 Task: Buy 5 Lotions for Men's from Shave & Hair Removal section under best seller category for shipping address: Liam Wilson, 531 Junior Avenue, Duluth, Georgia 30097, Cell Number 4046170247. Pay from credit card ending with 7965, CVV 549
Action: Mouse moved to (24, 103)
Screenshot: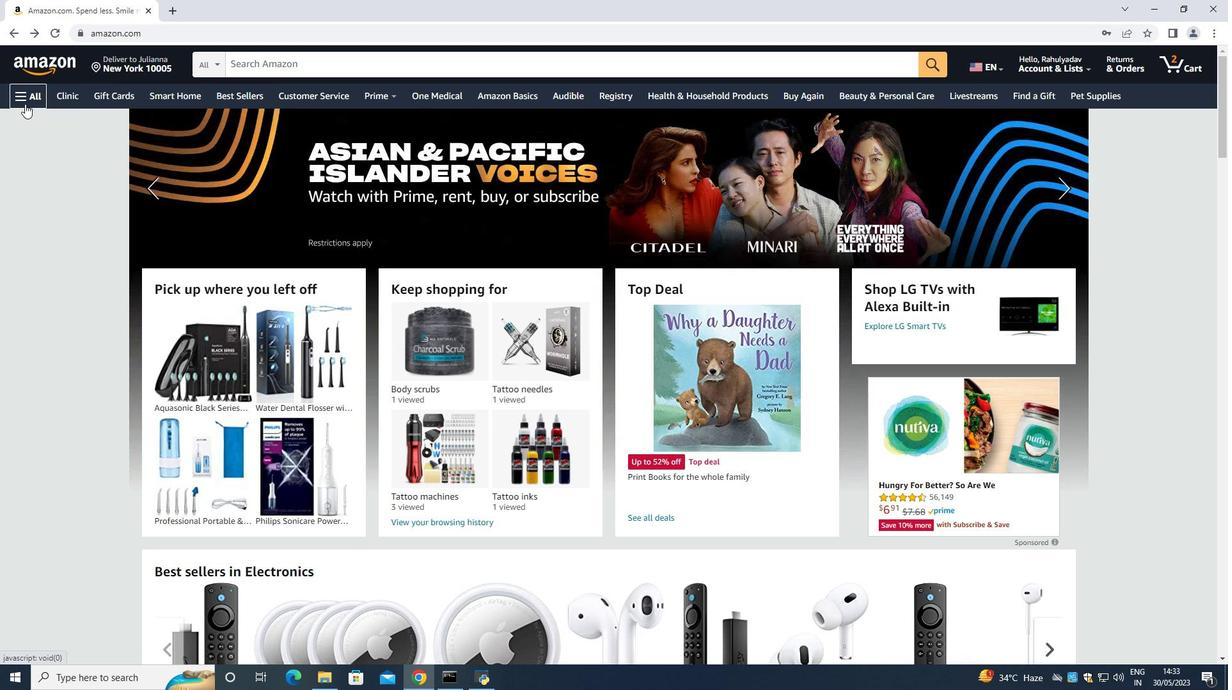 
Action: Mouse pressed left at (24, 103)
Screenshot: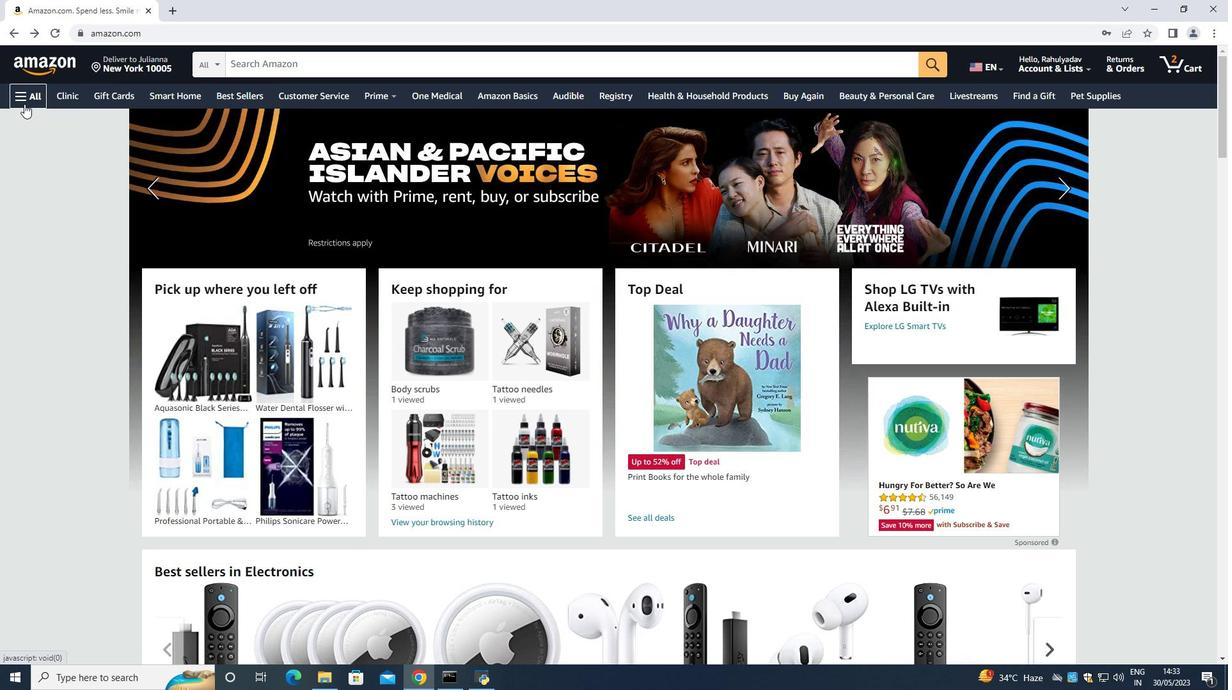 
Action: Mouse moved to (79, 124)
Screenshot: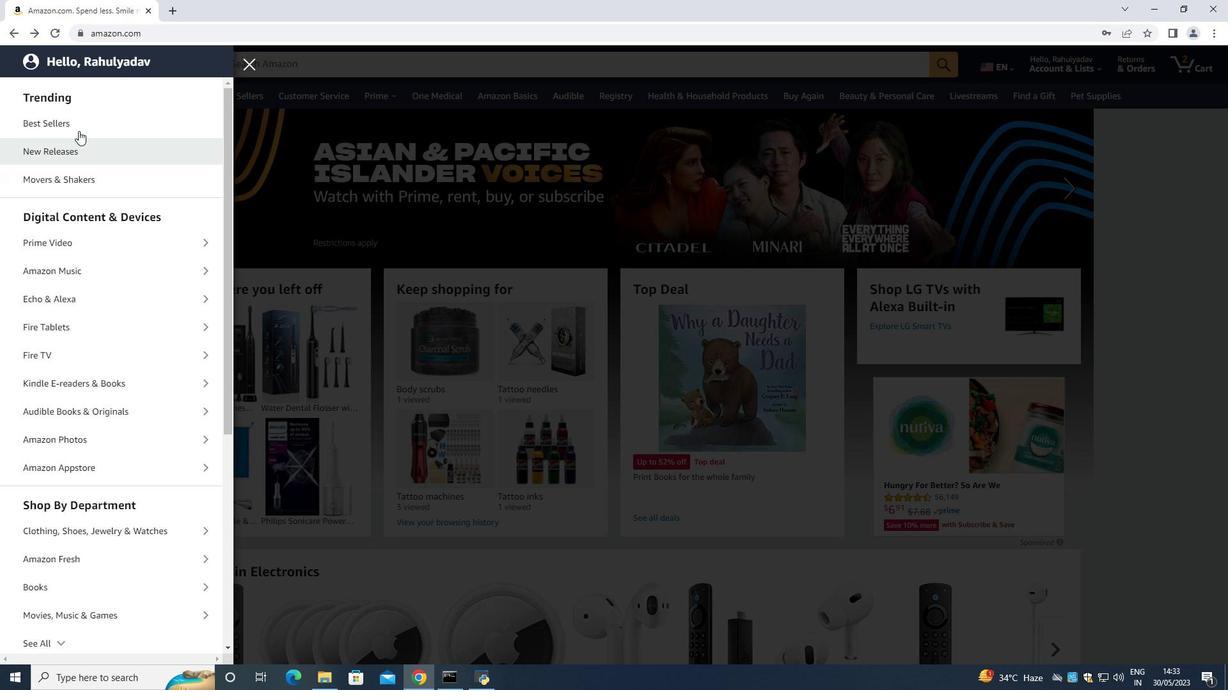 
Action: Mouse pressed left at (79, 124)
Screenshot: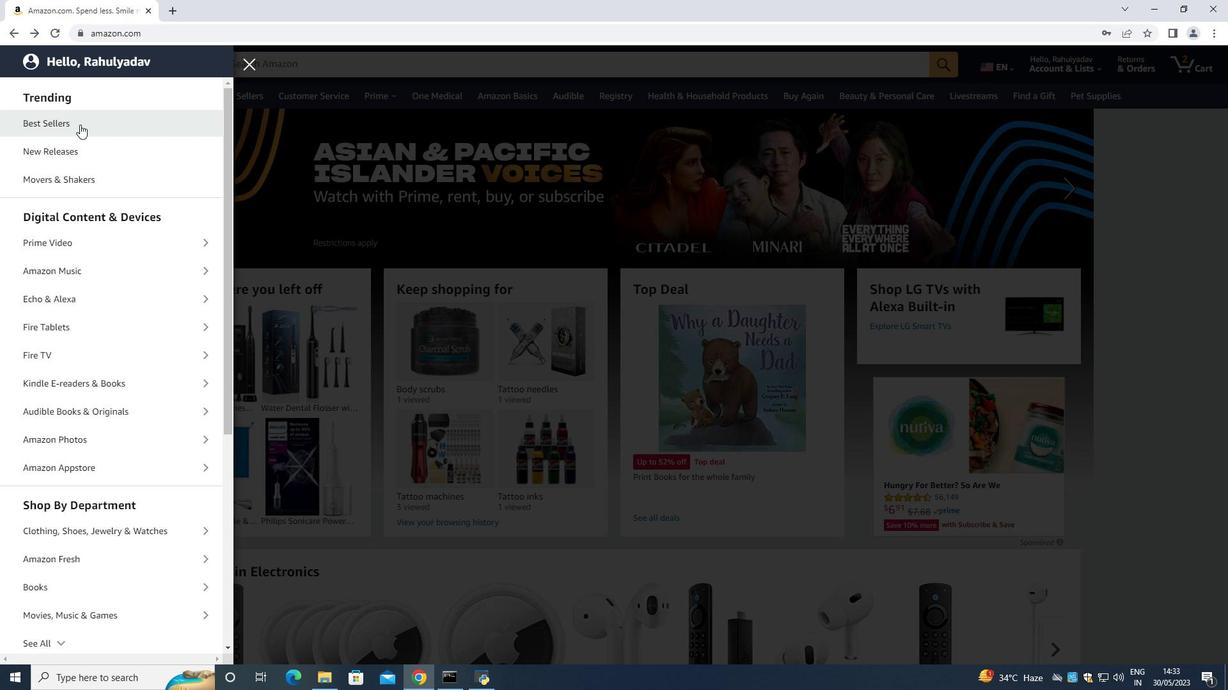 
Action: Mouse moved to (324, 62)
Screenshot: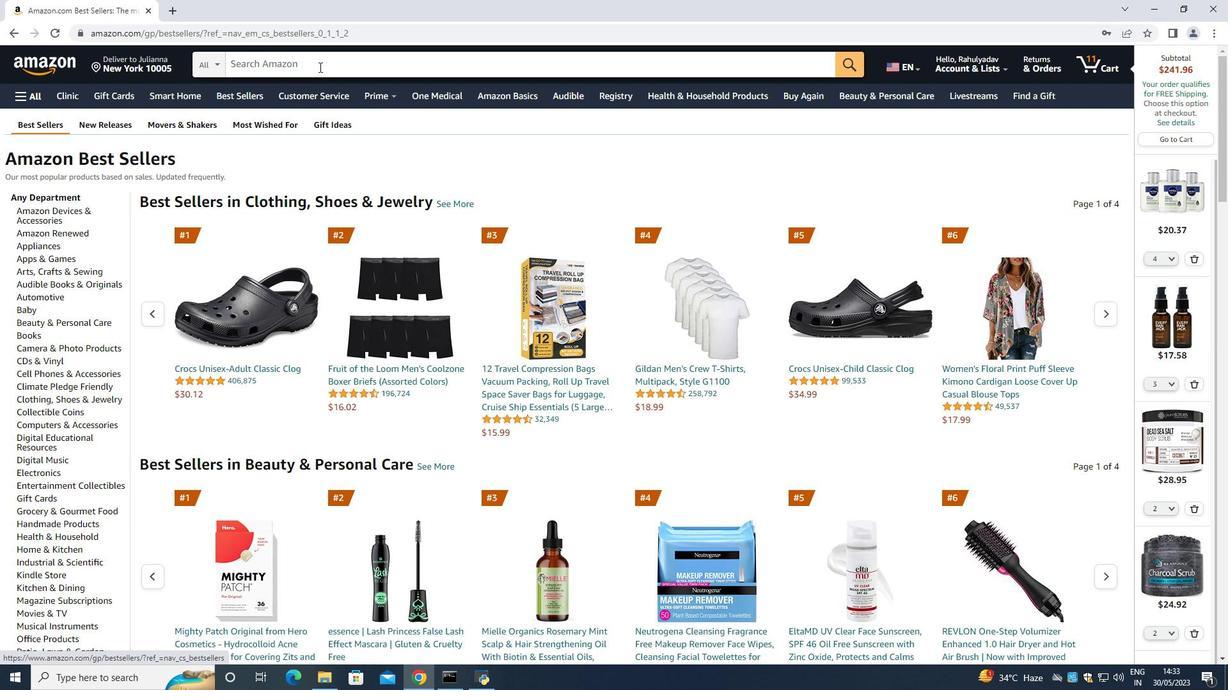 
Action: Mouse pressed left at (324, 62)
Screenshot: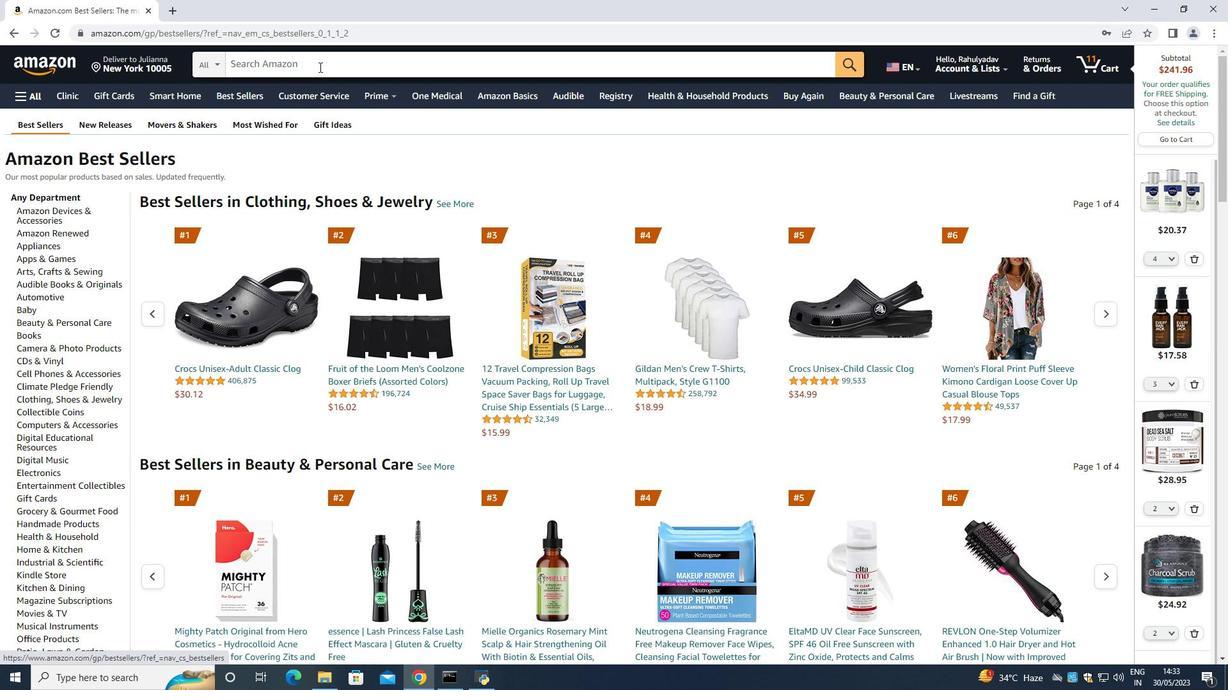 
Action: Mouse moved to (324, 62)
Screenshot: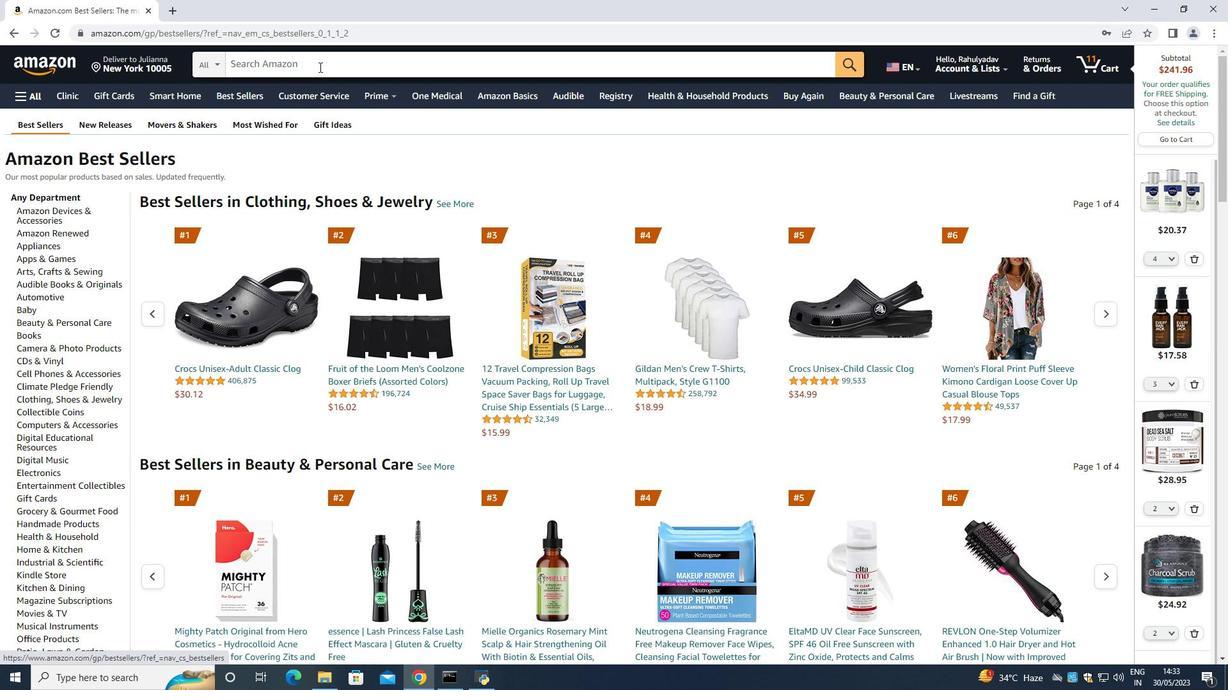
Action: Key pressed <Key.space><Key.shift><Key.shift><Key.shift><Key.shift><Key.shift><Key.shift><Key.shift><Key.shift><Key.shift>Lotions<Key.space>for<Key.space>mren<Key.enter>
Screenshot: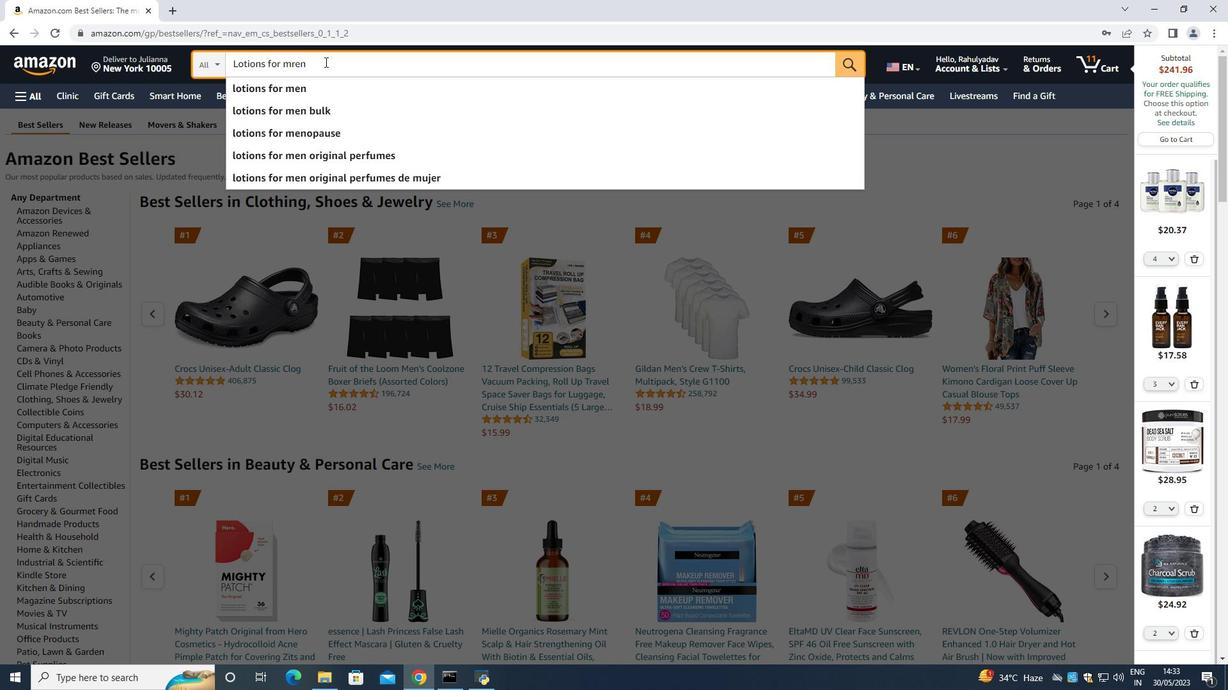
Action: Mouse moved to (358, 538)
Screenshot: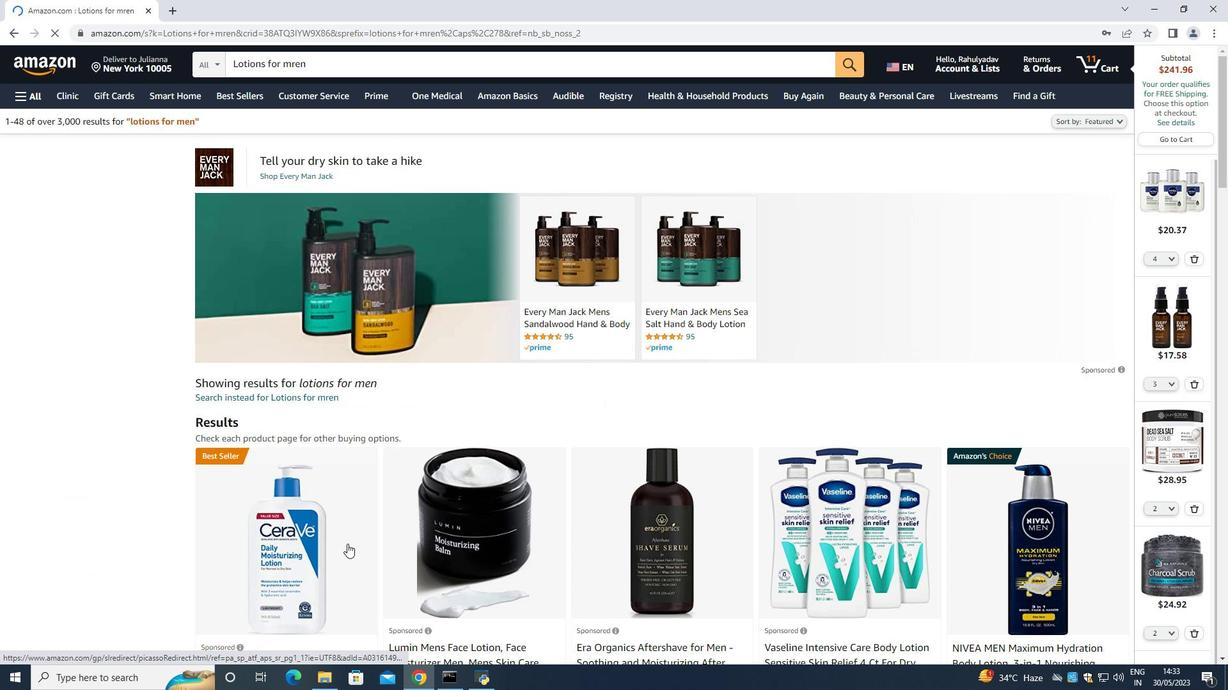 
Action: Mouse scrolled (358, 537) with delta (0, 0)
Screenshot: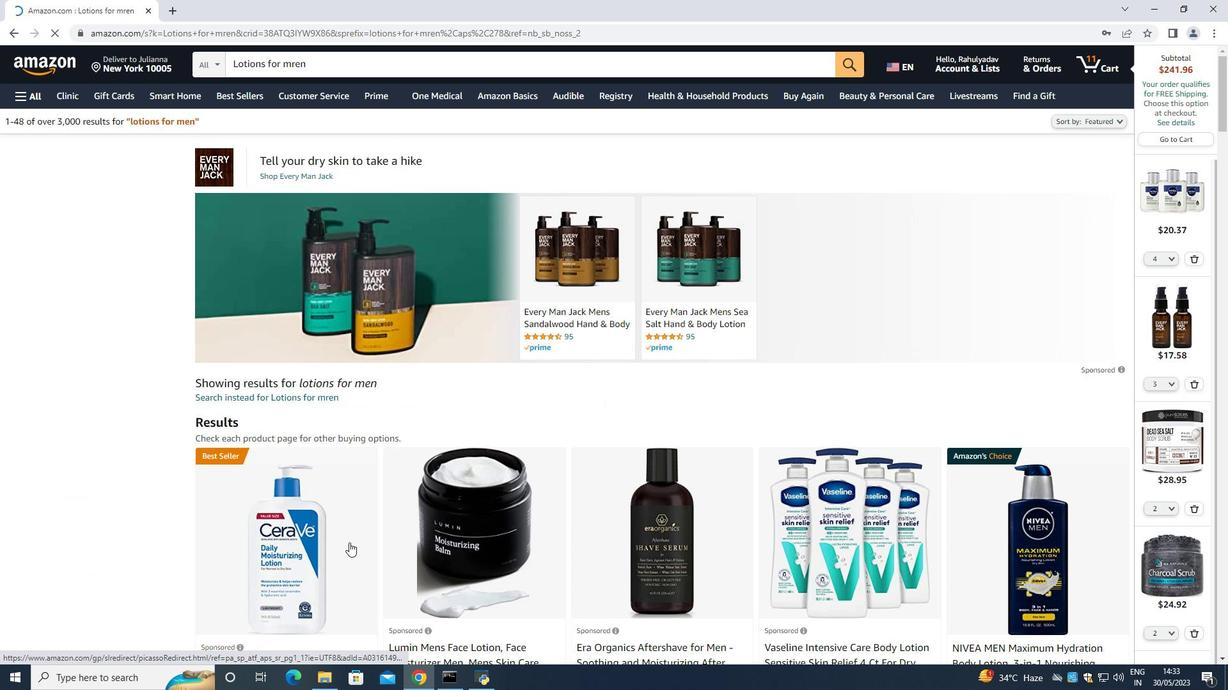 
Action: Mouse moved to (234, 445)
Screenshot: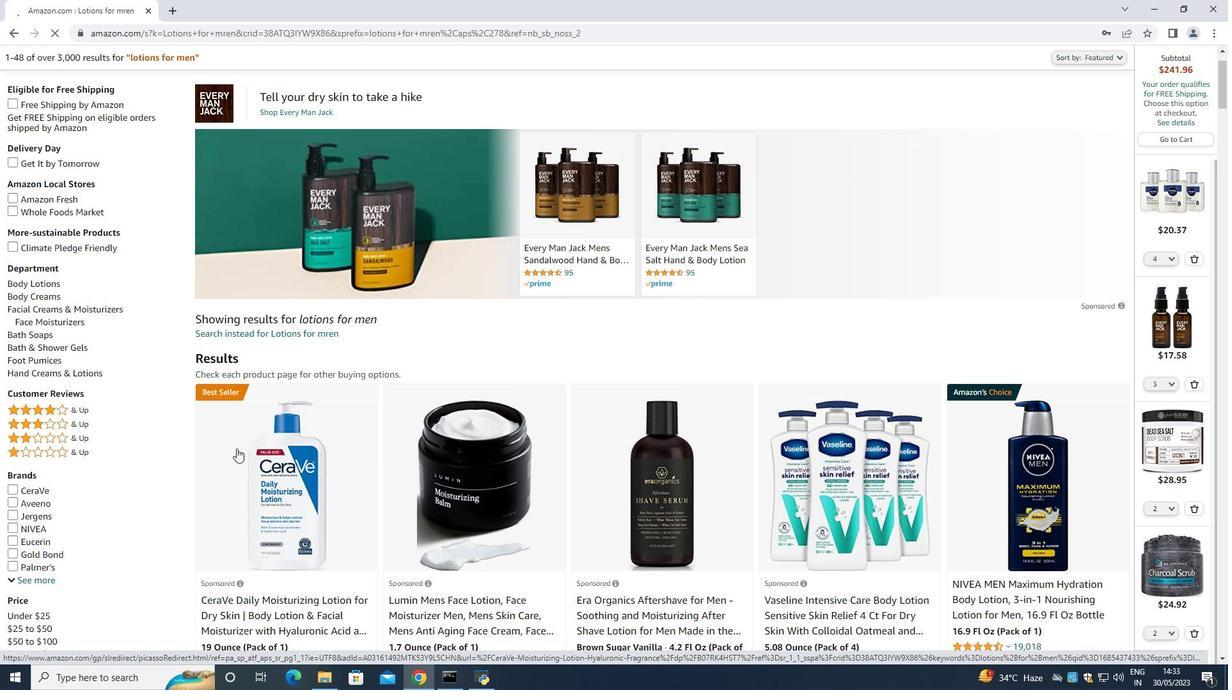 
Action: Mouse scrolled (234, 445) with delta (0, 0)
Screenshot: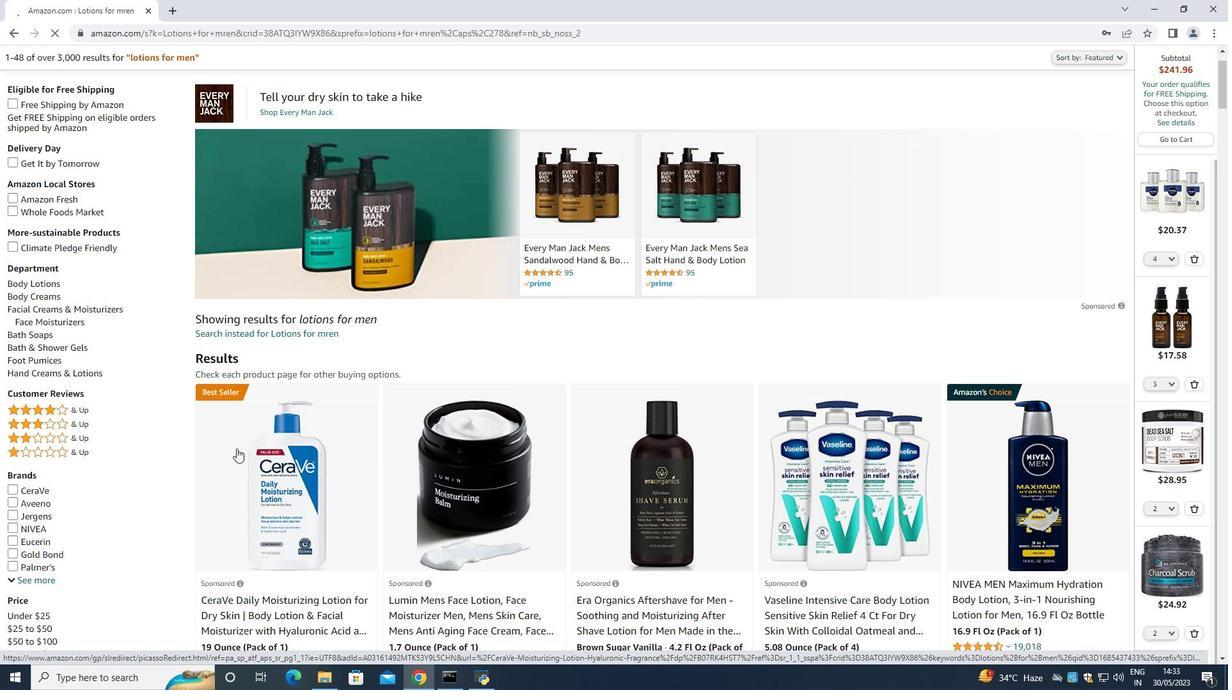 
Action: Mouse moved to (425, 430)
Screenshot: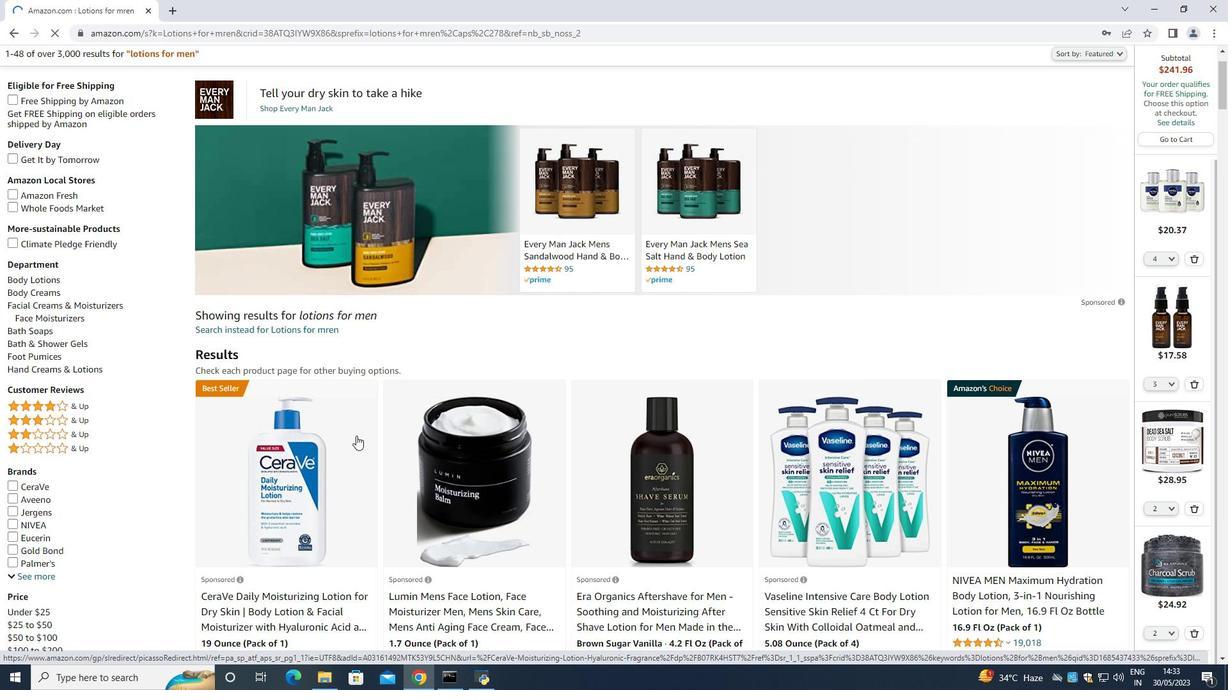 
Action: Mouse scrolled (425, 429) with delta (0, 0)
Screenshot: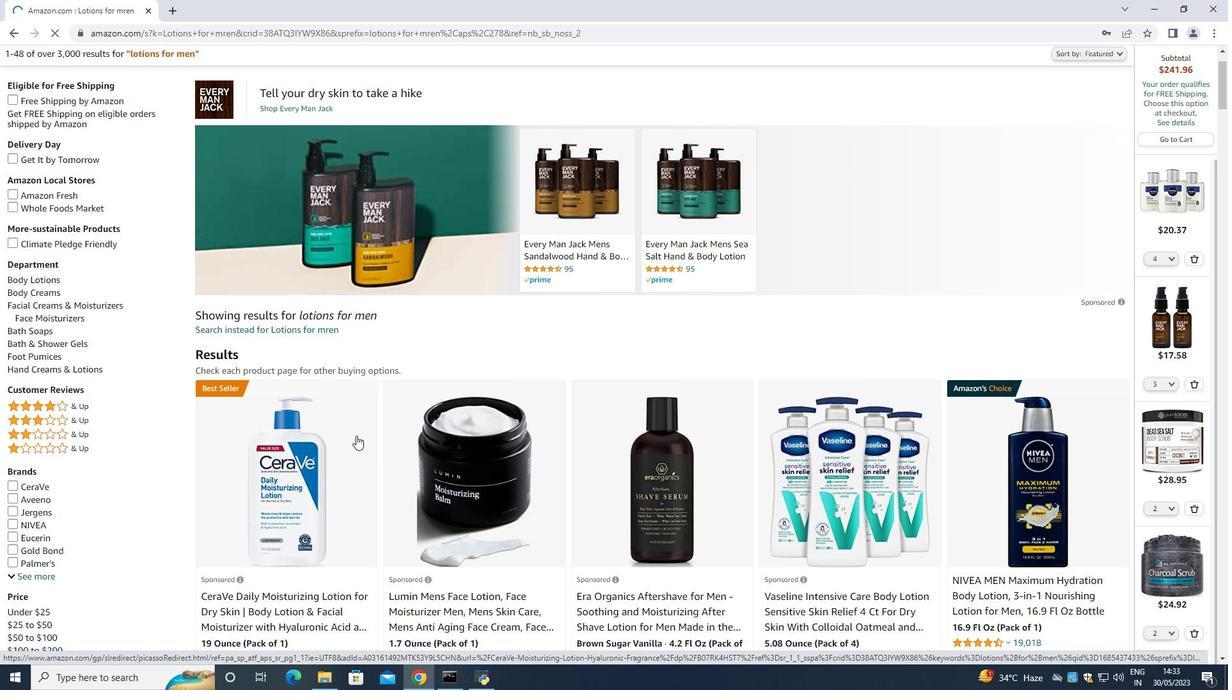 
Action: Mouse moved to (1029, 339)
Screenshot: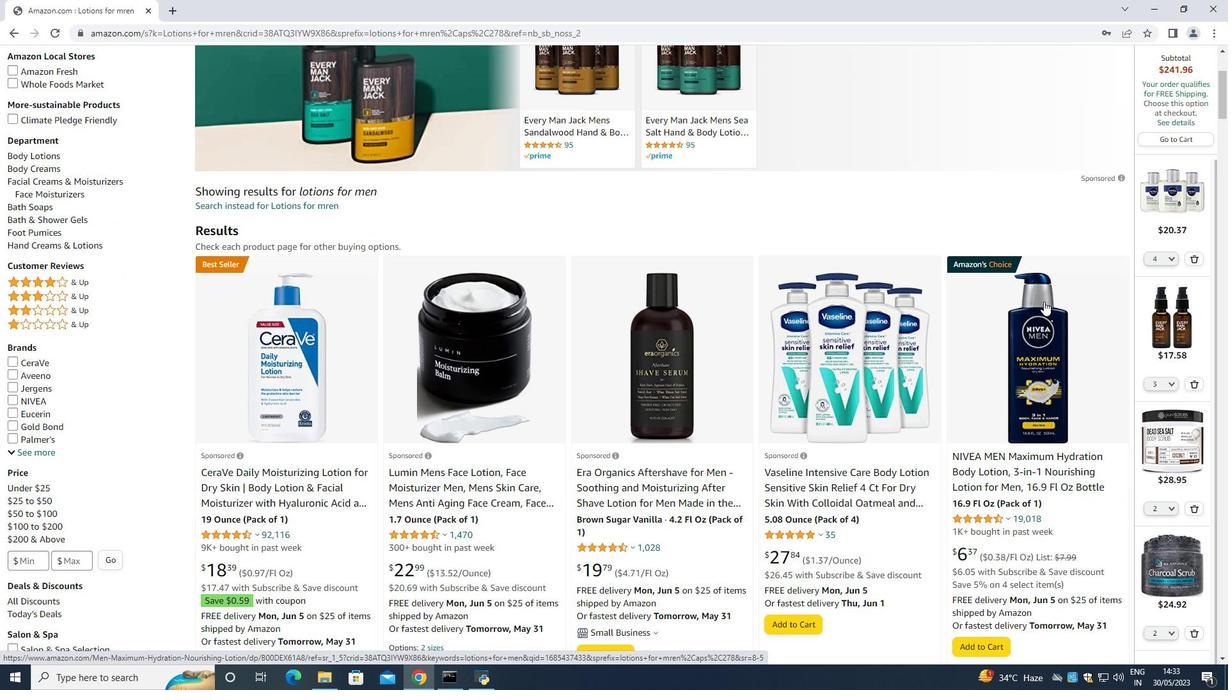 
Action: Mouse scrolled (1043, 302) with delta (0, 0)
Screenshot: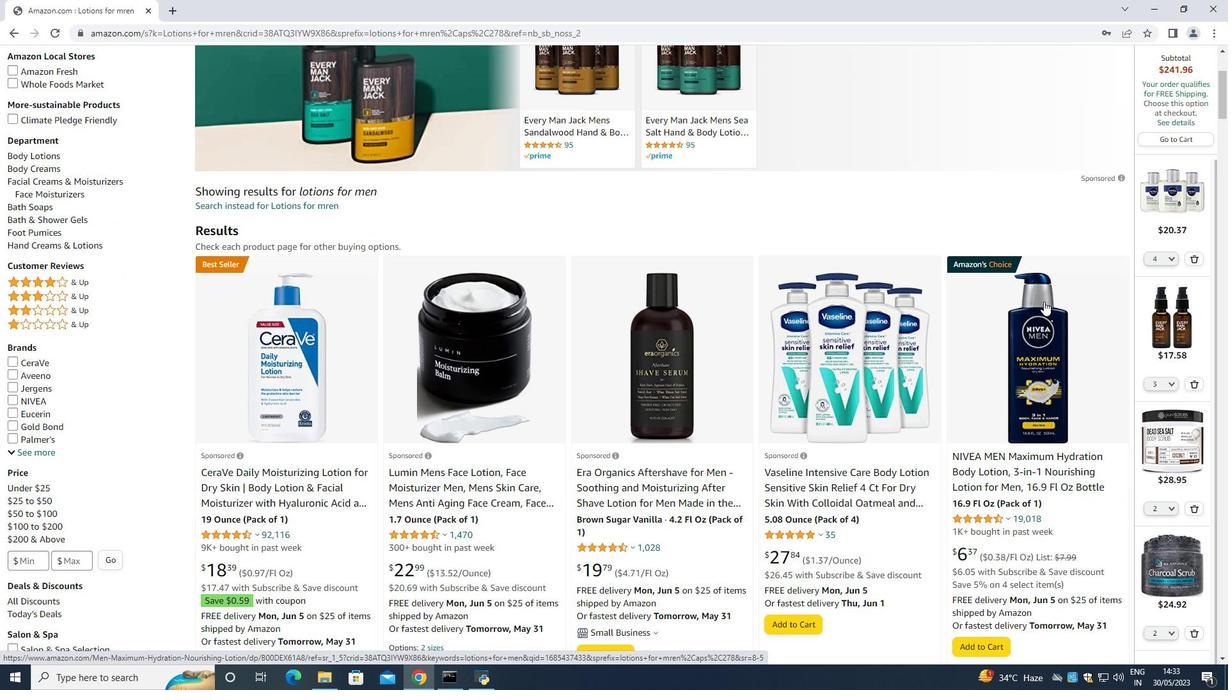 
Action: Mouse moved to (1002, 342)
Screenshot: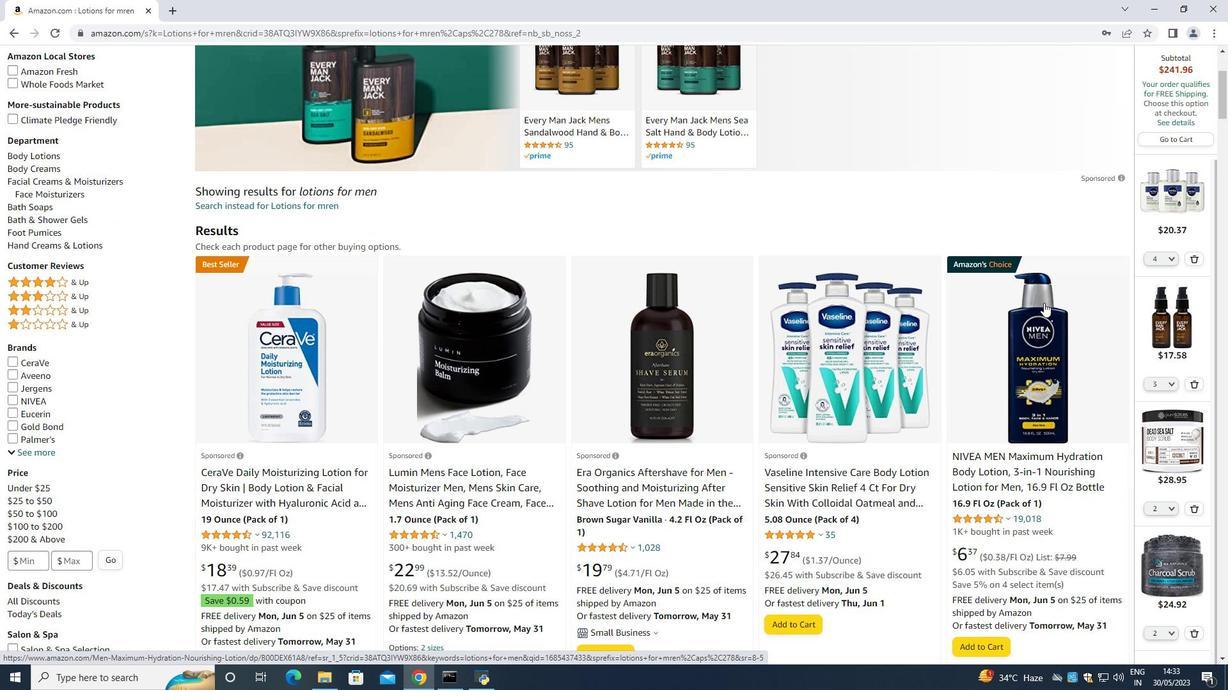 
Action: Mouse scrolled (1006, 341) with delta (0, 0)
Screenshot: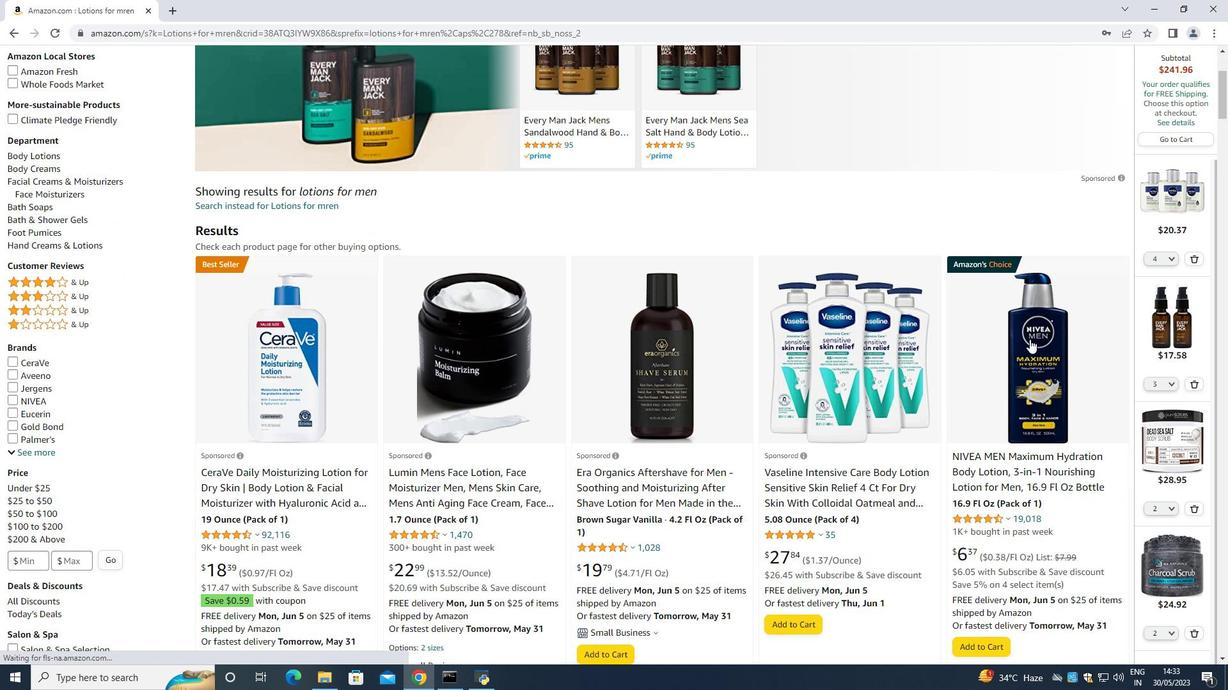 
Action: Mouse moved to (1001, 342)
Screenshot: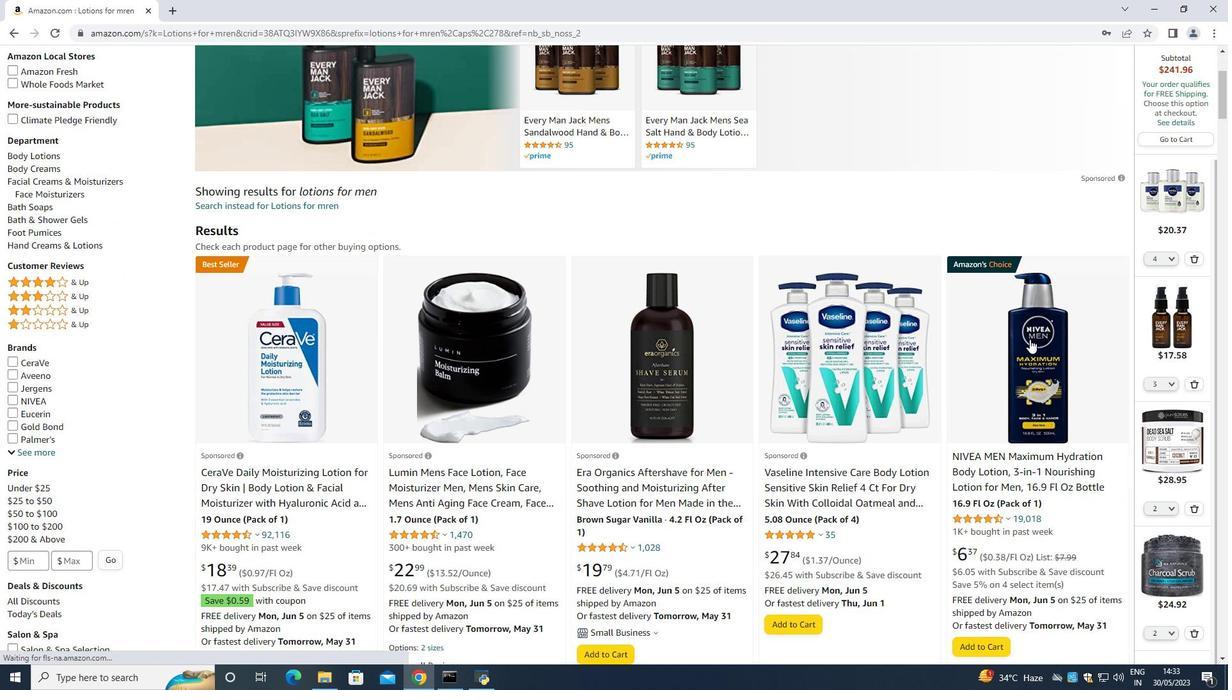 
Action: Mouse scrolled (1002, 341) with delta (0, 0)
Screenshot: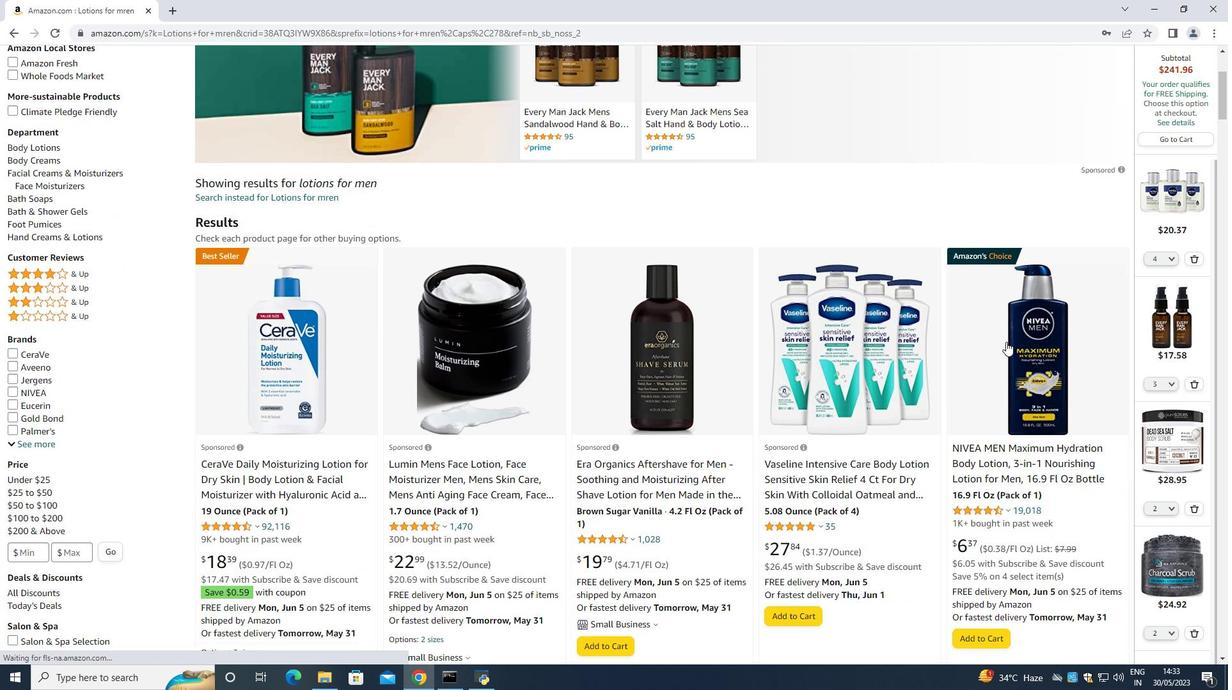 
Action: Mouse moved to (255, 252)
Screenshot: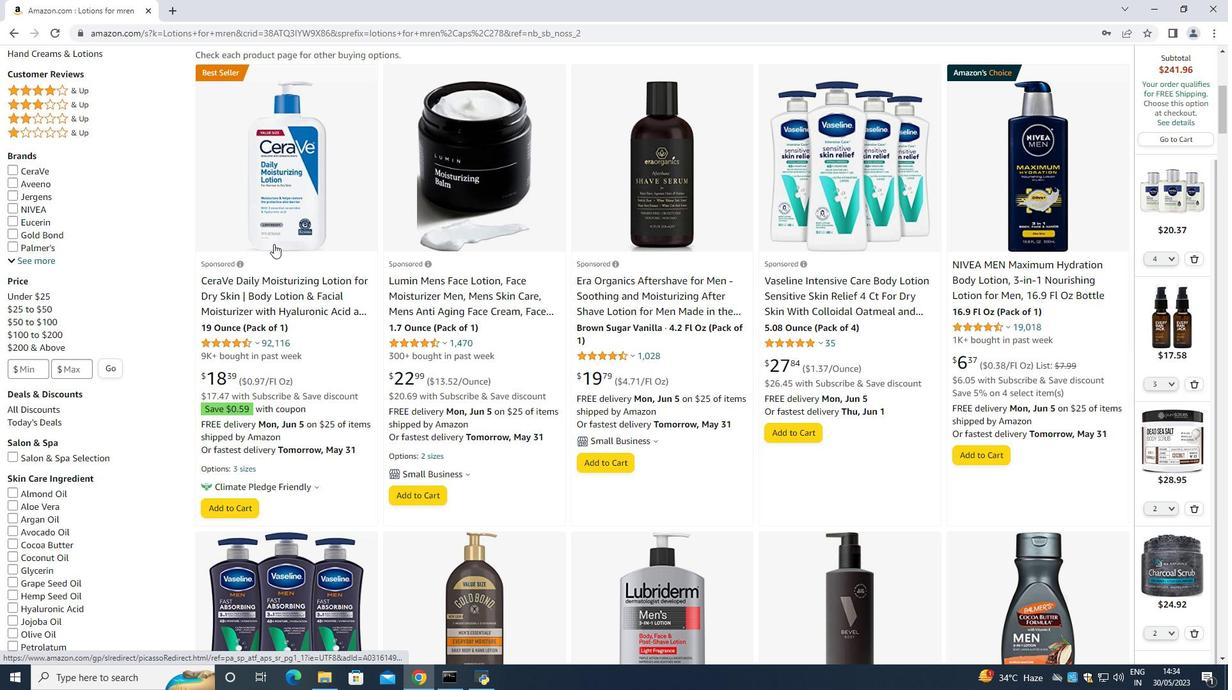 
Action: Mouse scrolled (255, 252) with delta (0, 0)
Screenshot: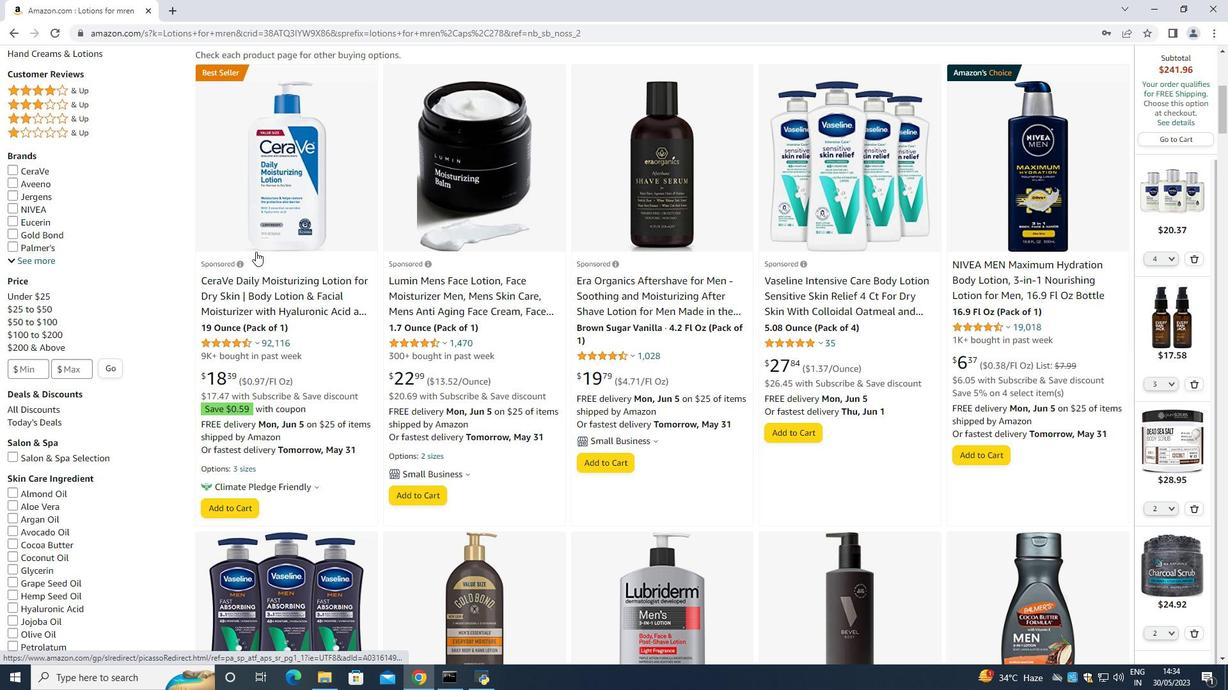 
Action: Mouse scrolled (255, 252) with delta (0, 0)
Screenshot: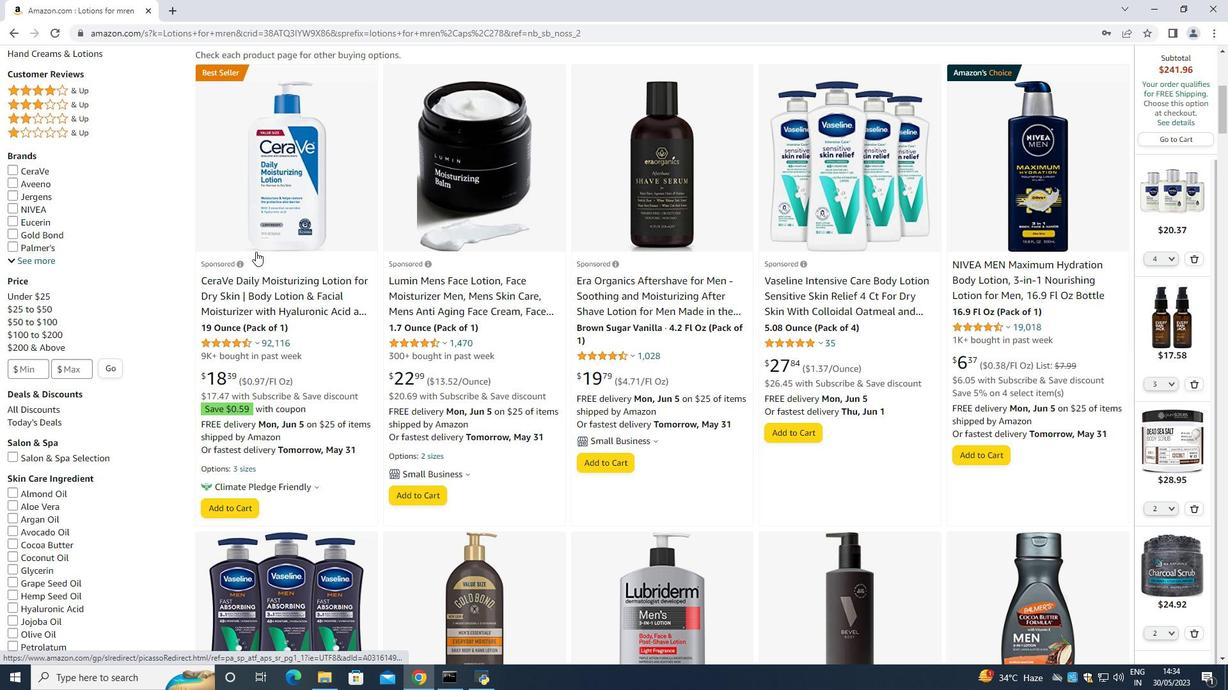 
Action: Mouse scrolled (255, 251) with delta (0, 0)
Screenshot: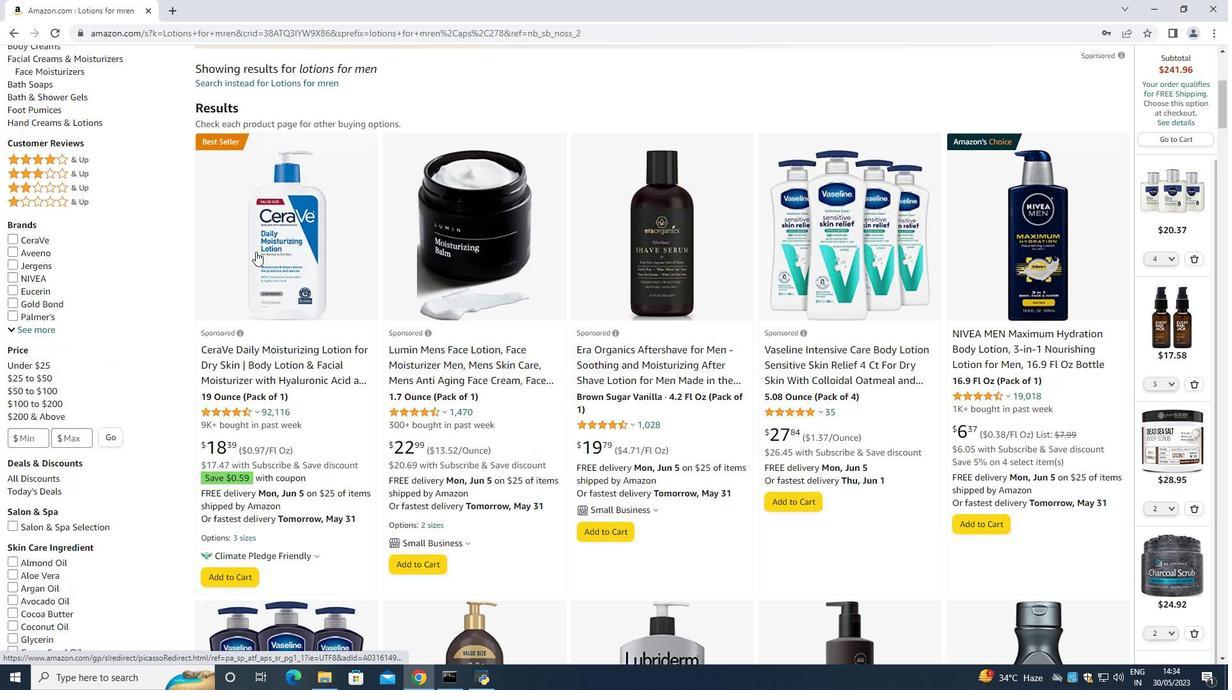 
Action: Mouse scrolled (255, 251) with delta (0, 0)
Screenshot: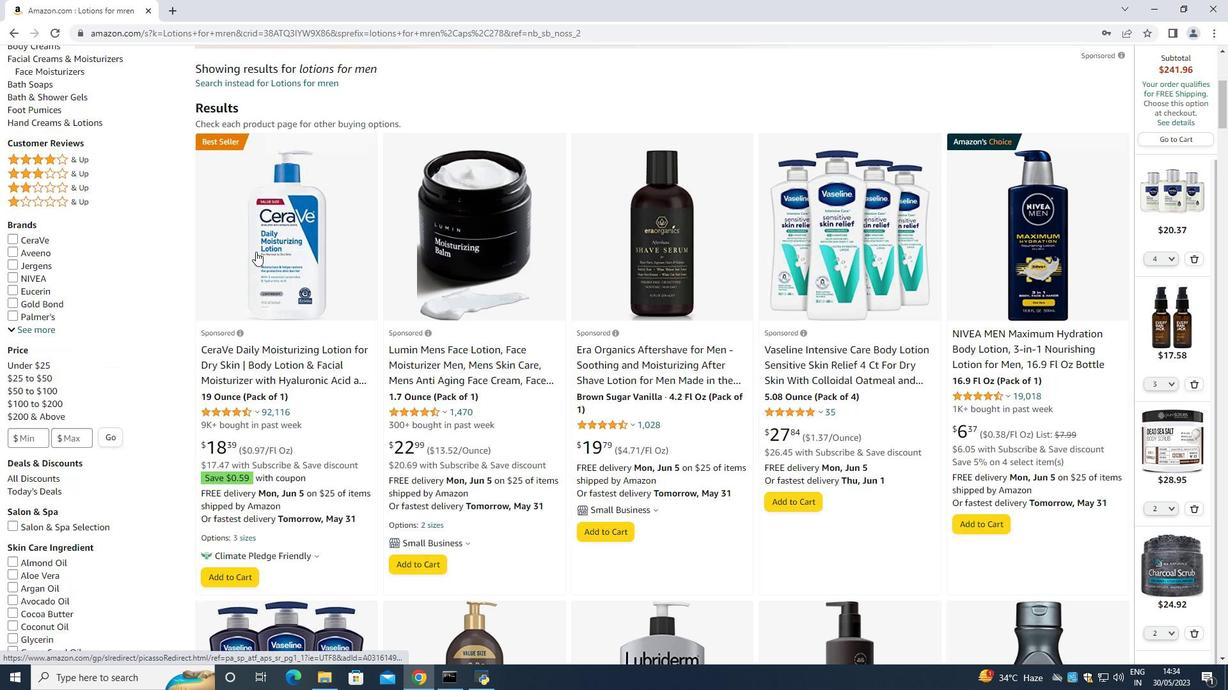 
Action: Mouse scrolled (255, 251) with delta (0, 0)
Screenshot: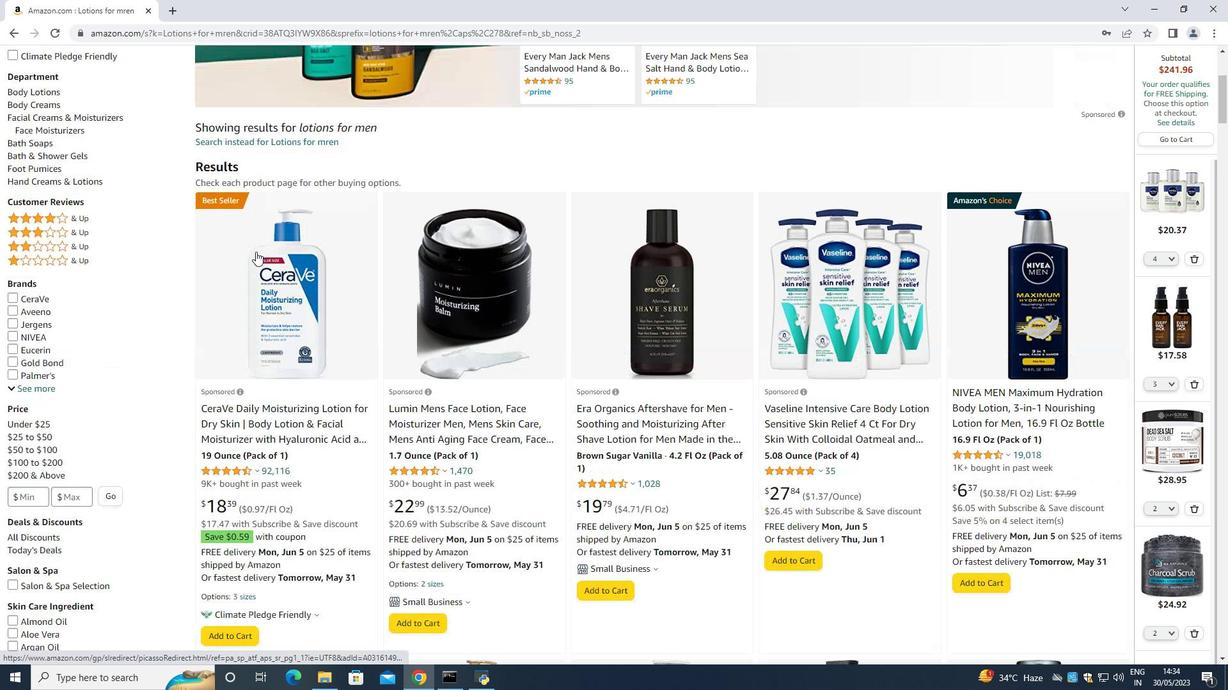 
Action: Mouse moved to (728, 264)
Screenshot: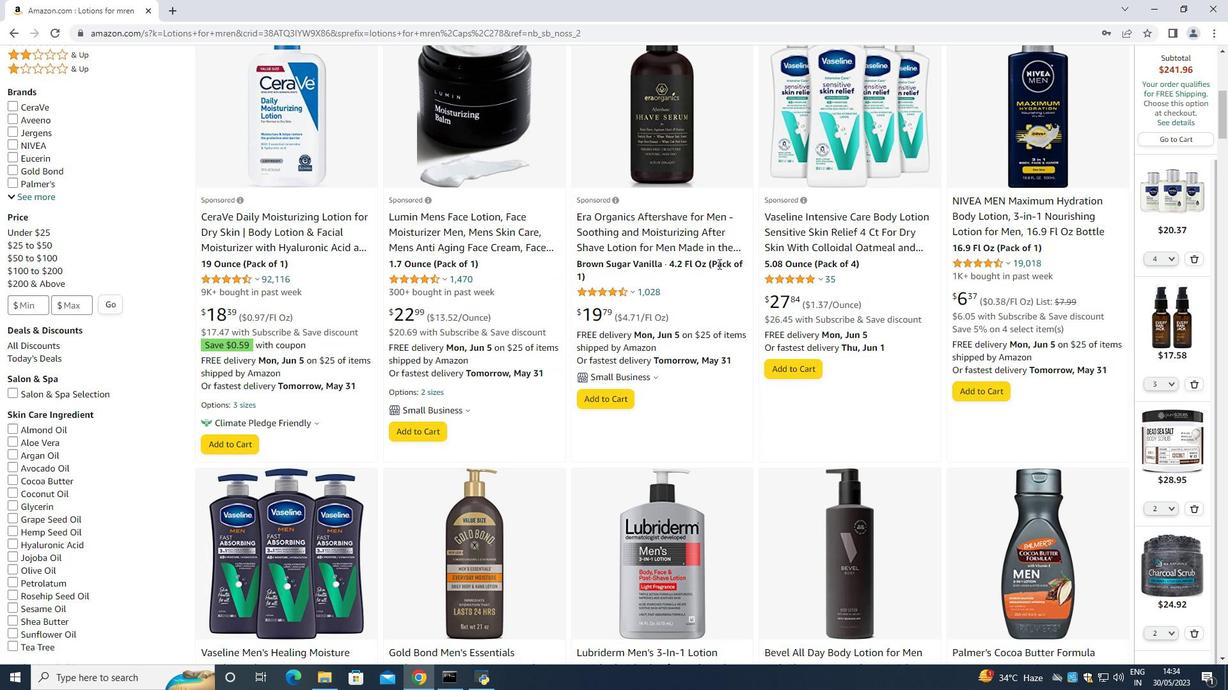 
Action: Mouse scrolled (728, 263) with delta (0, 0)
Screenshot: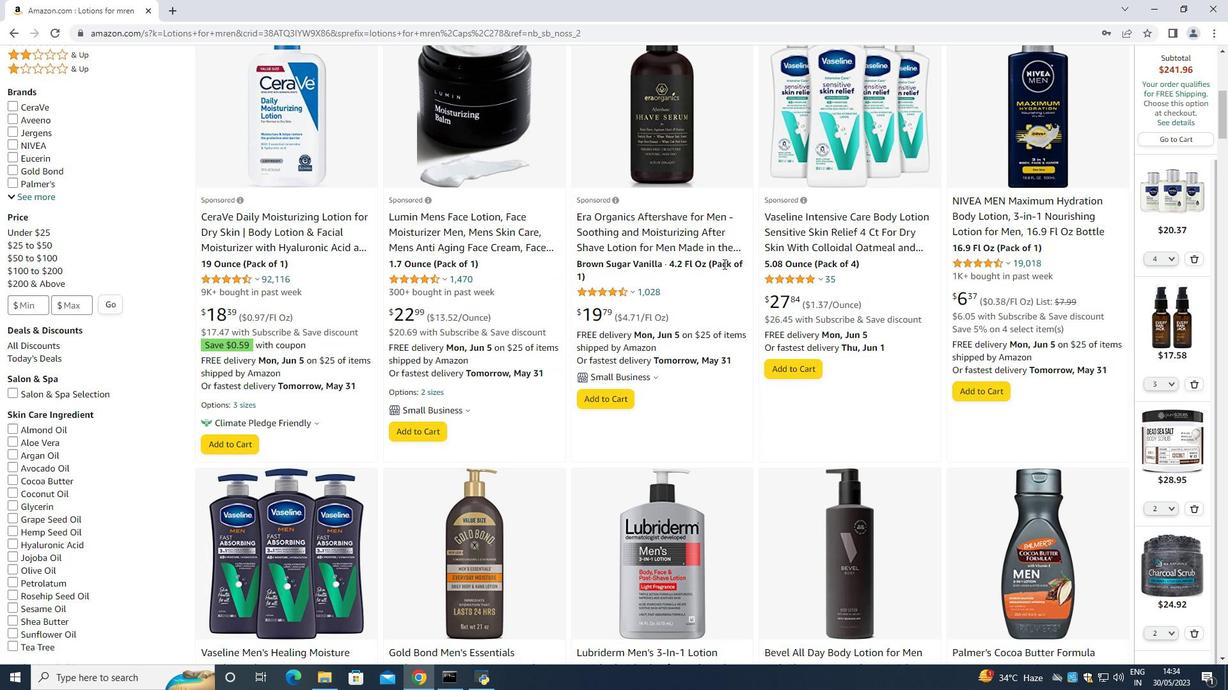 
Action: Mouse moved to (726, 264)
Screenshot: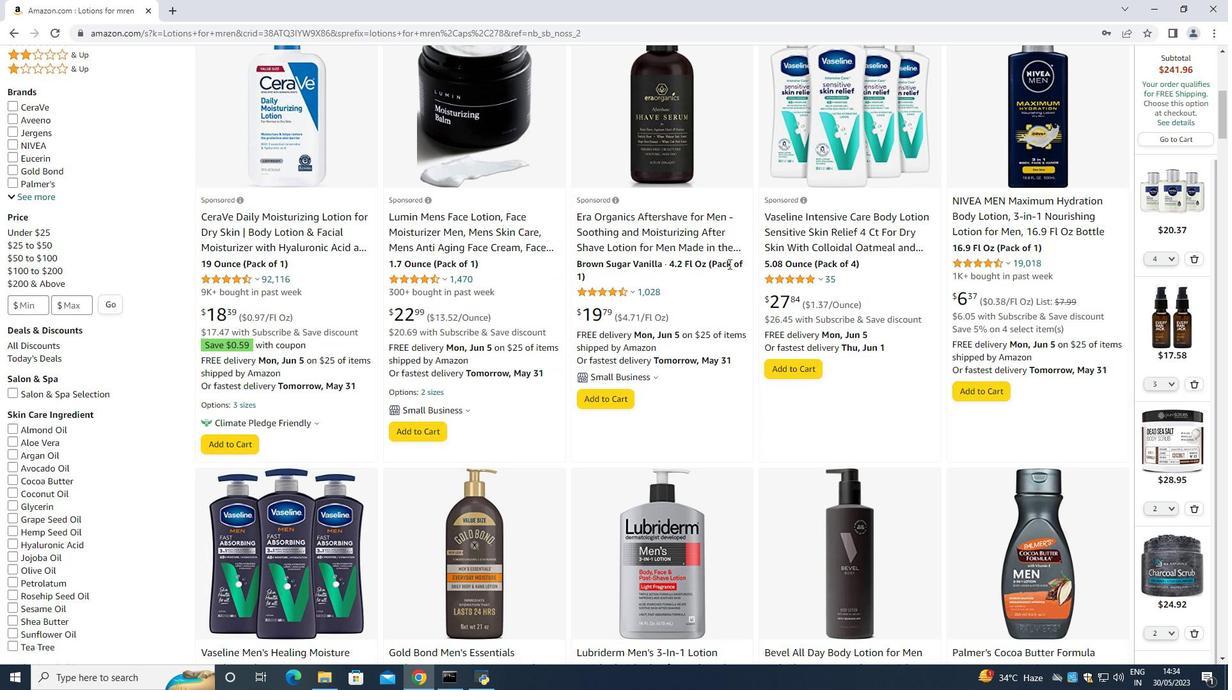 
Action: Mouse scrolled (726, 263) with delta (0, 0)
Screenshot: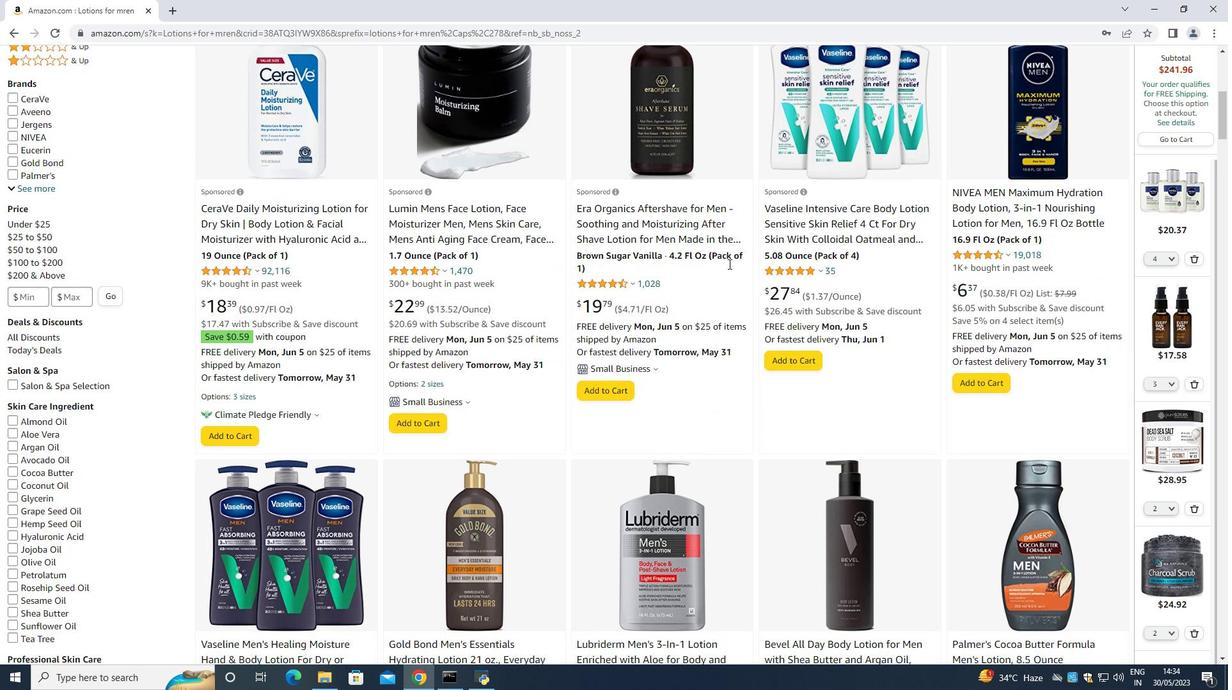 
Action: Mouse moved to (724, 264)
Screenshot: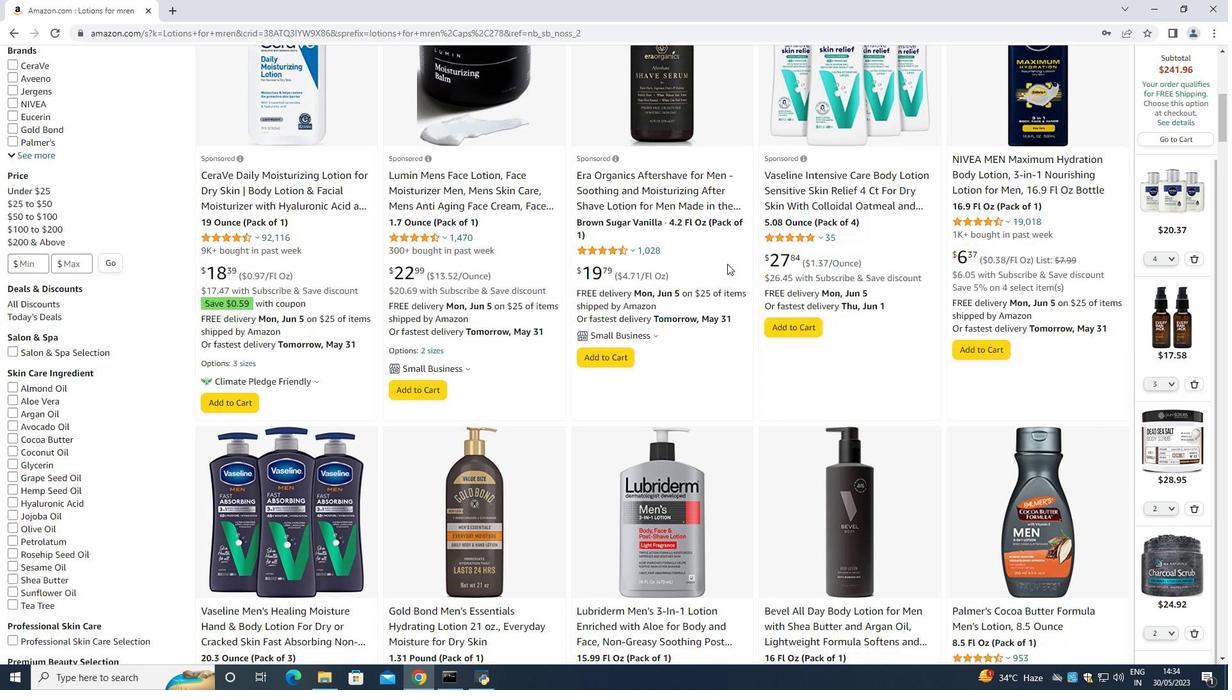 
Action: Mouse scrolled (724, 264) with delta (0, 0)
Screenshot: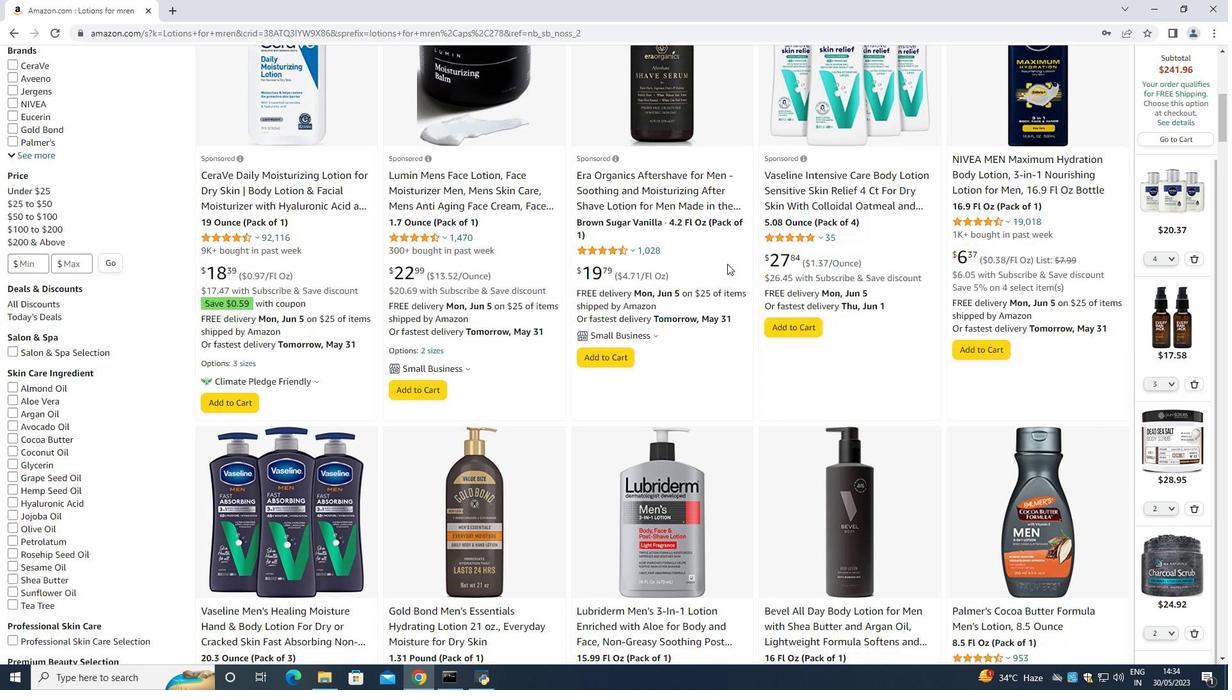 
Action: Mouse moved to (166, 245)
Screenshot: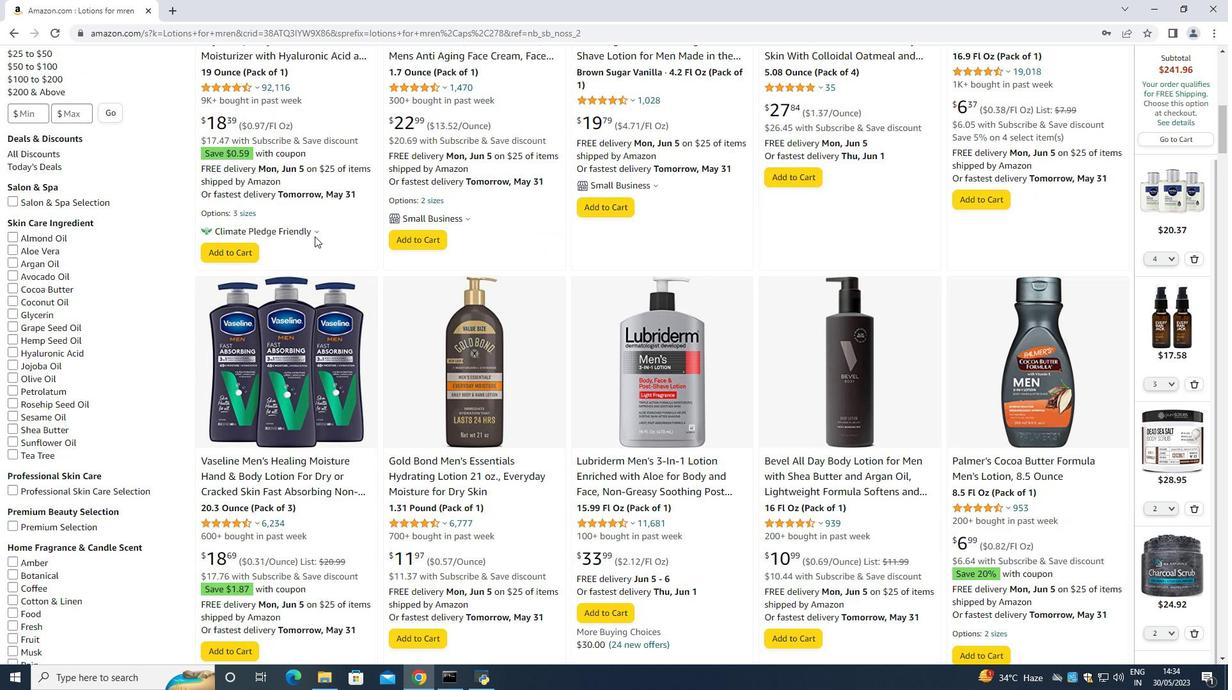 
Action: Mouse scrolled (166, 244) with delta (0, 0)
Screenshot: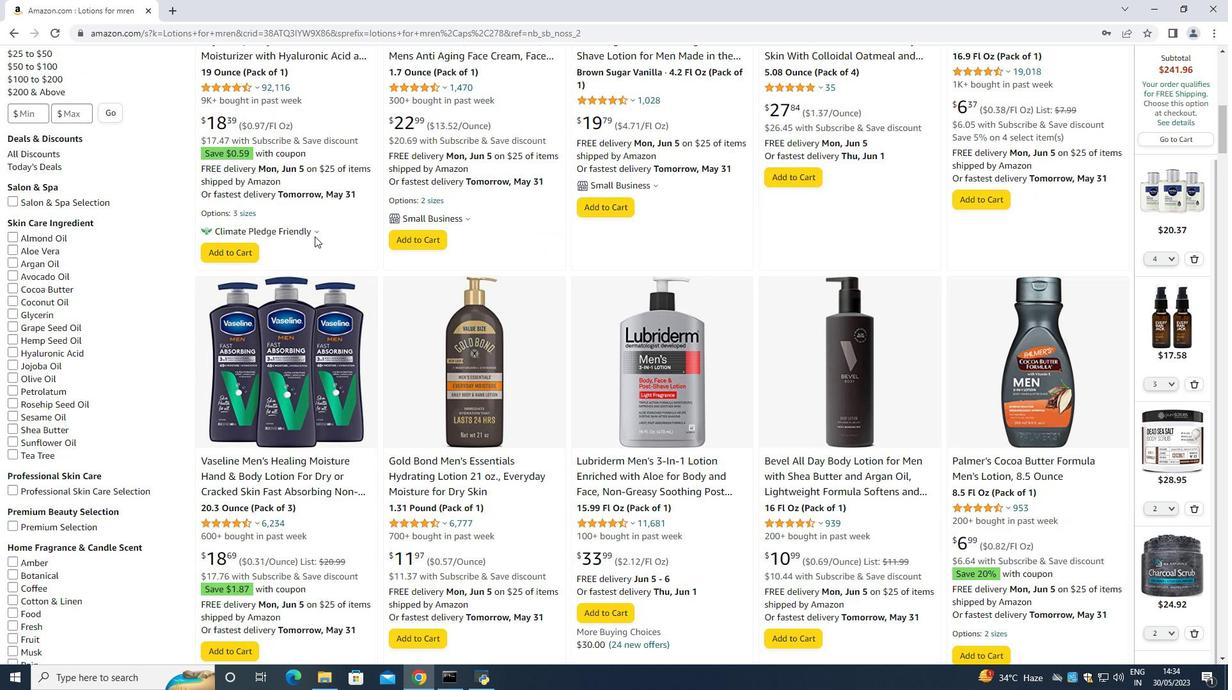 
Action: Mouse moved to (424, 287)
Screenshot: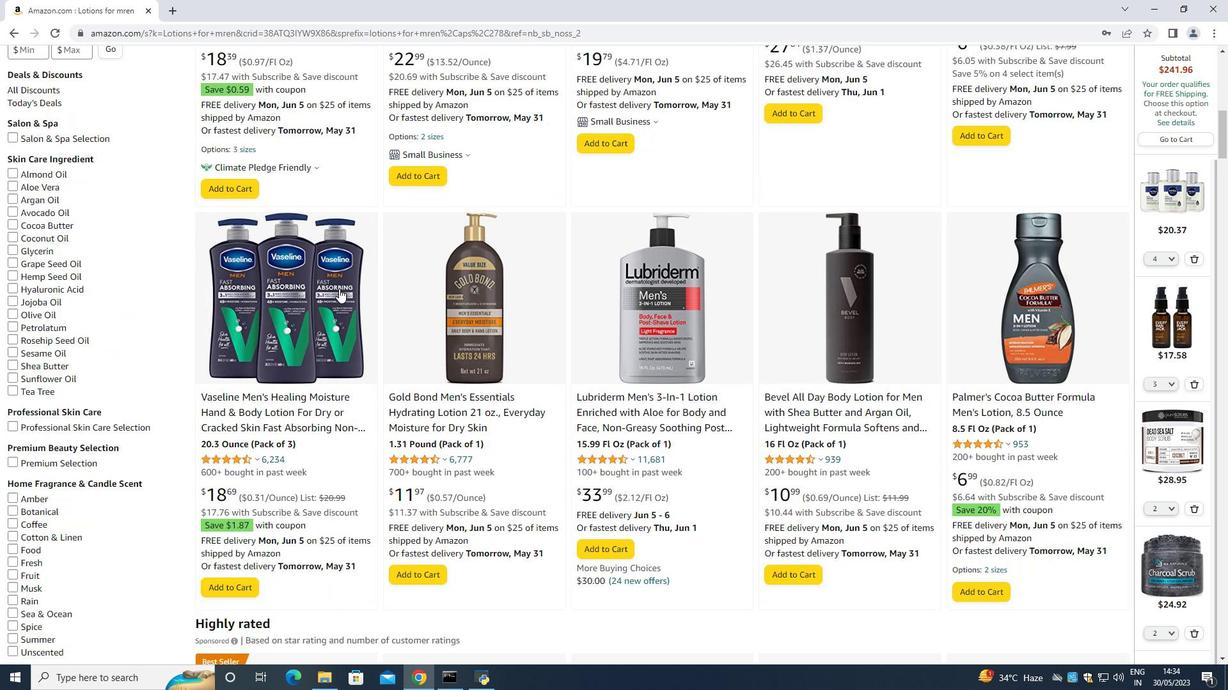 
Action: Mouse scrolled (396, 290) with delta (0, 0)
Screenshot: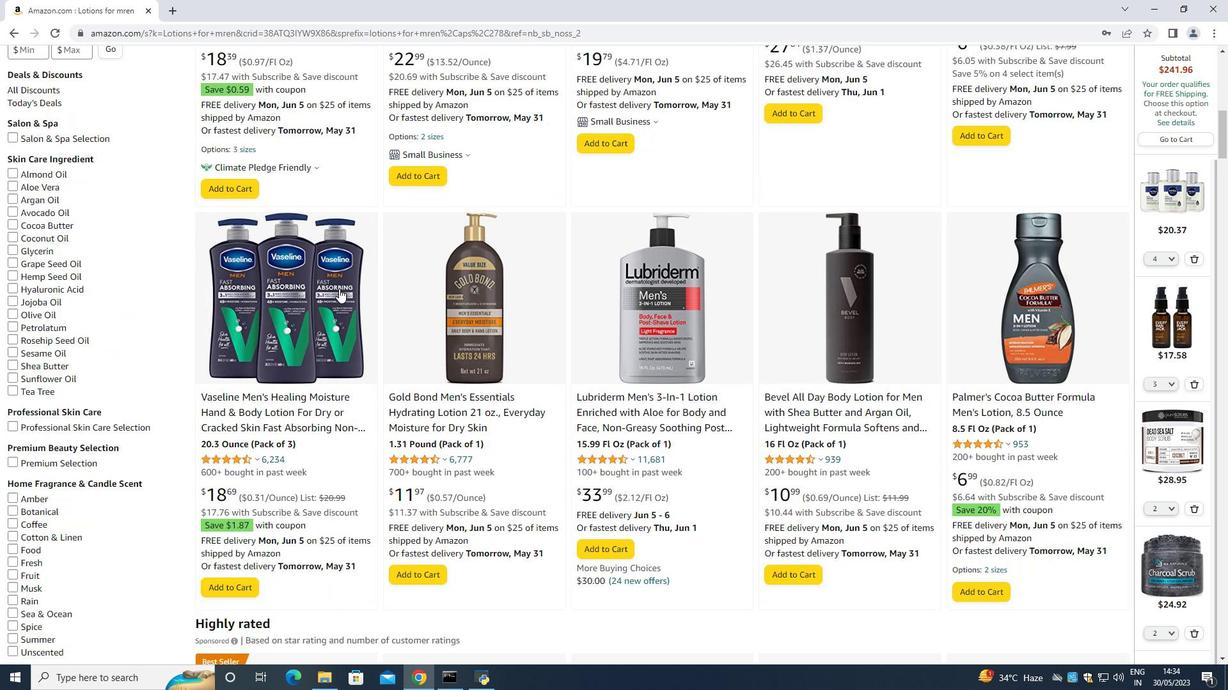 
Action: Mouse scrolled (424, 287) with delta (0, 0)
Screenshot: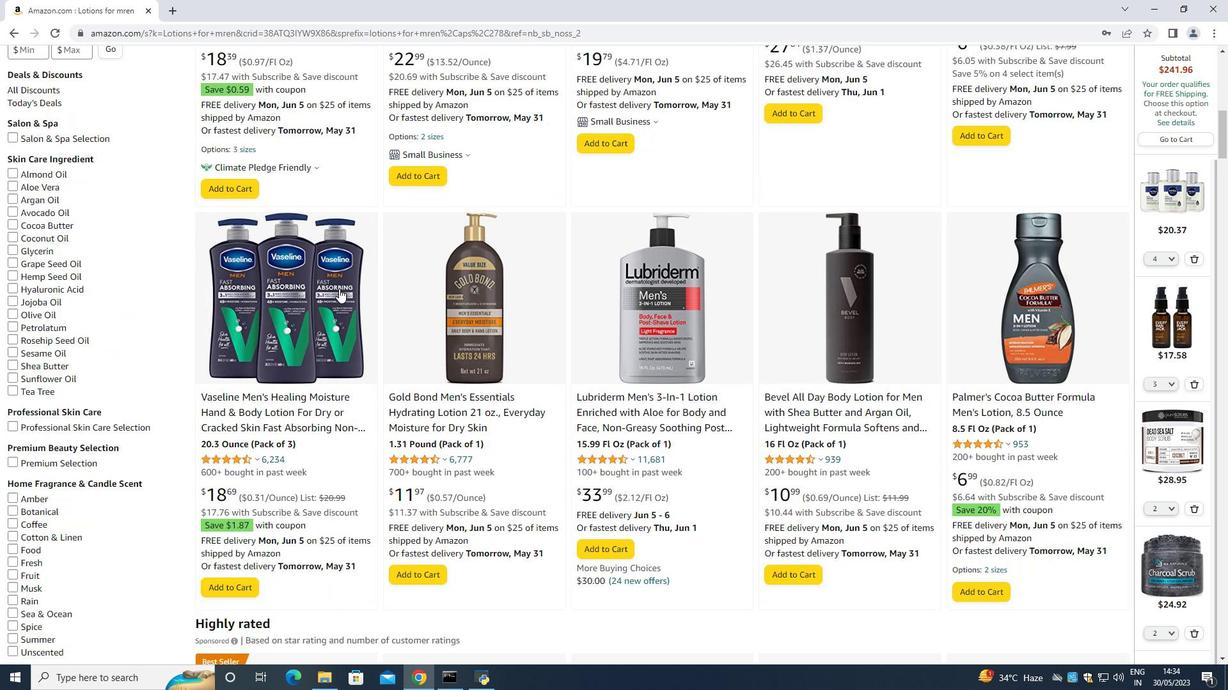 
Action: Mouse moved to (425, 287)
Screenshot: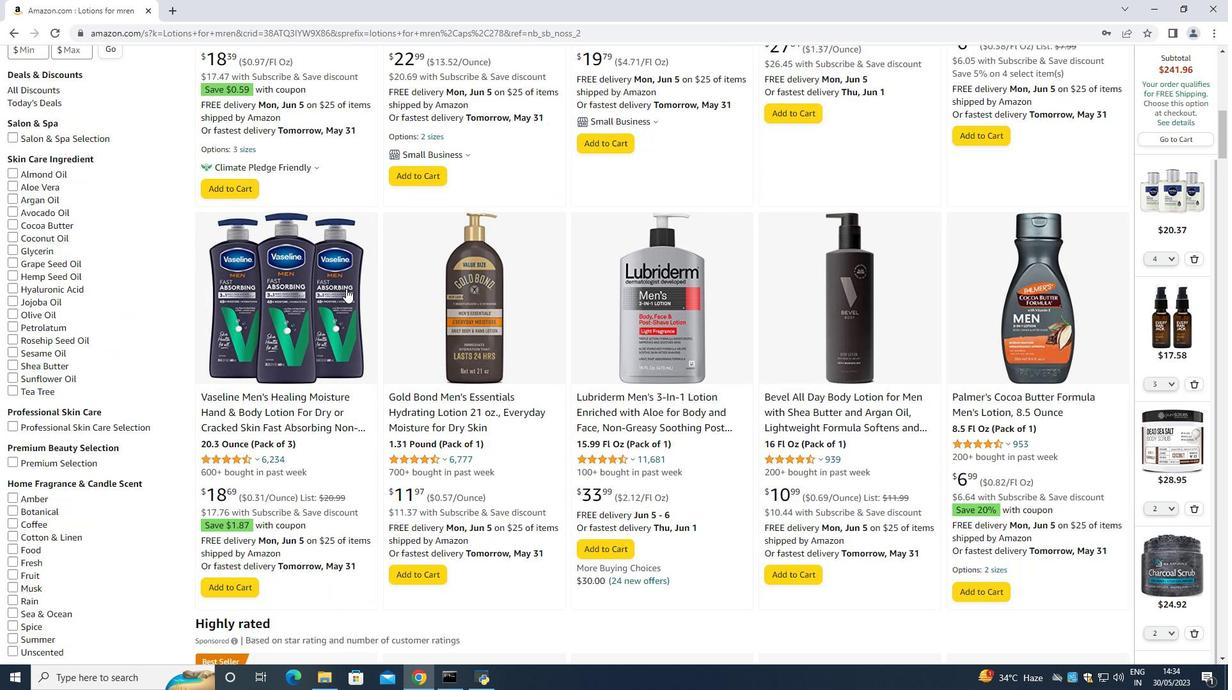
Action: Mouse scrolled (425, 286) with delta (0, 0)
Screenshot: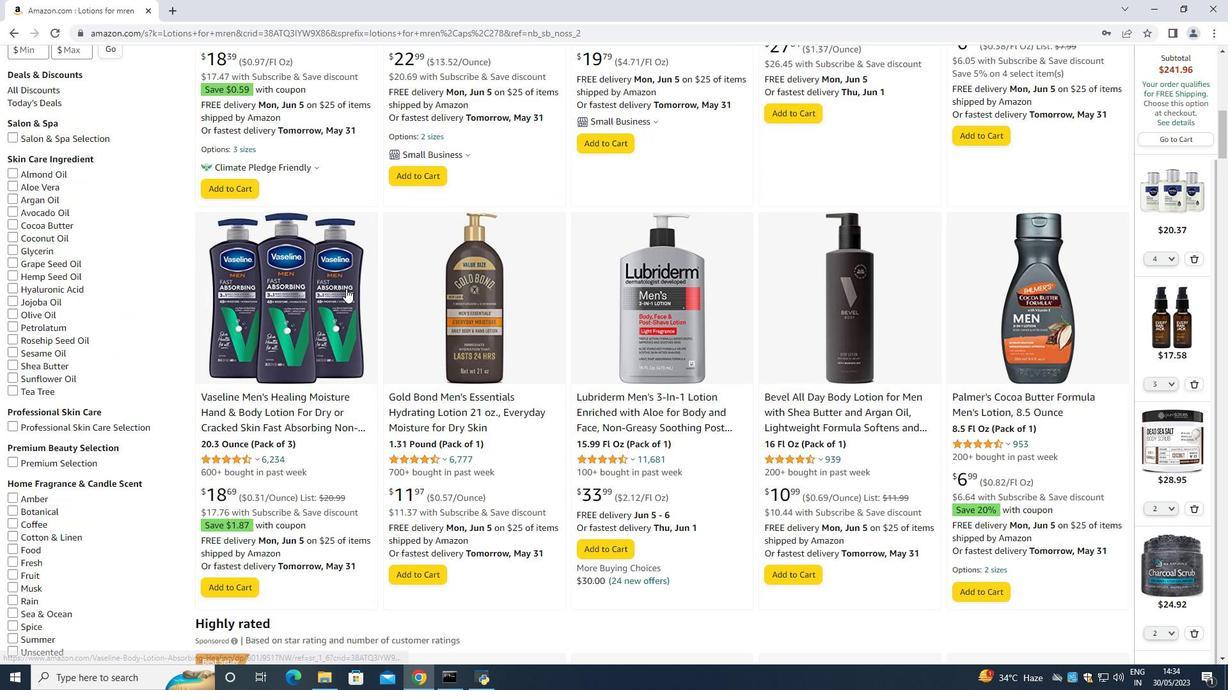 
Action: Mouse moved to (419, 282)
Screenshot: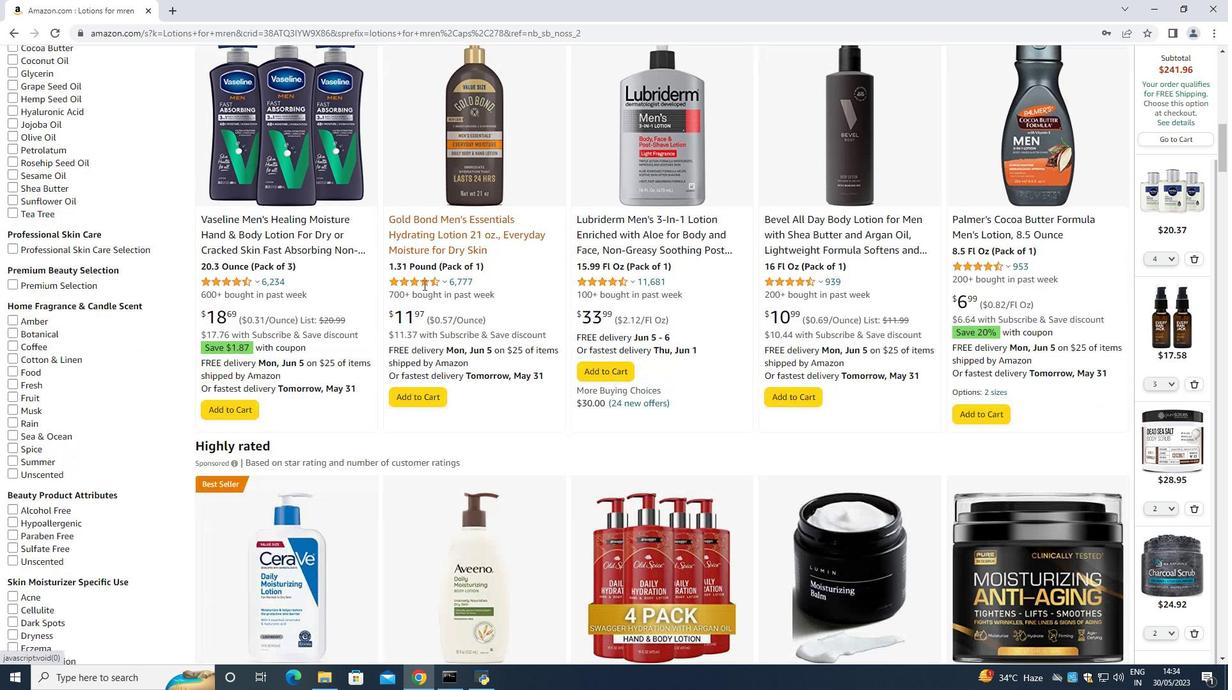 
Action: Mouse scrolled (419, 281) with delta (0, 0)
Screenshot: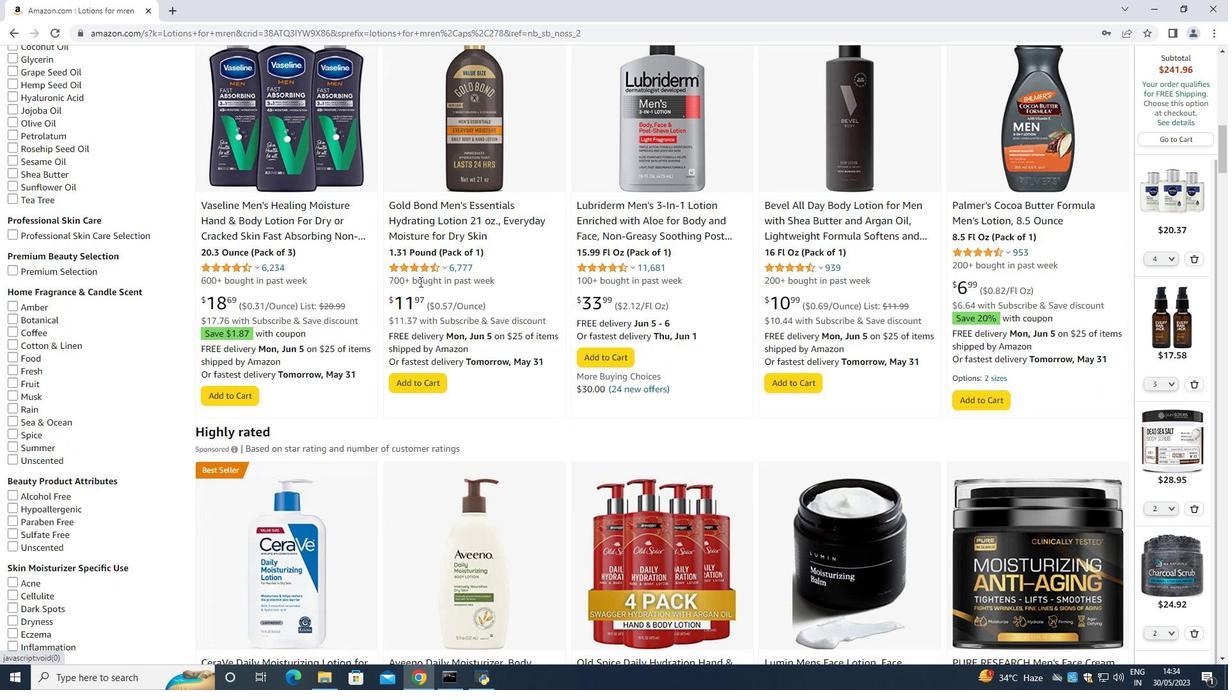 
Action: Mouse scrolled (419, 281) with delta (0, 0)
Screenshot: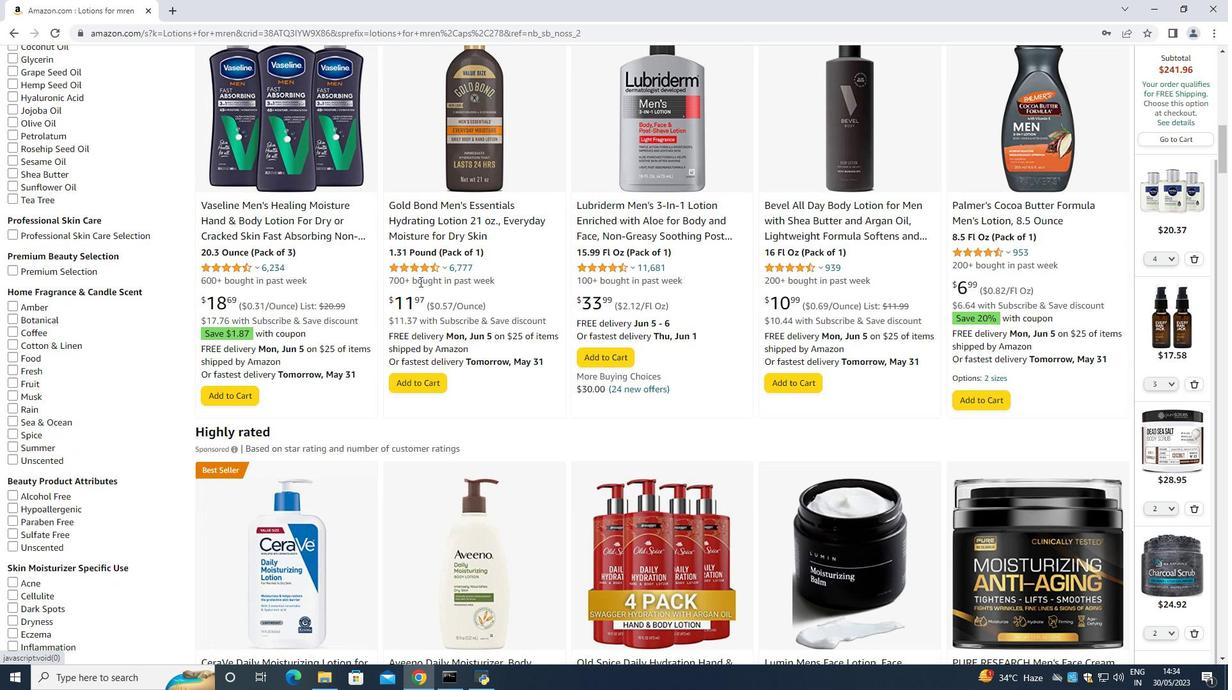 
Action: Mouse scrolled (419, 281) with delta (0, 0)
Screenshot: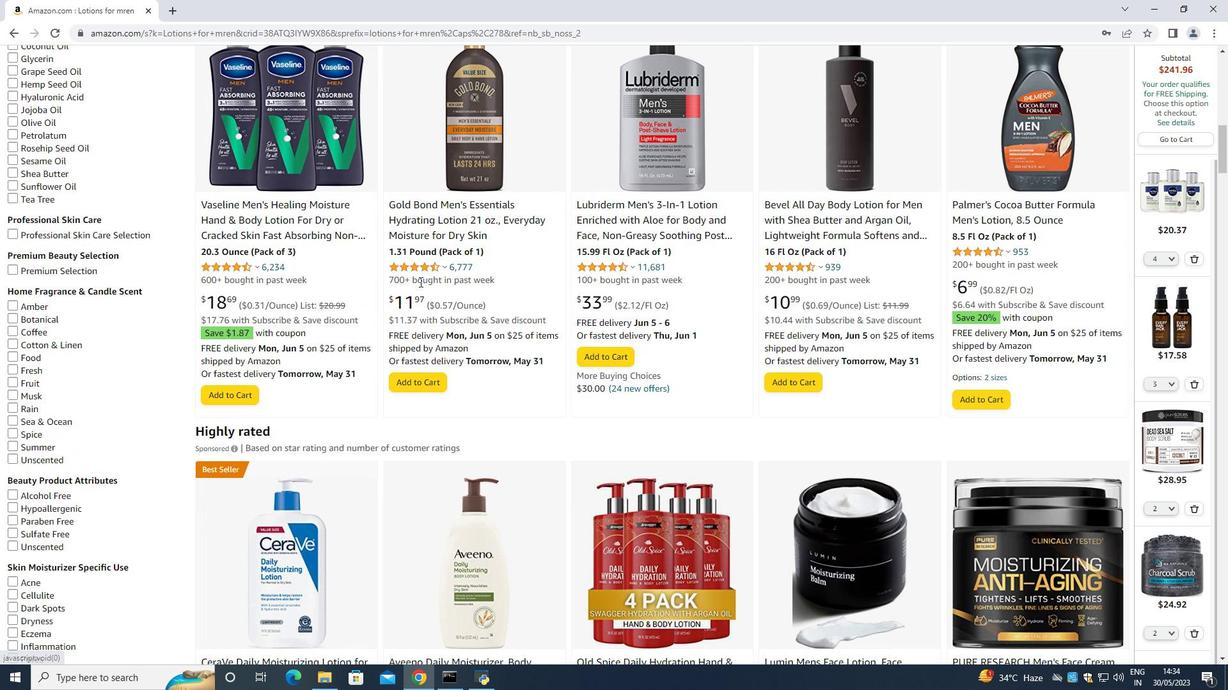 
Action: Mouse scrolled (419, 281) with delta (0, 0)
Screenshot: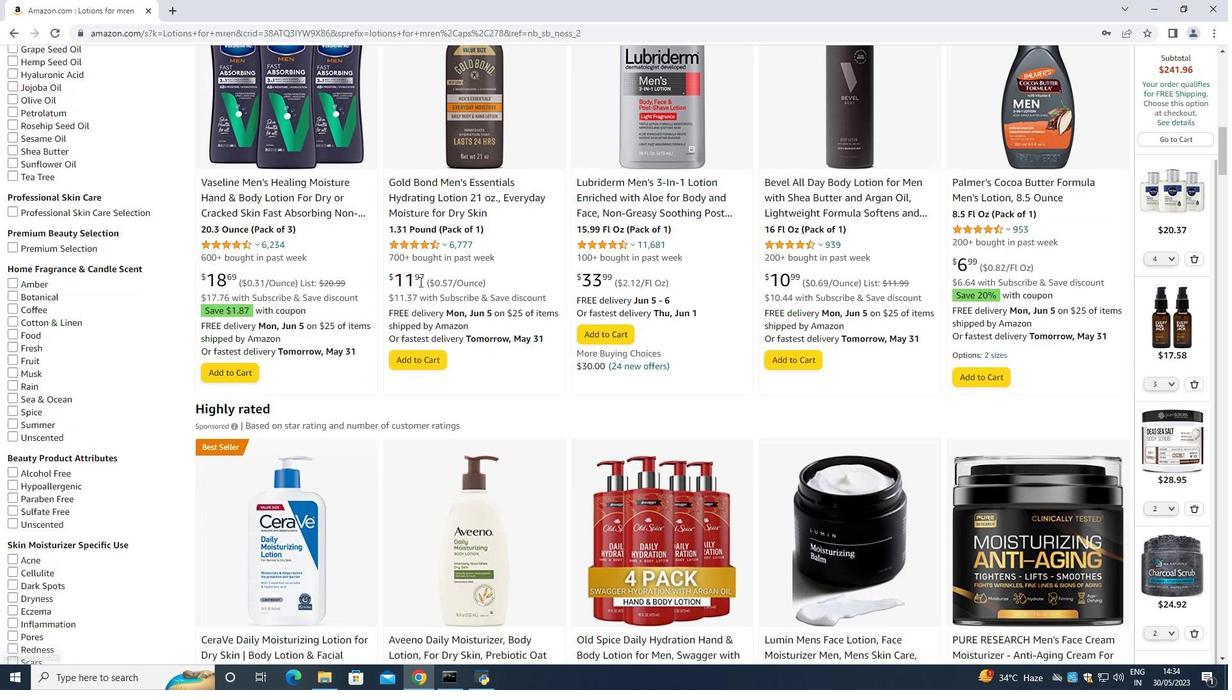 
Action: Mouse moved to (409, 281)
Screenshot: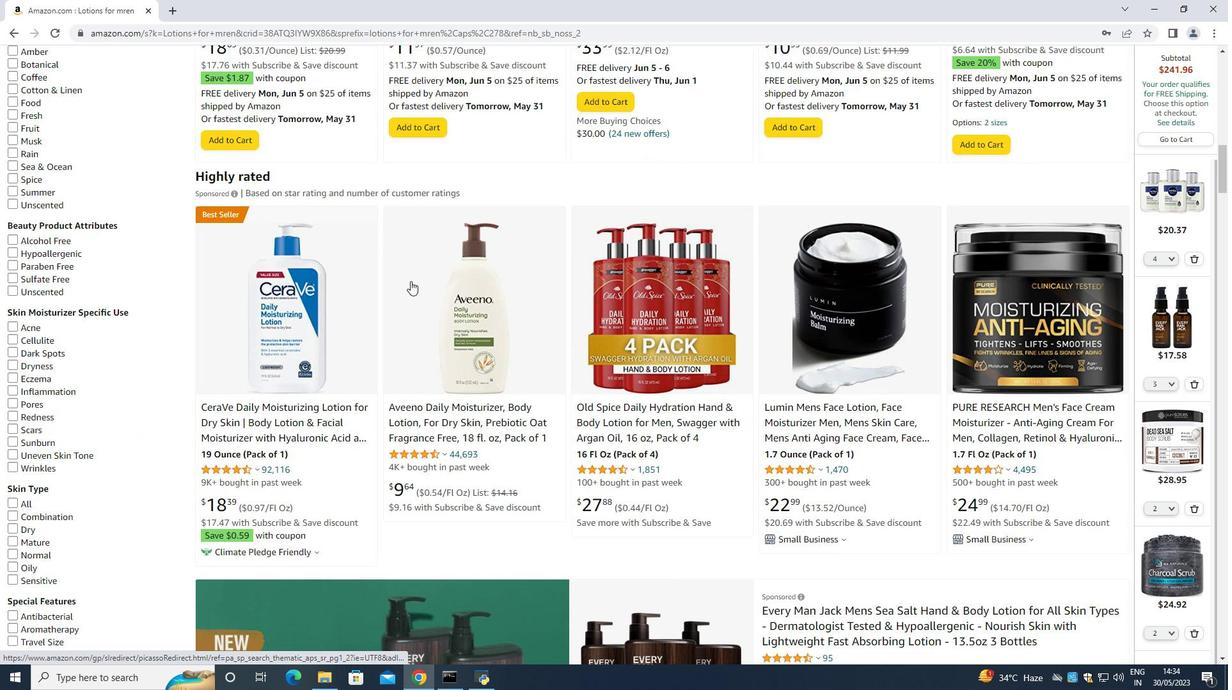 
Action: Mouse scrolled (409, 280) with delta (0, 0)
Screenshot: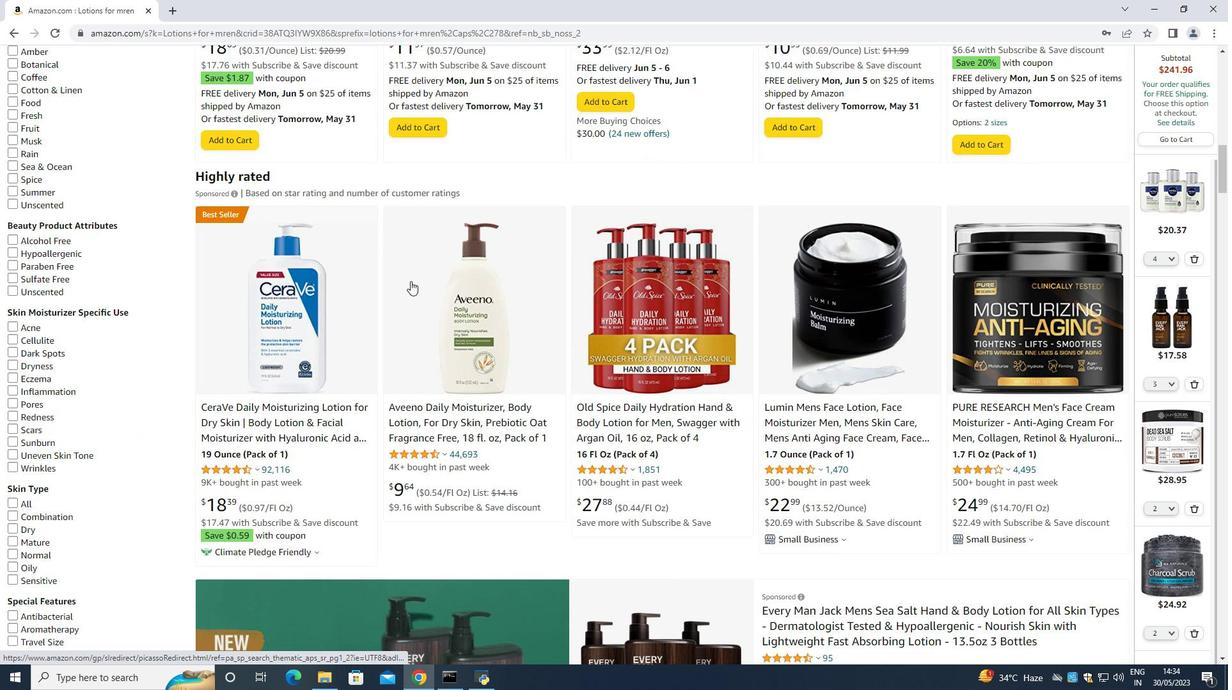 
Action: Mouse moved to (407, 281)
Screenshot: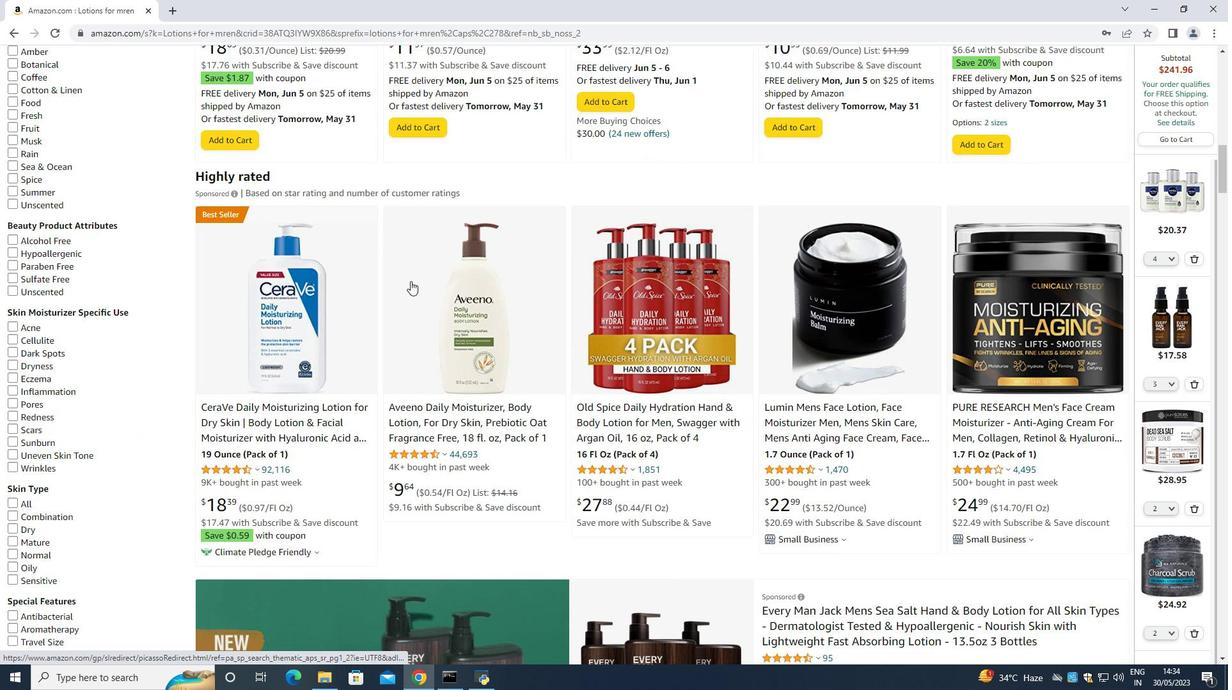 
Action: Mouse scrolled (407, 280) with delta (0, 0)
Screenshot: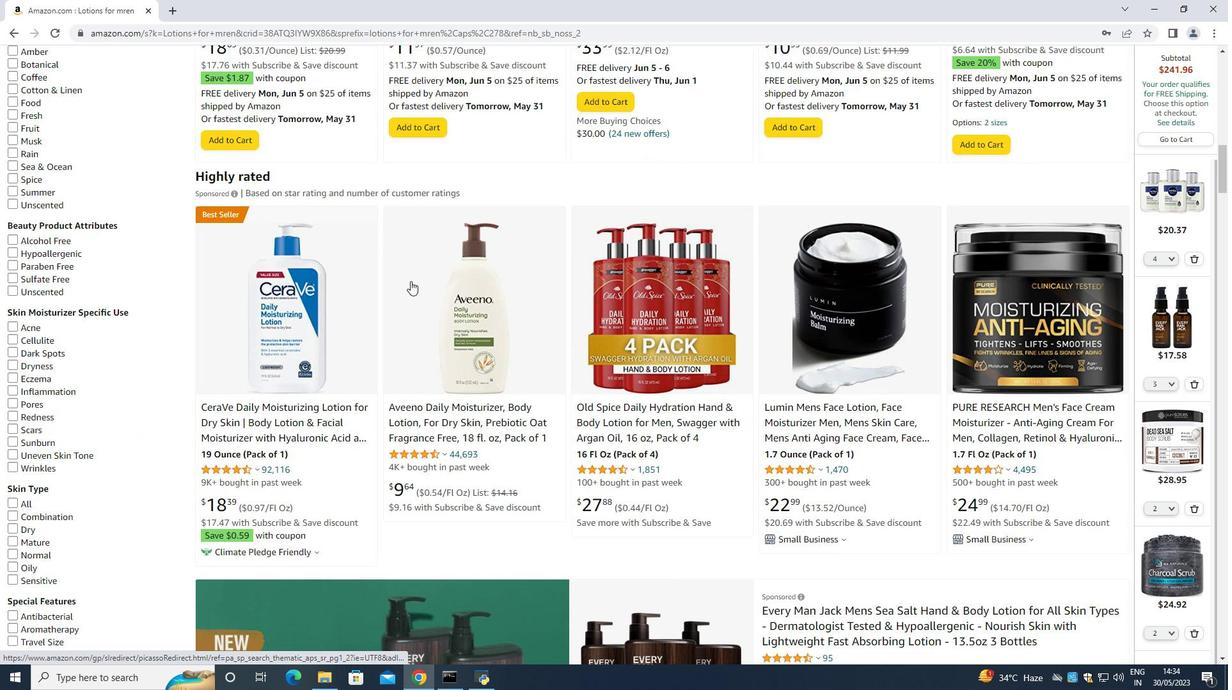 
Action: Mouse moved to (406, 281)
Screenshot: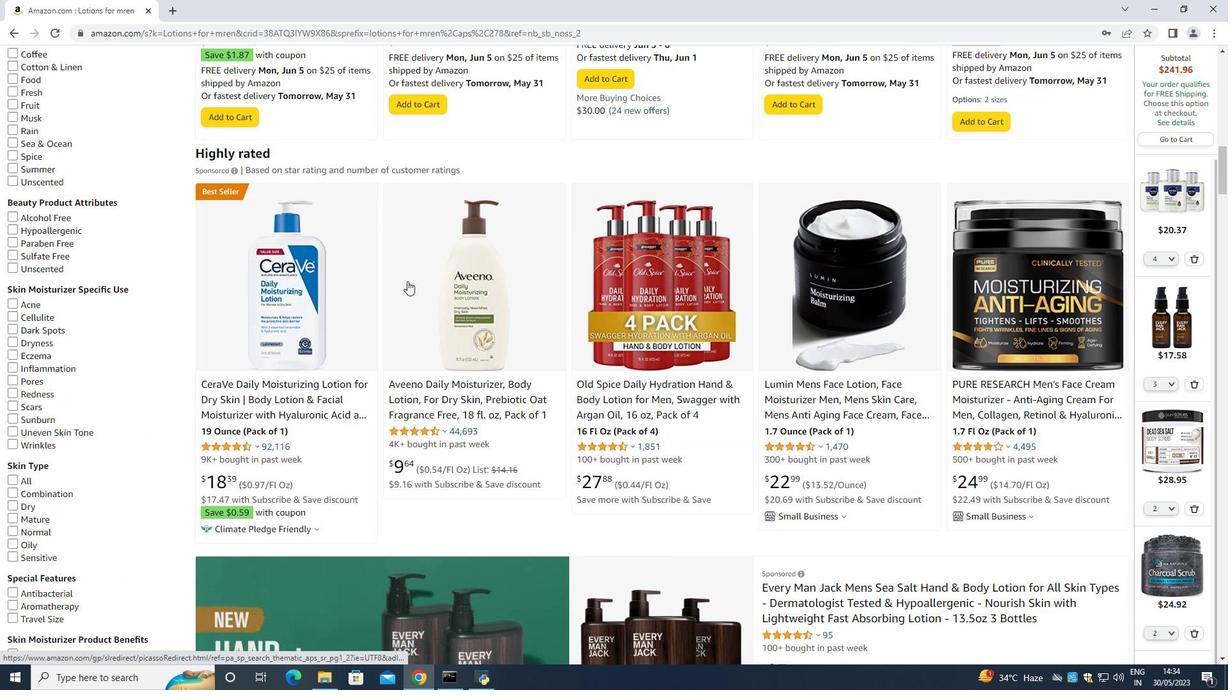 
Action: Mouse scrolled (406, 280) with delta (0, 0)
Screenshot: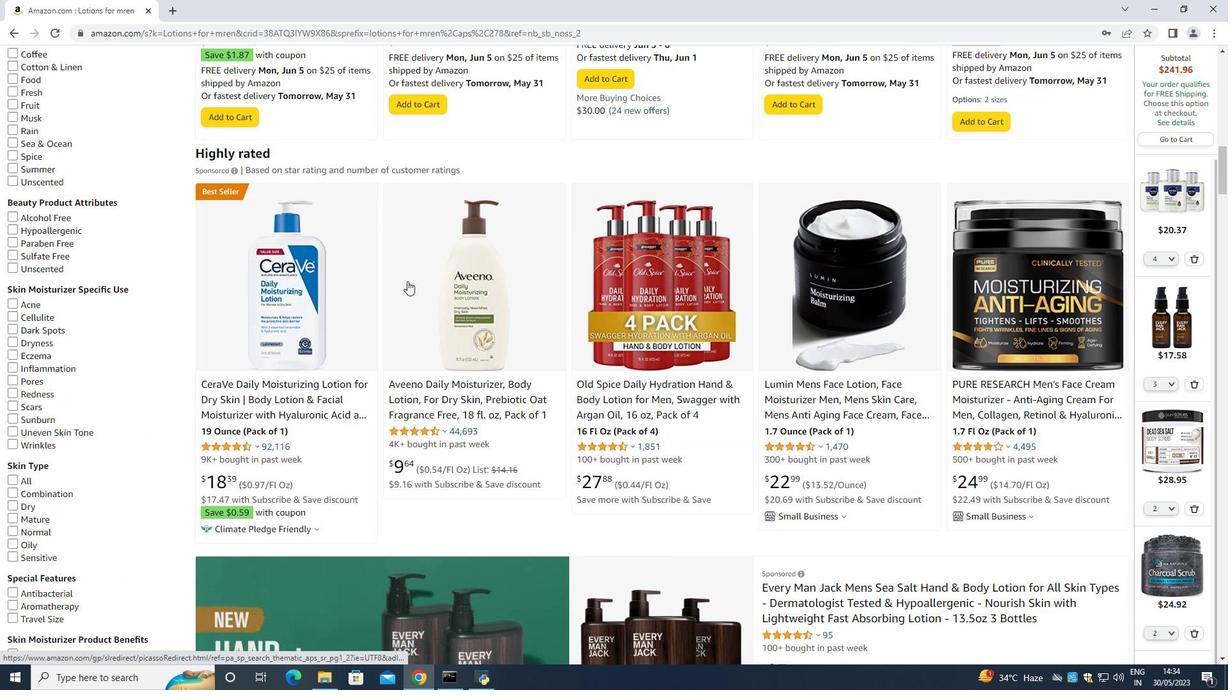 
Action: Mouse moved to (397, 283)
Screenshot: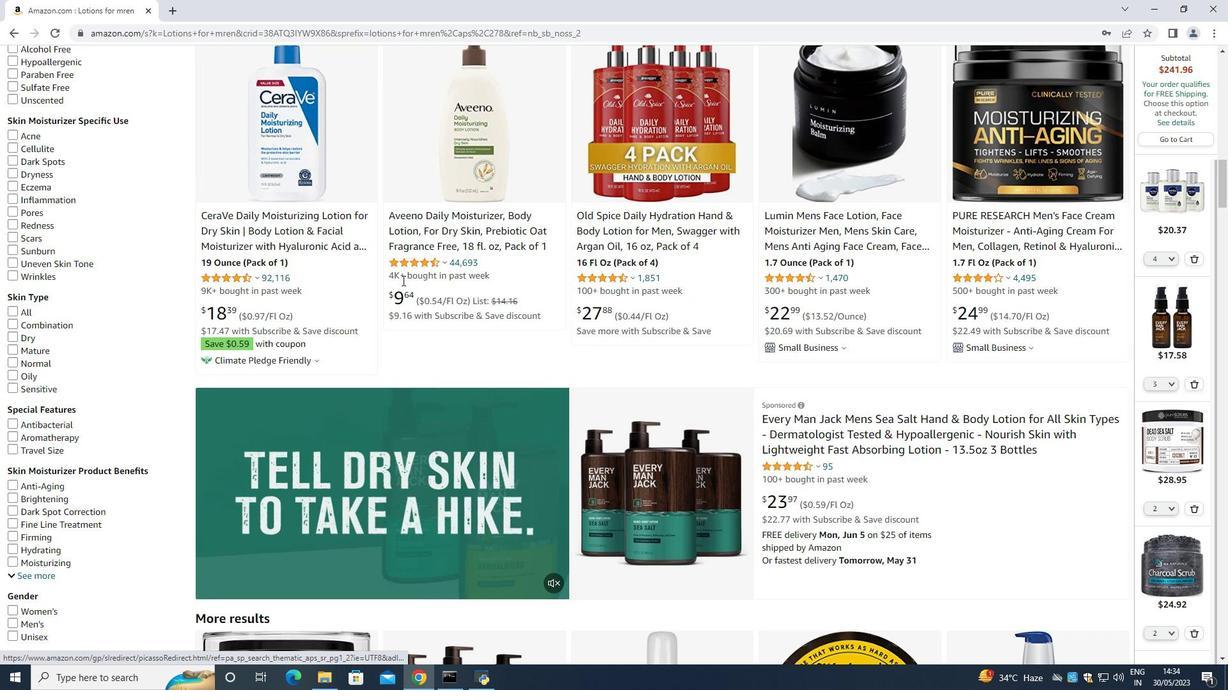 
Action: Mouse scrolled (397, 282) with delta (0, 0)
Screenshot: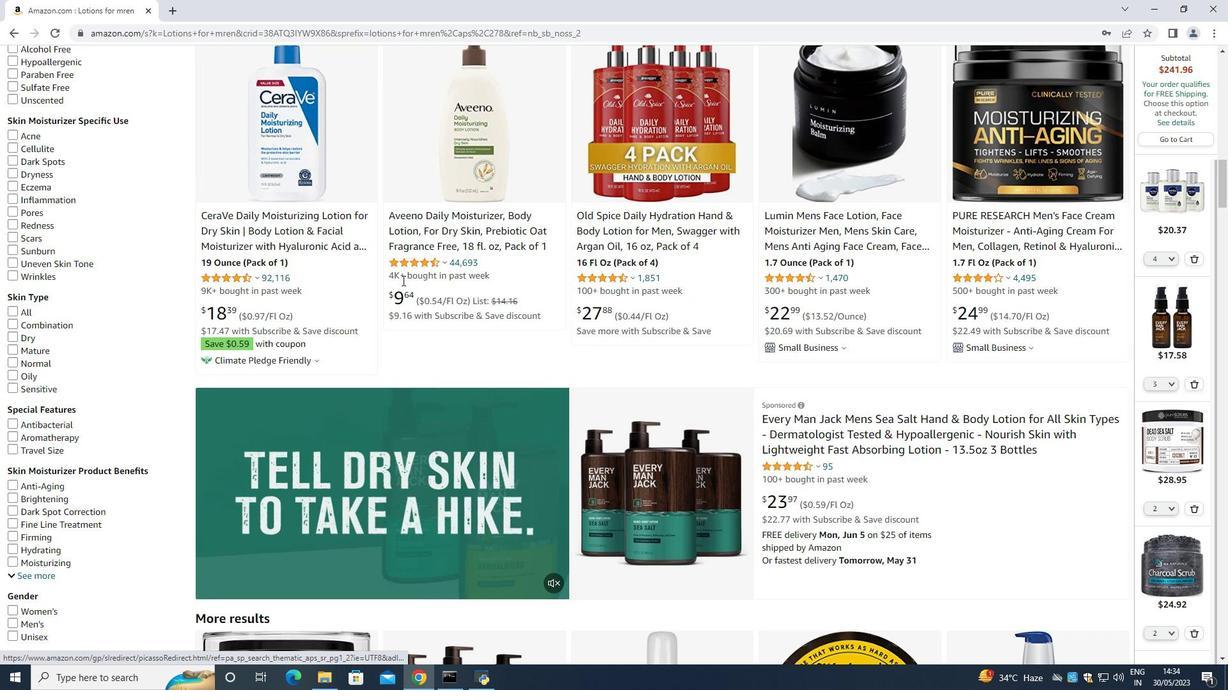
Action: Mouse moved to (396, 284)
Screenshot: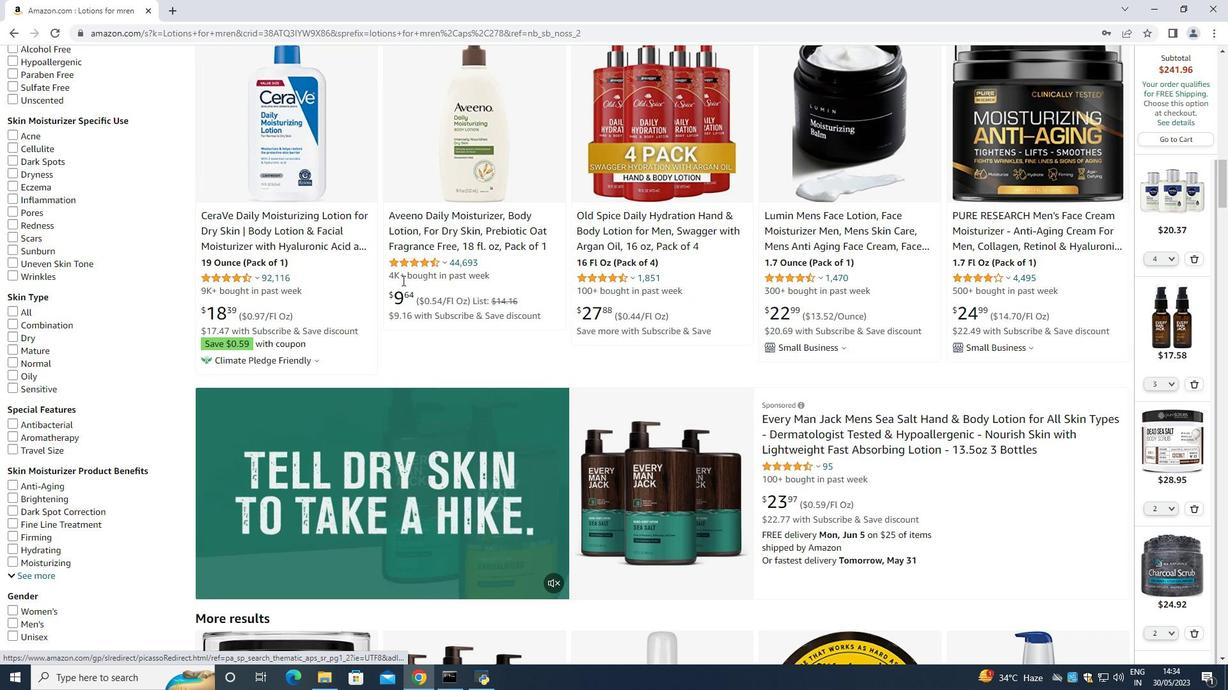 
Action: Mouse scrolled (396, 283) with delta (0, 0)
Screenshot: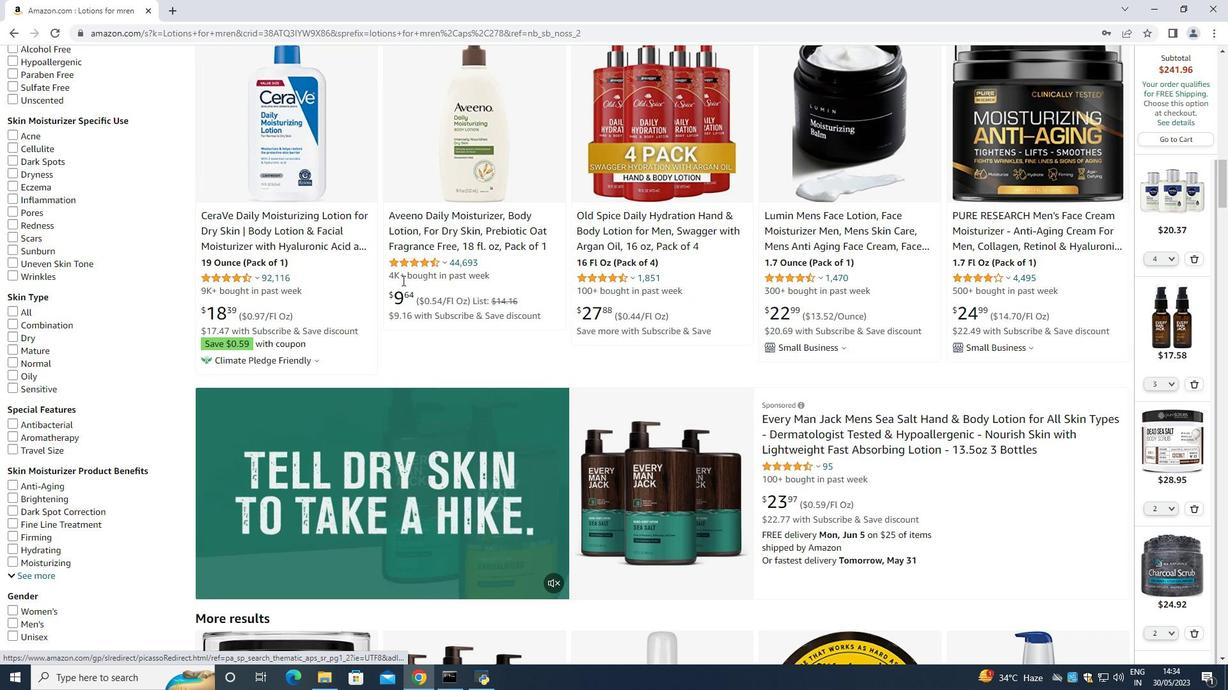 
Action: Mouse scrolled (396, 283) with delta (0, 0)
Screenshot: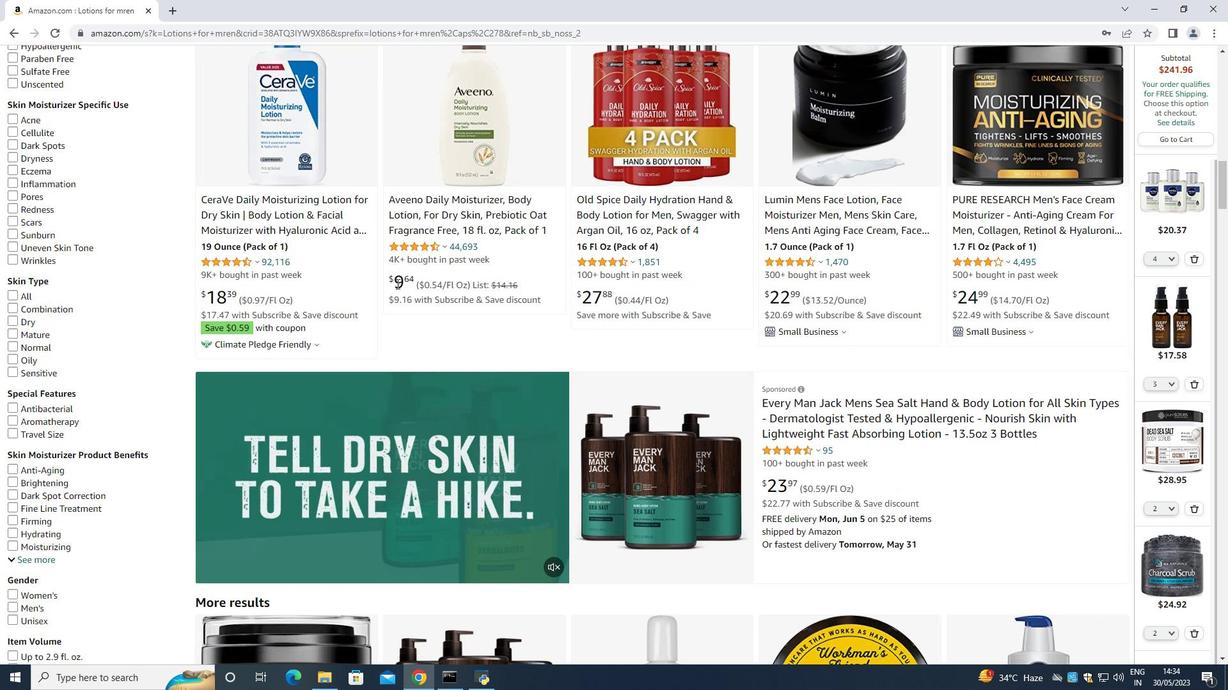 
Action: Mouse scrolled (396, 283) with delta (0, 0)
Screenshot: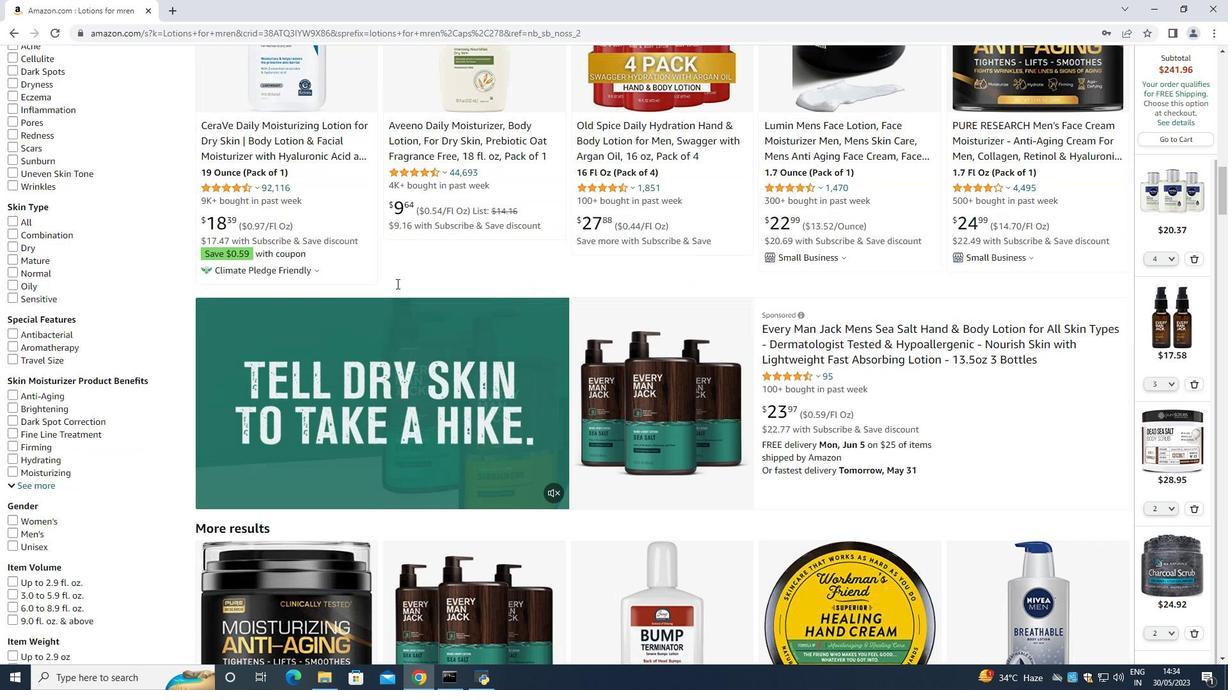 
Action: Mouse scrolled (396, 283) with delta (0, 0)
Screenshot: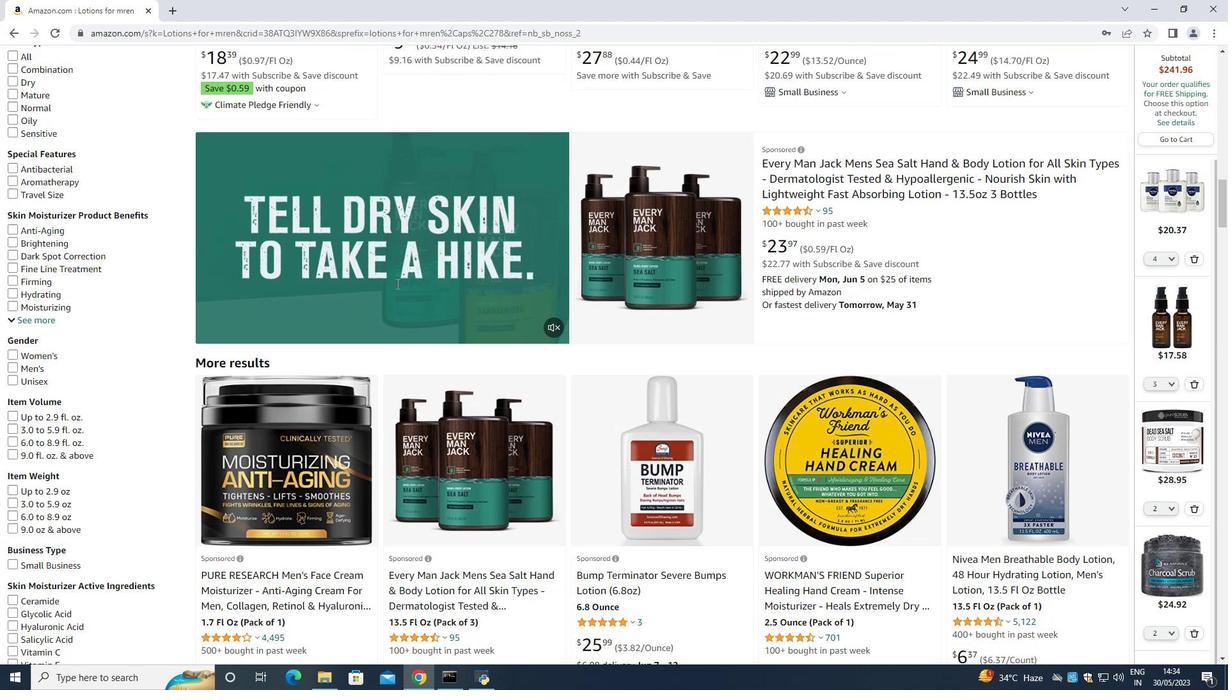
Action: Mouse scrolled (396, 283) with delta (0, 0)
Screenshot: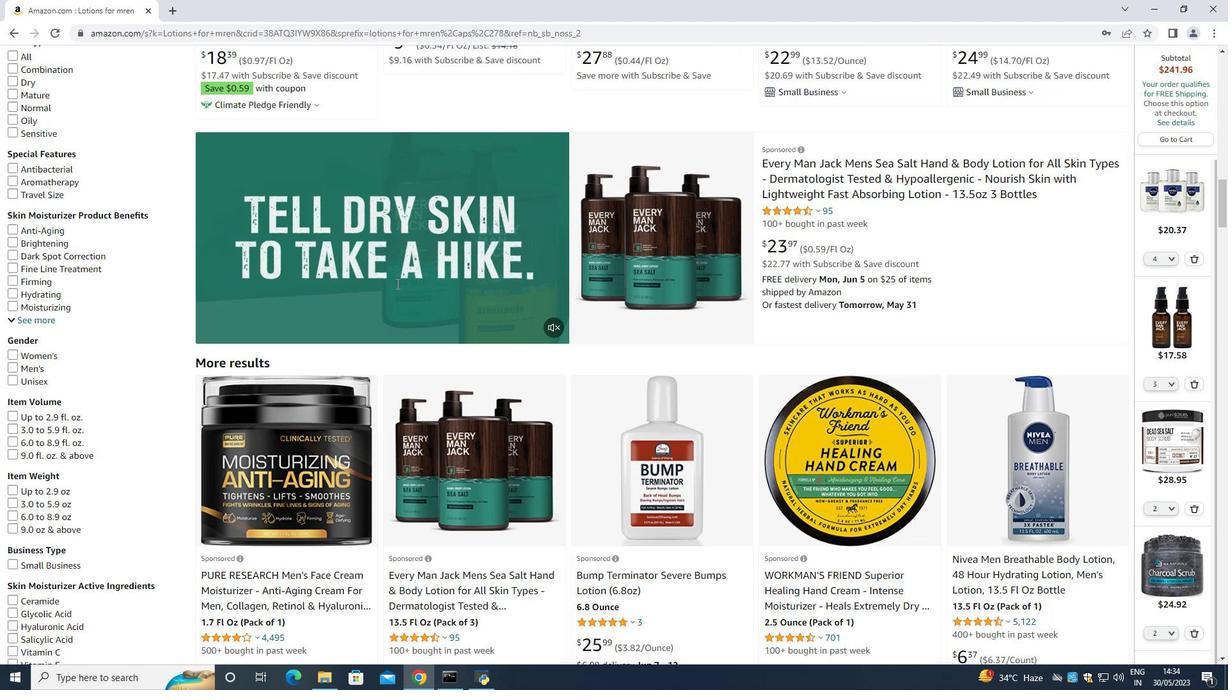 
Action: Mouse scrolled (396, 283) with delta (0, 0)
Screenshot: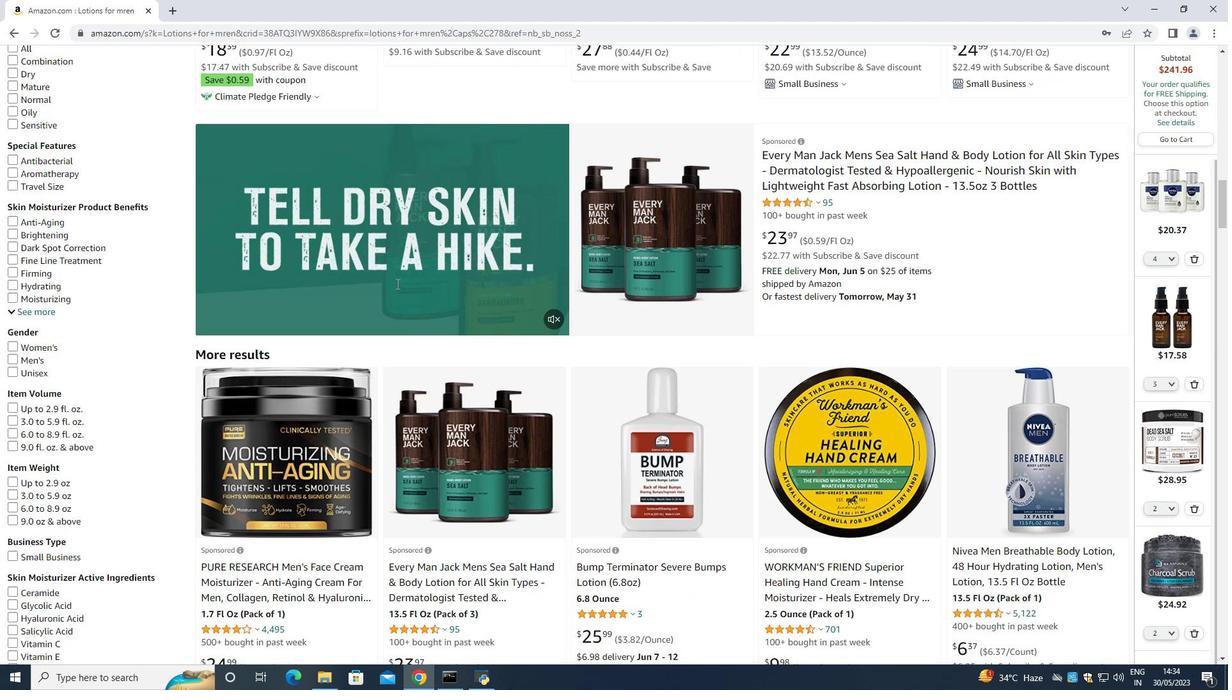 
Action: Mouse scrolled (396, 283) with delta (0, 0)
Screenshot: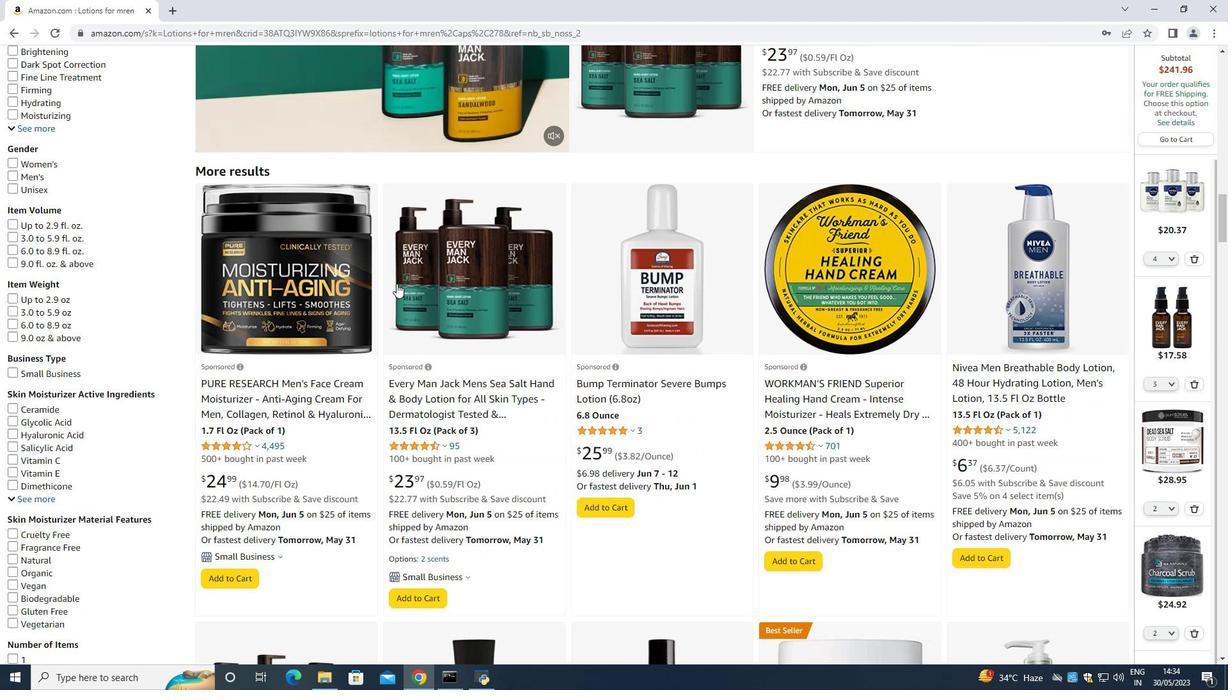 
Action: Mouse scrolled (396, 283) with delta (0, 0)
Screenshot: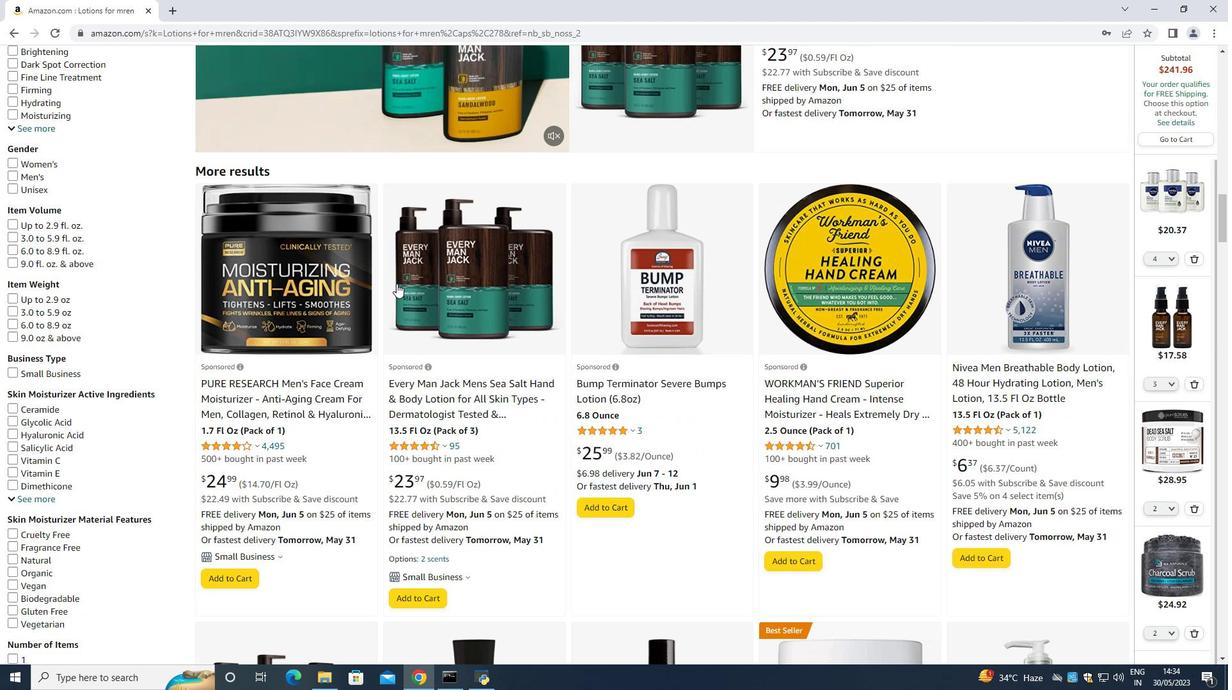 
Action: Mouse scrolled (396, 283) with delta (0, 0)
Screenshot: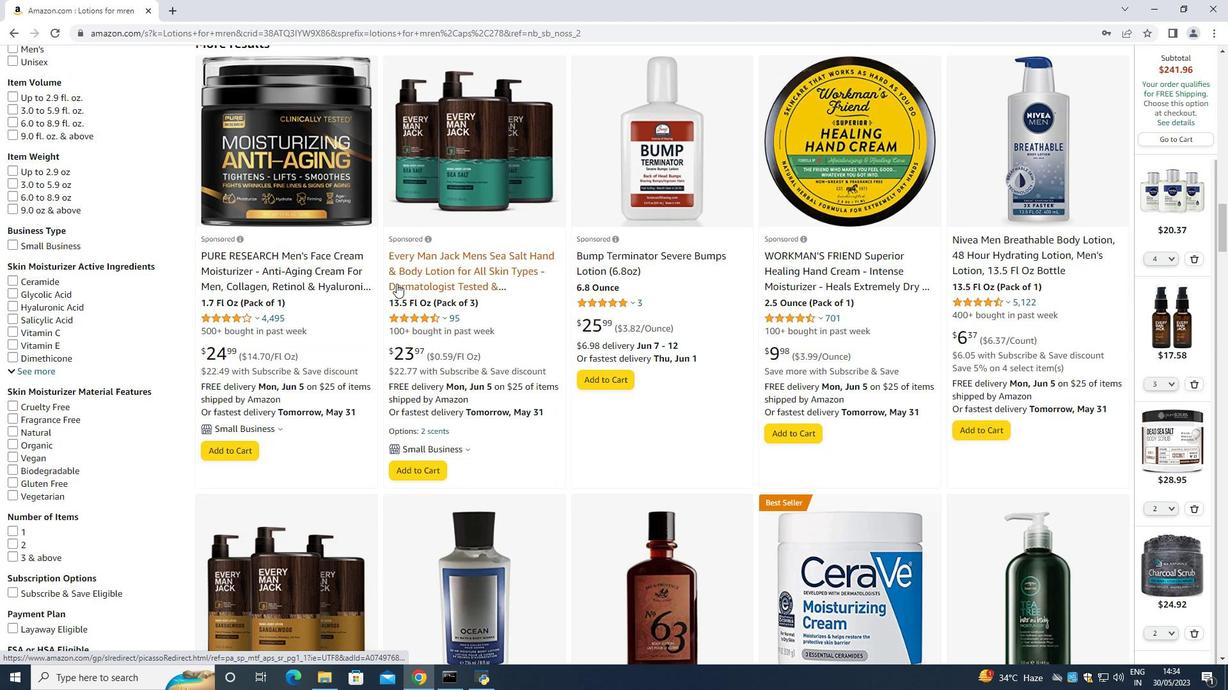
Action: Mouse scrolled (396, 283) with delta (0, 0)
Screenshot: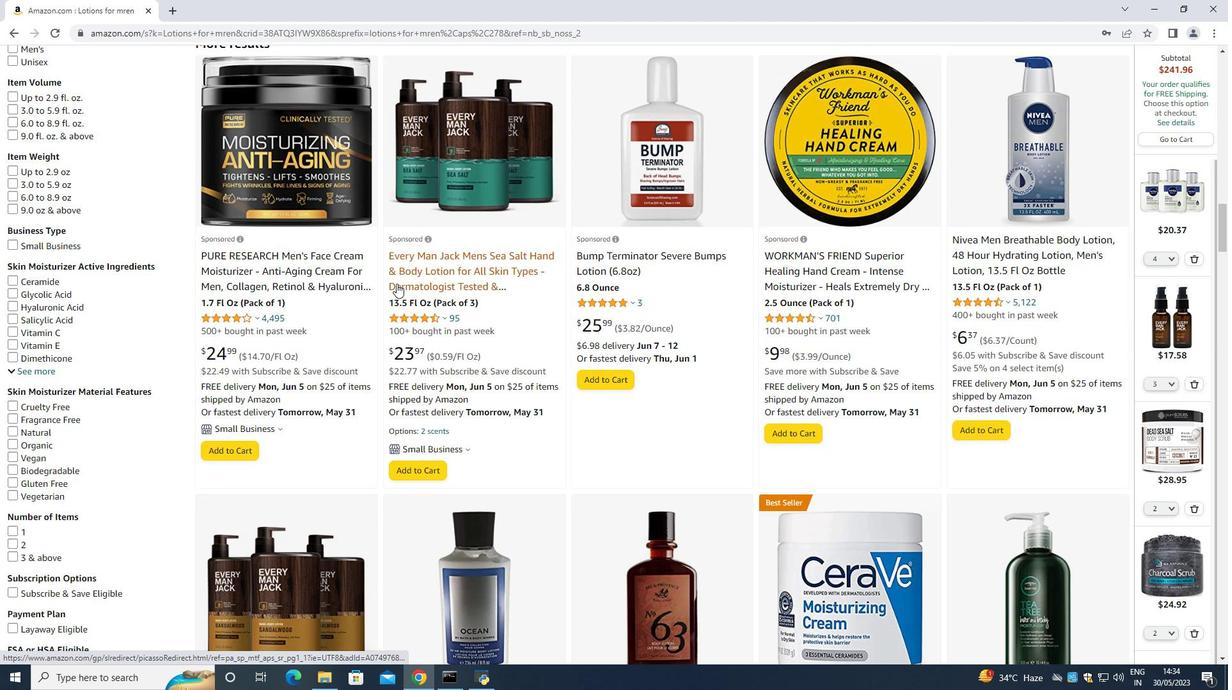 
Action: Mouse moved to (752, 331)
Screenshot: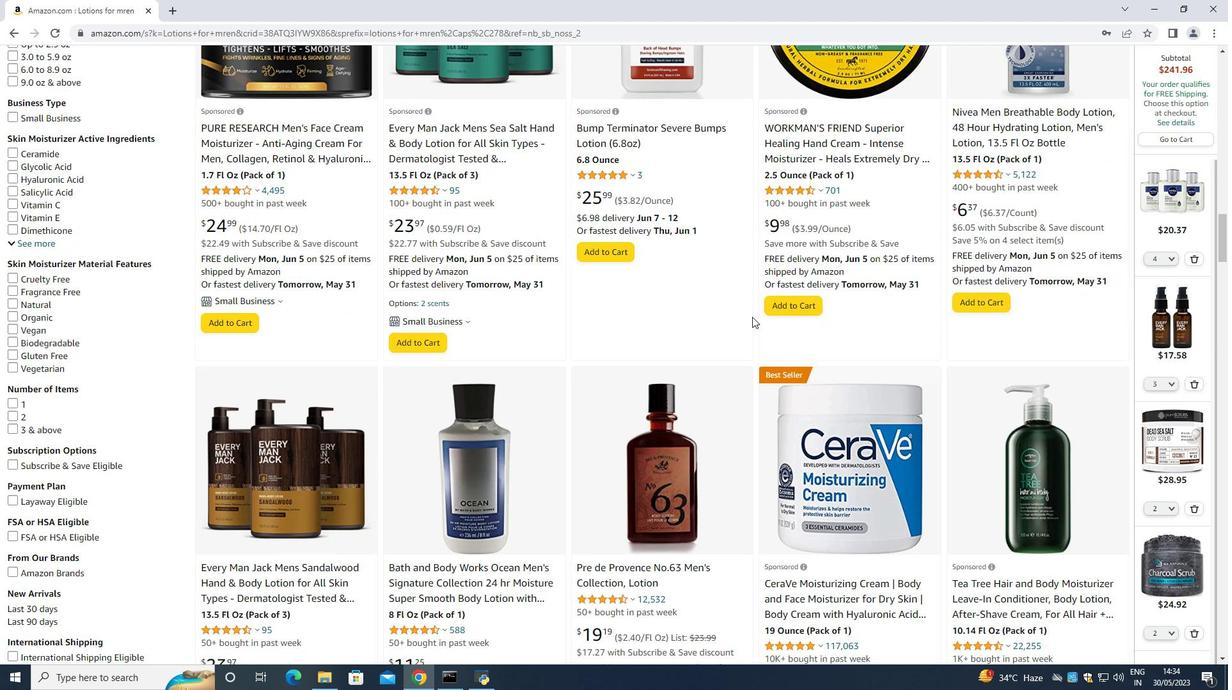 
Action: Mouse scrolled (752, 330) with delta (0, 0)
Screenshot: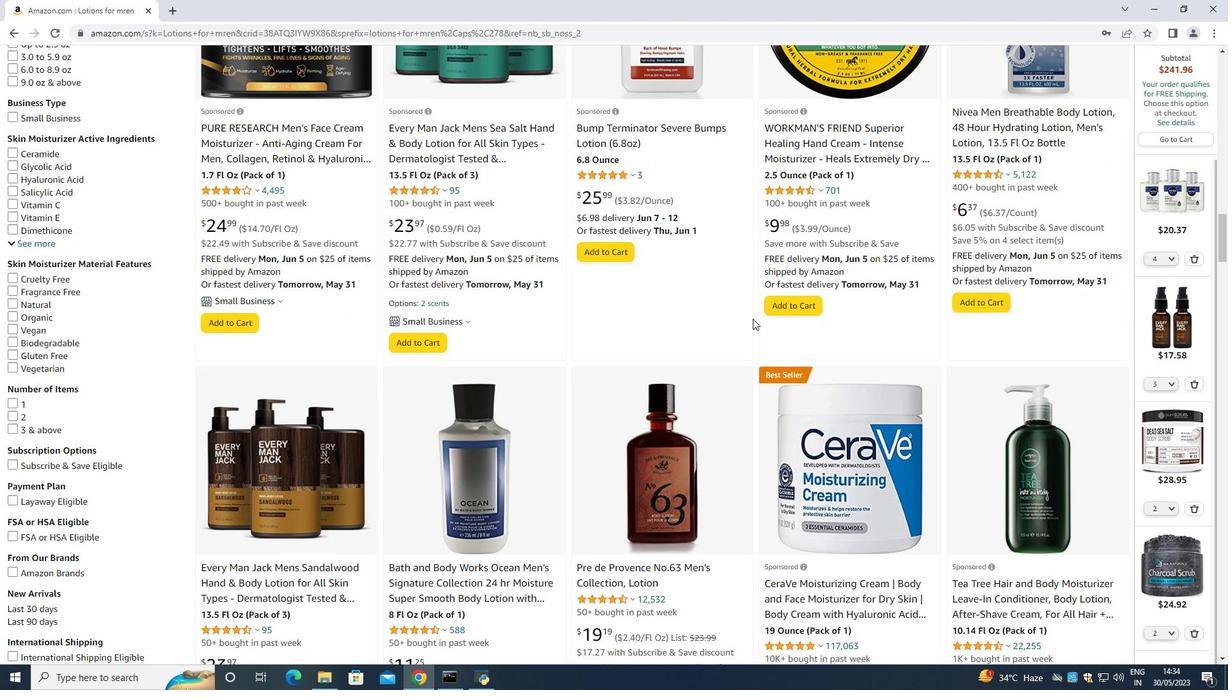 
Action: Mouse moved to (752, 336)
Screenshot: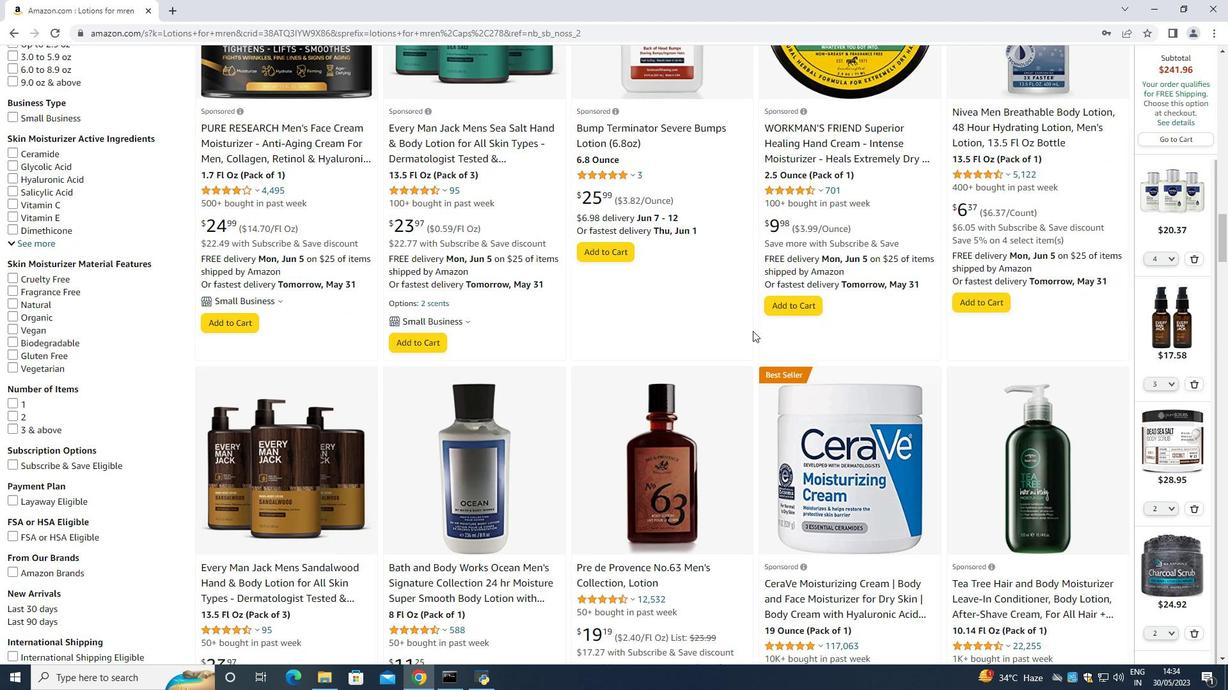 
Action: Mouse scrolled (752, 335) with delta (0, 0)
Screenshot: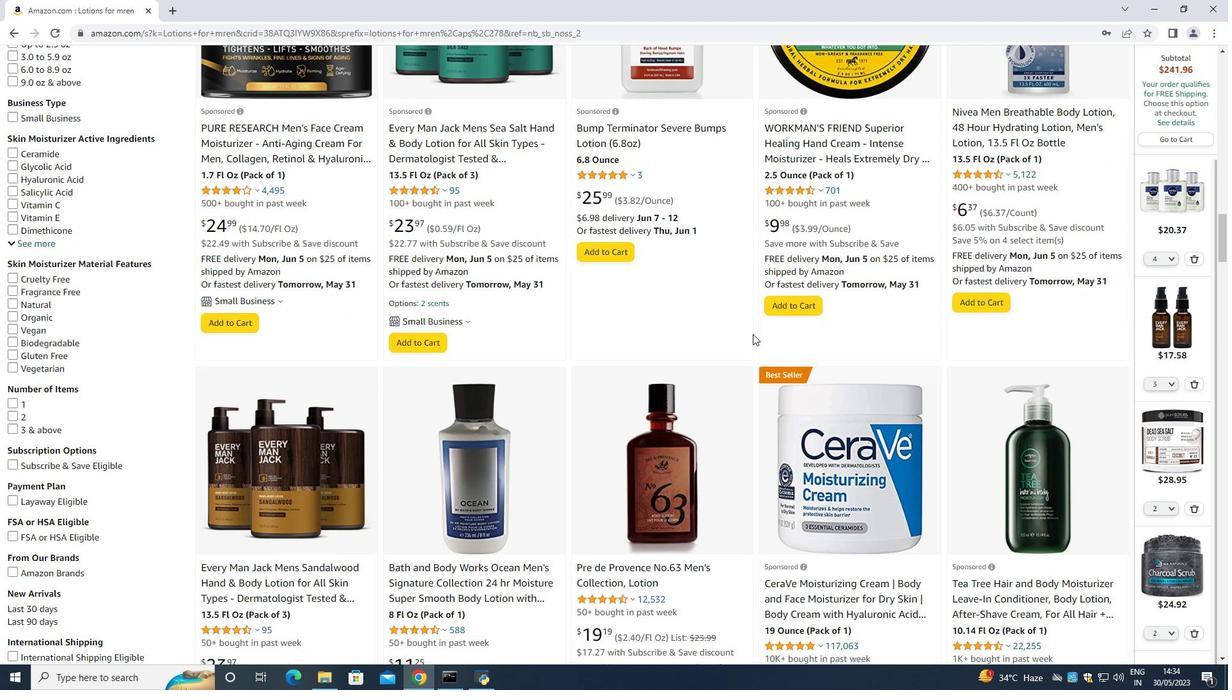 
Action: Mouse moved to (875, 497)
Screenshot: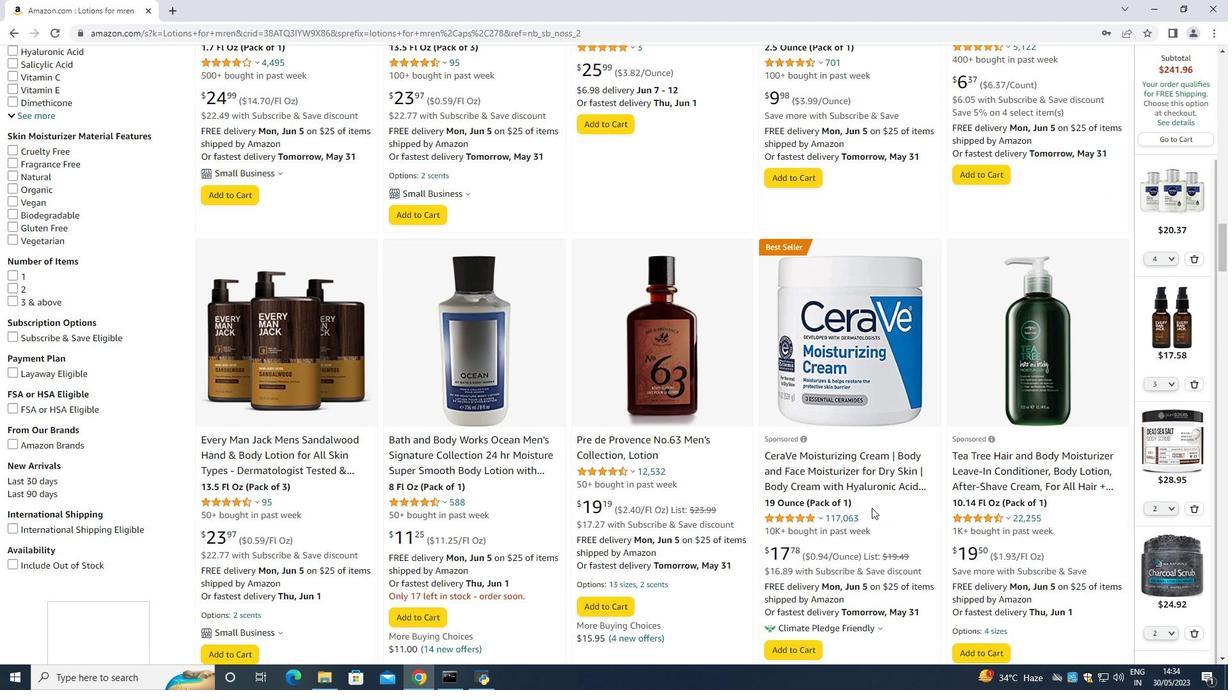 
Action: Mouse scrolled (875, 496) with delta (0, 0)
Screenshot: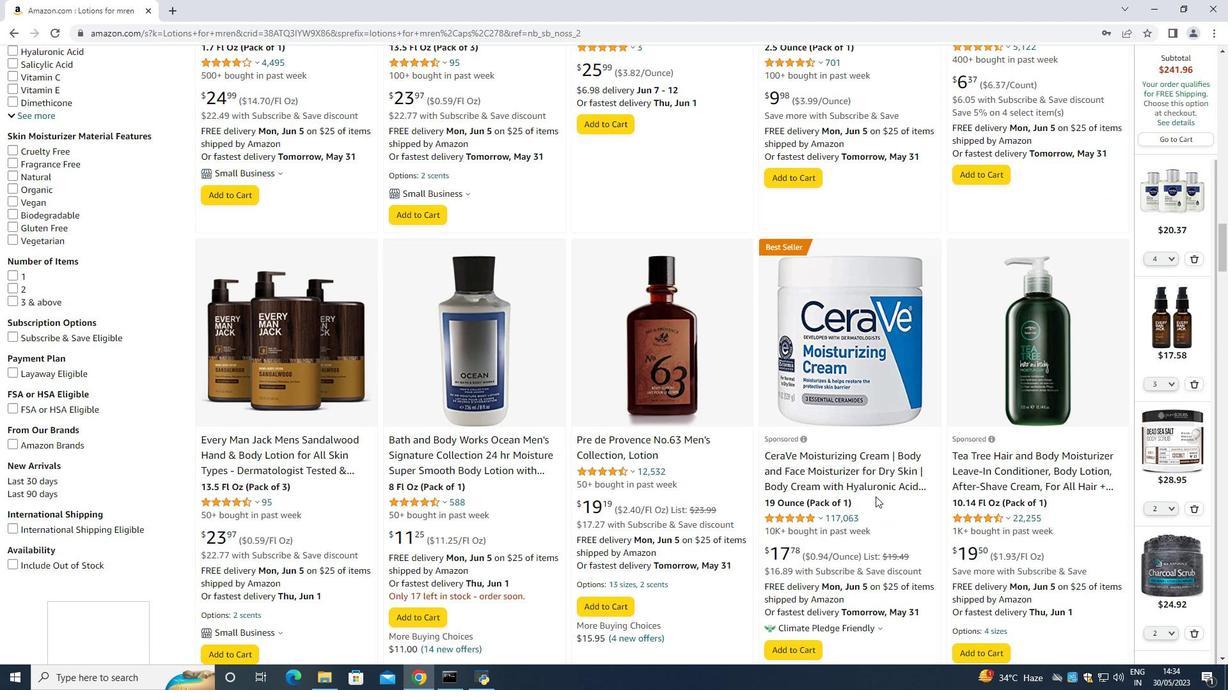 
Action: Mouse scrolled (875, 496) with delta (0, 0)
Screenshot: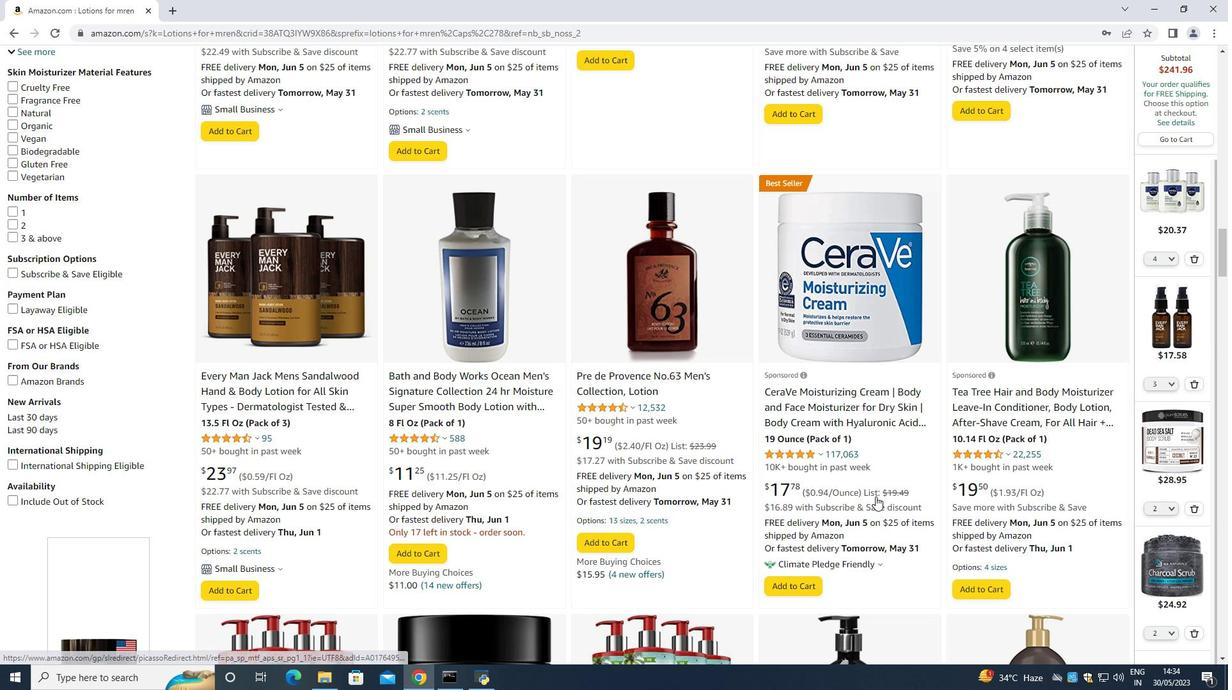
Action: Mouse moved to (844, 307)
Screenshot: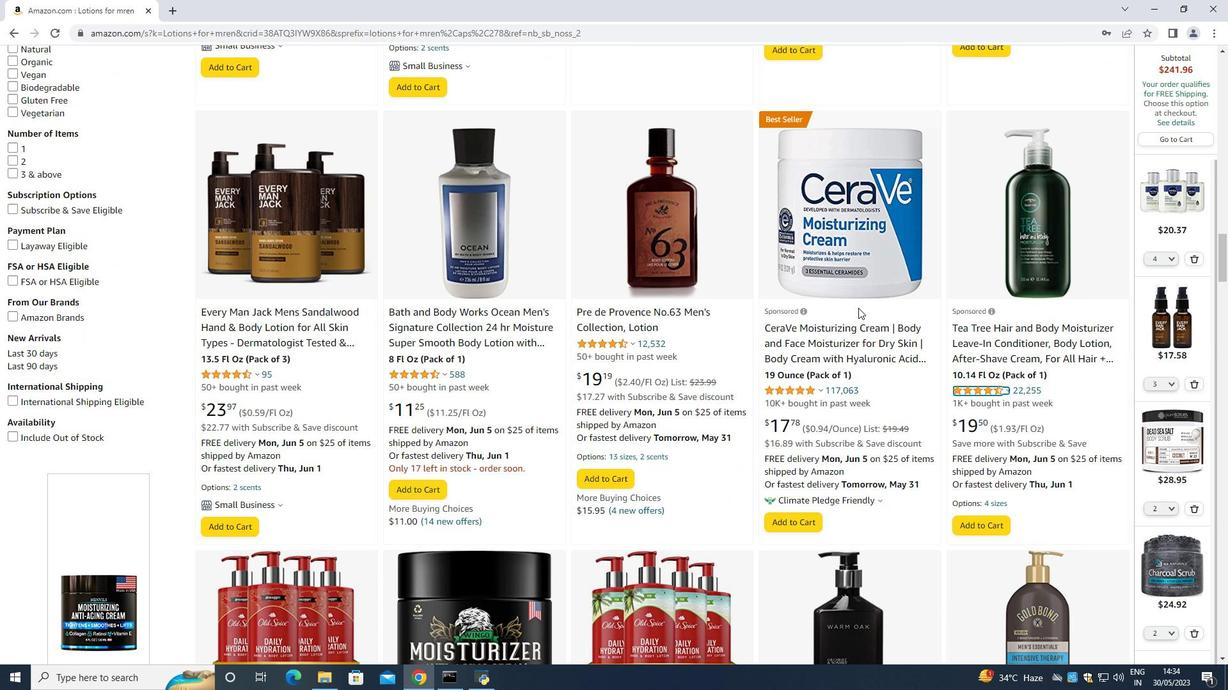 
Action: Mouse scrolled (844, 306) with delta (0, 0)
Screenshot: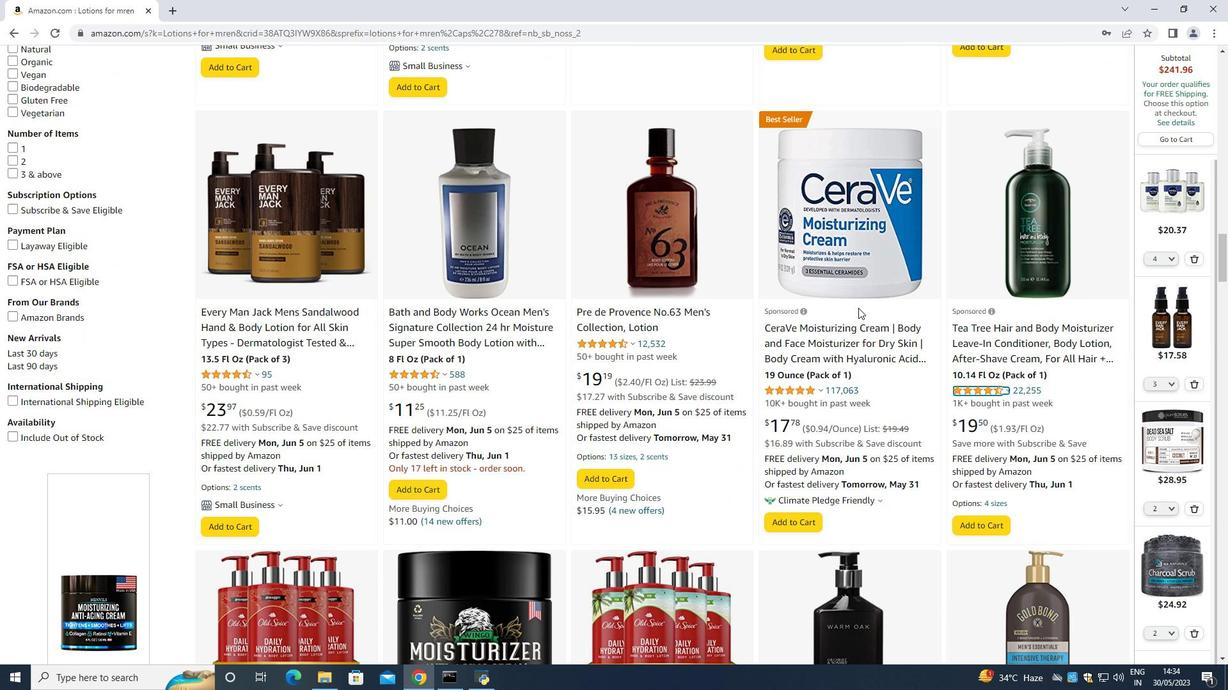 
Action: Mouse moved to (840, 307)
Screenshot: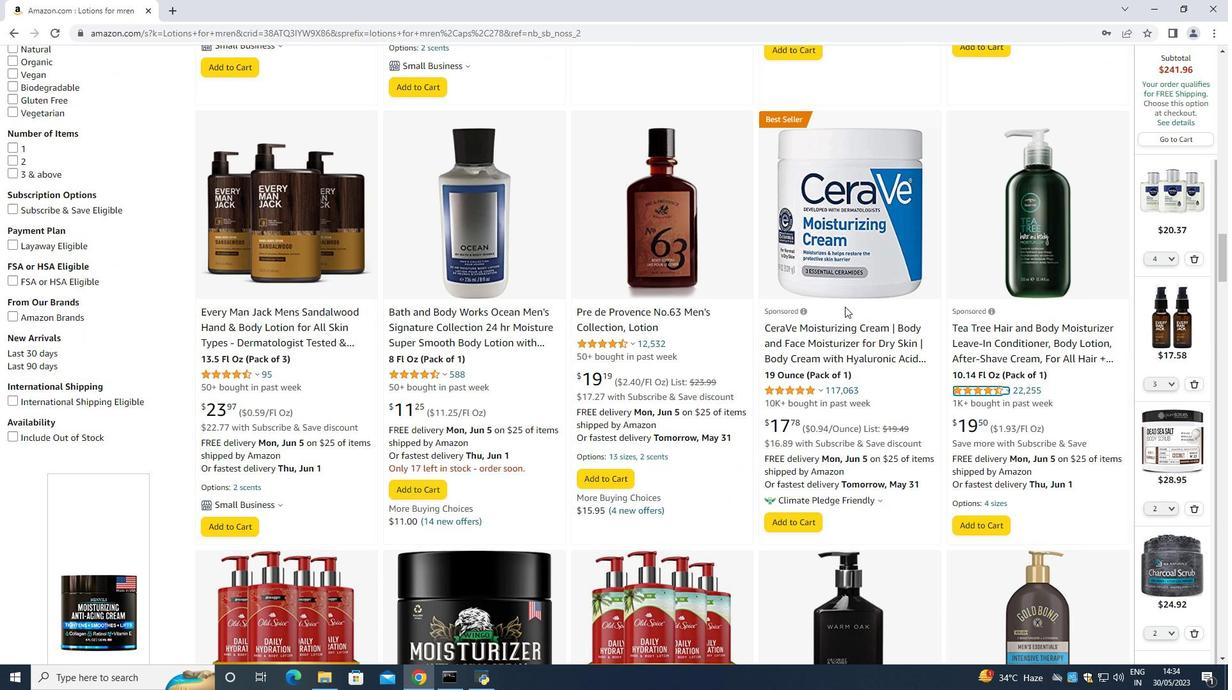 
Action: Mouse scrolled (840, 306) with delta (0, 0)
Screenshot: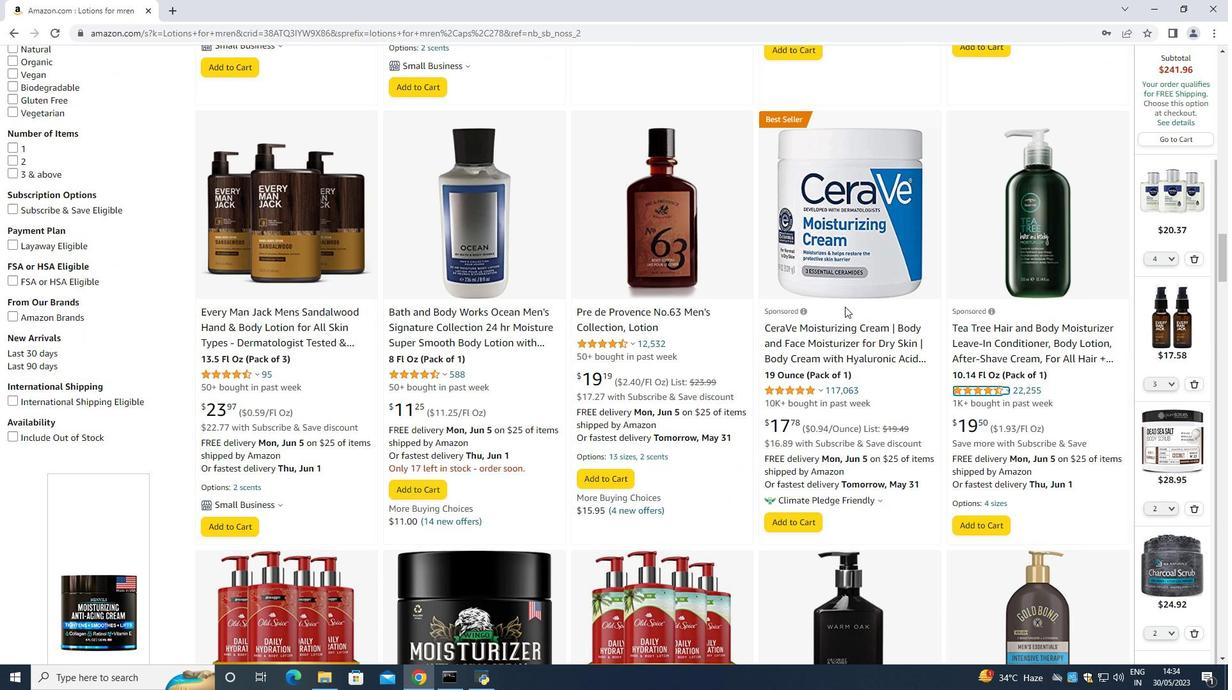 
Action: Mouse moved to (836, 307)
Screenshot: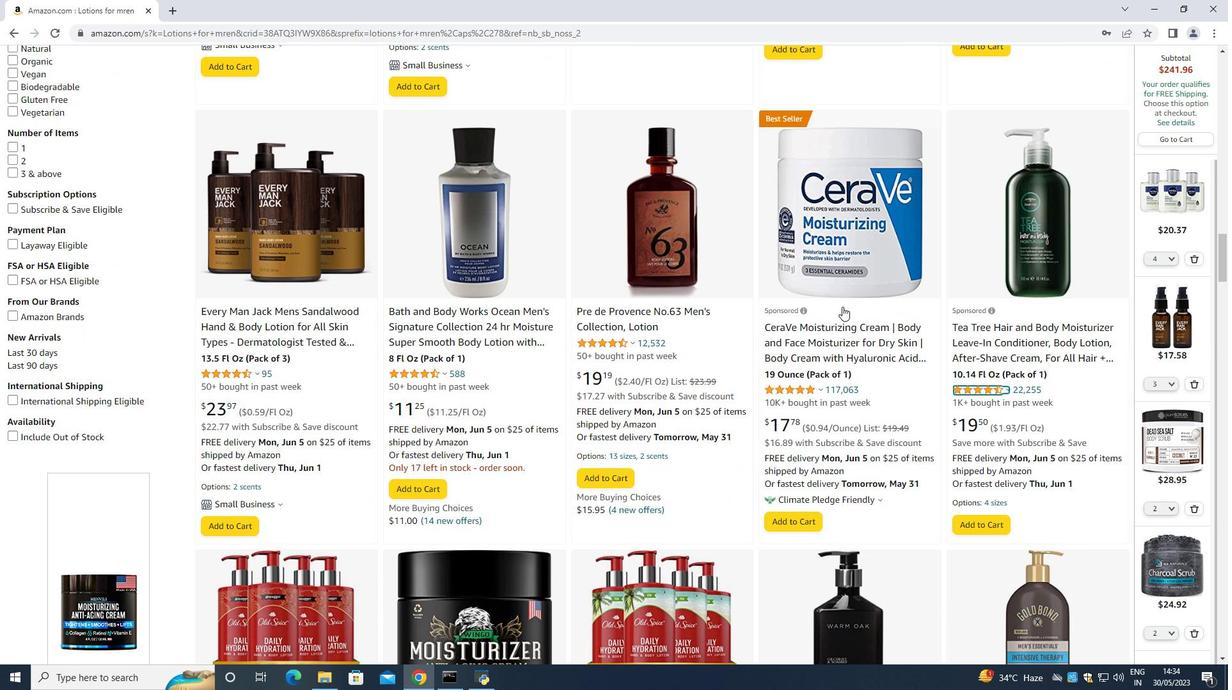 
Action: Mouse scrolled (836, 307) with delta (0, 0)
Screenshot: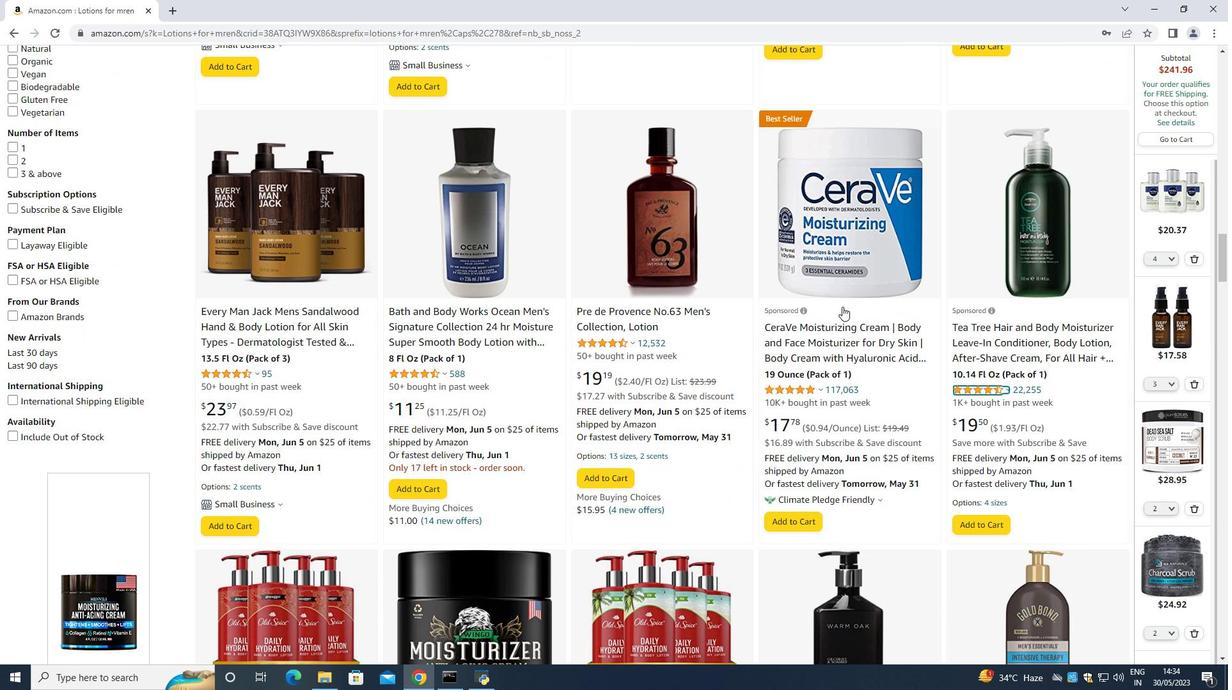 
Action: Mouse moved to (836, 308)
Screenshot: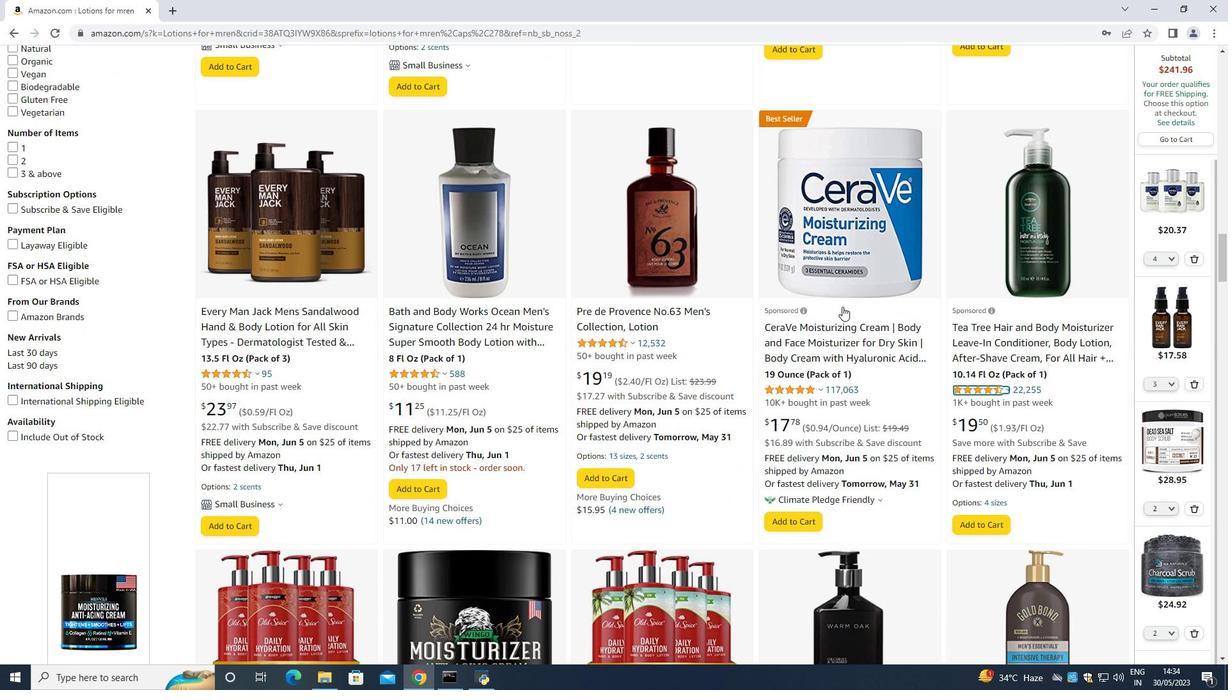 
Action: Mouse scrolled (836, 307) with delta (0, 0)
Screenshot: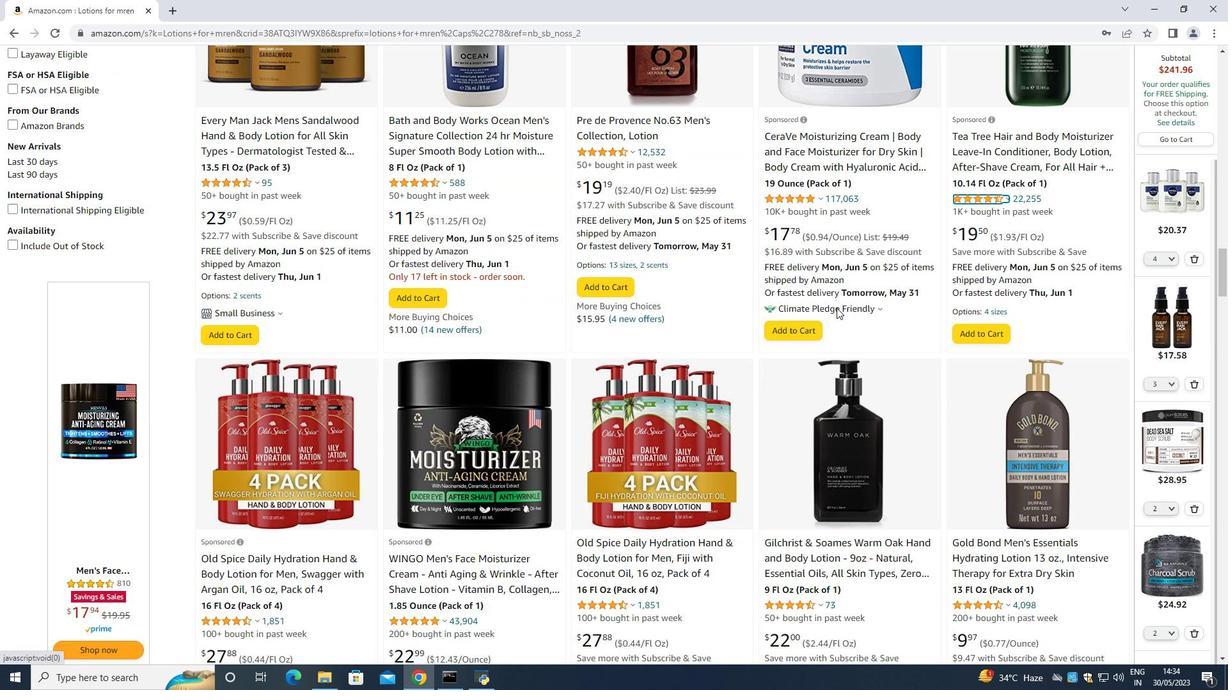 
Action: Mouse moved to (835, 308)
Screenshot: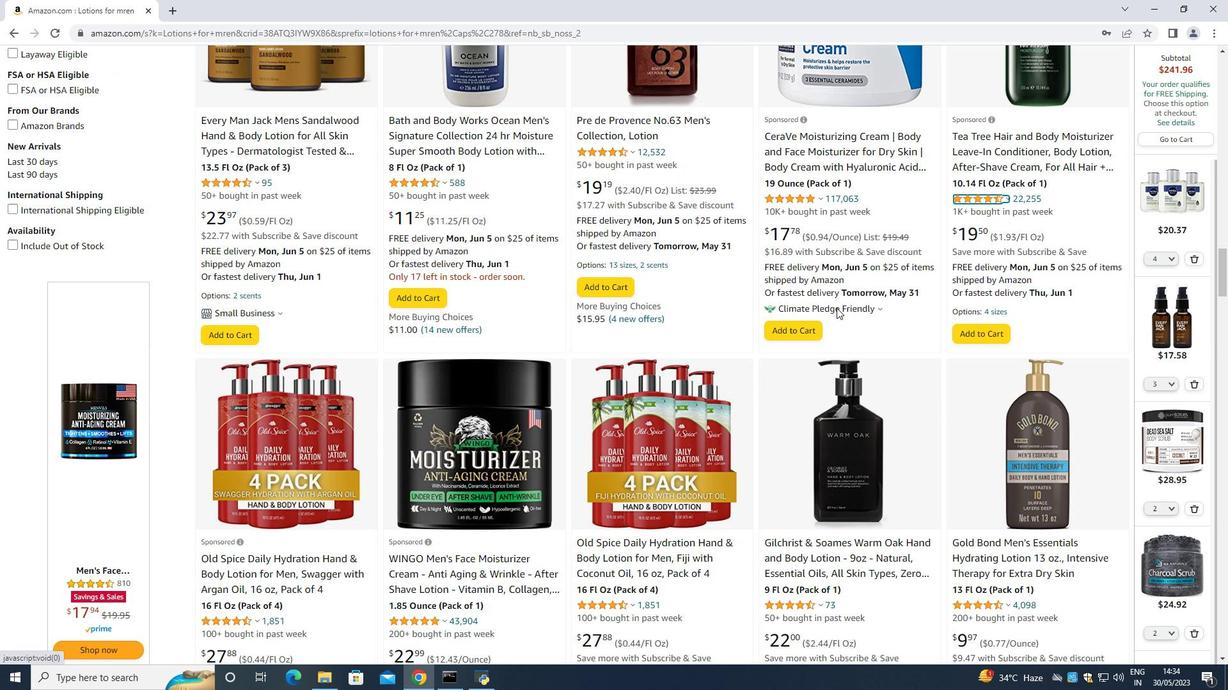 
Action: Mouse scrolled (835, 308) with delta (0, 0)
Screenshot: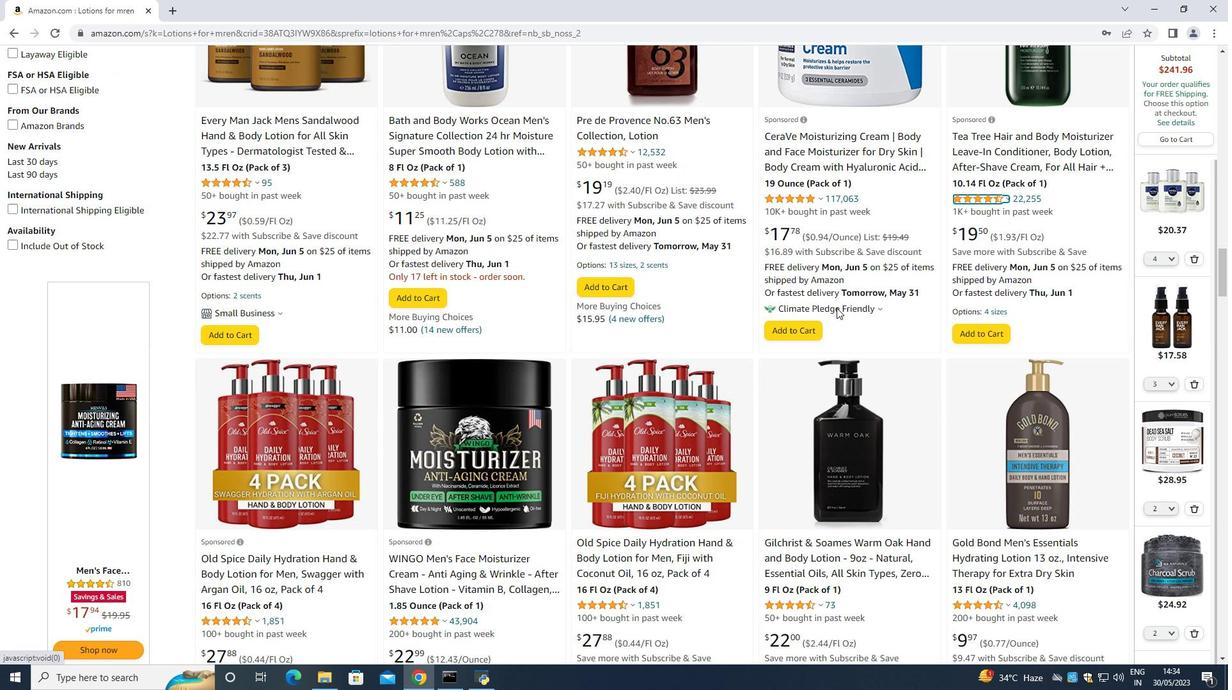 
Action: Mouse scrolled (835, 308) with delta (0, 0)
Screenshot: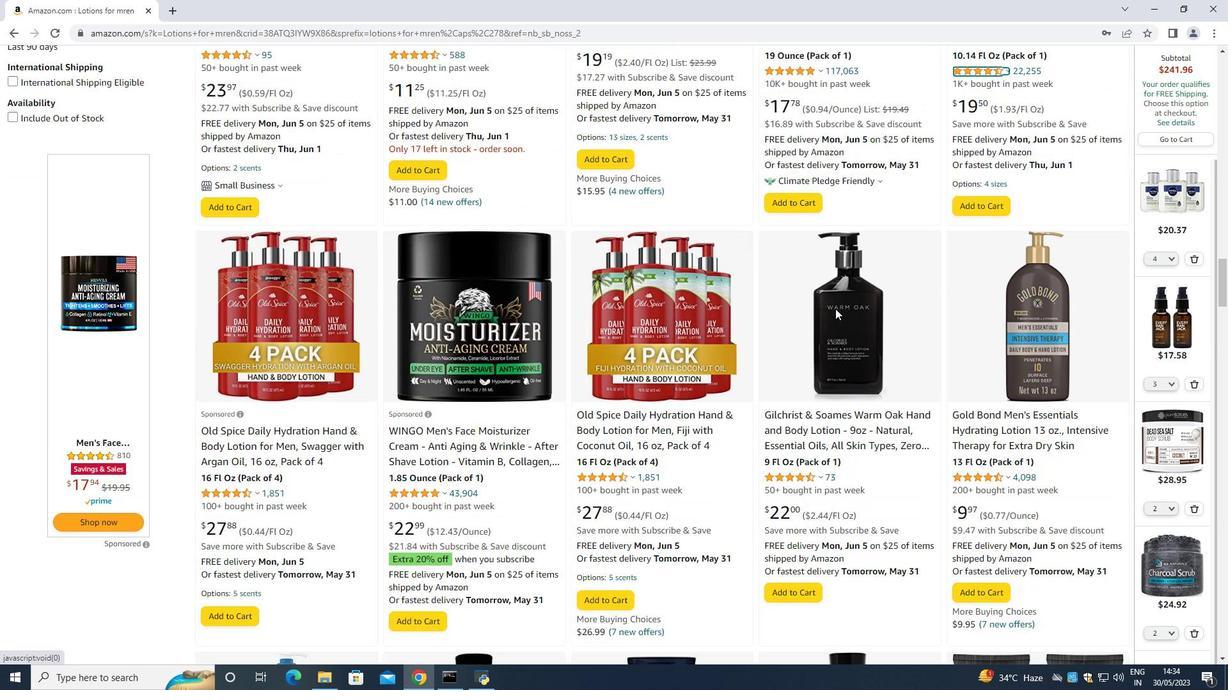 
Action: Mouse scrolled (835, 308) with delta (0, 0)
Screenshot: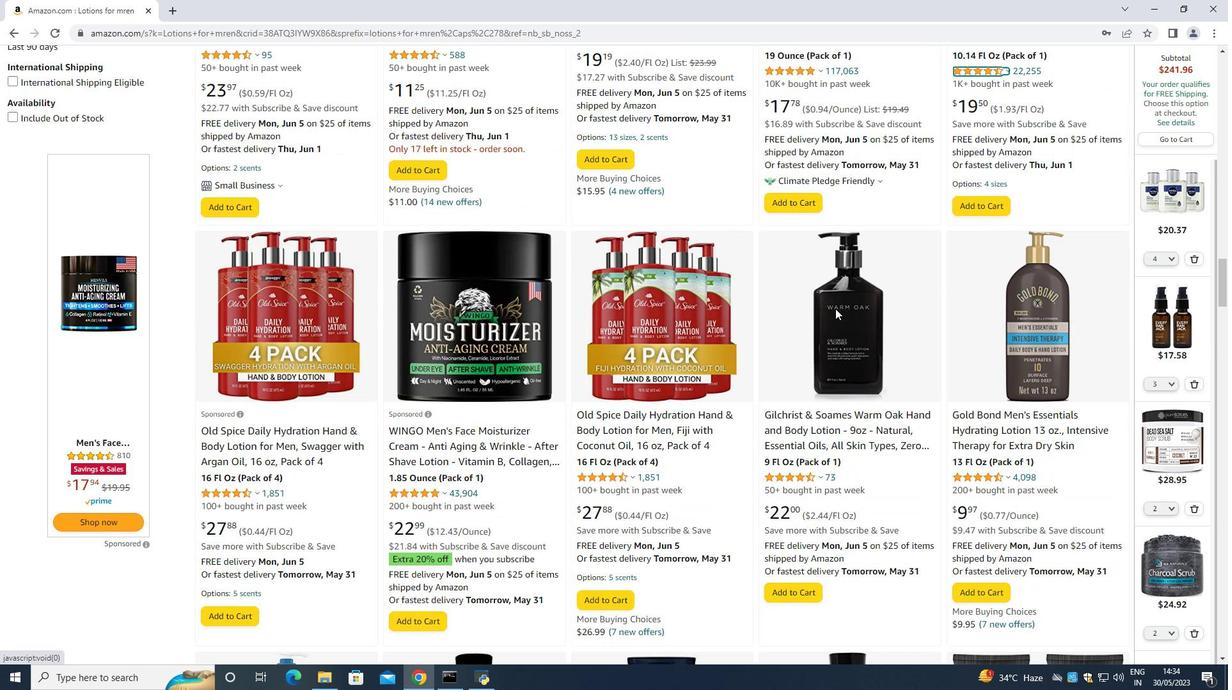 
Action: Mouse scrolled (835, 308) with delta (0, 0)
Screenshot: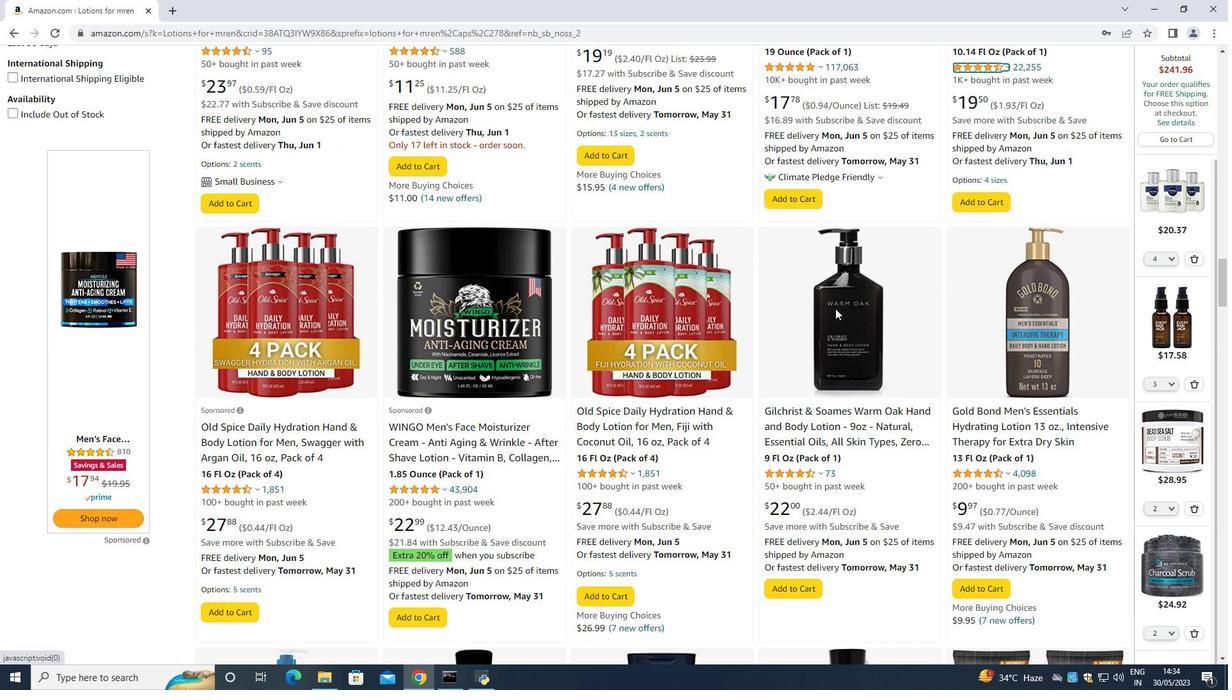 
Action: Mouse scrolled (835, 308) with delta (0, 0)
Screenshot: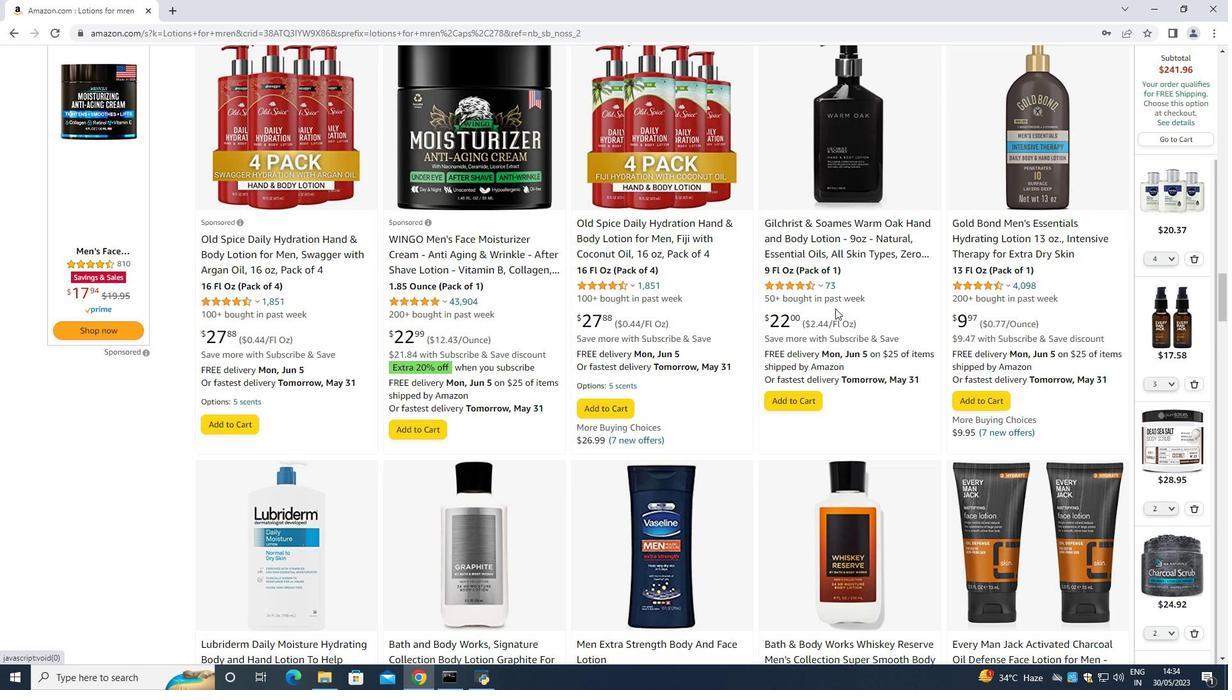 
Action: Mouse scrolled (835, 308) with delta (0, 0)
Screenshot: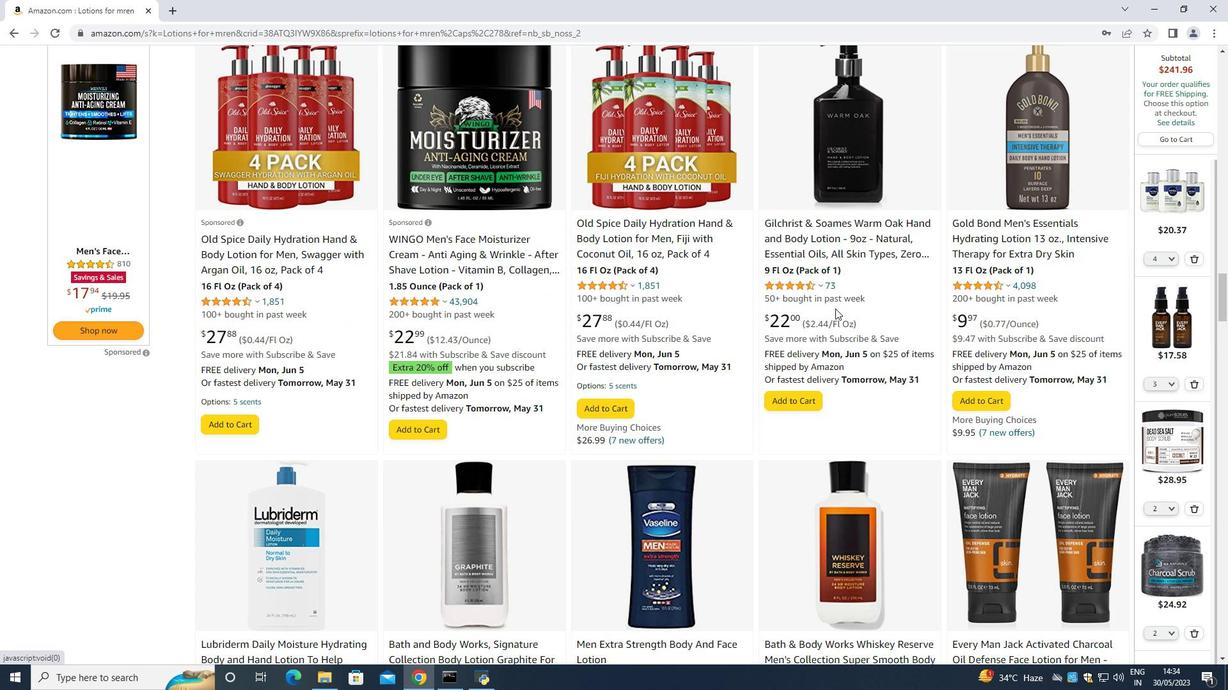 
Action: Mouse scrolled (835, 308) with delta (0, 0)
Screenshot: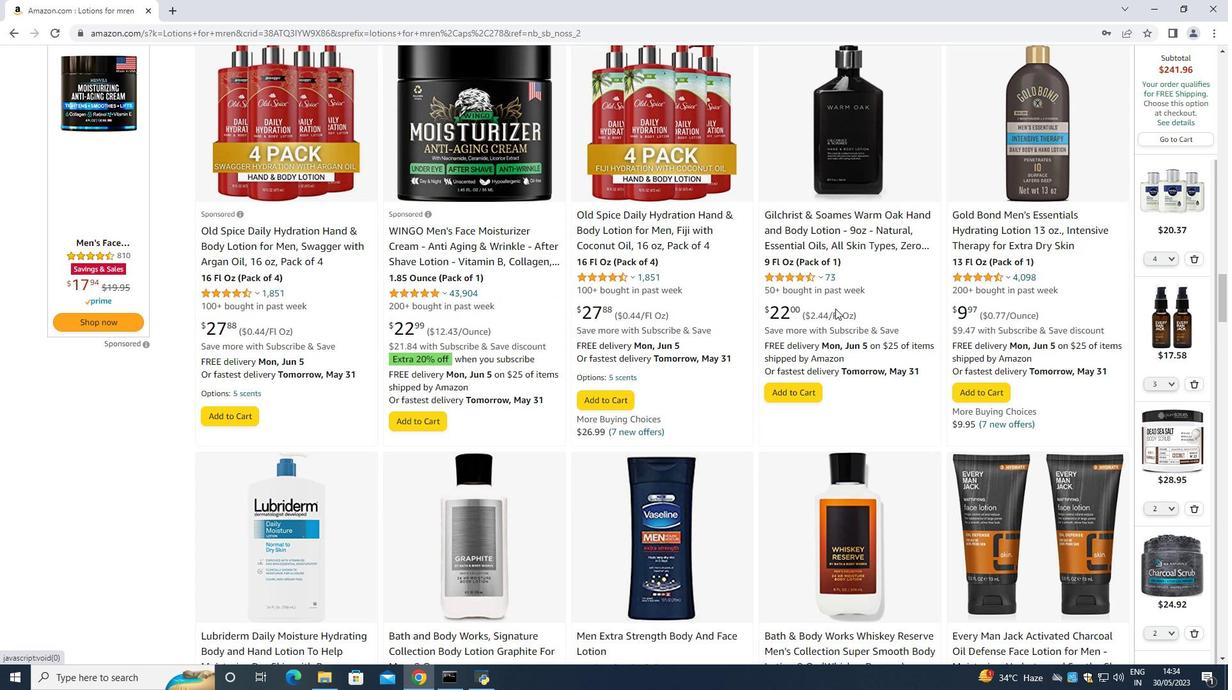 
Action: Mouse scrolled (835, 308) with delta (0, 0)
Screenshot: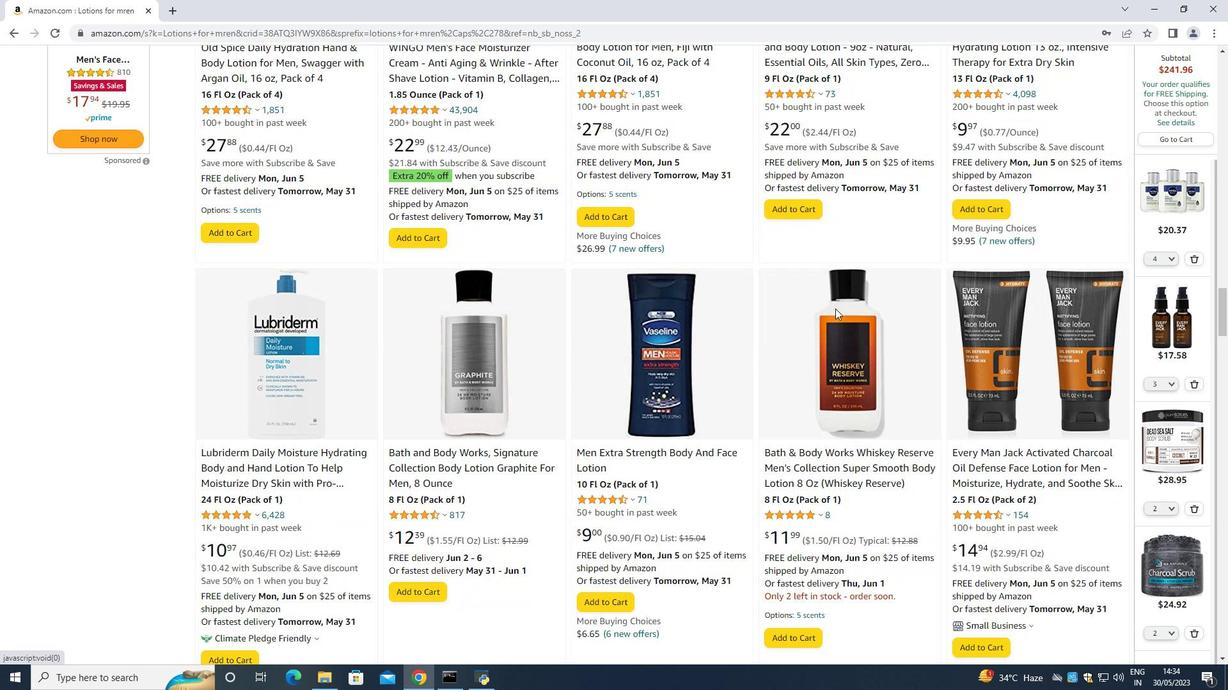 
Action: Mouse scrolled (835, 308) with delta (0, 0)
Screenshot: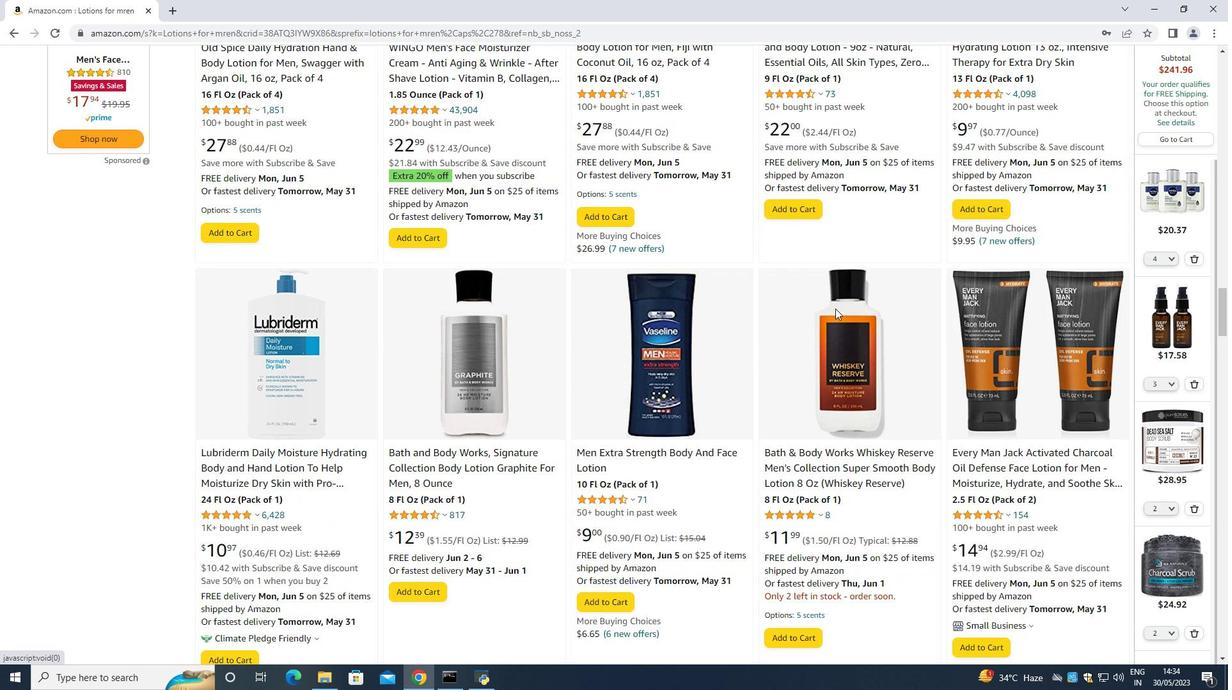 
Action: Mouse moved to (835, 308)
Screenshot: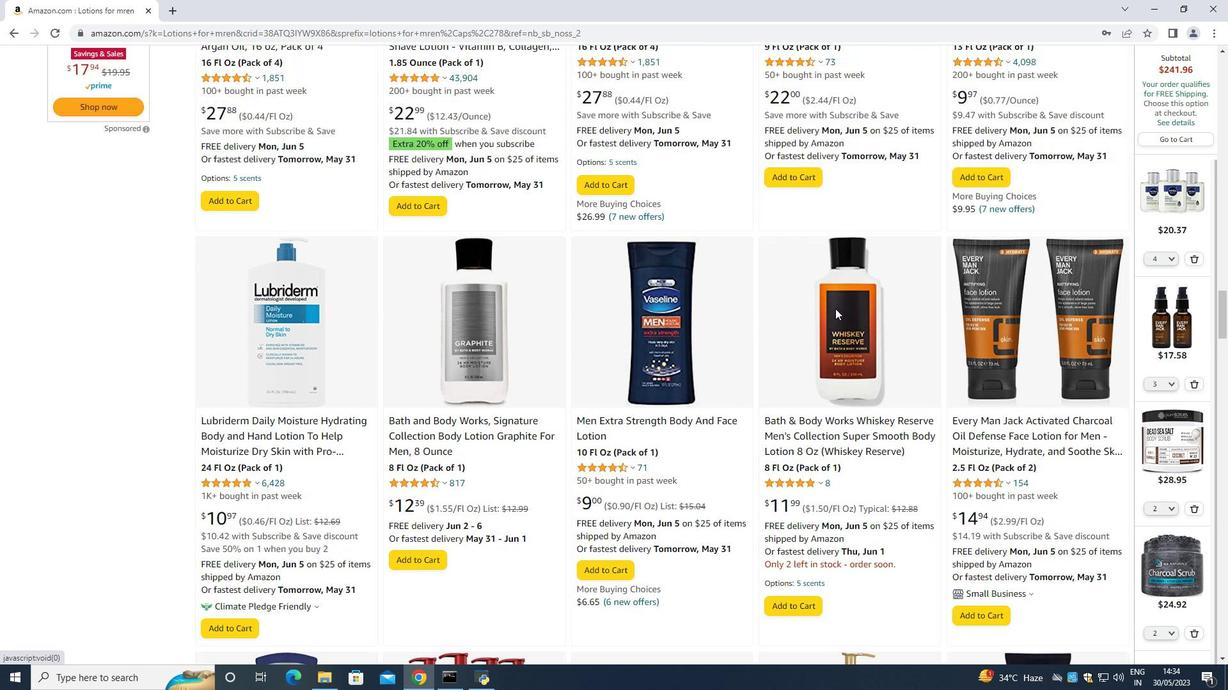 
Action: Mouse scrolled (835, 308) with delta (0, 0)
Screenshot: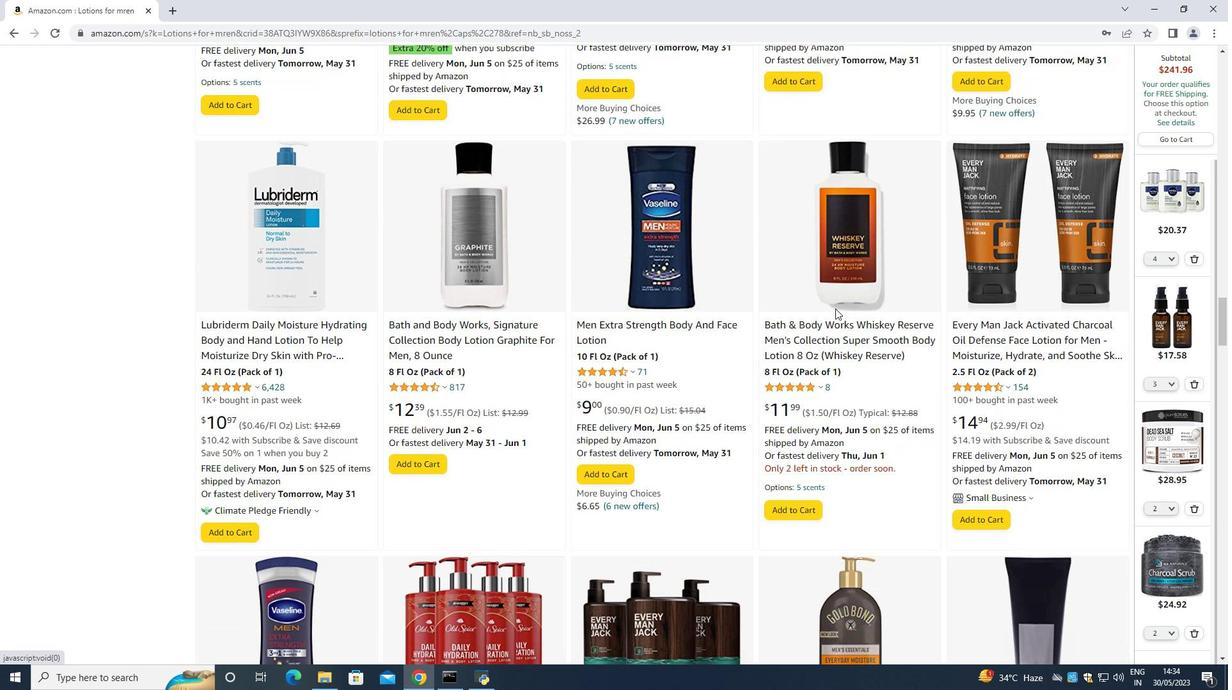 
Action: Mouse scrolled (835, 308) with delta (0, 0)
Screenshot: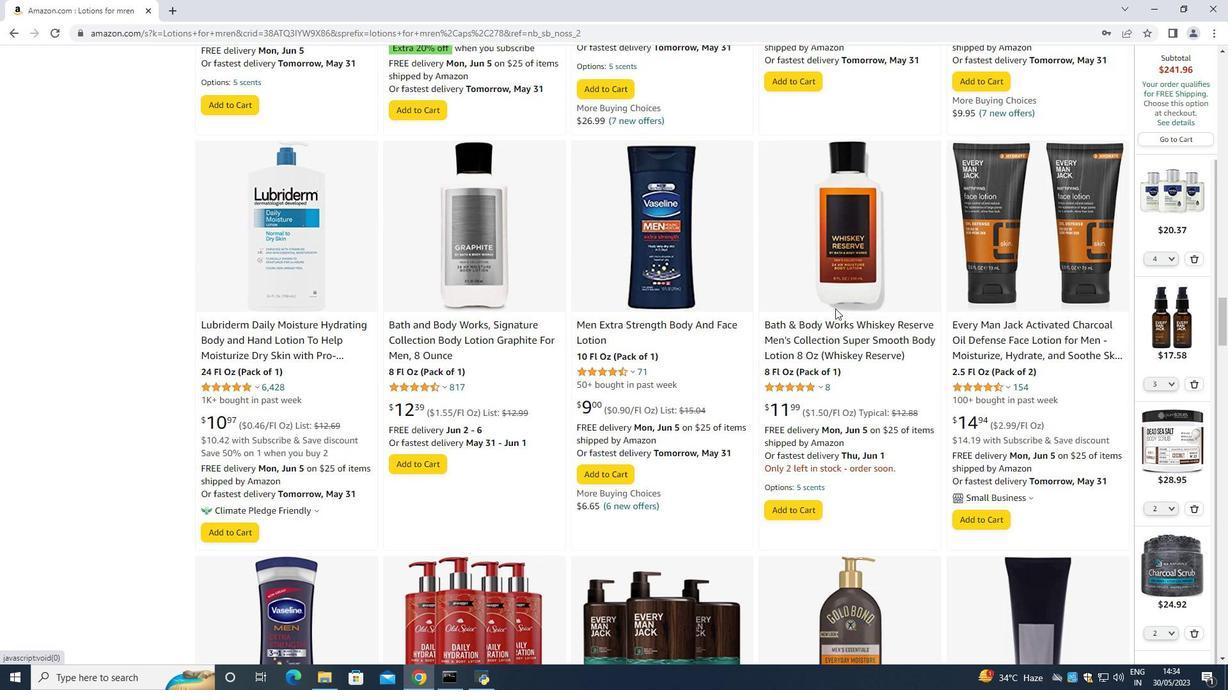
Action: Mouse scrolled (835, 308) with delta (0, 0)
Screenshot: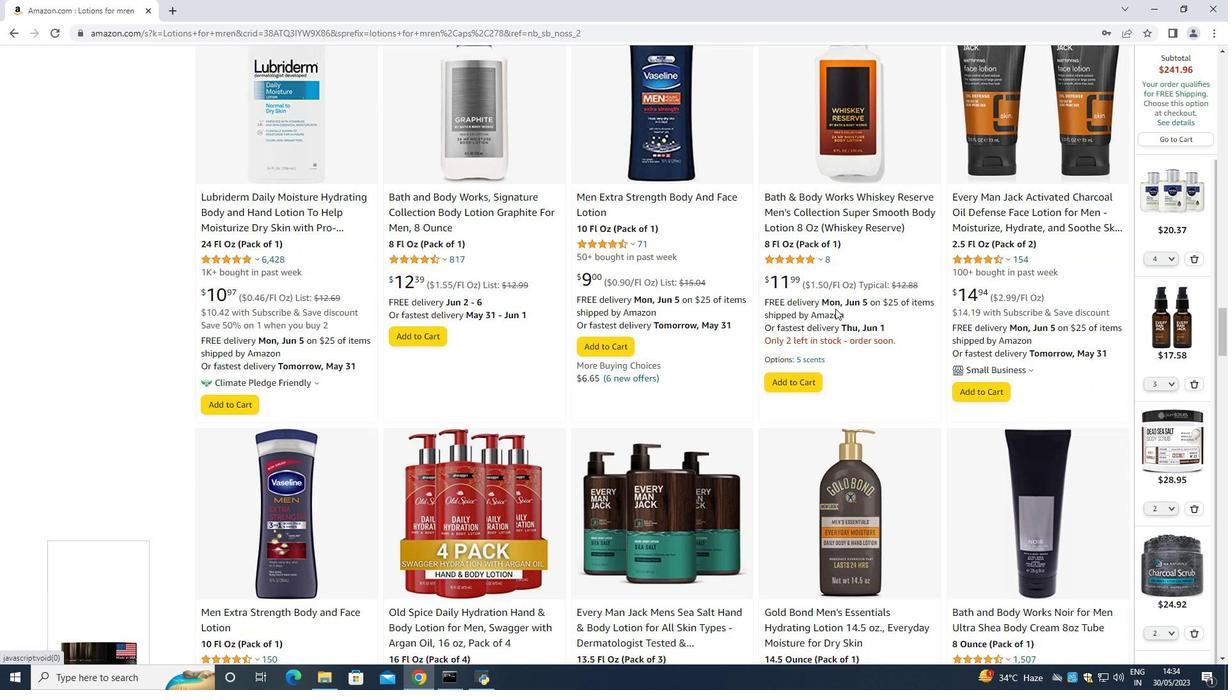 
Action: Mouse scrolled (835, 308) with delta (0, 0)
Screenshot: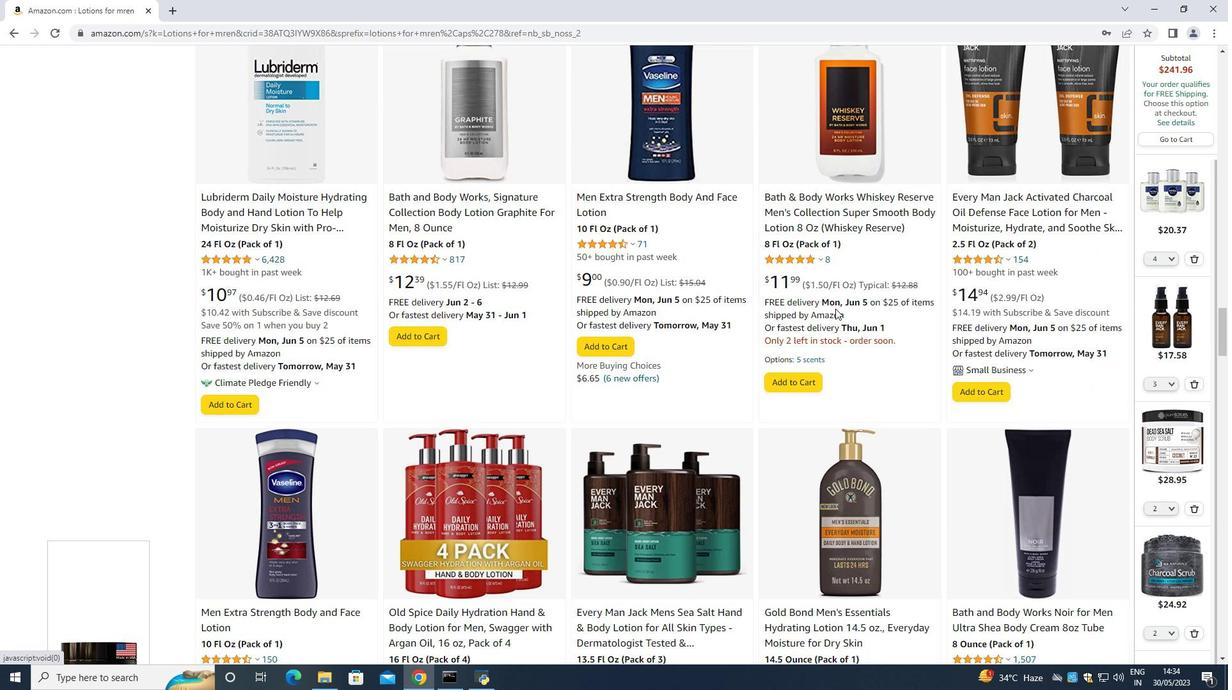 
Action: Mouse moved to (834, 309)
Screenshot: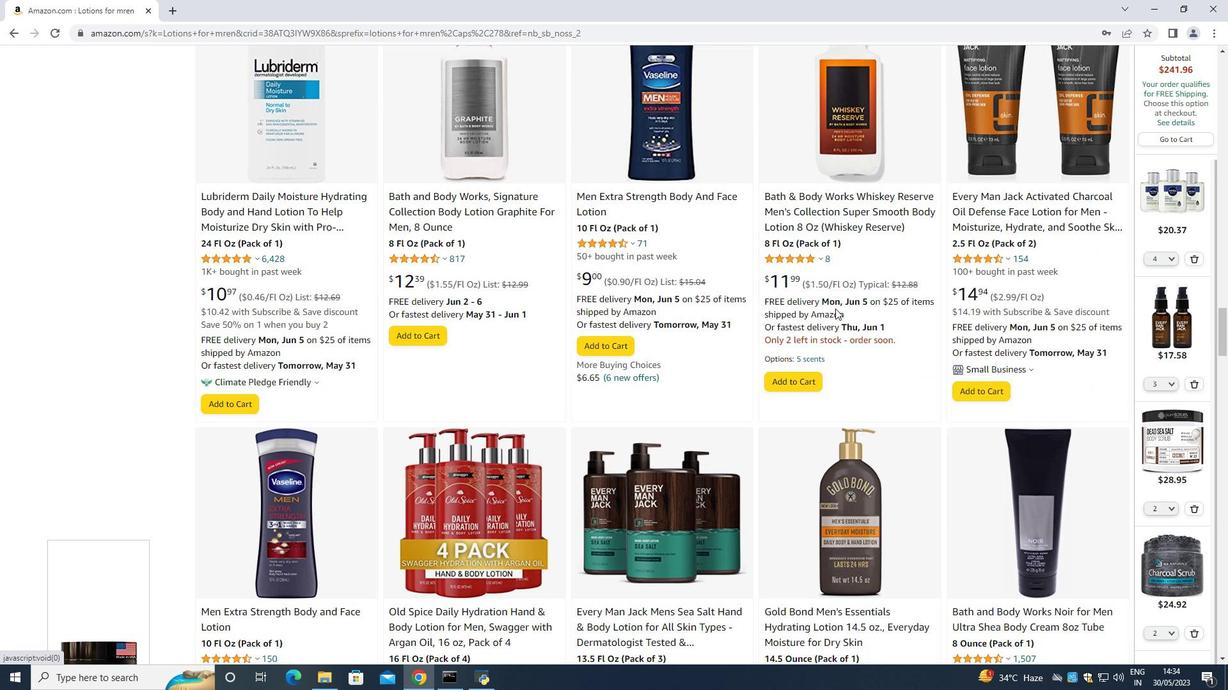 
Action: Mouse scrolled (834, 308) with delta (0, 0)
Screenshot: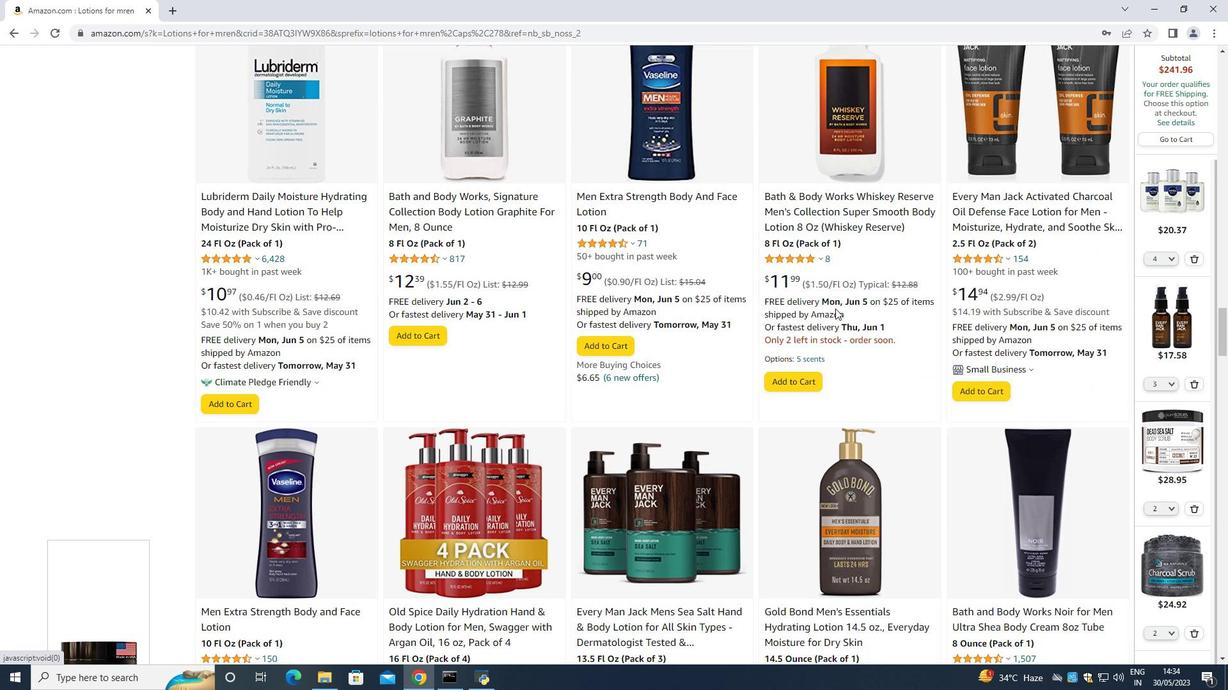 
Action: Mouse scrolled (834, 308) with delta (0, 0)
Screenshot: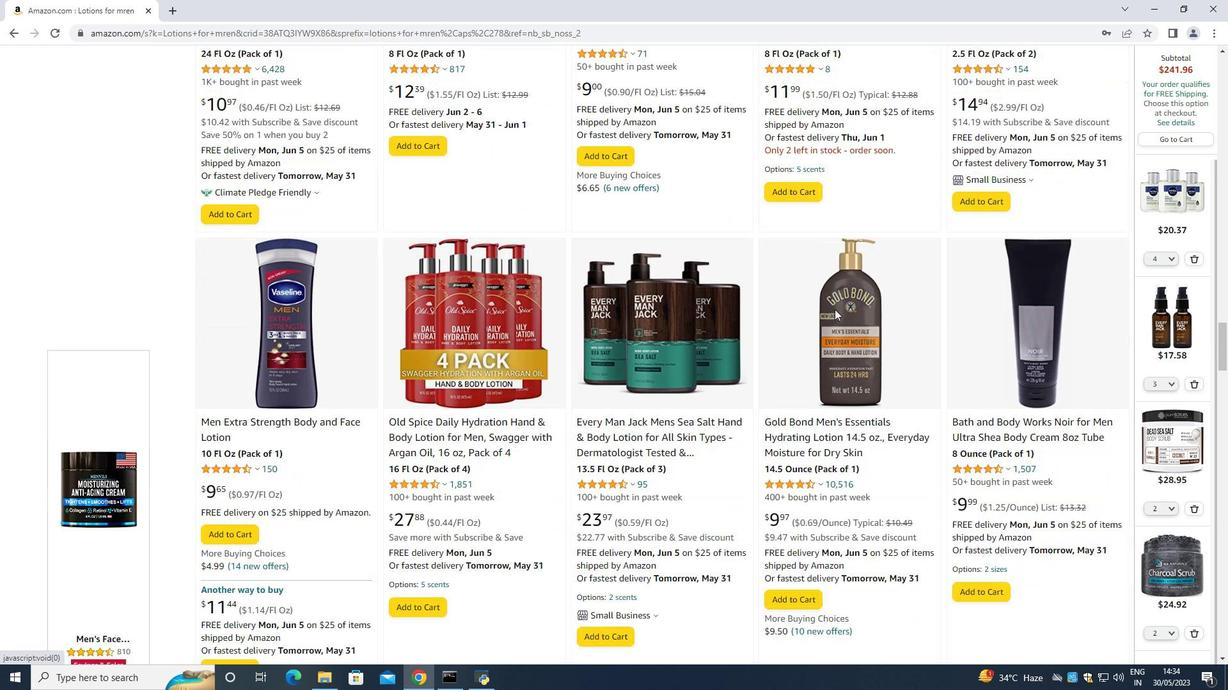 
Action: Mouse scrolled (834, 308) with delta (0, 0)
Screenshot: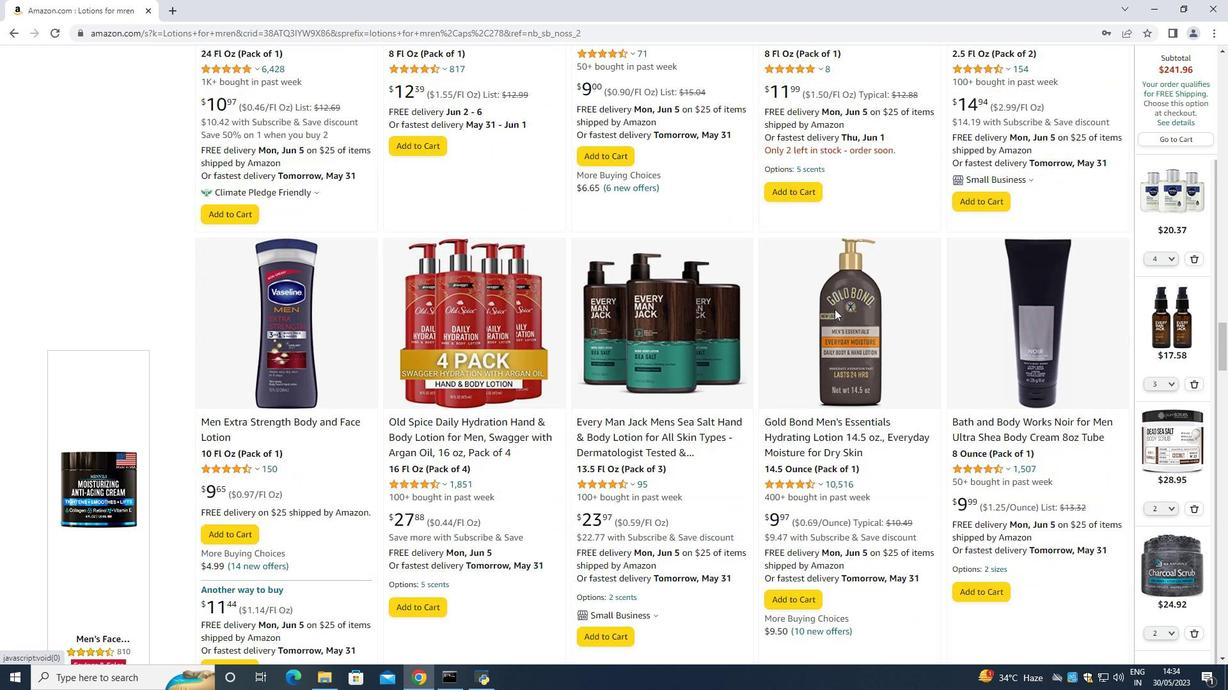 
Action: Mouse scrolled (834, 308) with delta (0, 0)
Screenshot: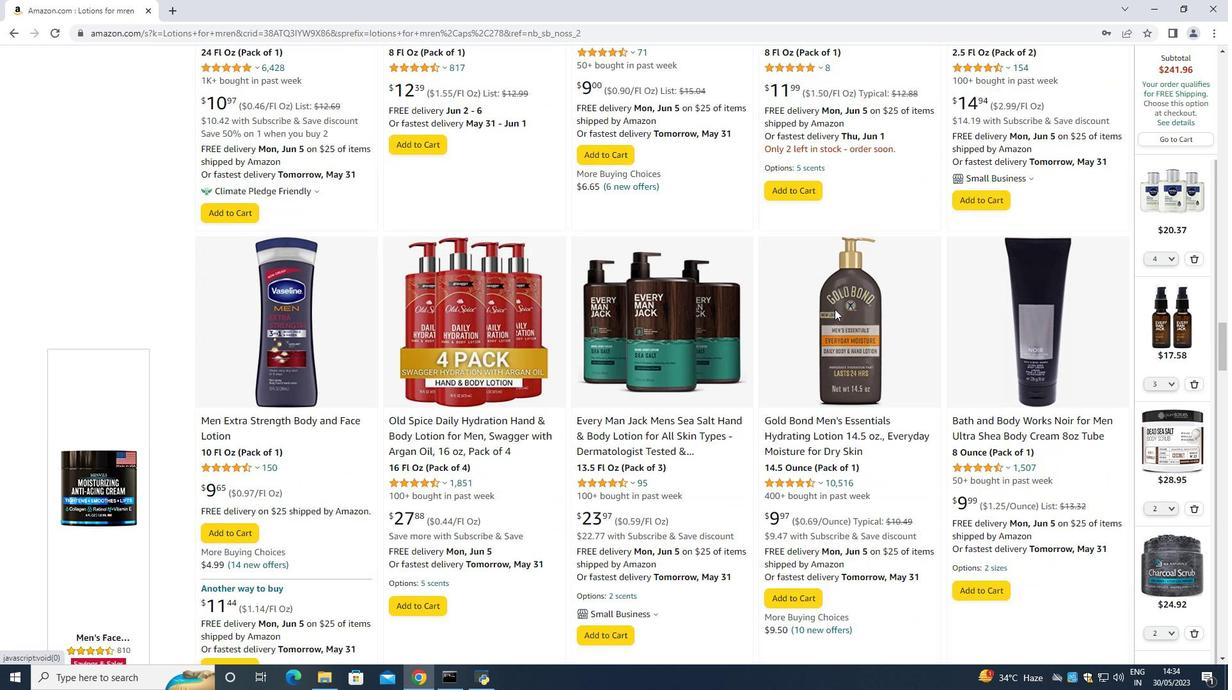 
Action: Mouse scrolled (834, 308) with delta (0, 0)
Screenshot: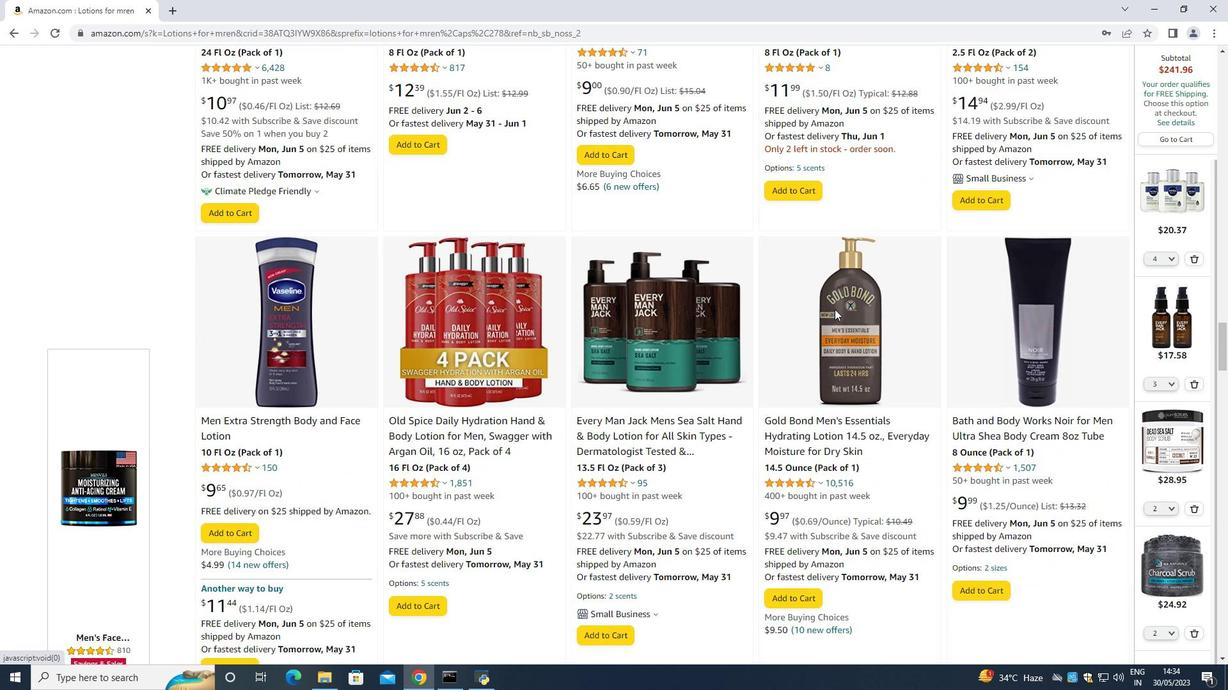 
Action: Mouse scrolled (834, 308) with delta (0, 0)
Screenshot: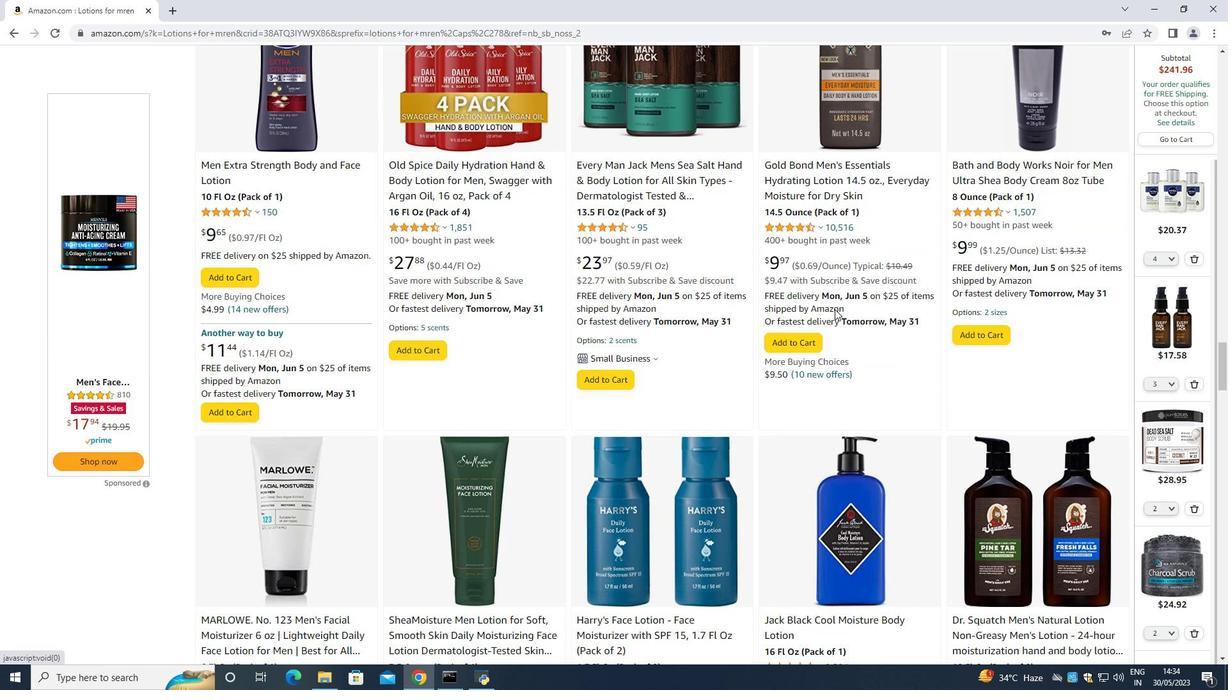 
Action: Mouse scrolled (834, 308) with delta (0, 0)
Screenshot: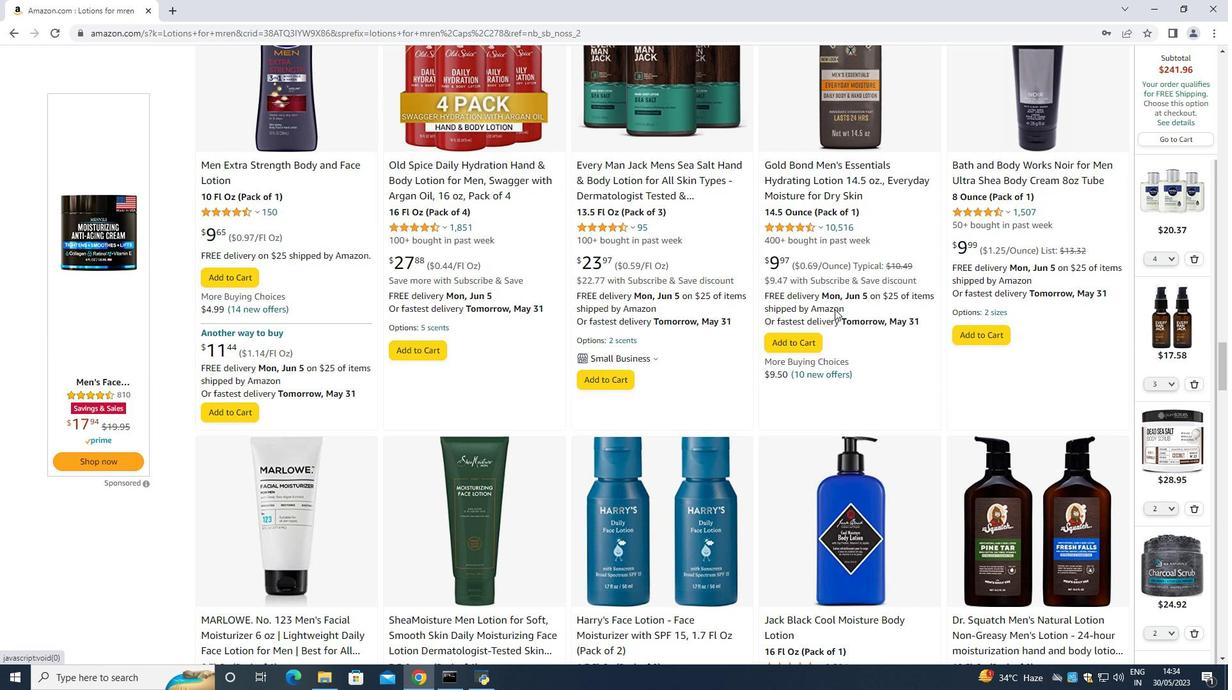 
Action: Mouse scrolled (834, 308) with delta (0, 0)
Screenshot: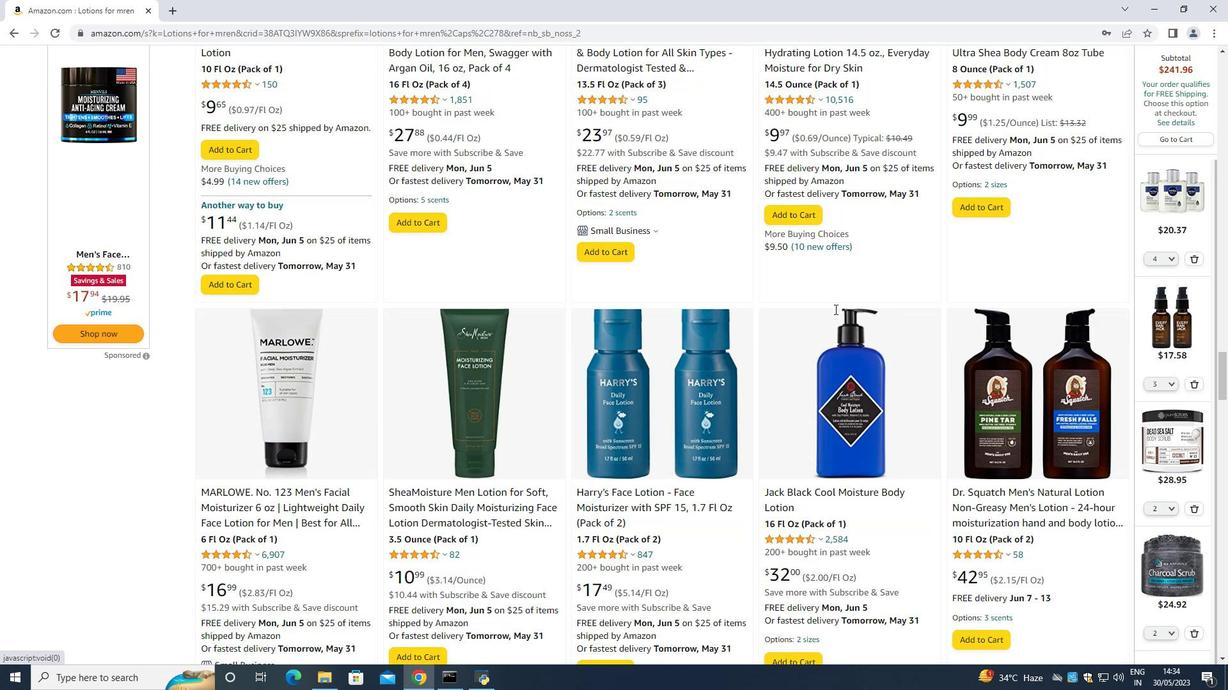 
Action: Mouse scrolled (834, 308) with delta (0, 0)
Screenshot: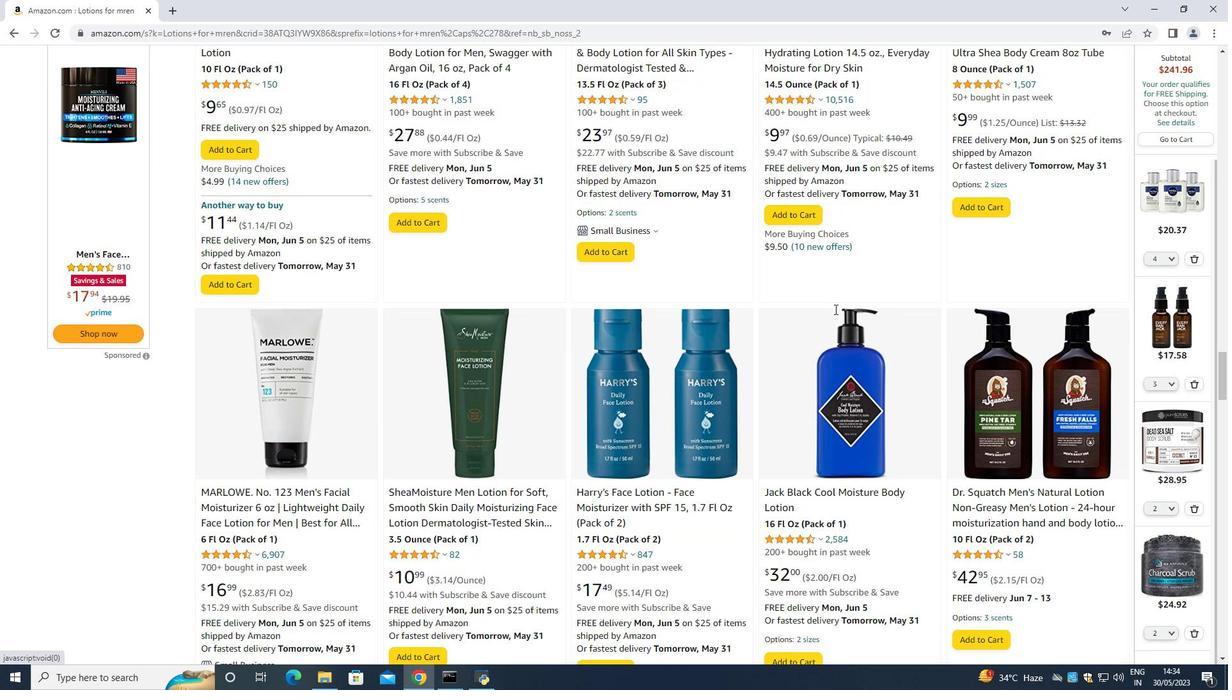 
Action: Mouse moved to (834, 310)
Screenshot: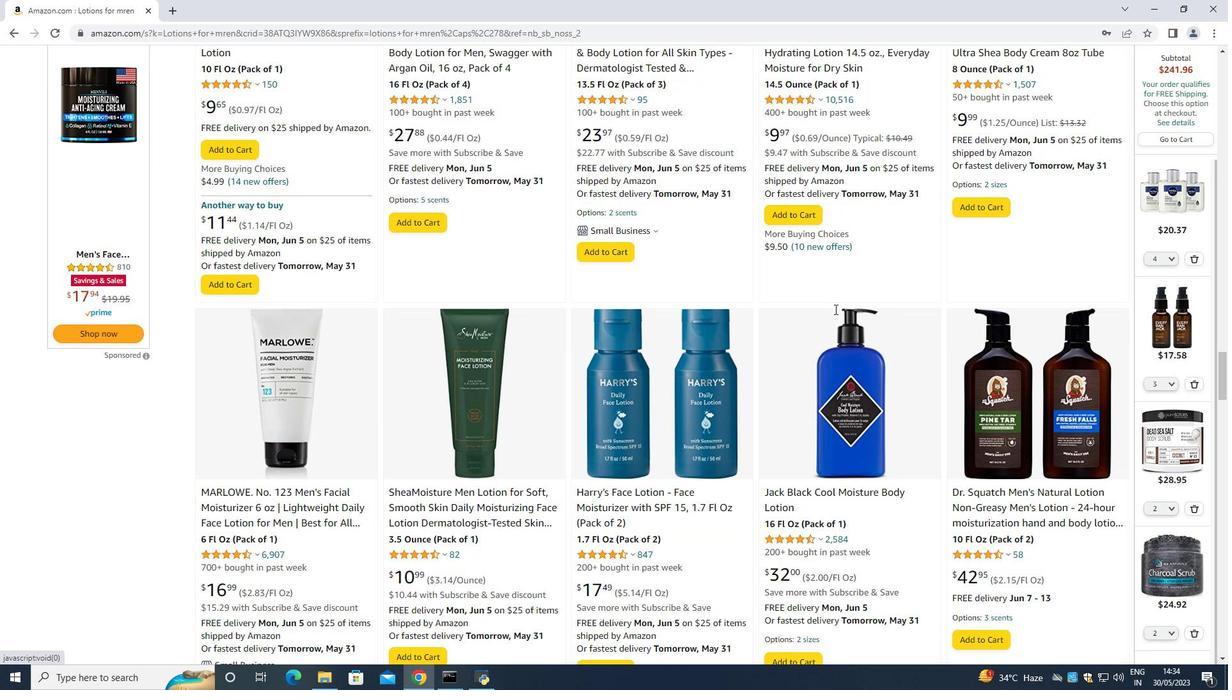 
Action: Mouse scrolled (834, 309) with delta (0, 0)
Screenshot: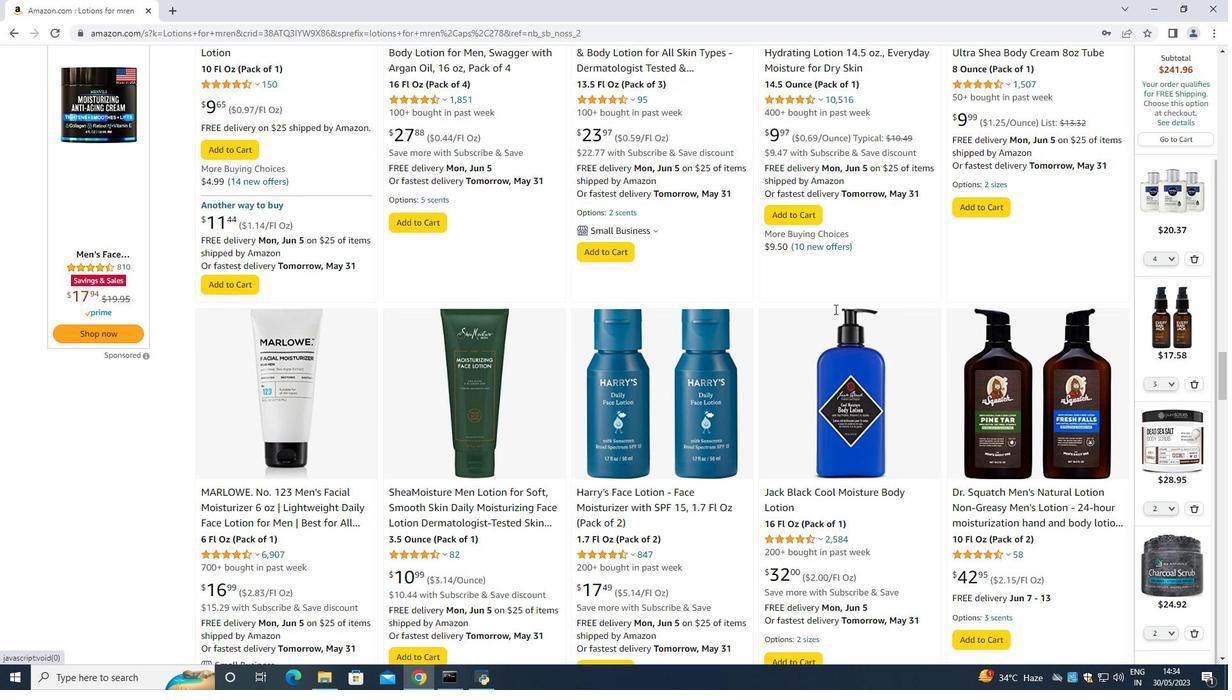 
Action: Mouse scrolled (834, 309) with delta (0, 0)
Screenshot: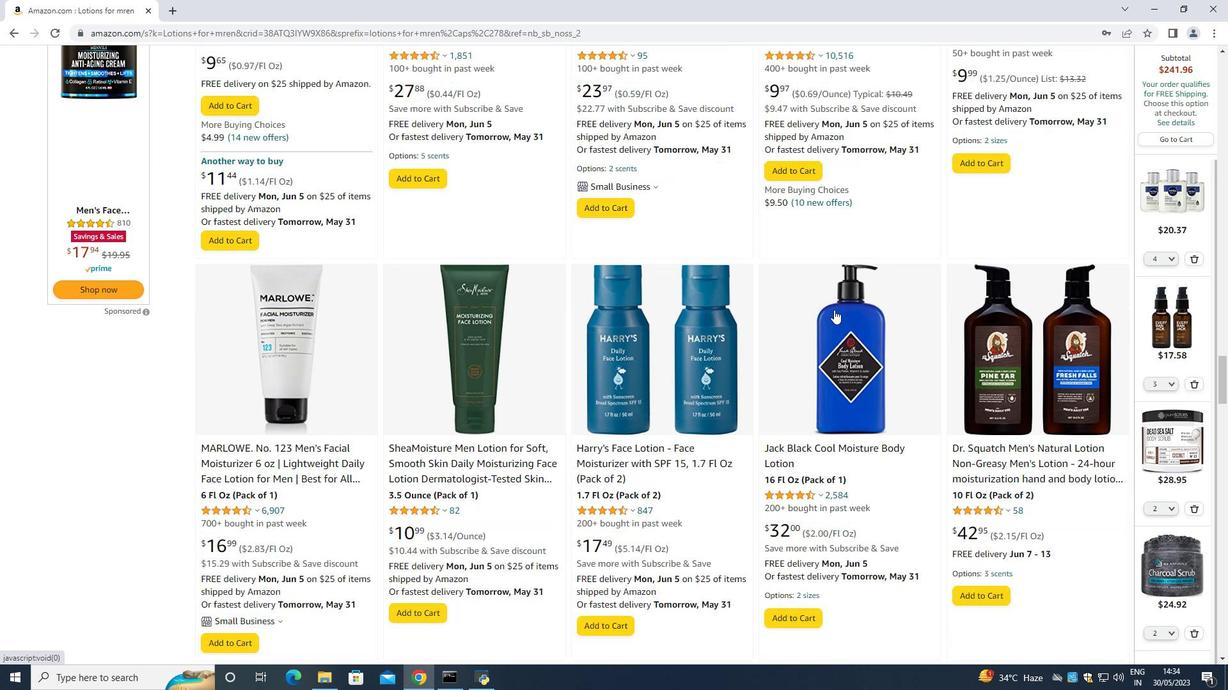 
Action: Mouse moved to (832, 310)
Screenshot: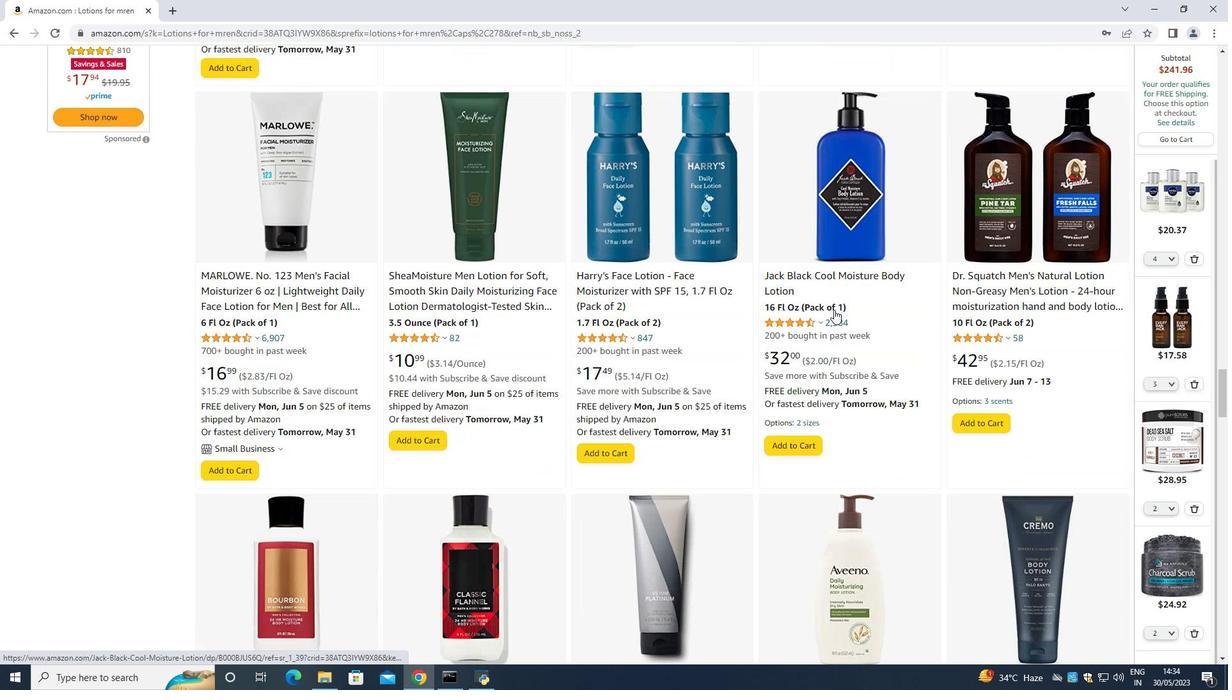 
Action: Mouse scrolled (832, 310) with delta (0, 0)
Screenshot: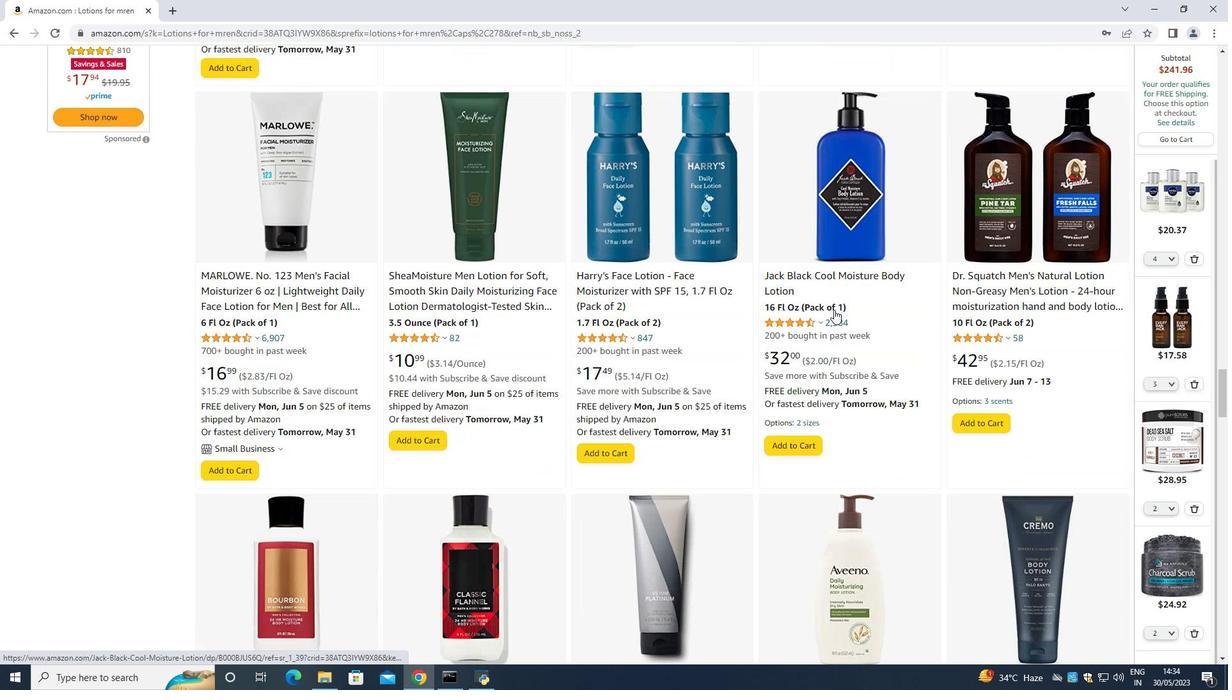 
Action: Mouse moved to (832, 310)
Screenshot: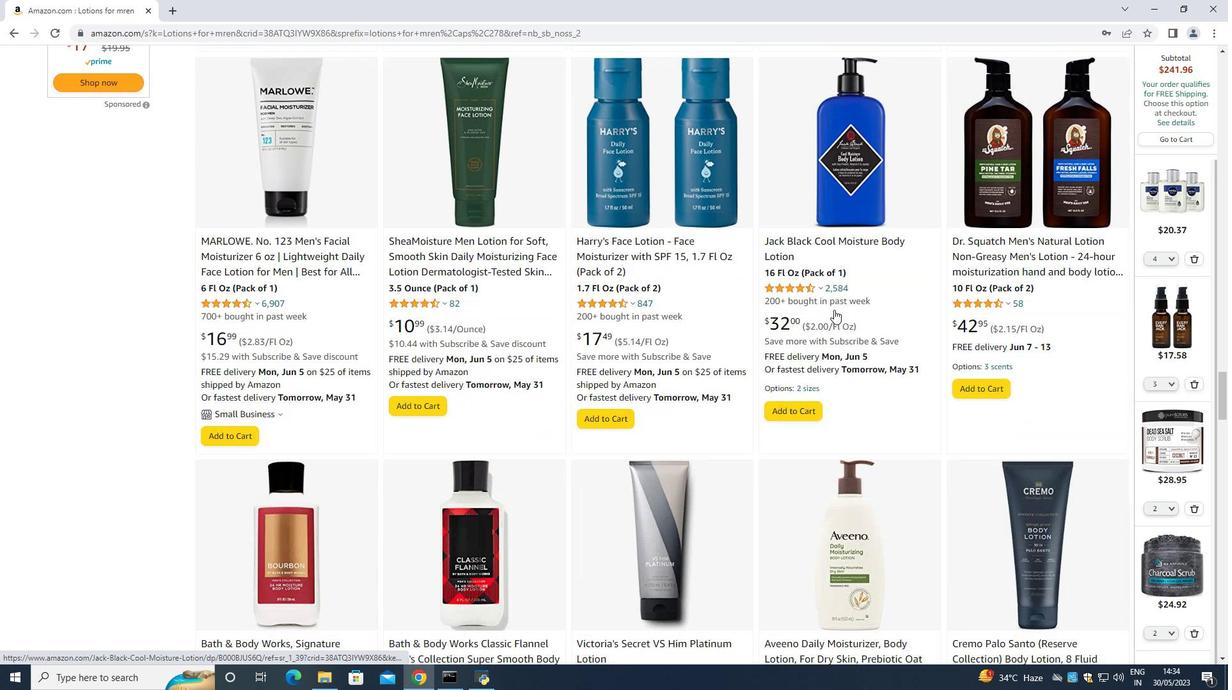 
Action: Mouse scrolled (832, 310) with delta (0, 0)
Screenshot: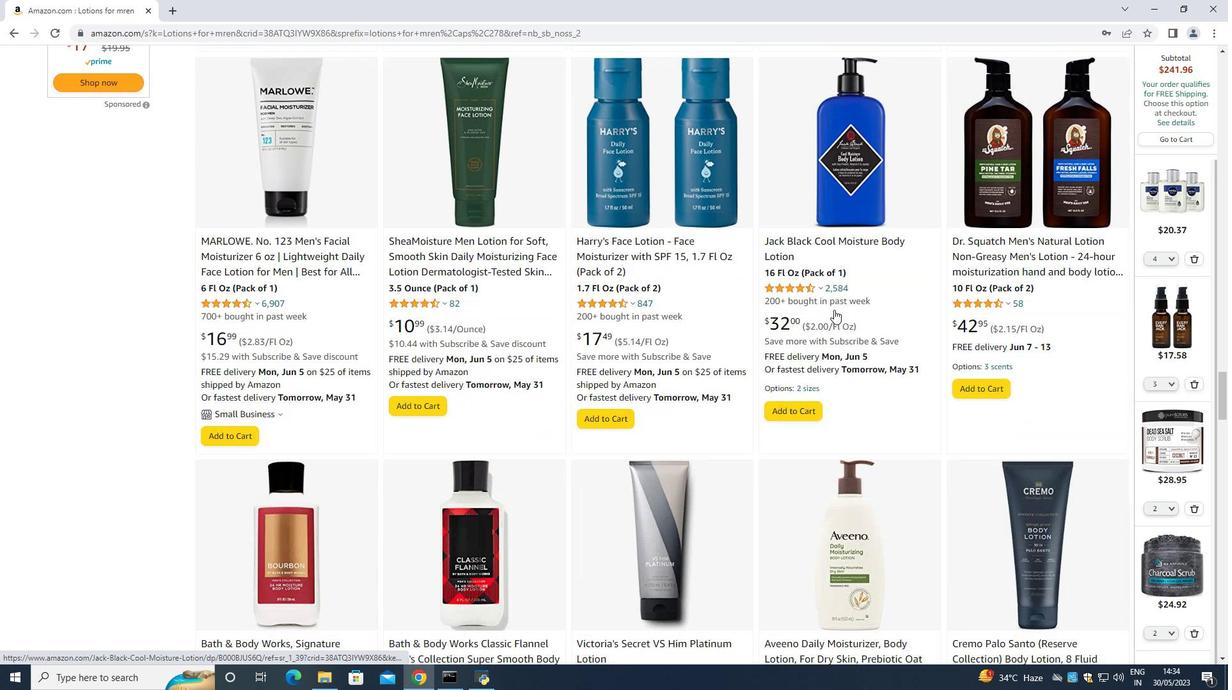 
Action: Mouse scrolled (832, 310) with delta (0, 0)
Screenshot: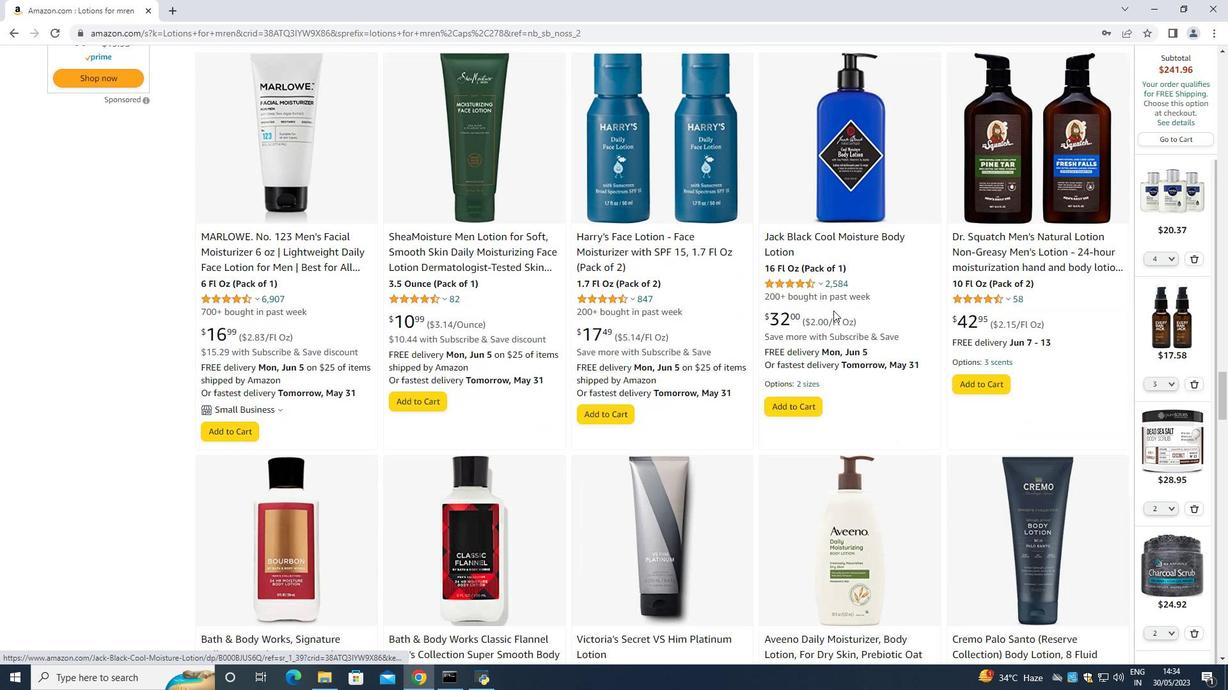 
Action: Mouse scrolled (832, 311) with delta (0, 0)
Screenshot: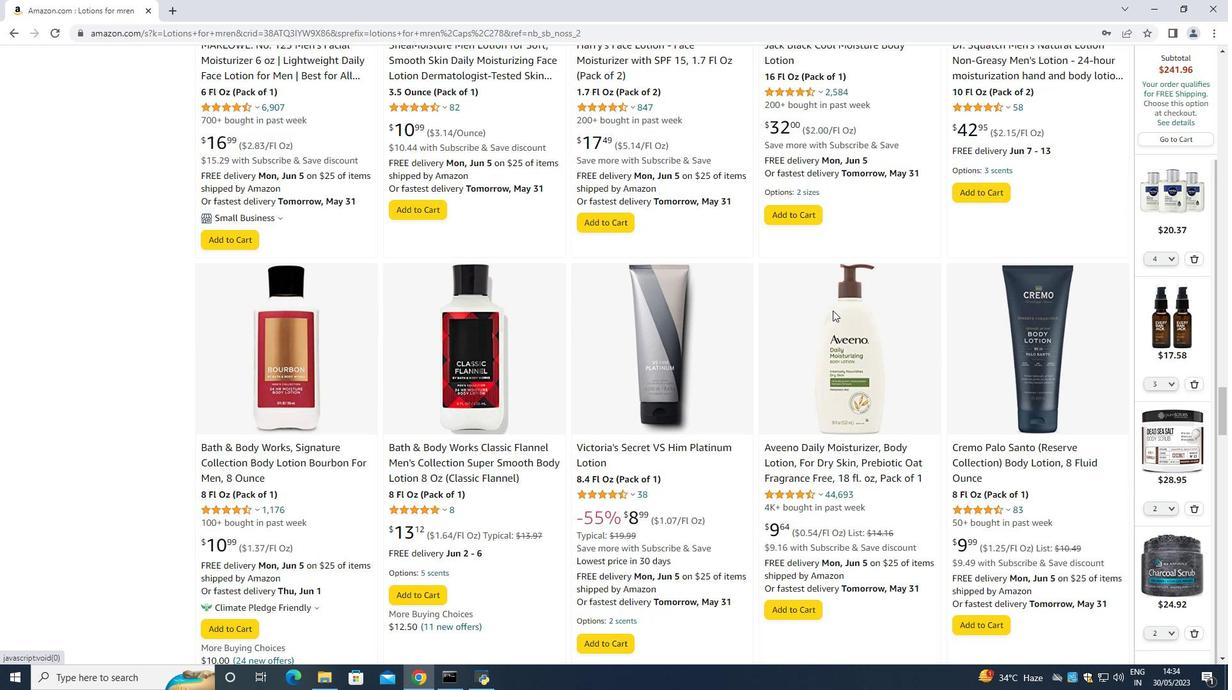 
Action: Mouse scrolled (832, 311) with delta (0, 0)
Screenshot: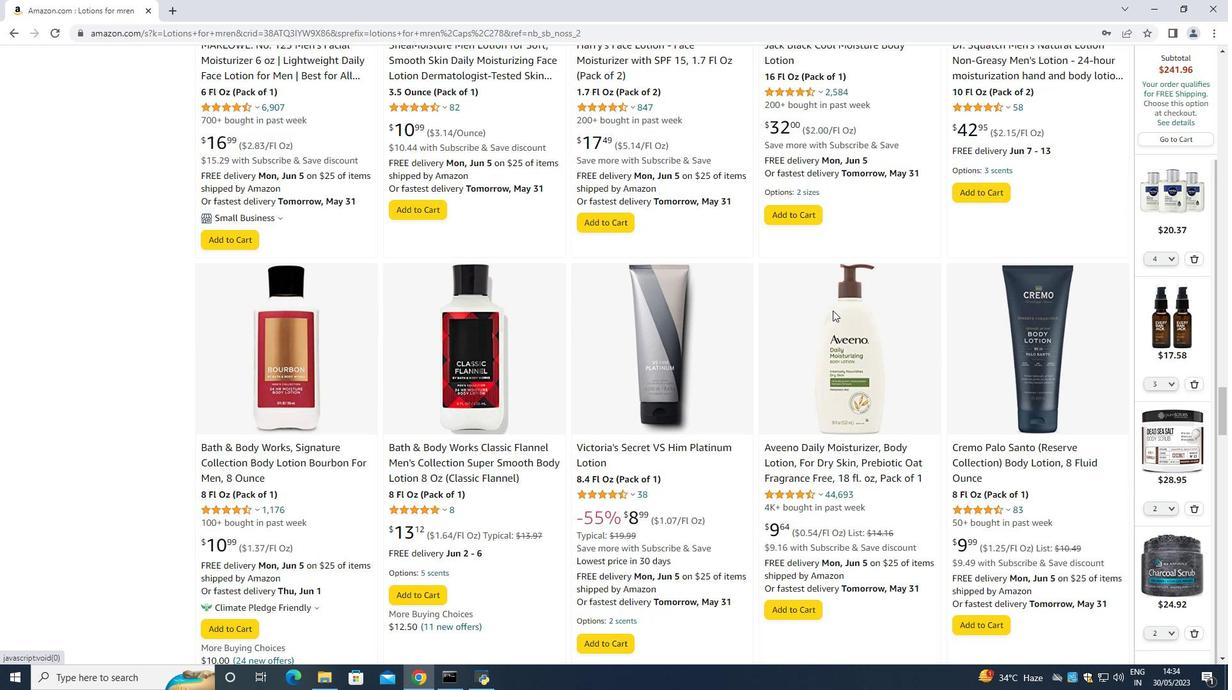 
Action: Mouse scrolled (832, 311) with delta (0, 0)
Screenshot: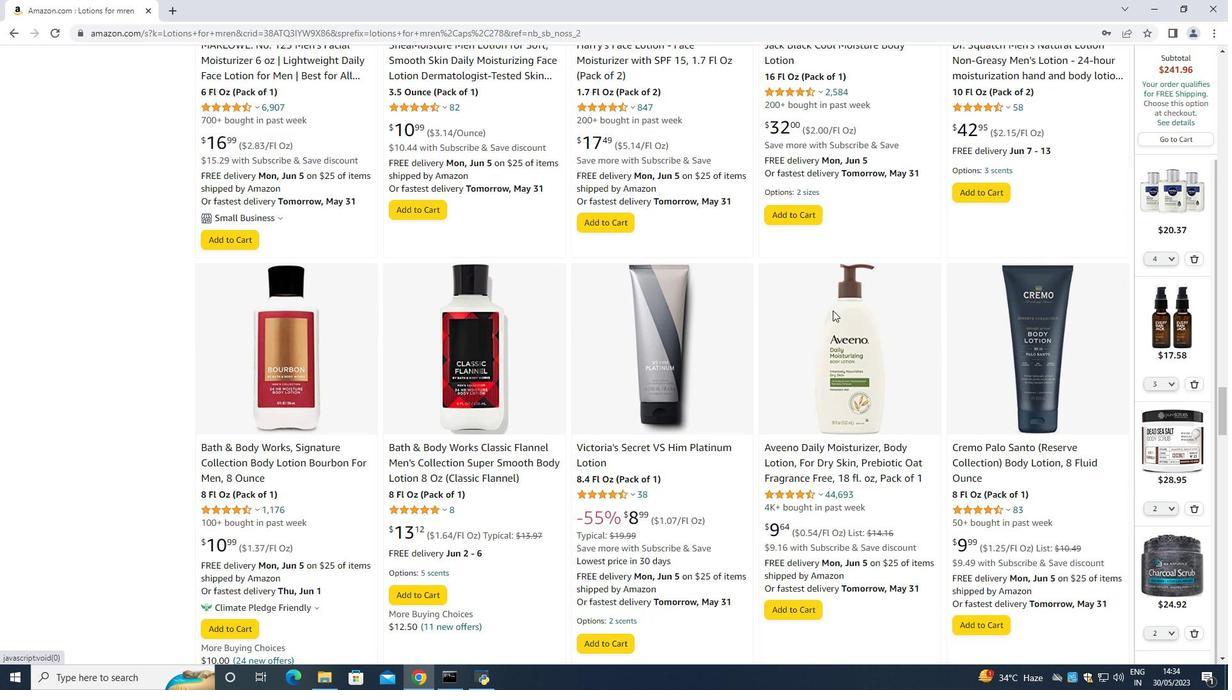 
Action: Mouse scrolled (832, 311) with delta (0, 0)
Screenshot: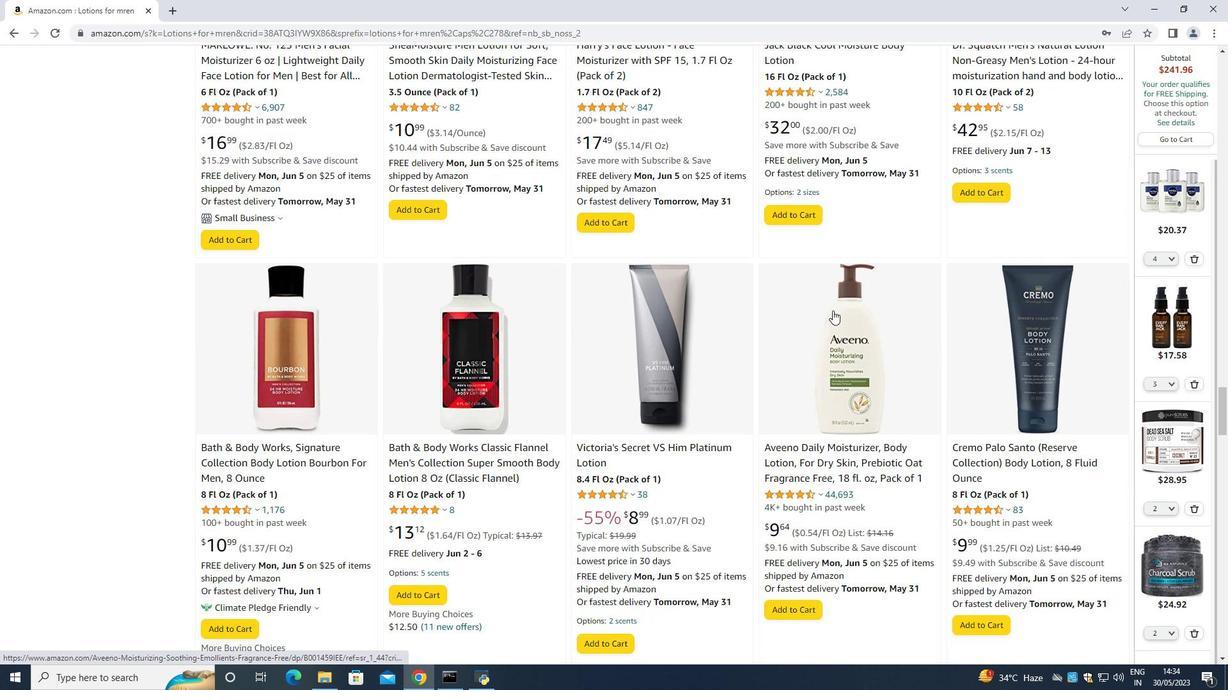 
Action: Mouse scrolled (832, 311) with delta (0, 0)
Screenshot: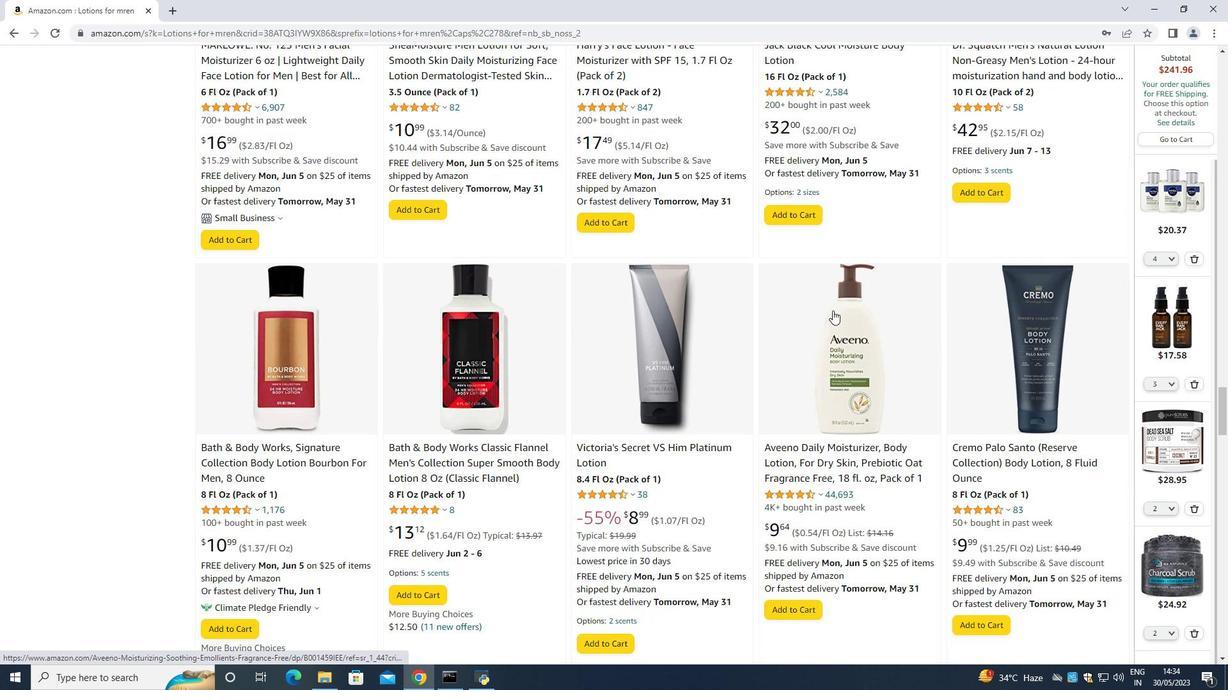 
Action: Mouse scrolled (832, 311) with delta (0, 0)
Screenshot: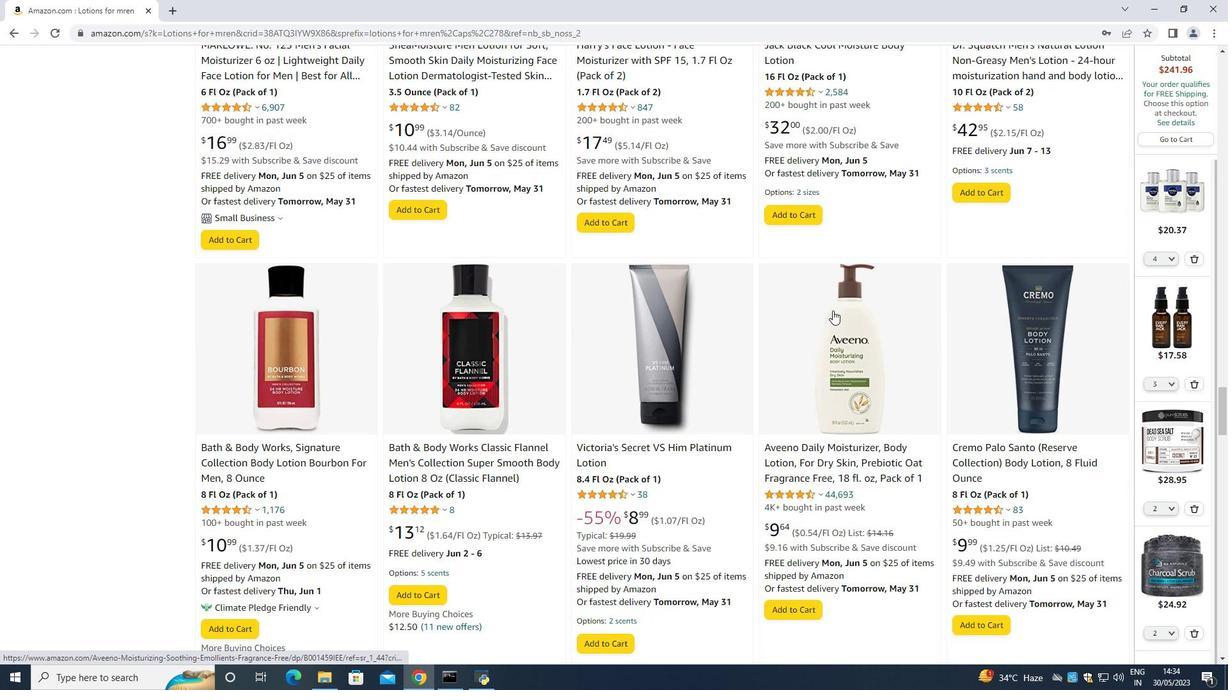 
Action: Mouse scrolled (832, 311) with delta (0, 0)
Screenshot: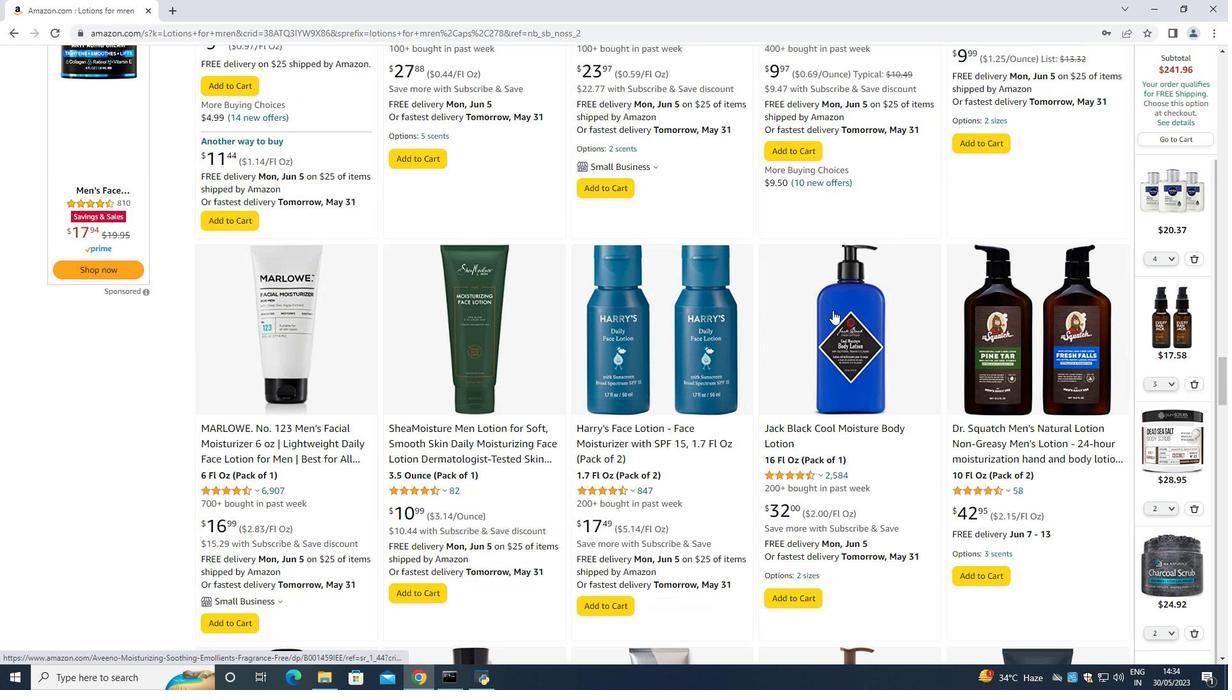
Action: Mouse scrolled (832, 311) with delta (0, 0)
Screenshot: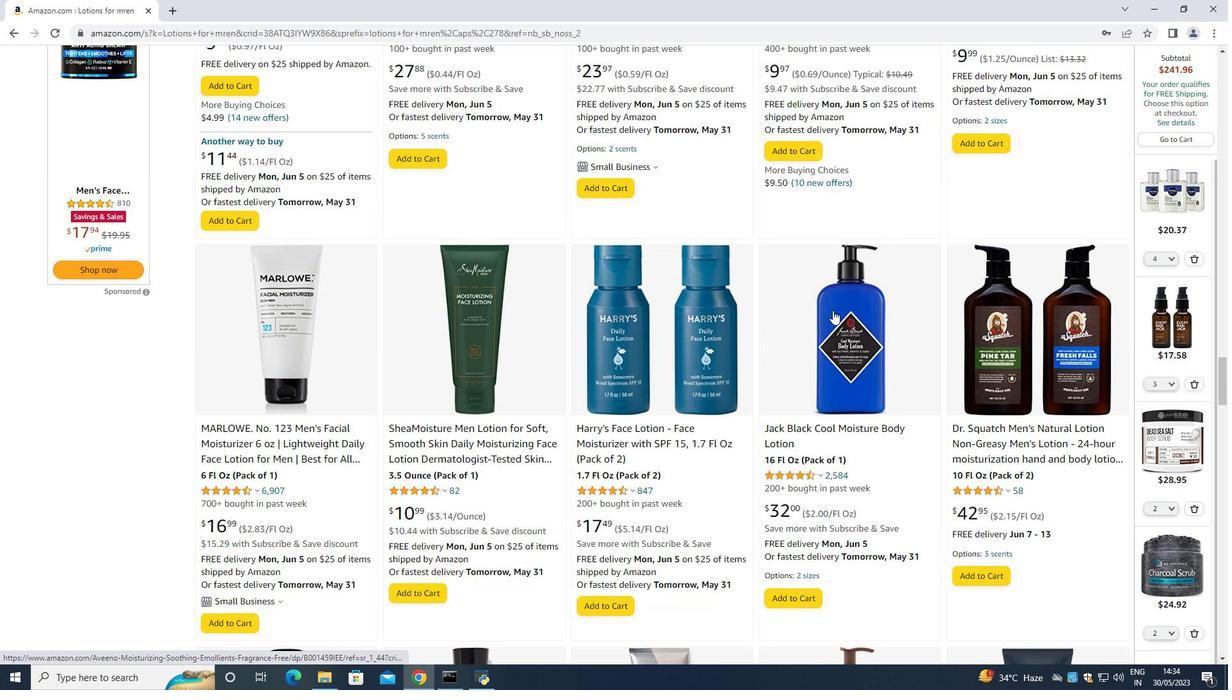 
Action: Mouse scrolled (832, 311) with delta (0, 0)
Screenshot: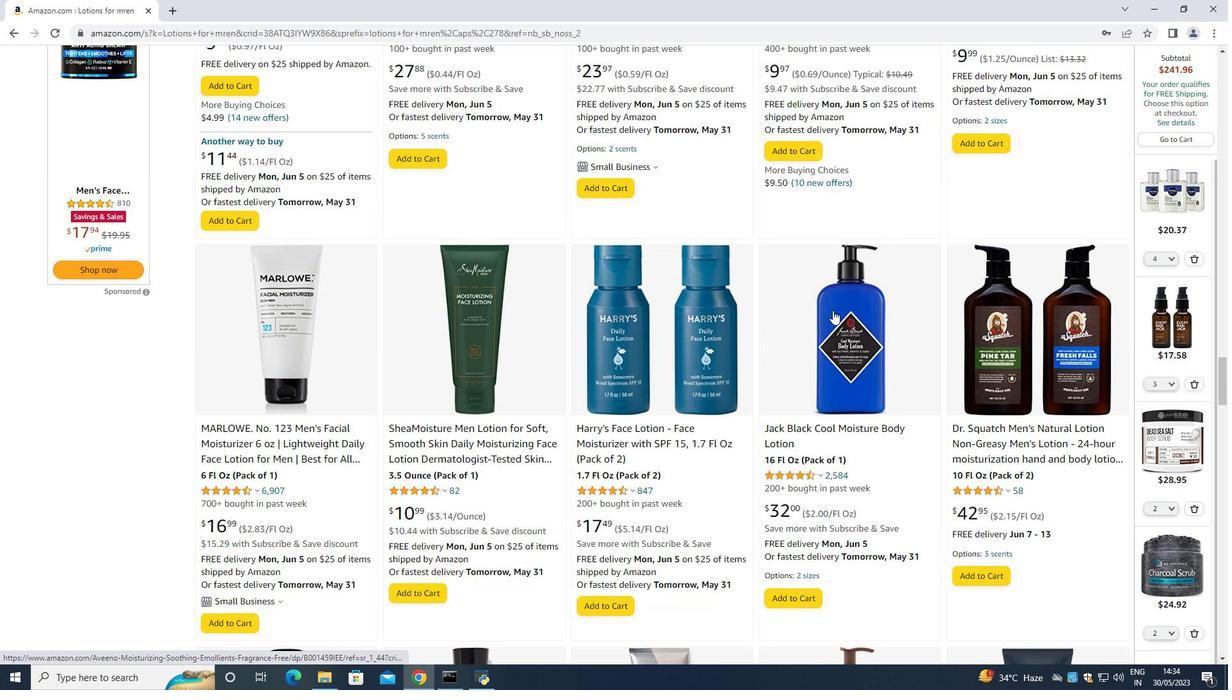 
Action: Mouse scrolled (832, 311) with delta (0, 0)
Screenshot: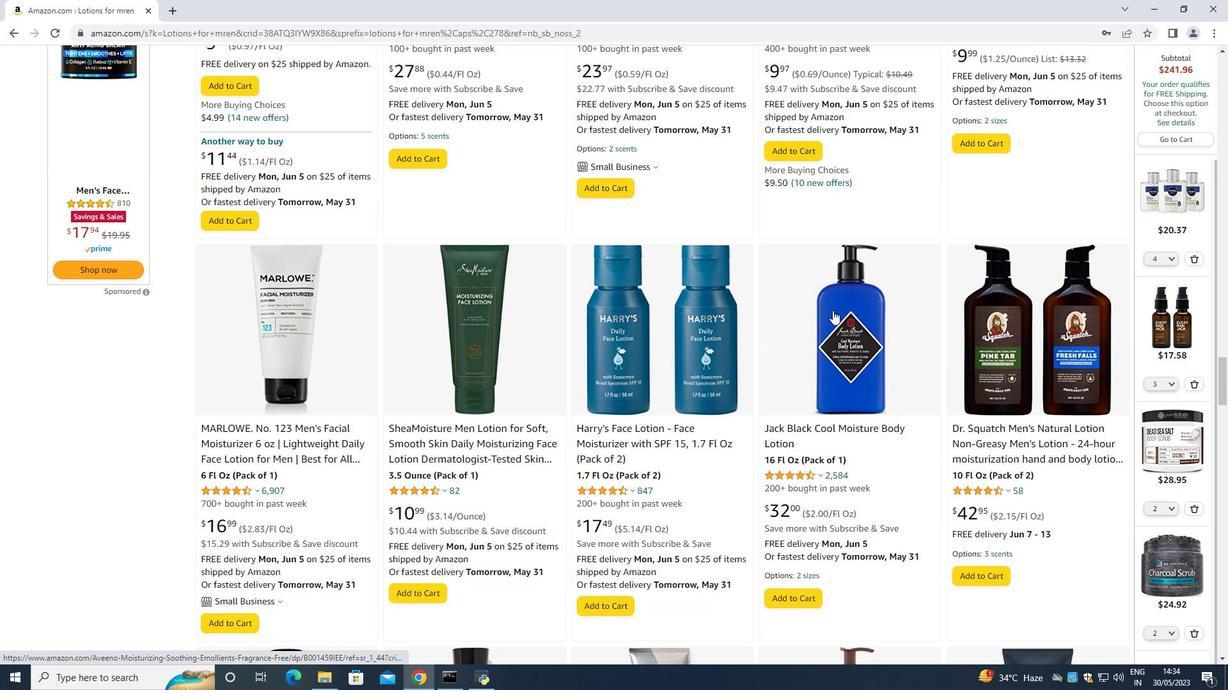 
Action: Mouse scrolled (832, 311) with delta (0, 0)
Screenshot: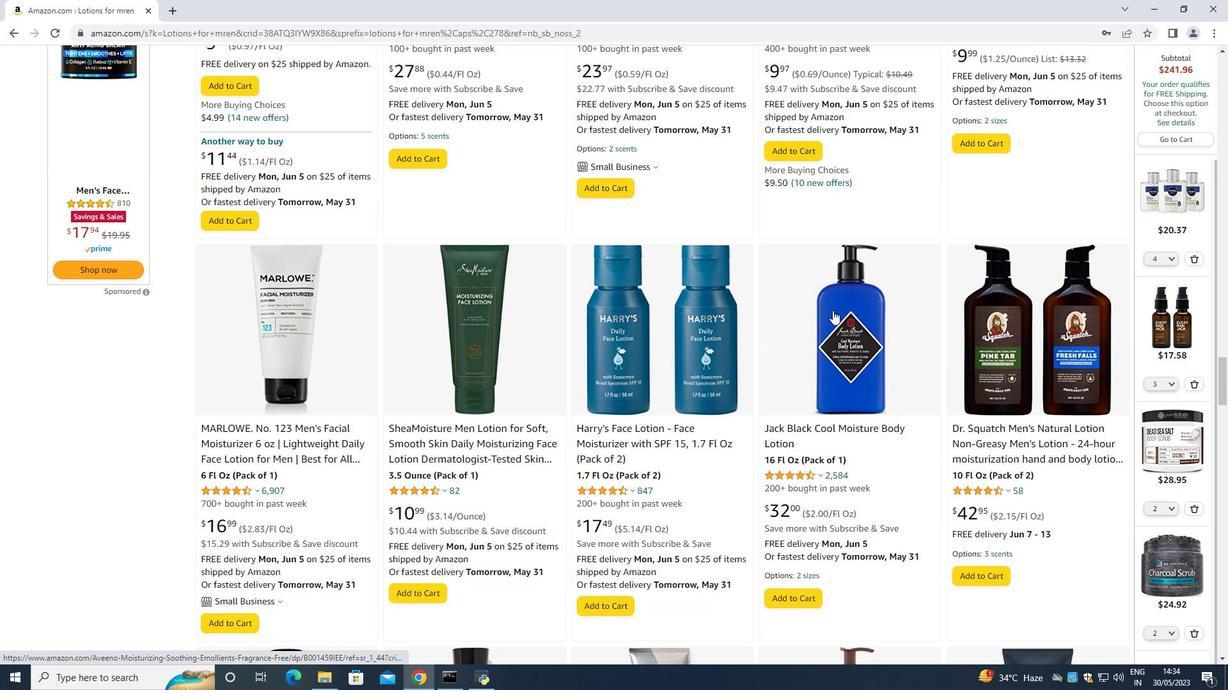 
Action: Mouse scrolled (832, 311) with delta (0, 0)
Screenshot: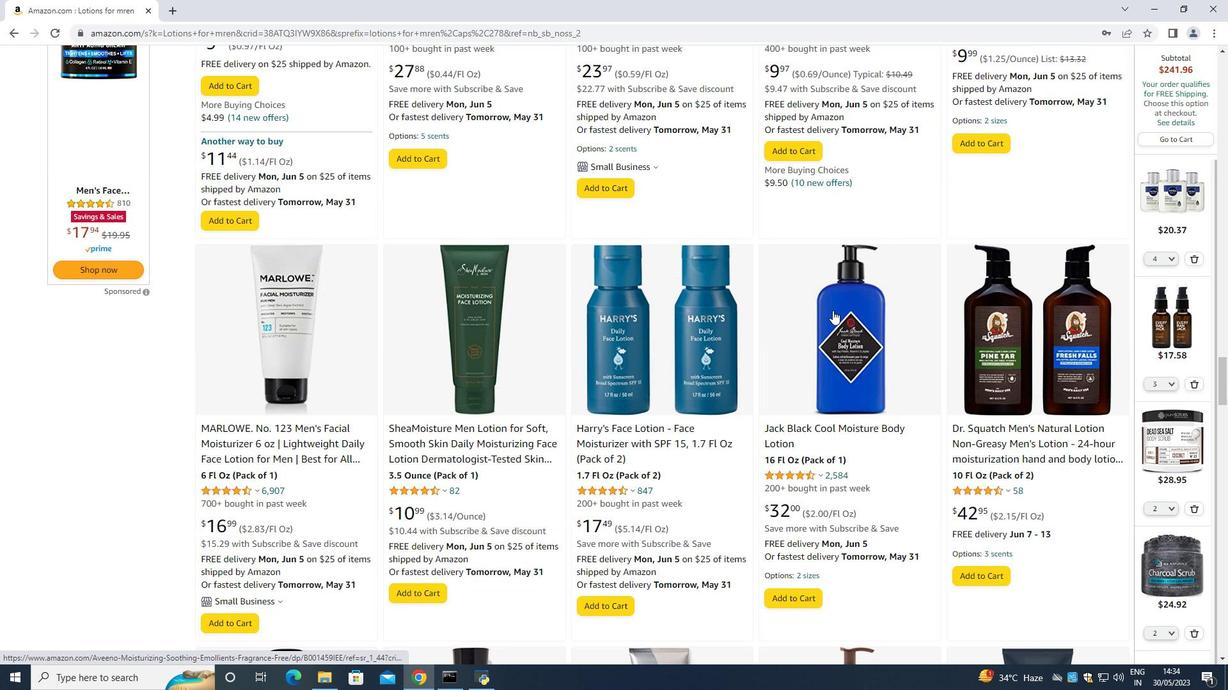 
Action: Mouse moved to (832, 310)
Screenshot: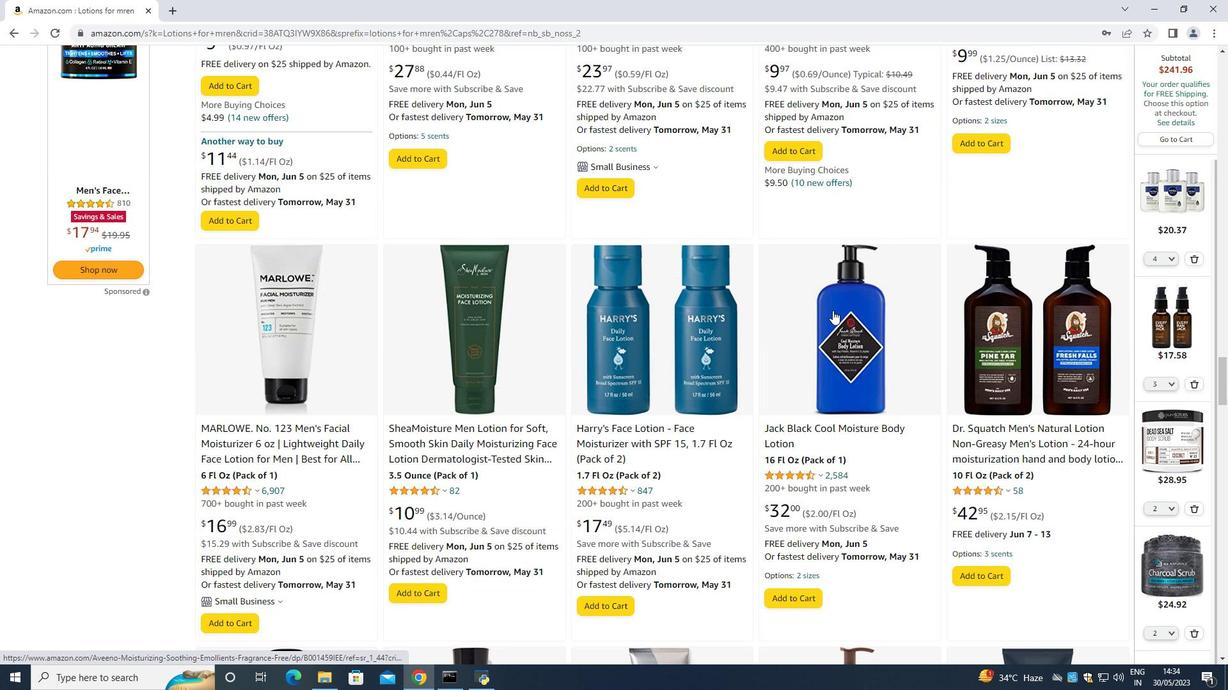 
Action: Mouse scrolled (832, 311) with delta (0, 0)
Screenshot: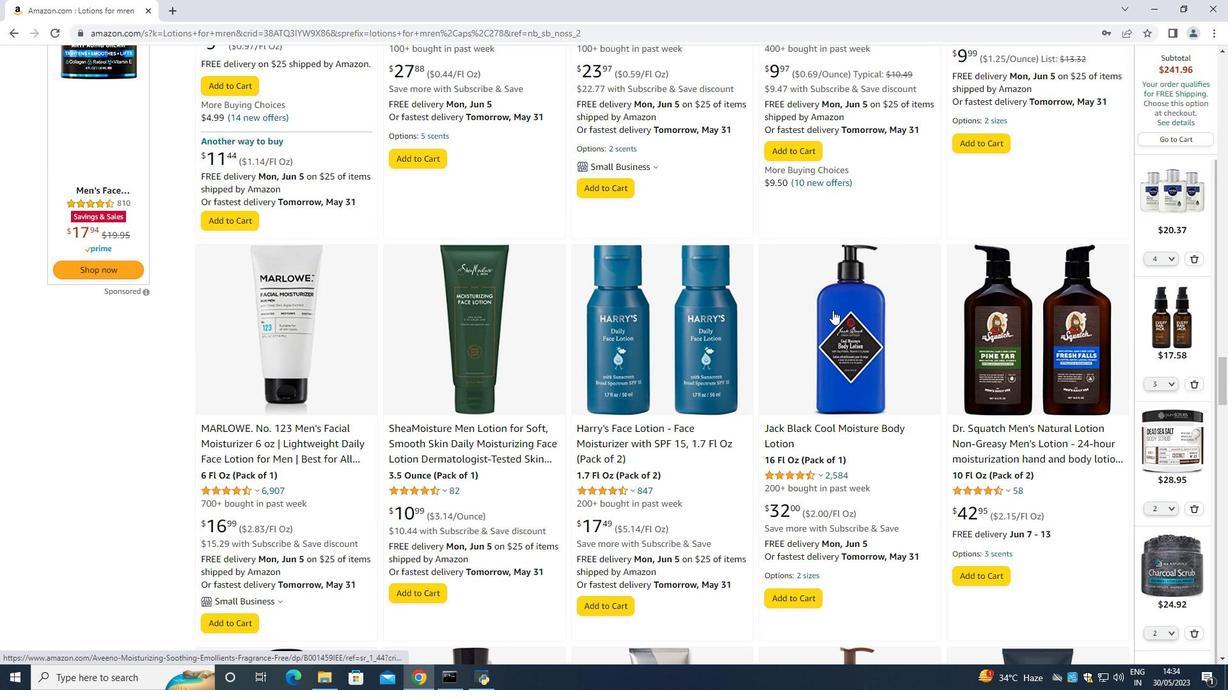
Action: Mouse moved to (827, 308)
Screenshot: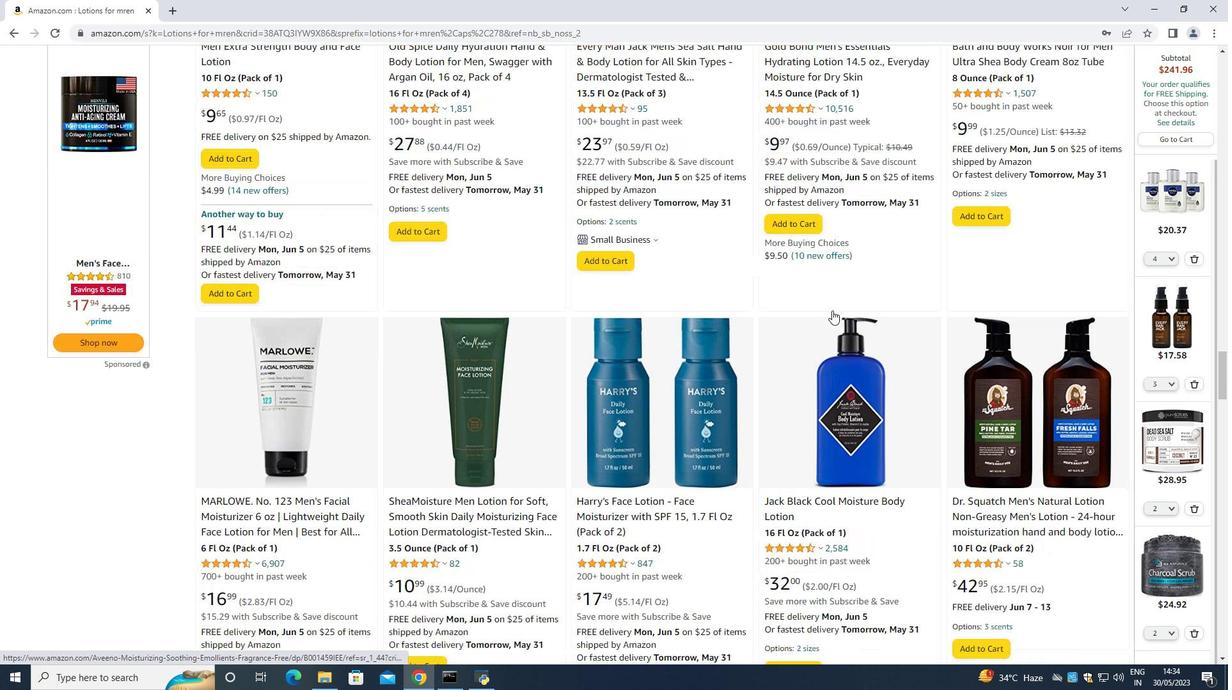 
Action: Mouse scrolled (827, 309) with delta (0, 0)
Screenshot: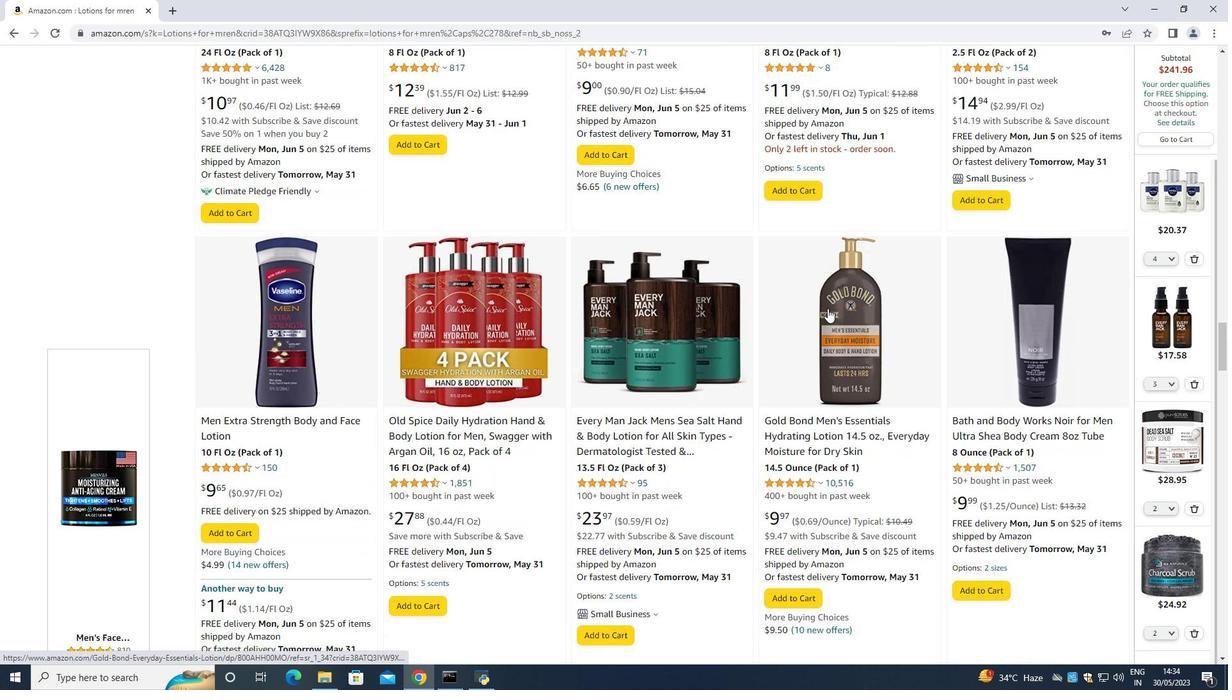
Action: Mouse scrolled (827, 309) with delta (0, 0)
Screenshot: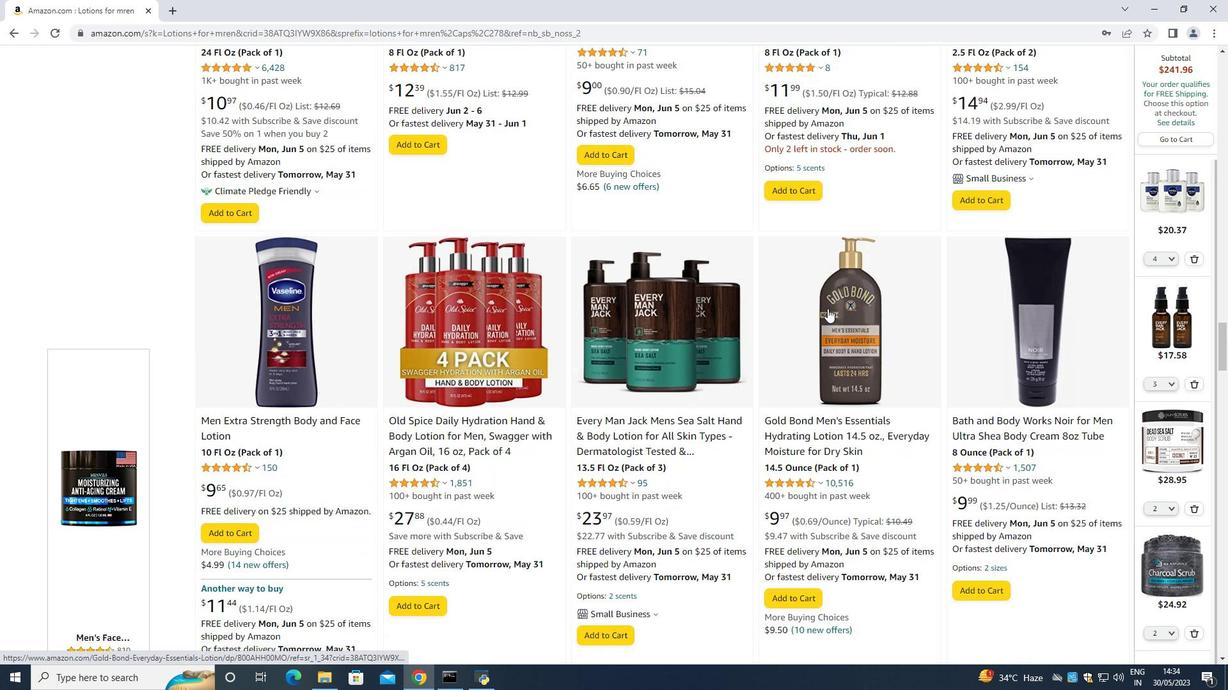 
Action: Mouse scrolled (827, 309) with delta (0, 0)
Screenshot: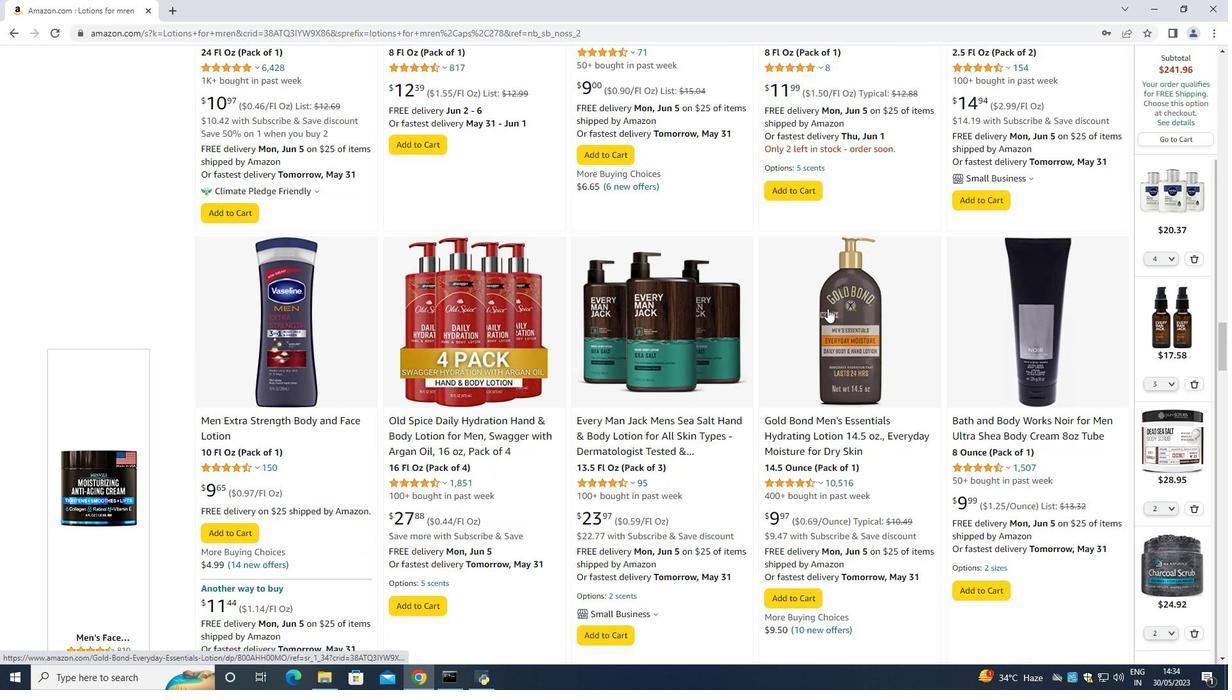 
Action: Mouse scrolled (827, 309) with delta (0, 0)
Screenshot: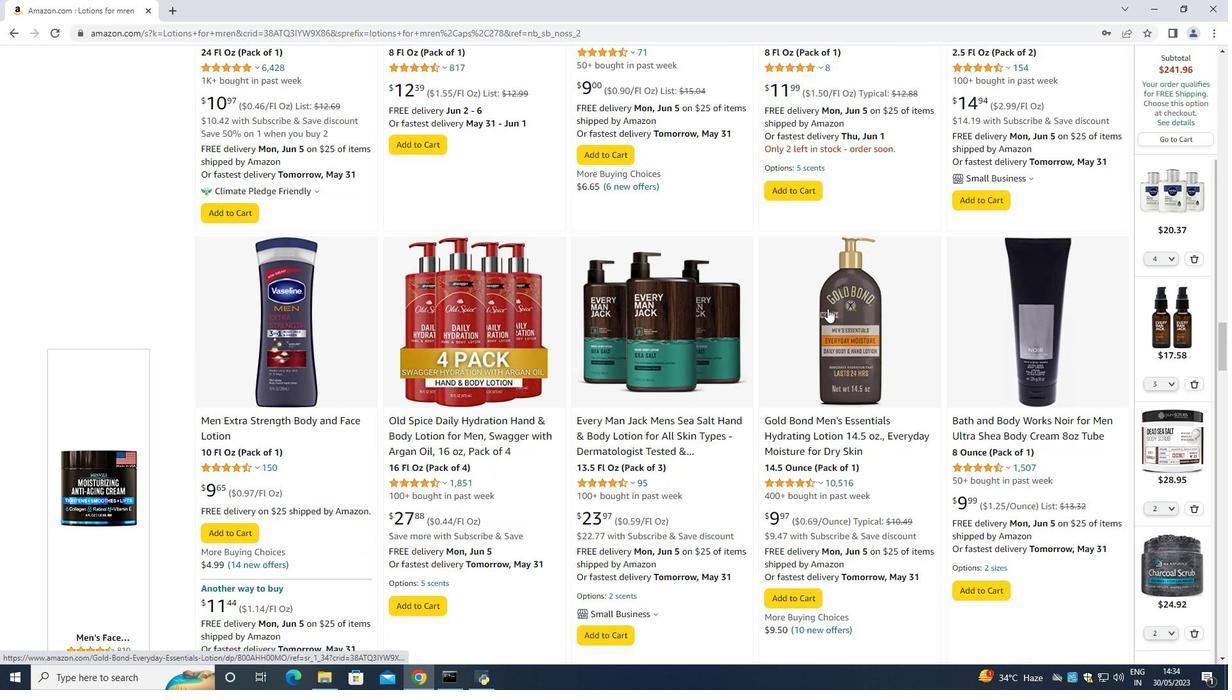 
Action: Mouse scrolled (827, 309) with delta (0, 0)
Screenshot: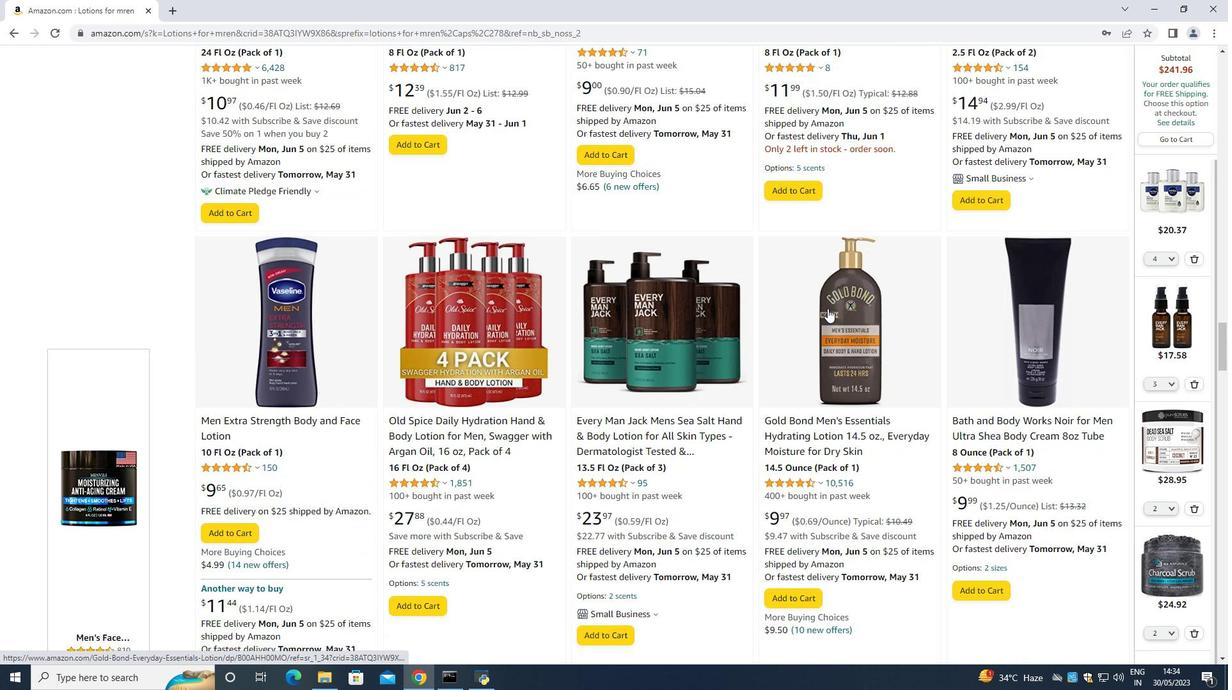 
Action: Mouse scrolled (827, 309) with delta (0, 0)
Screenshot: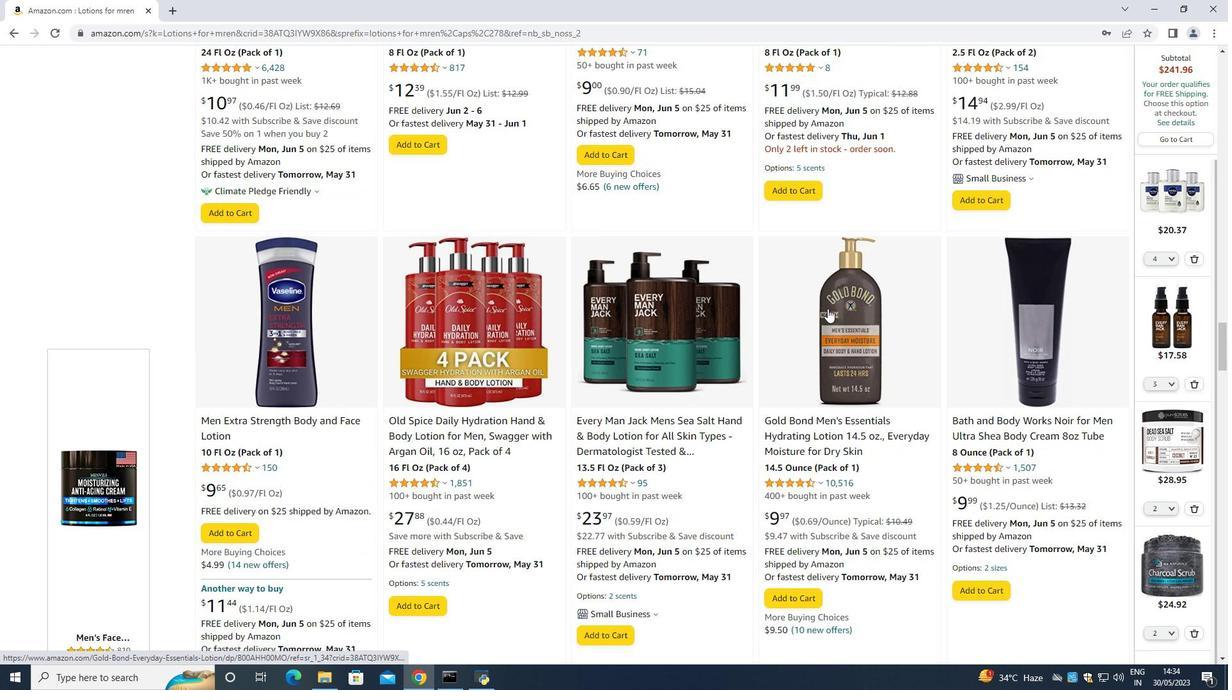 
Action: Mouse scrolled (827, 309) with delta (0, 0)
Screenshot: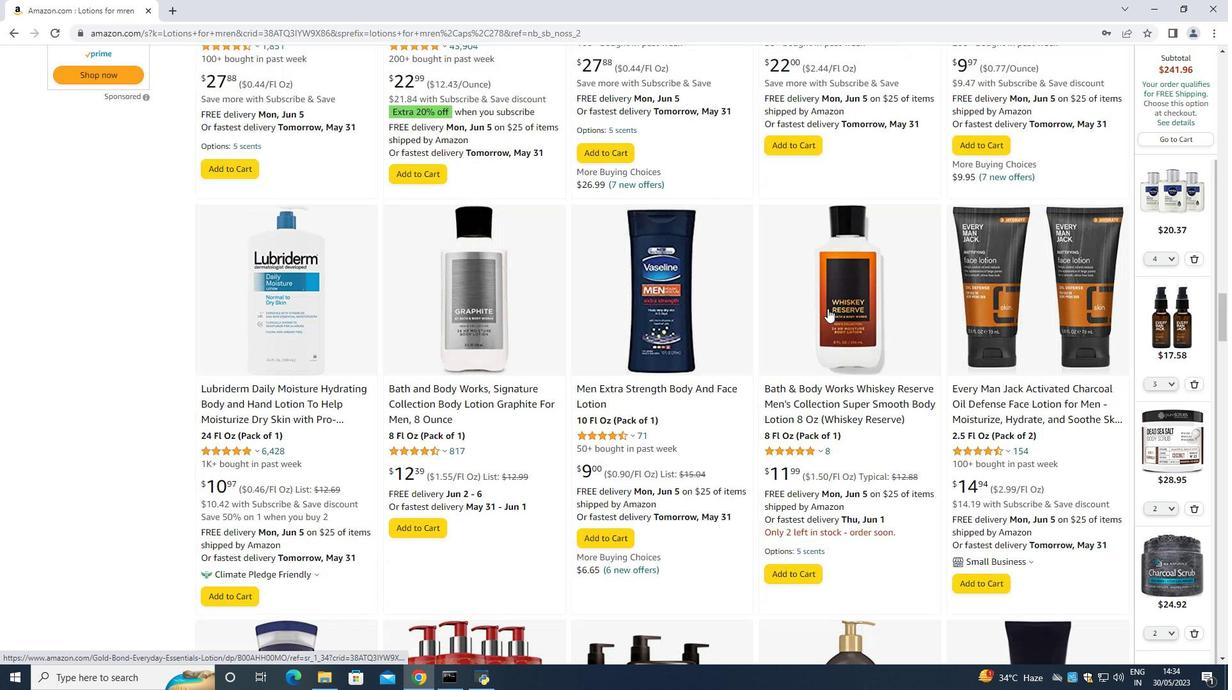 
Action: Mouse moved to (827, 308)
Screenshot: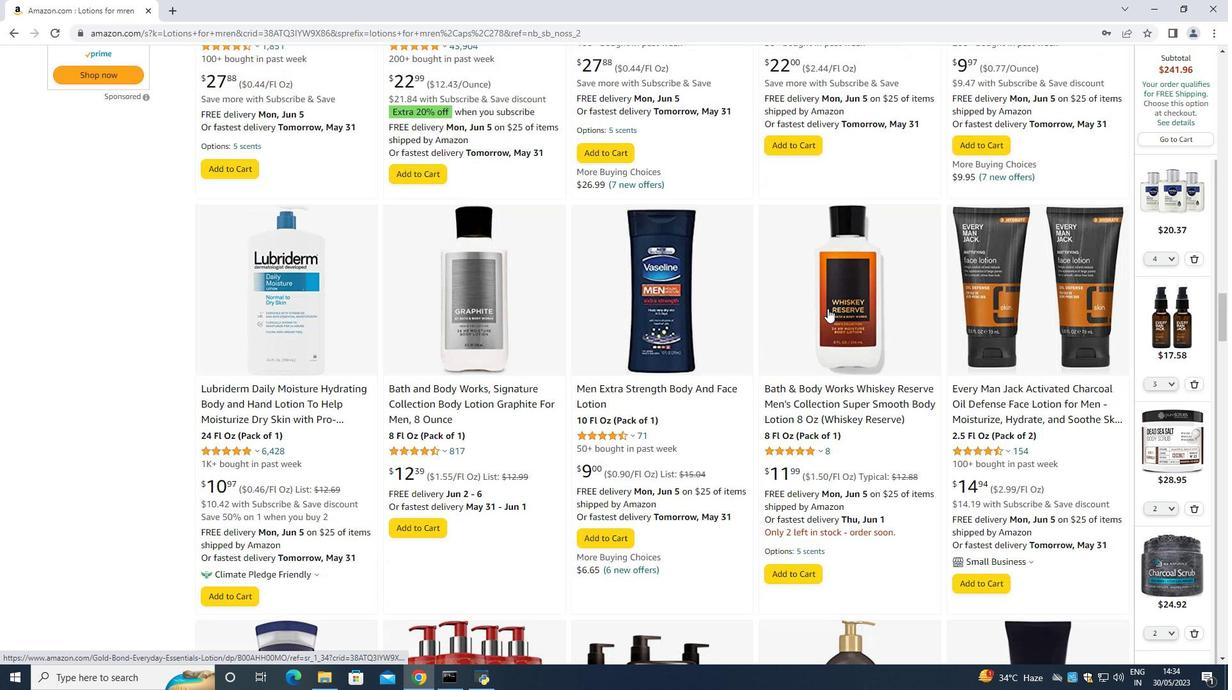 
Action: Mouse scrolled (827, 309) with delta (0, 0)
Screenshot: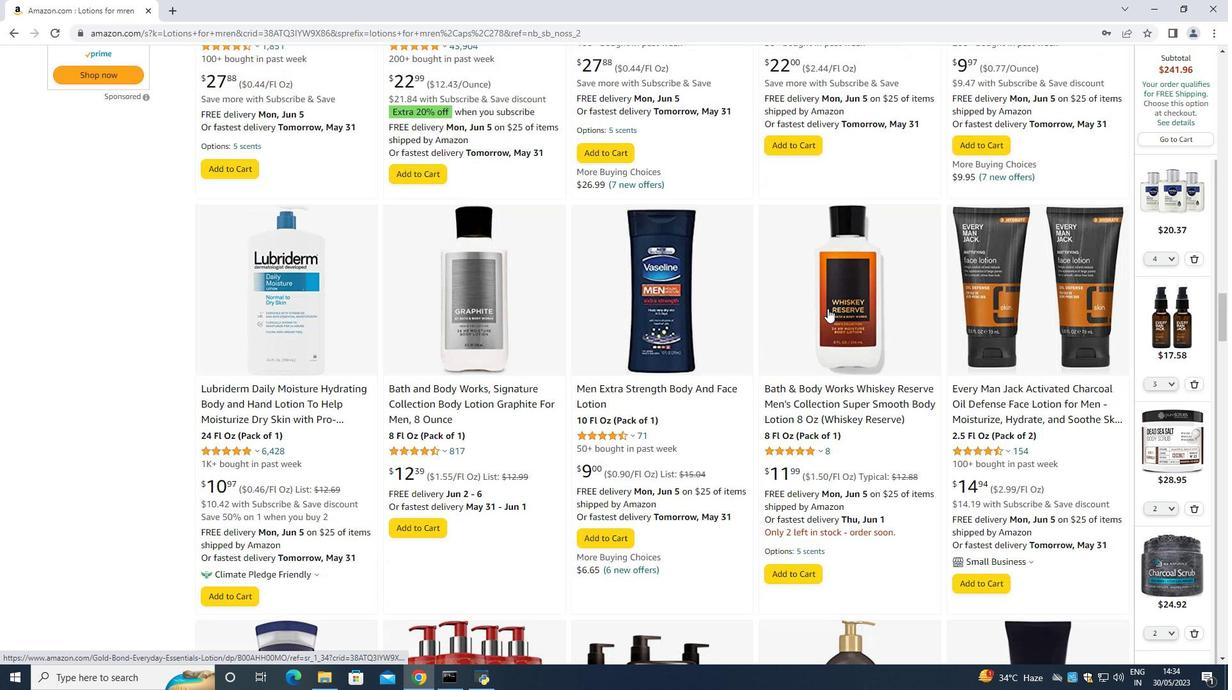 
Action: Mouse scrolled (827, 309) with delta (0, 0)
Screenshot: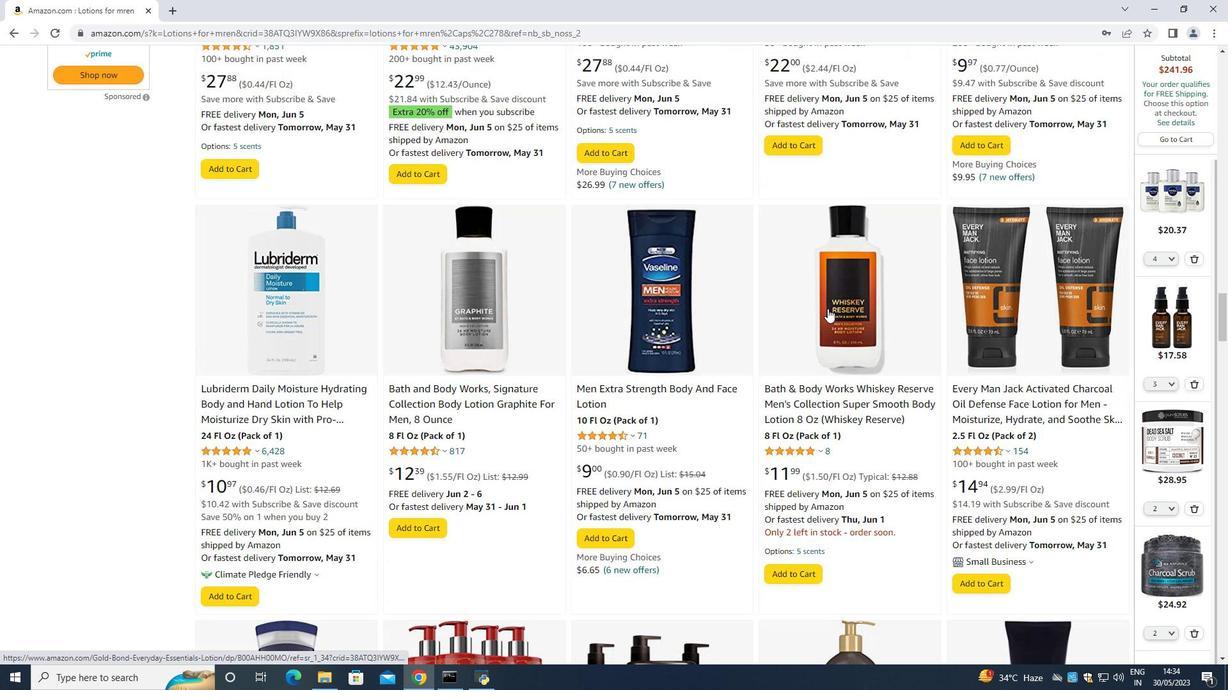 
Action: Mouse scrolled (827, 309) with delta (0, 0)
Screenshot: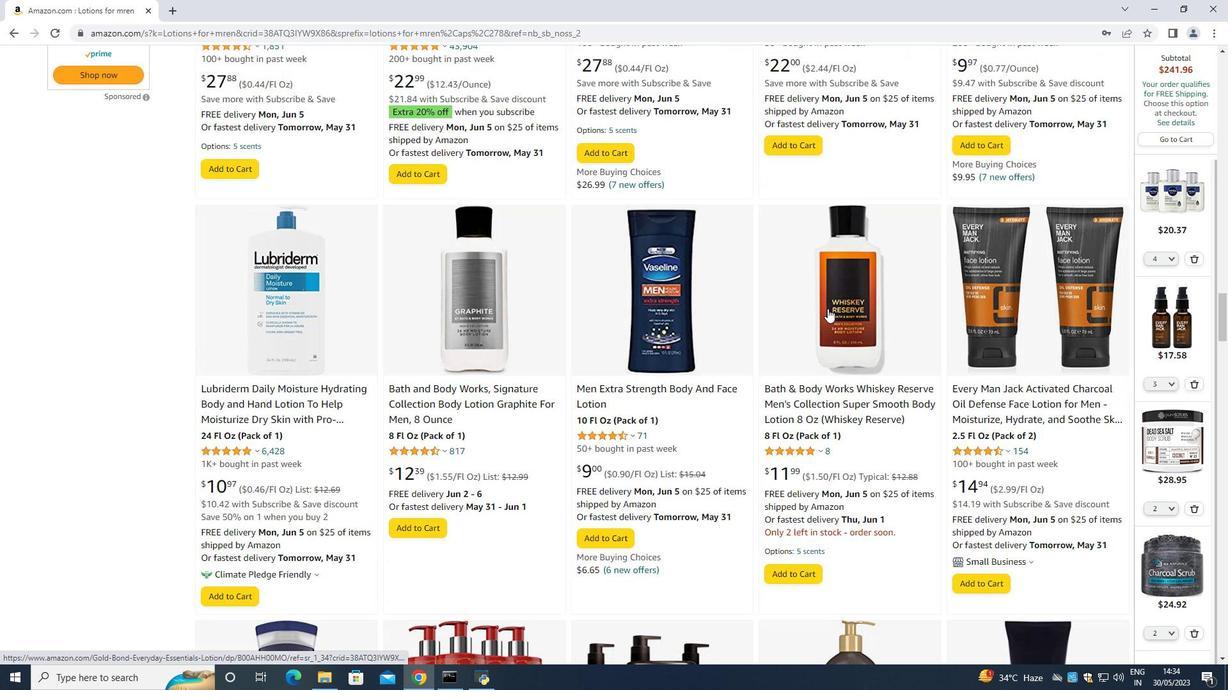 
Action: Mouse scrolled (827, 309) with delta (0, 0)
Screenshot: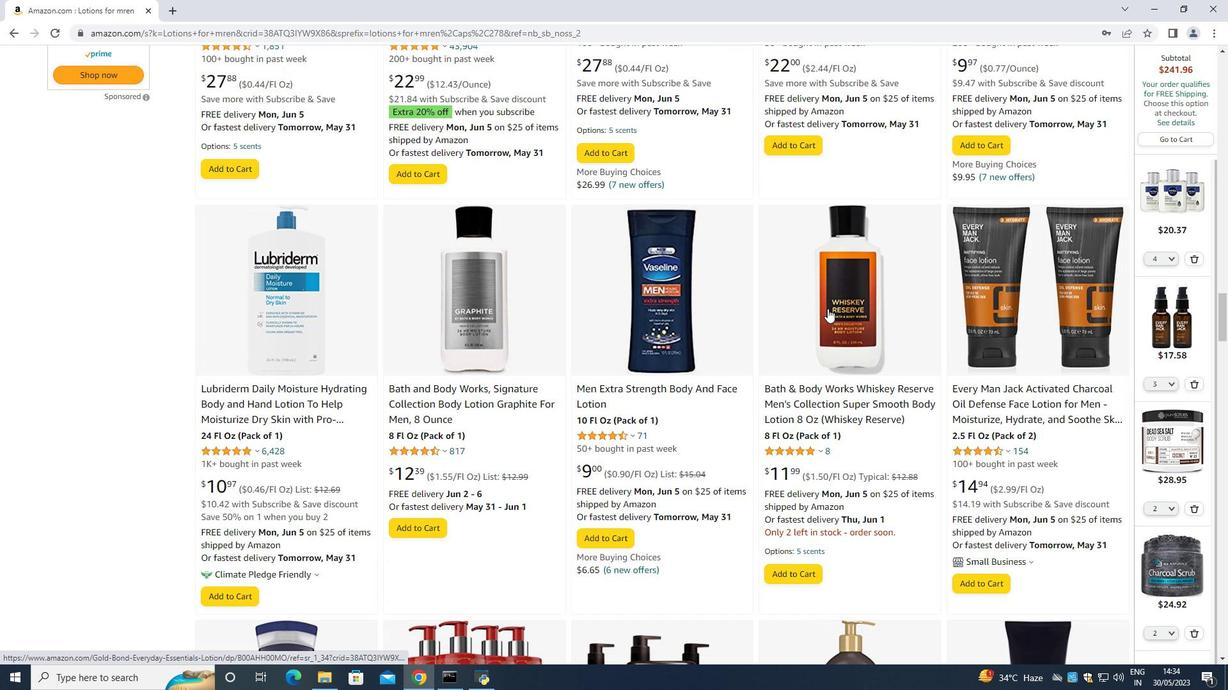 
Action: Mouse scrolled (827, 309) with delta (0, 0)
Screenshot: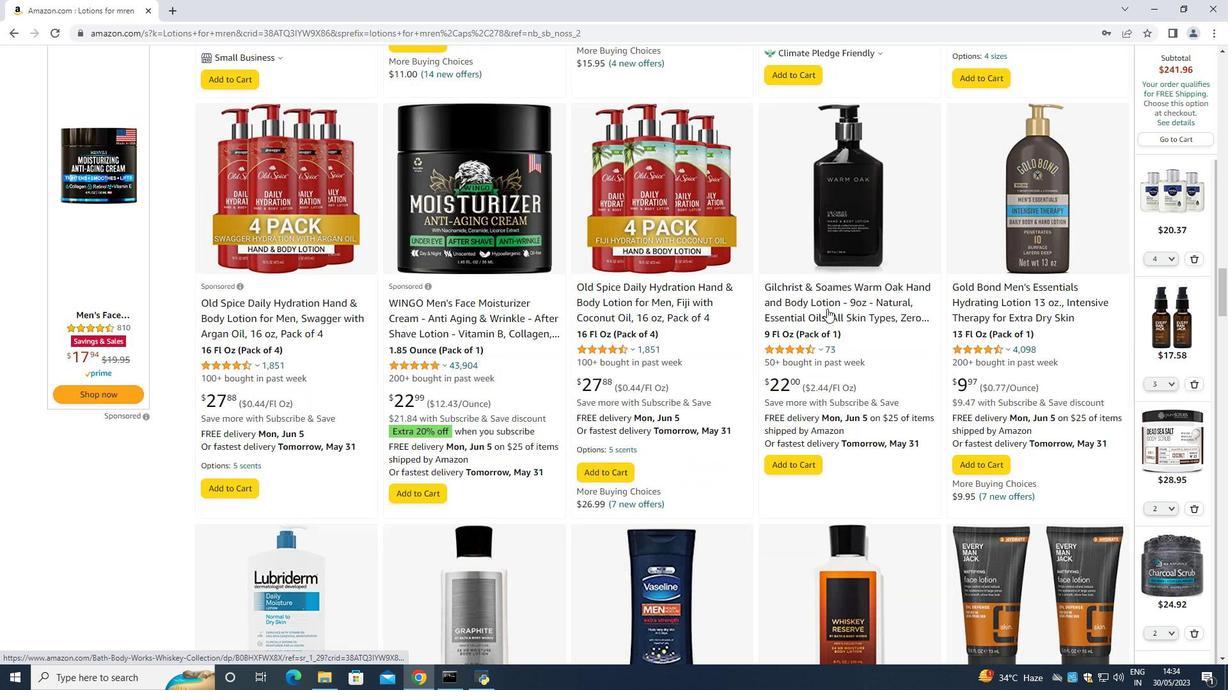 
Action: Mouse scrolled (827, 309) with delta (0, 0)
Screenshot: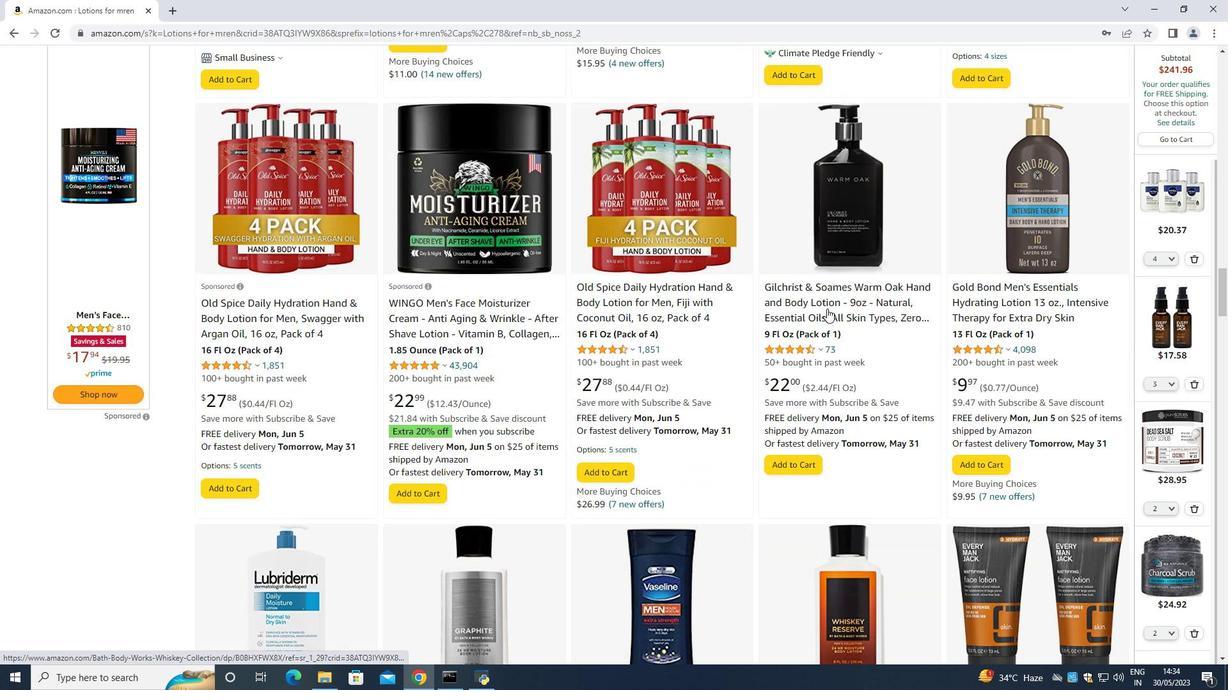 
Action: Mouse scrolled (827, 309) with delta (0, 0)
Screenshot: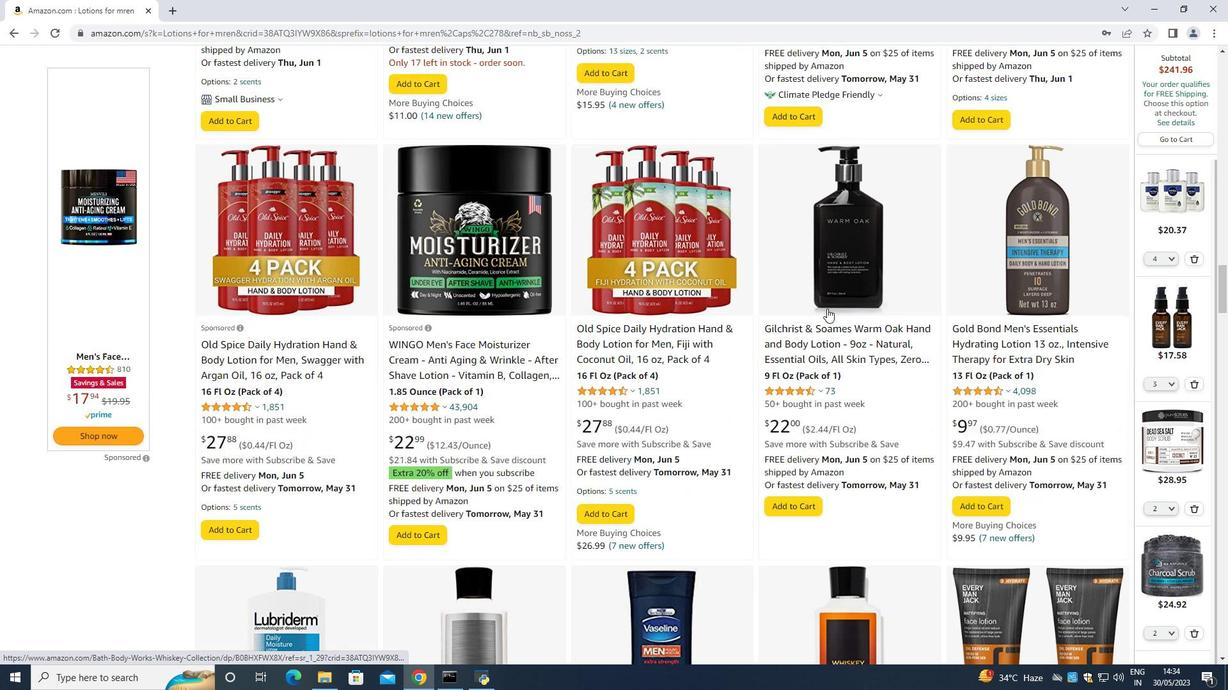 
Action: Mouse scrolled (827, 309) with delta (0, 0)
Screenshot: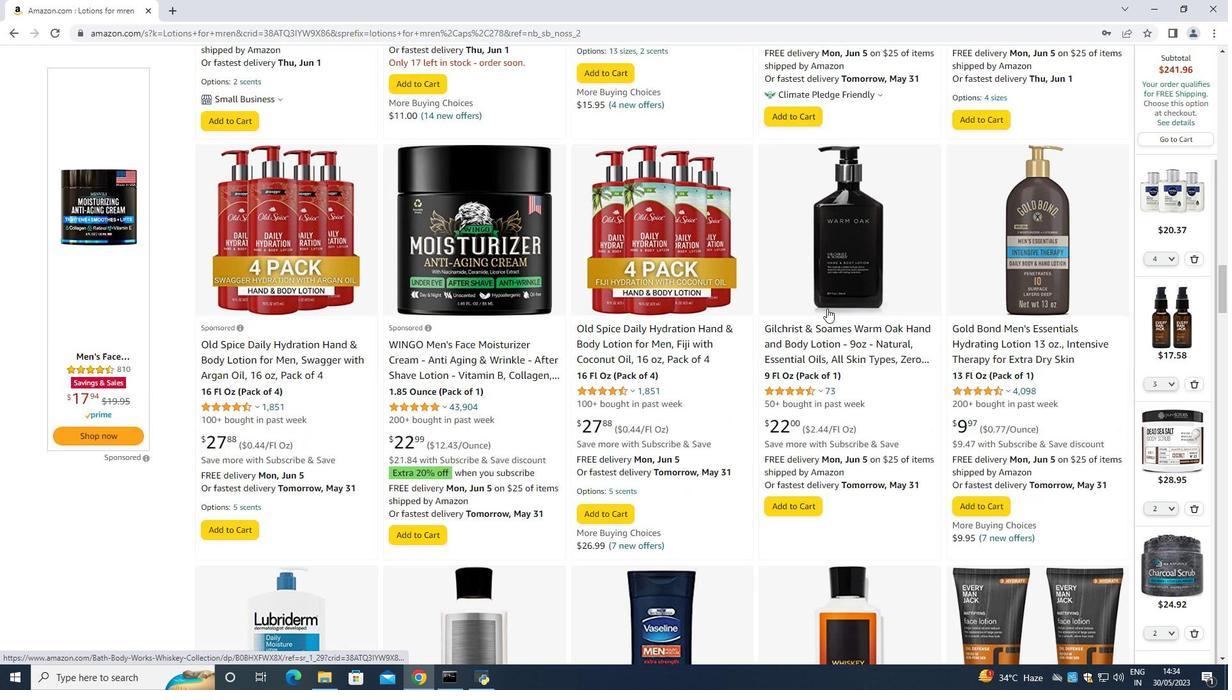 
Action: Mouse scrolled (827, 309) with delta (0, 0)
Screenshot: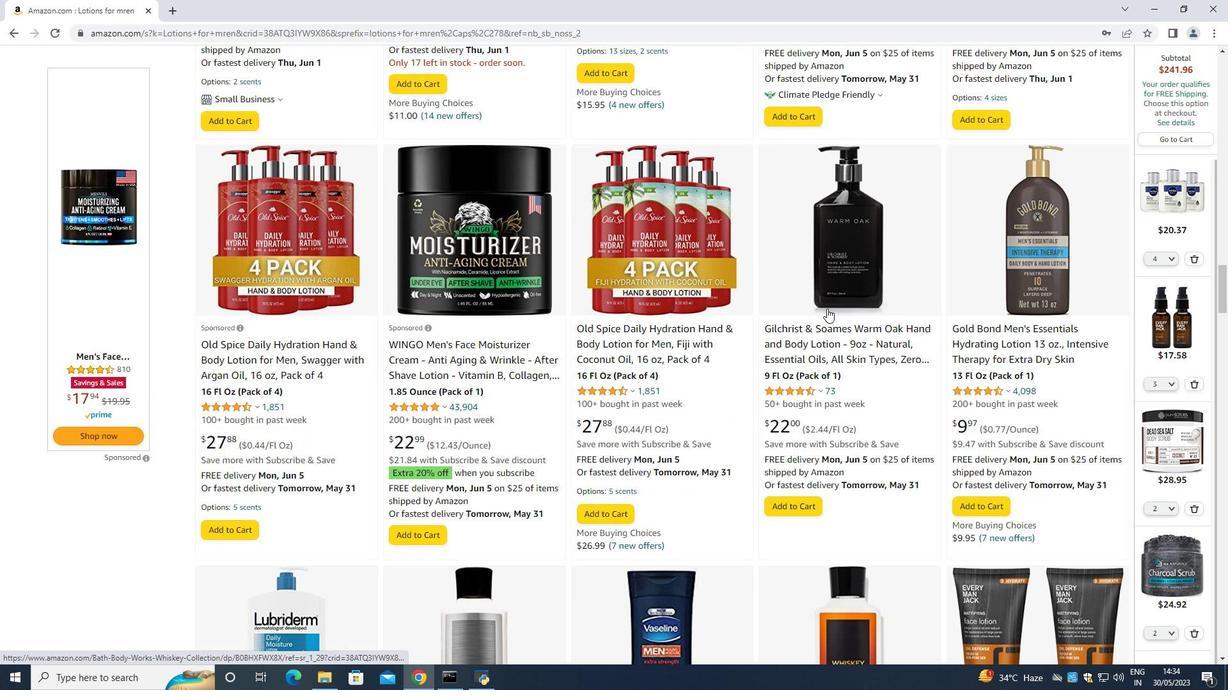 
Action: Mouse moved to (826, 308)
Screenshot: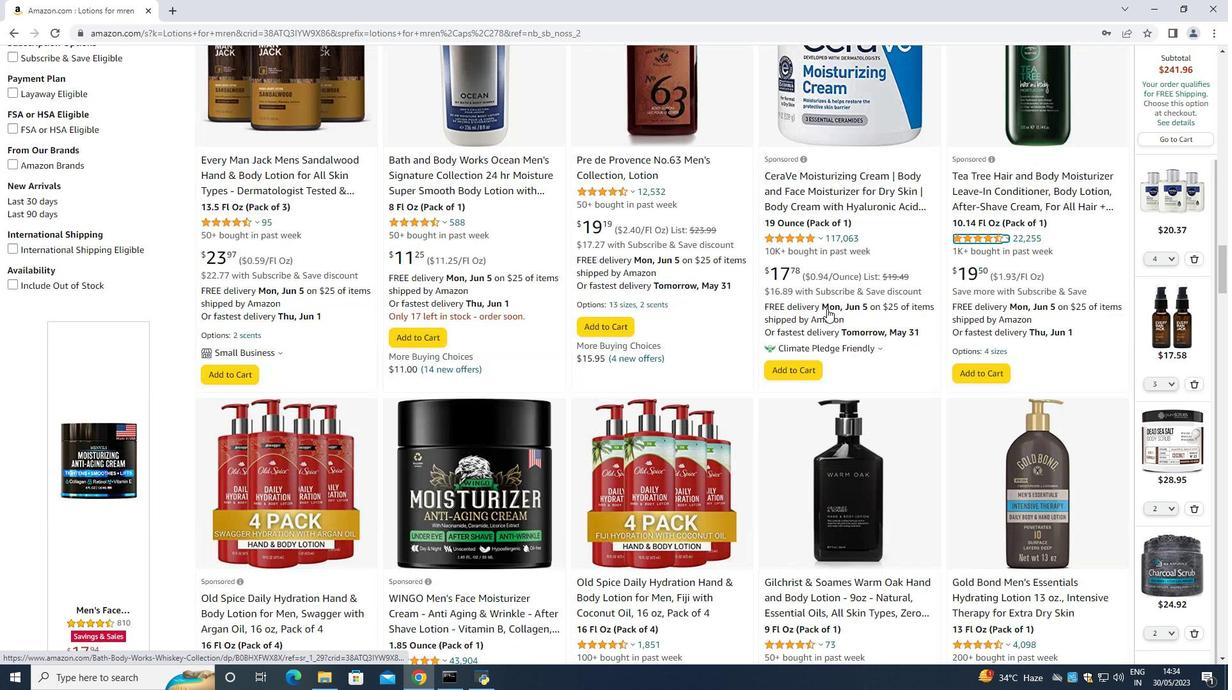 
Action: Mouse scrolled (826, 308) with delta (0, 0)
Screenshot: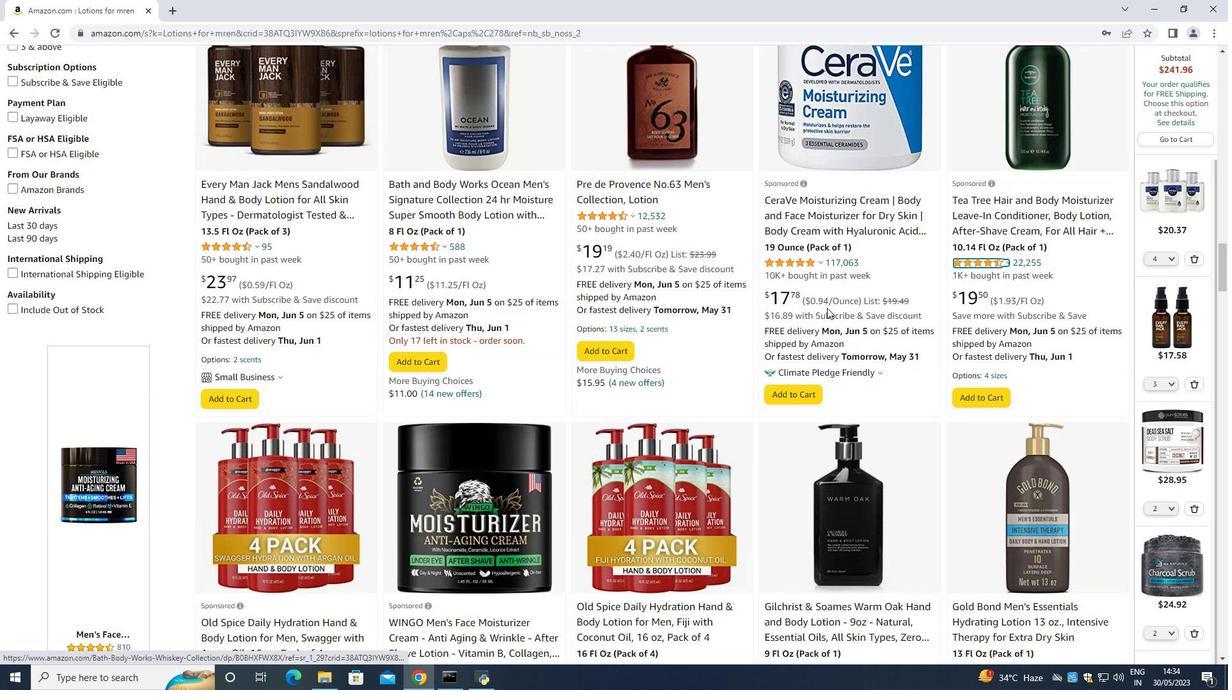 
Action: Mouse scrolled (826, 308) with delta (0, 0)
Screenshot: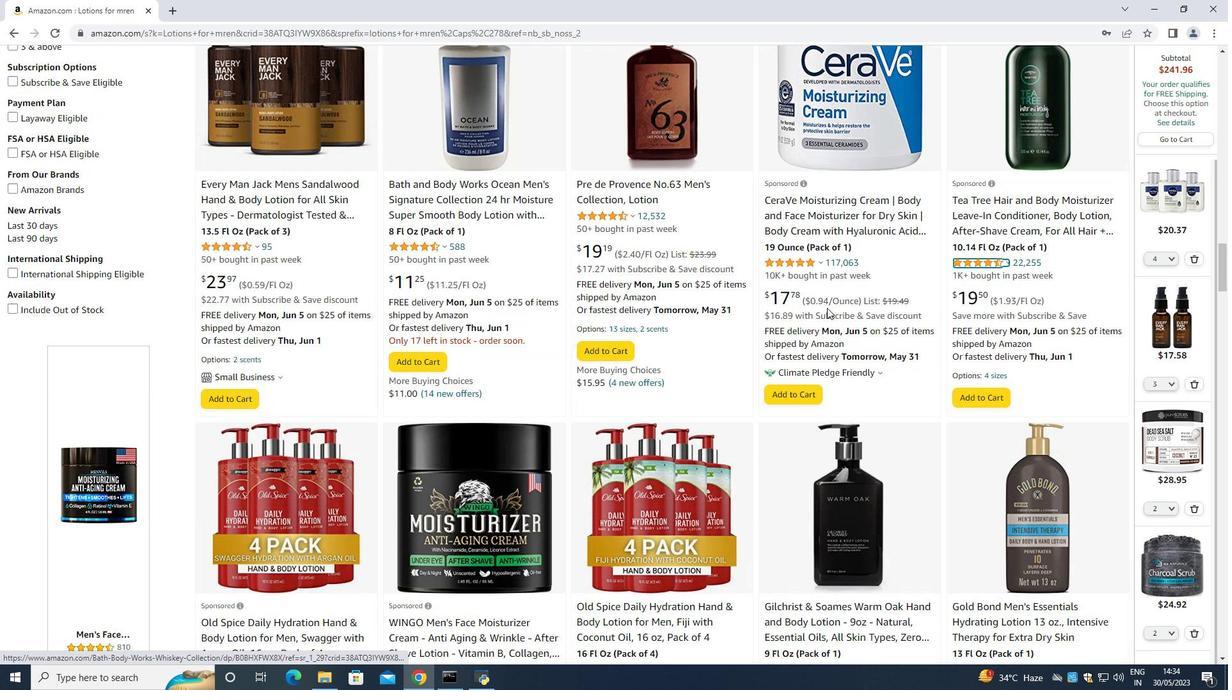 
Action: Mouse scrolled (826, 308) with delta (0, 0)
Screenshot: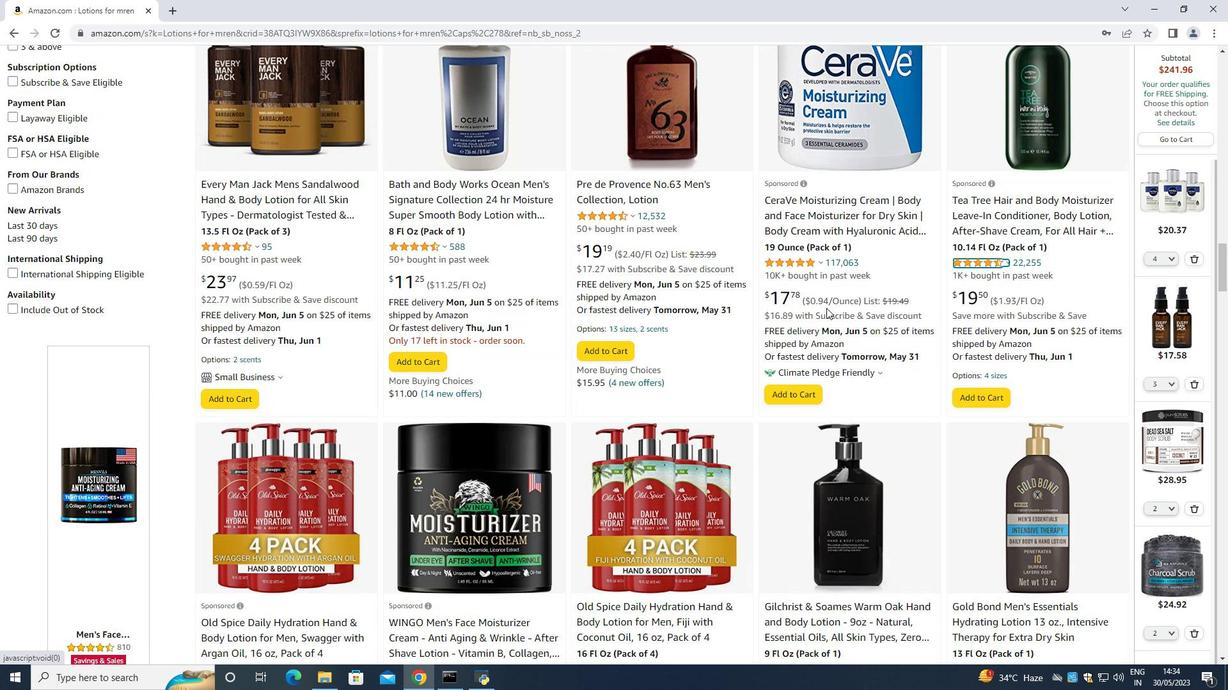 
Action: Mouse scrolled (826, 308) with delta (0, 0)
Screenshot: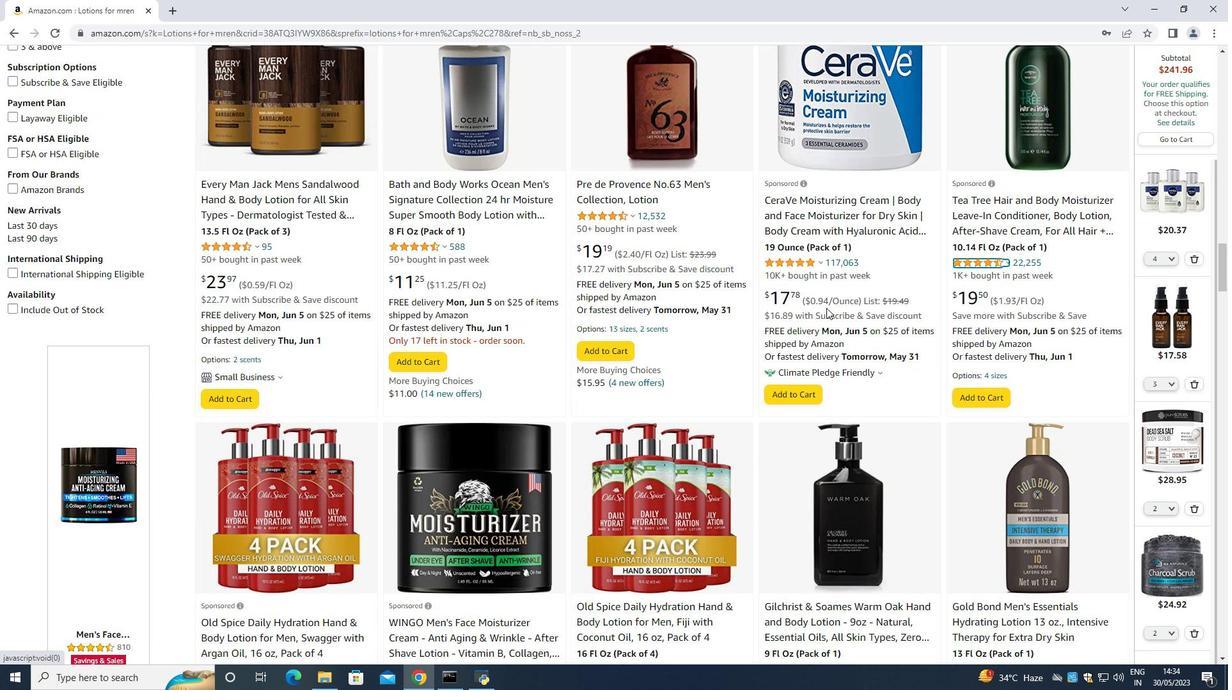 
Action: Mouse pressed left at (826, 308)
Screenshot: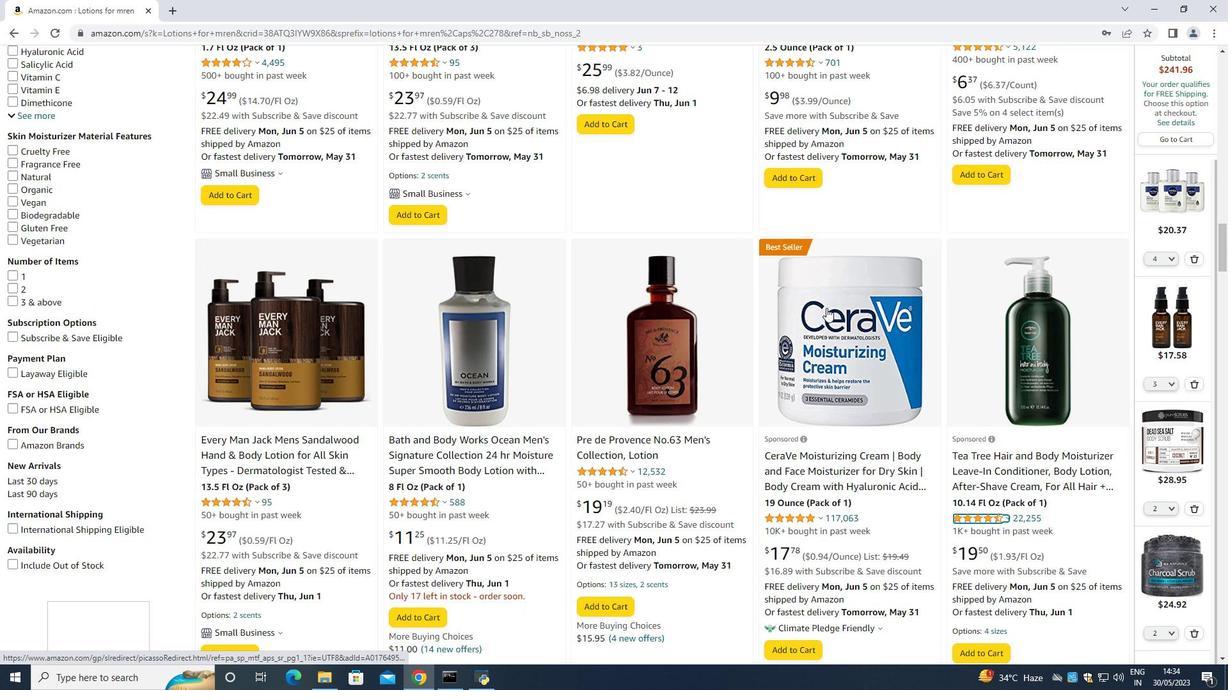
Action: Mouse moved to (11, 31)
Screenshot: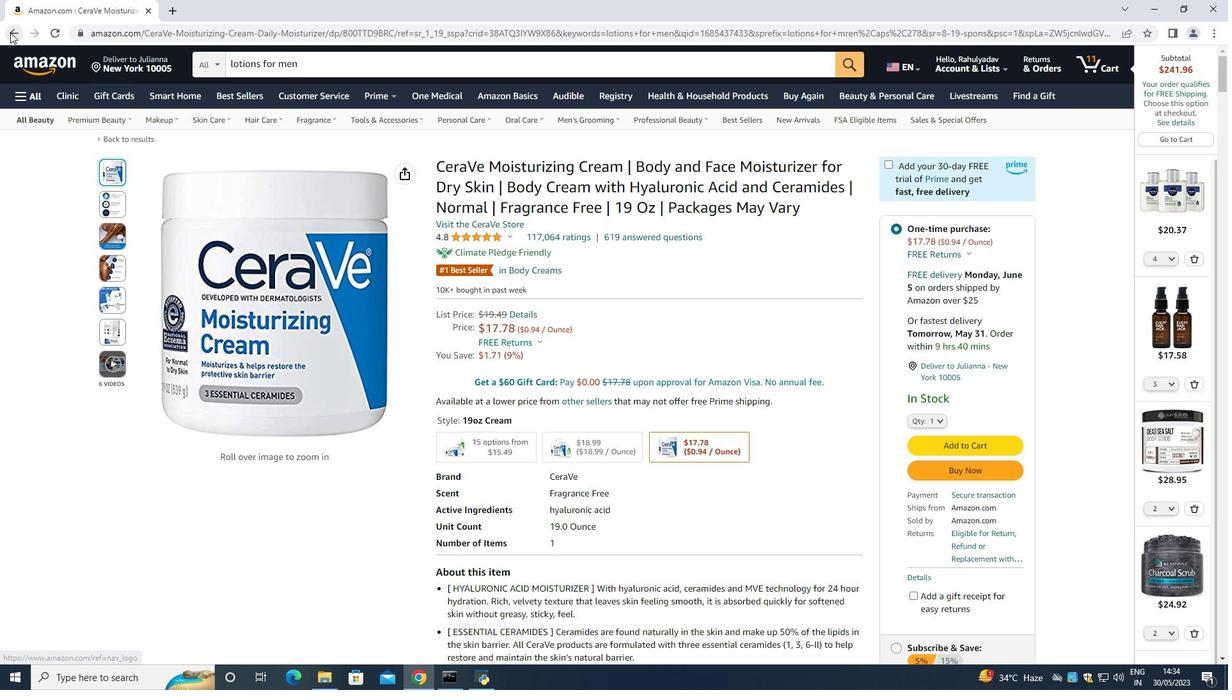 
Action: Mouse pressed left at (11, 31)
Screenshot: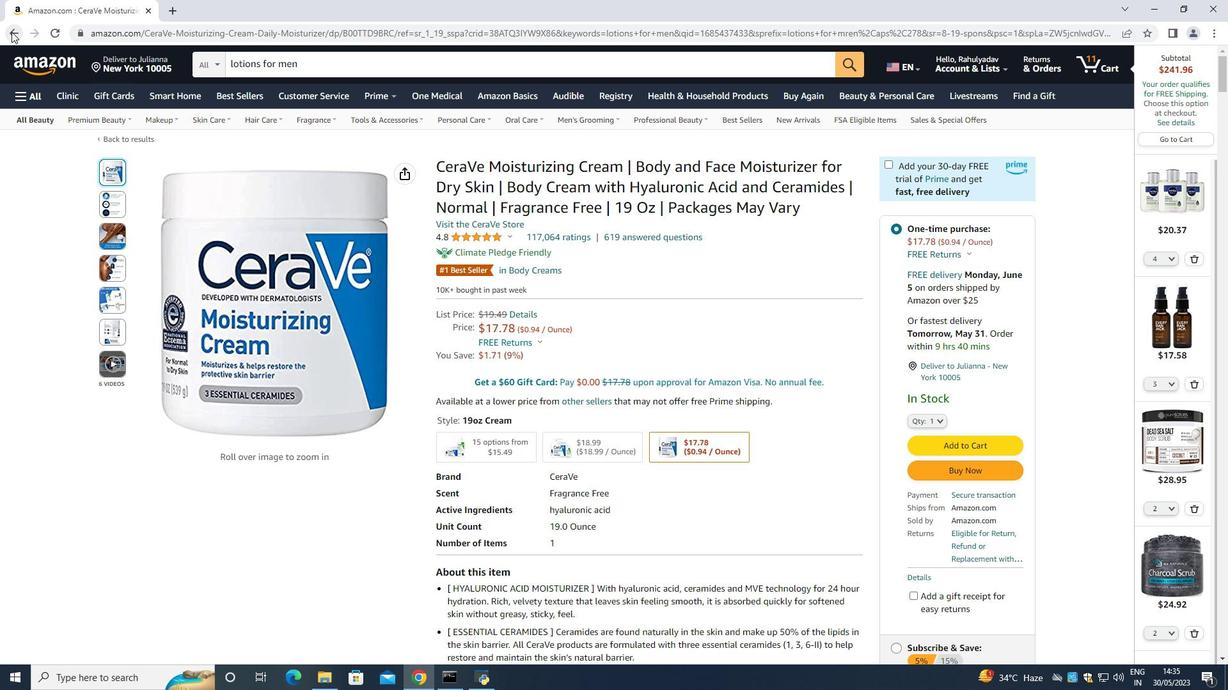 
Action: Mouse moved to (323, 408)
Screenshot: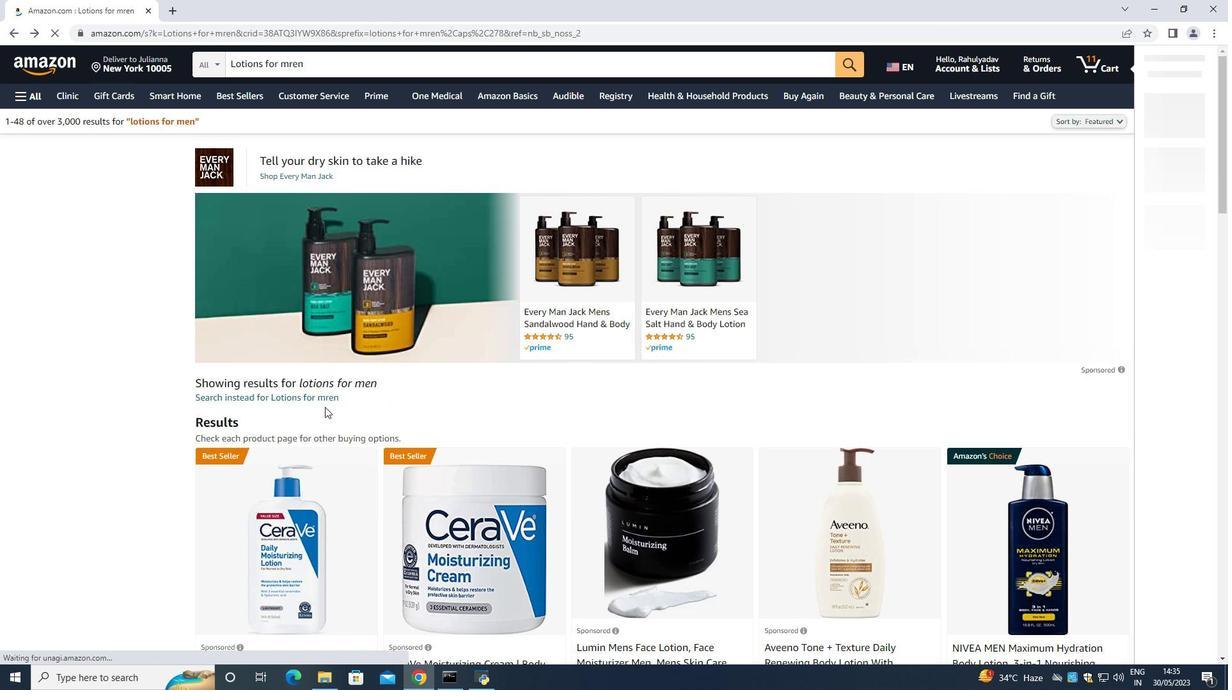 
Action: Mouse scrolled (323, 409) with delta (0, 0)
Screenshot: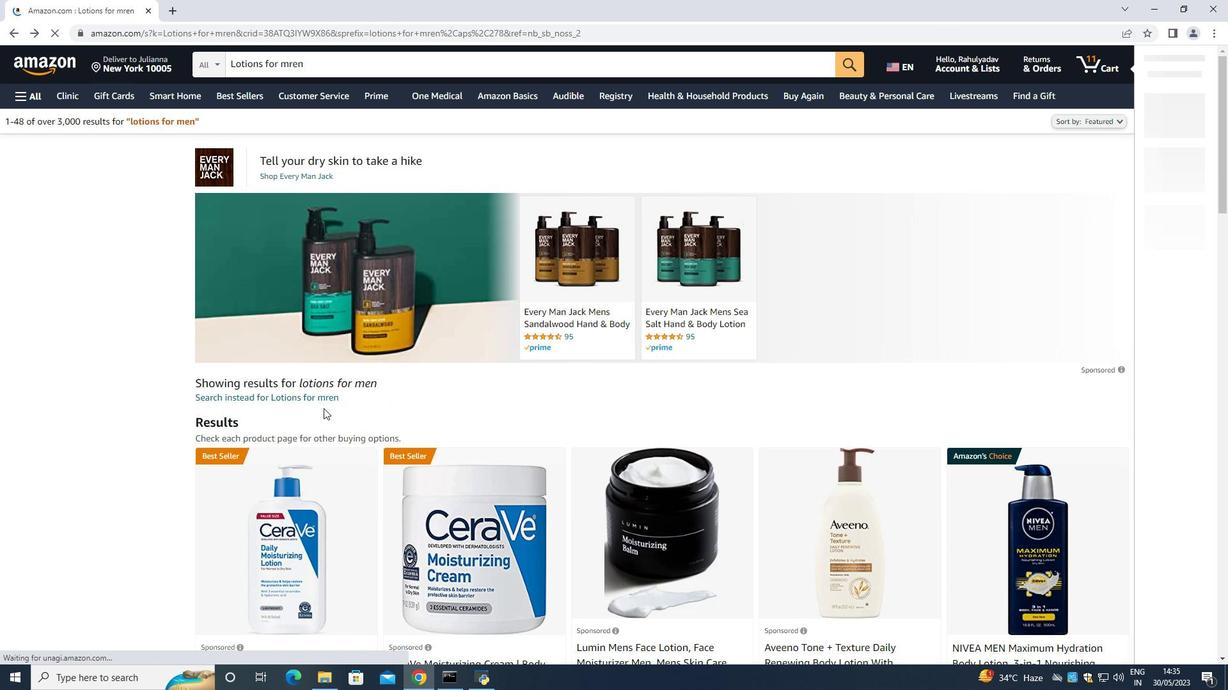 
Action: Mouse scrolled (323, 409) with delta (0, 0)
Screenshot: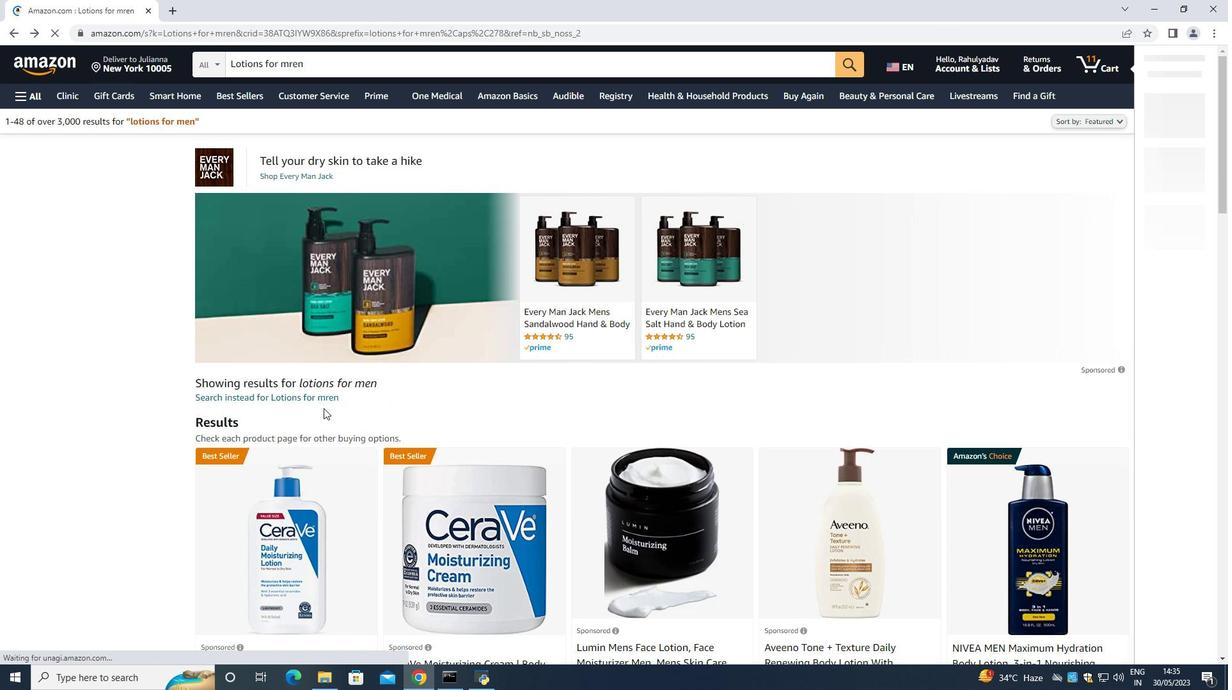 
Action: Mouse moved to (316, 411)
Screenshot: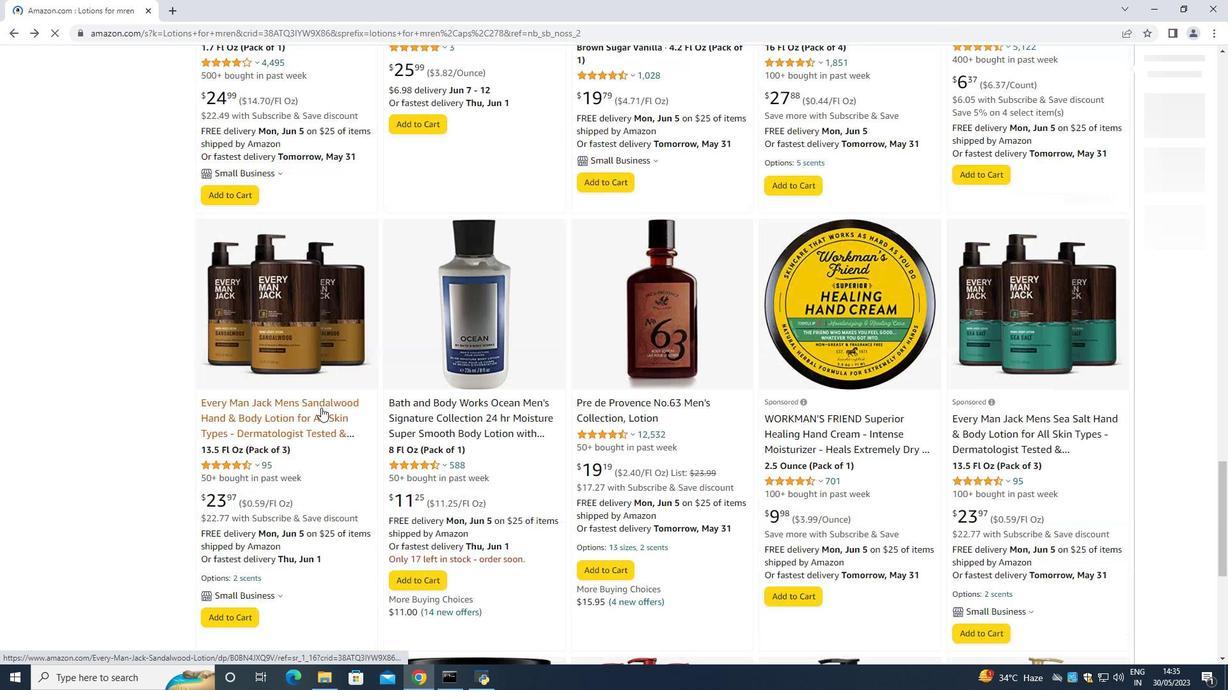 
Action: Mouse scrolled (316, 412) with delta (0, 0)
Screenshot: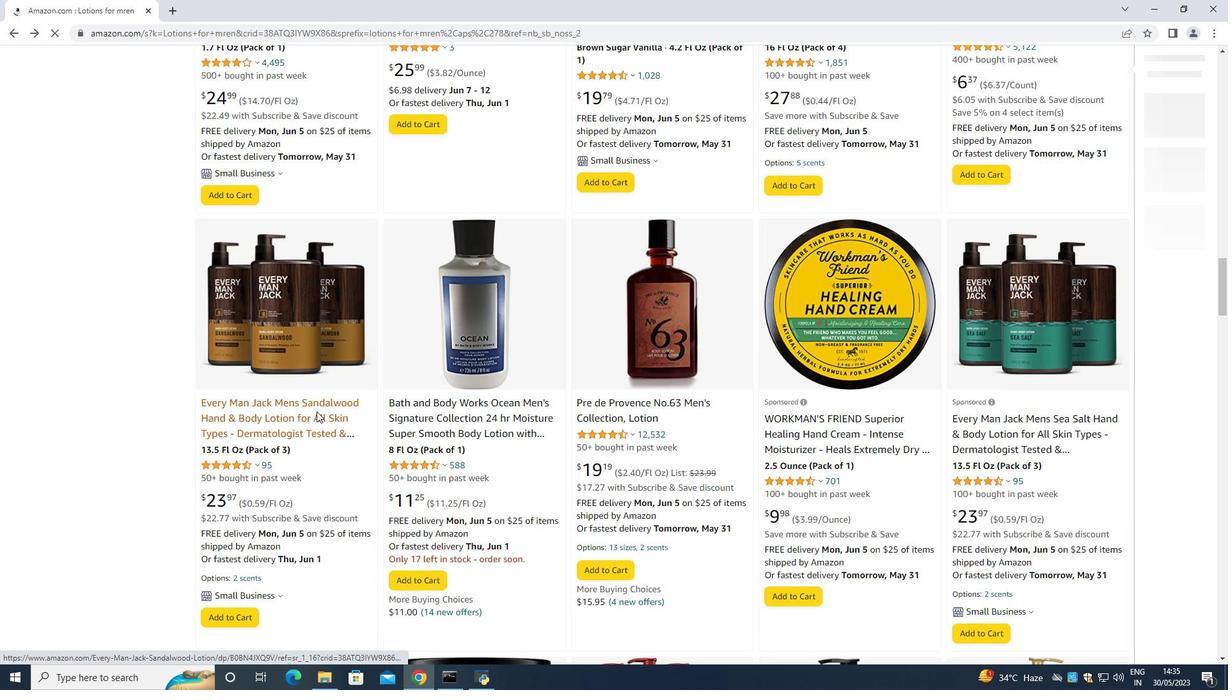 
Action: Mouse scrolled (316, 411) with delta (0, 0)
Screenshot: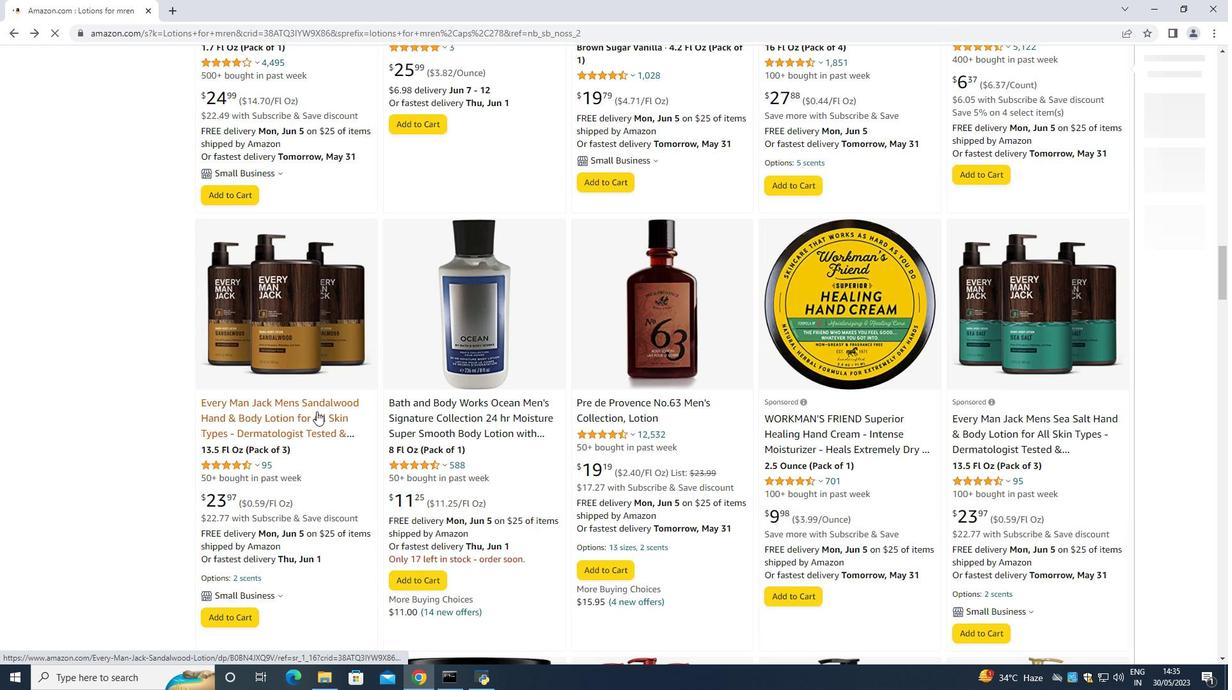
Action: Mouse moved to (315, 411)
Screenshot: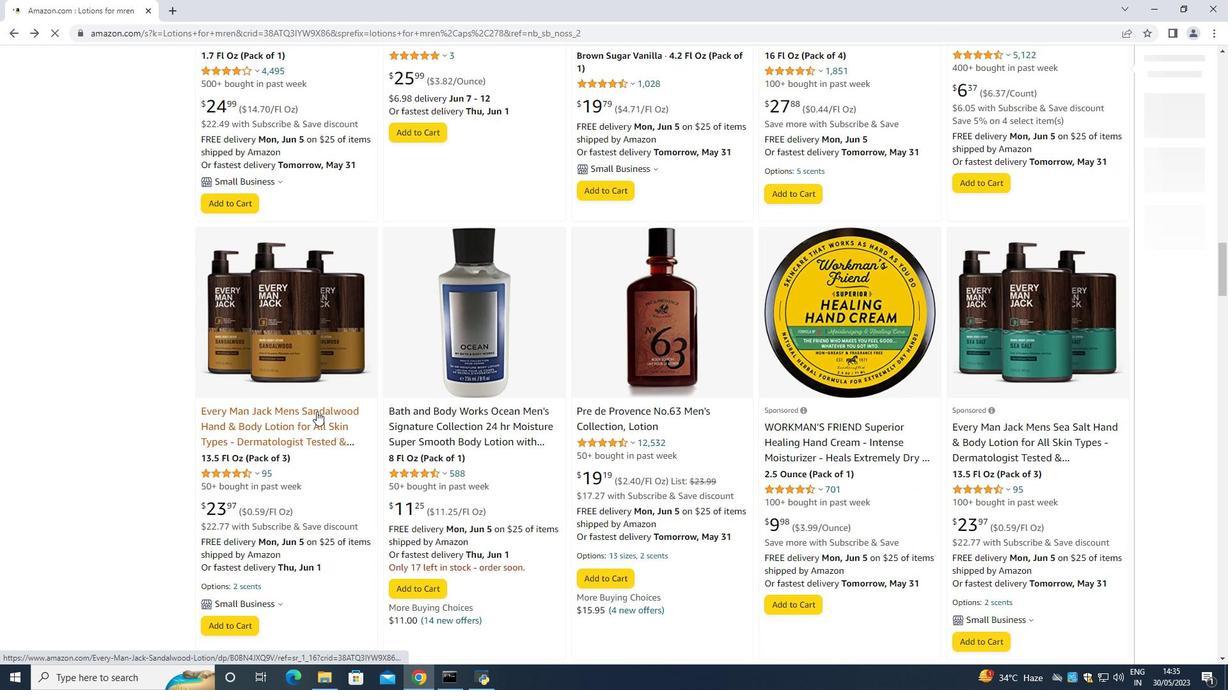 
Action: Mouse scrolled (315, 411) with delta (0, 0)
Screenshot: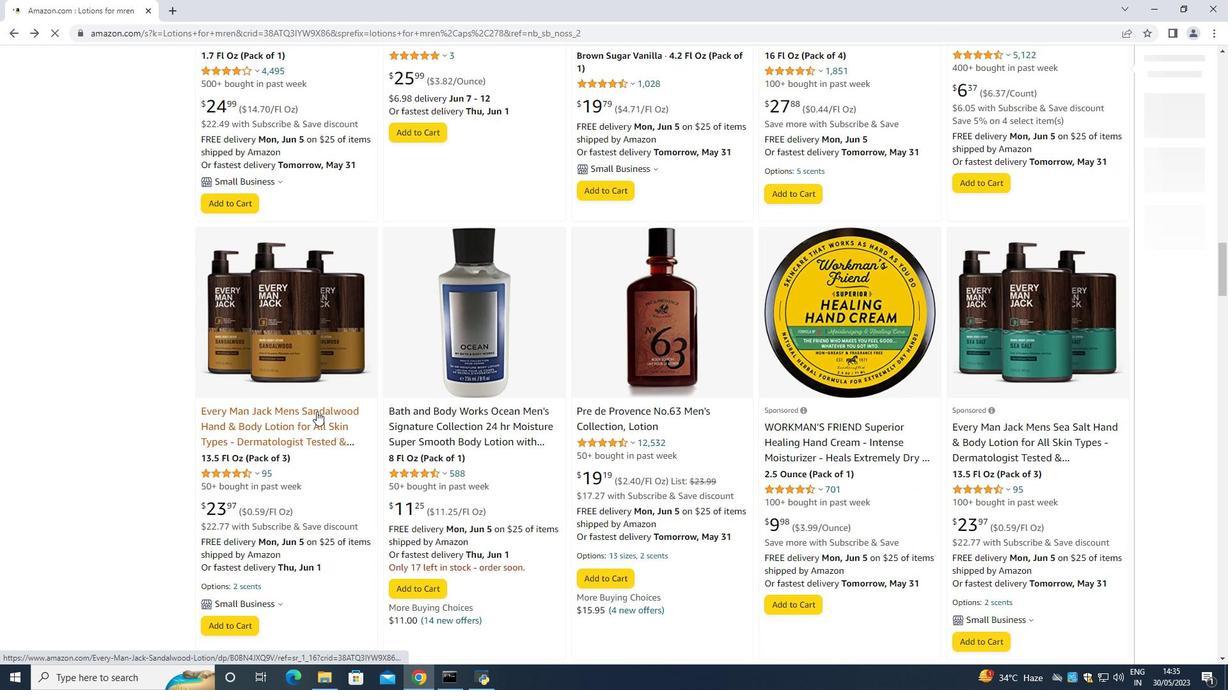 
Action: Mouse scrolled (315, 411) with delta (0, 0)
Screenshot: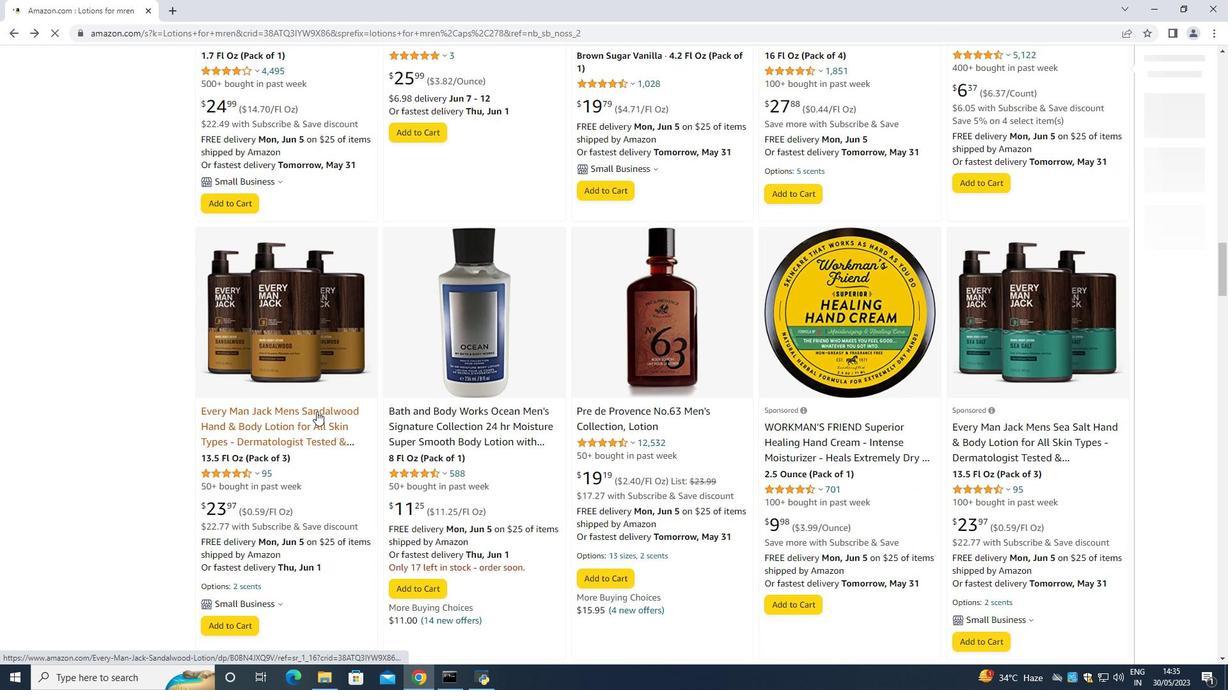 
Action: Mouse moved to (314, 411)
Screenshot: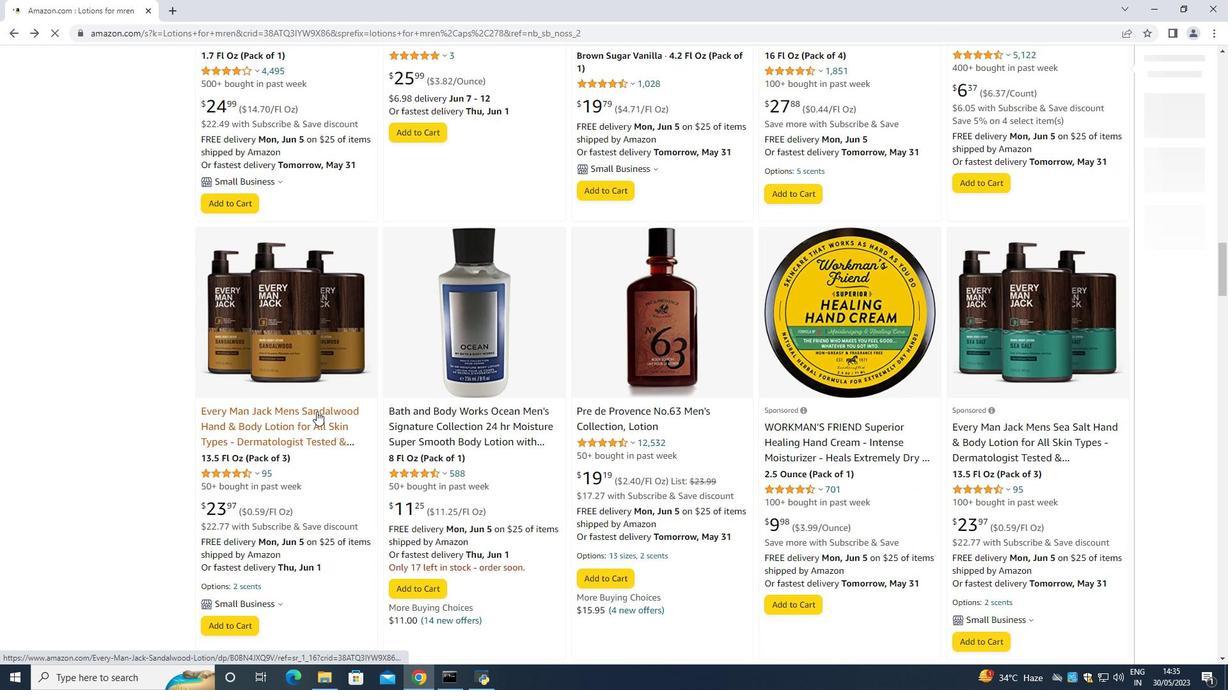 
Action: Mouse scrolled (314, 411) with delta (0, 0)
Screenshot: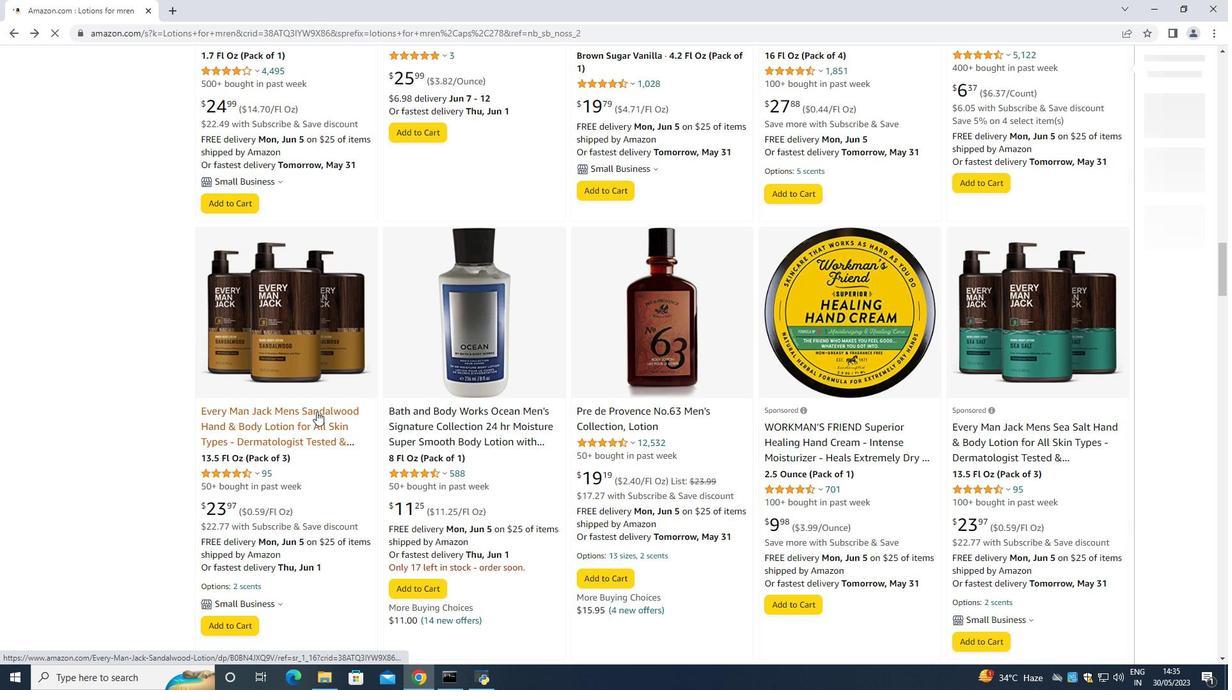 
Action: Mouse moved to (314, 411)
Screenshot: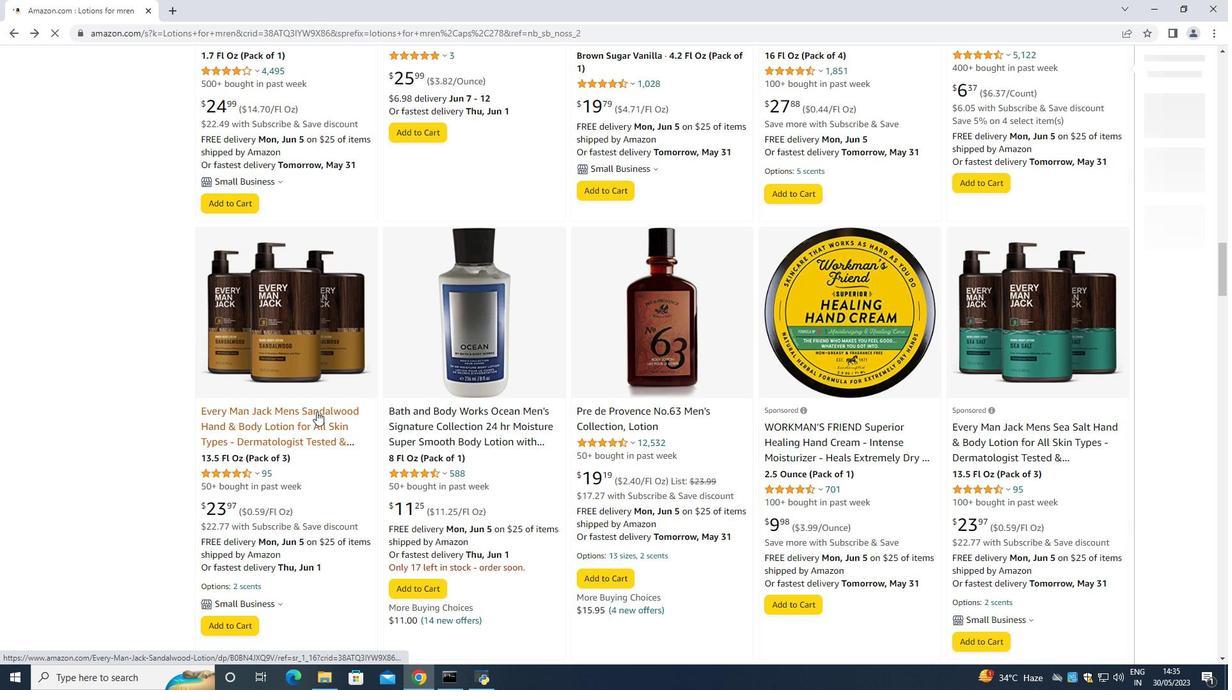 
Action: Mouse scrolled (314, 411) with delta (0, 0)
Screenshot: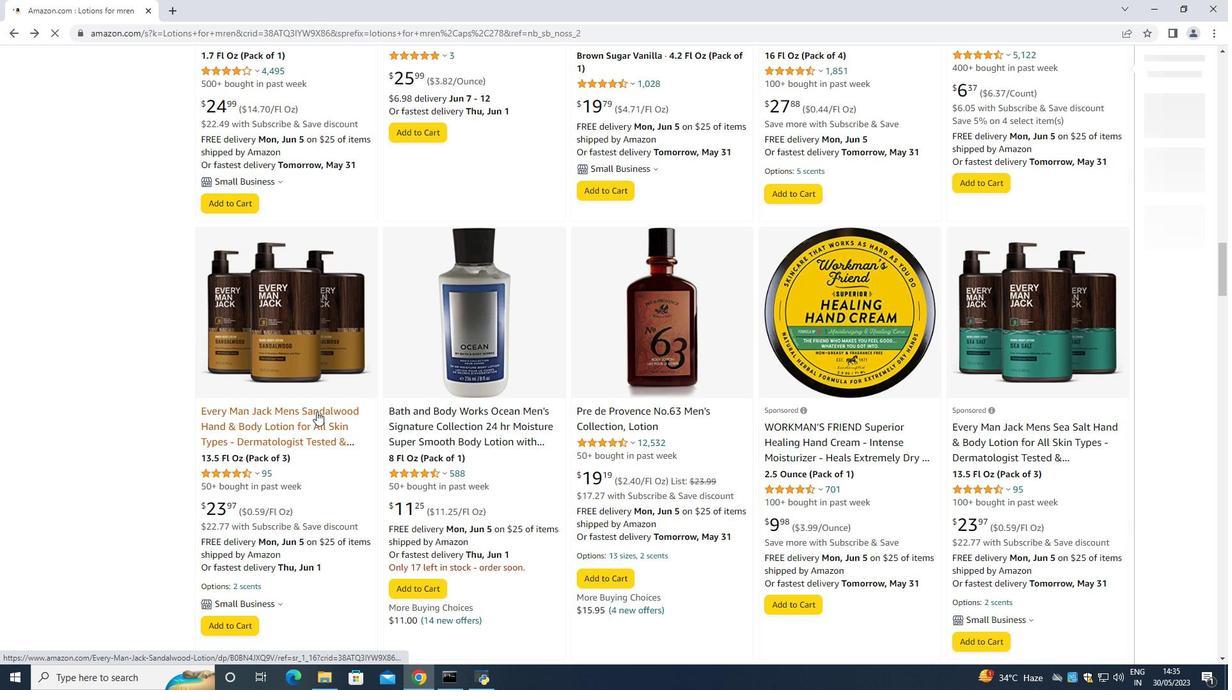 
Action: Mouse moved to (314, 410)
Screenshot: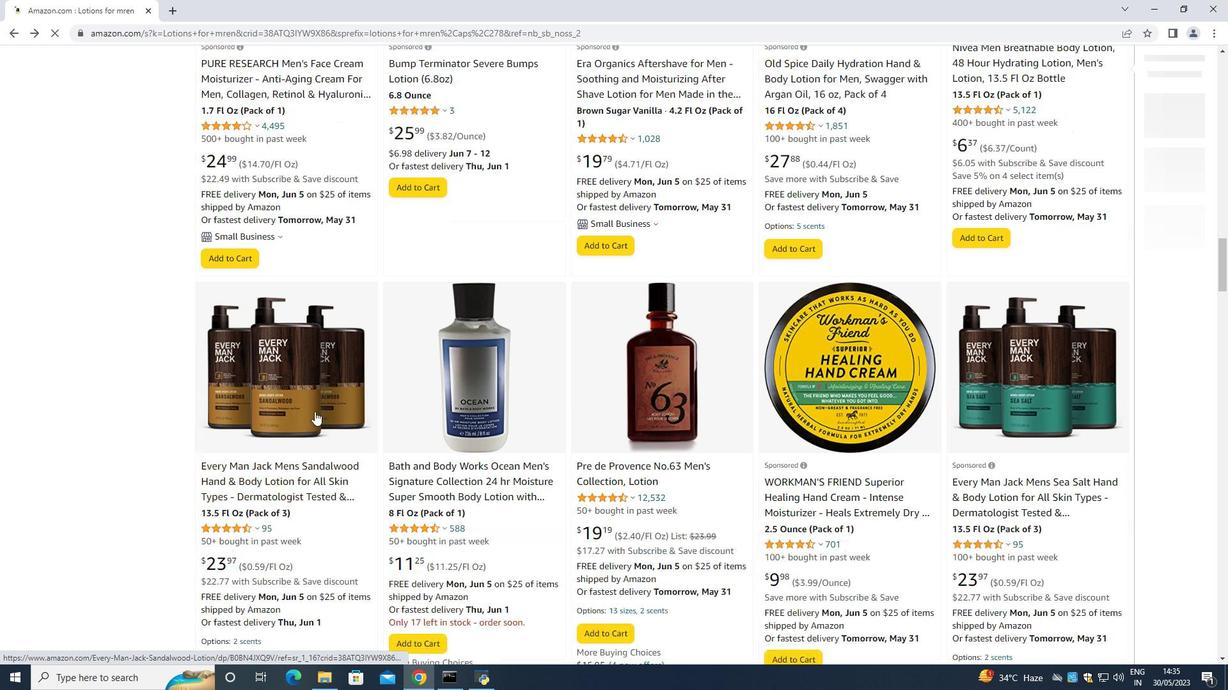 
Action: Mouse scrolled (314, 410) with delta (0, 0)
Screenshot: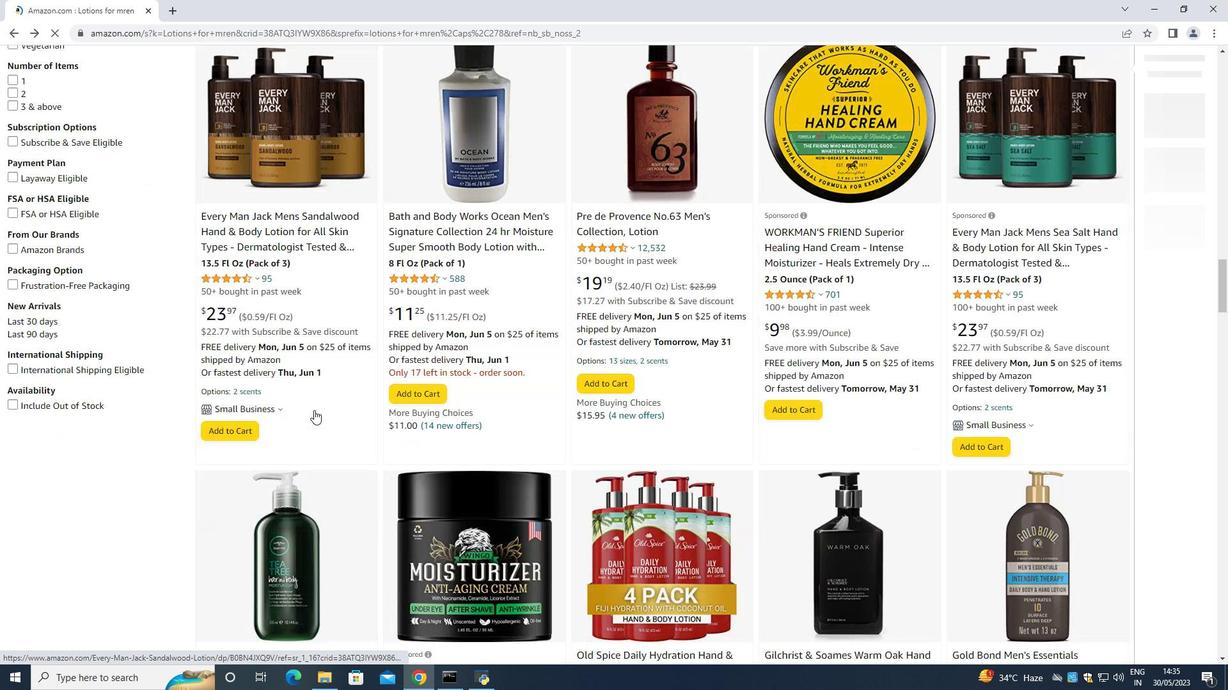 
Action: Mouse scrolled (314, 410) with delta (0, 0)
Screenshot: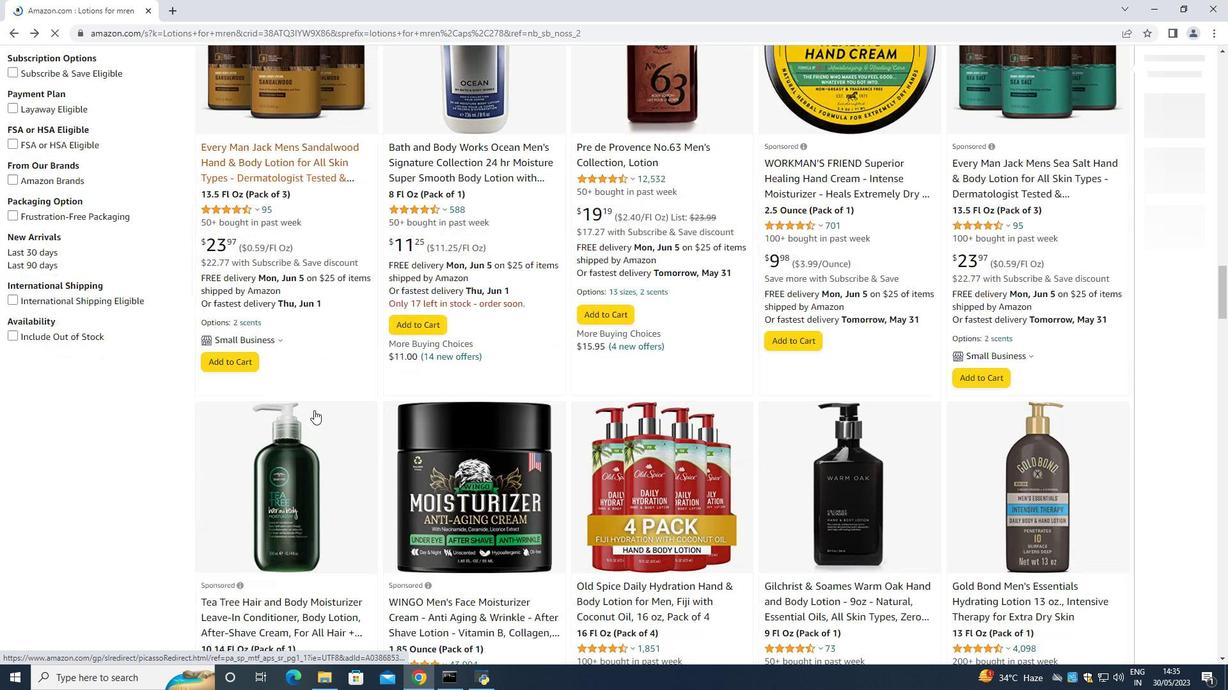 
Action: Mouse scrolled (314, 410) with delta (0, 0)
Screenshot: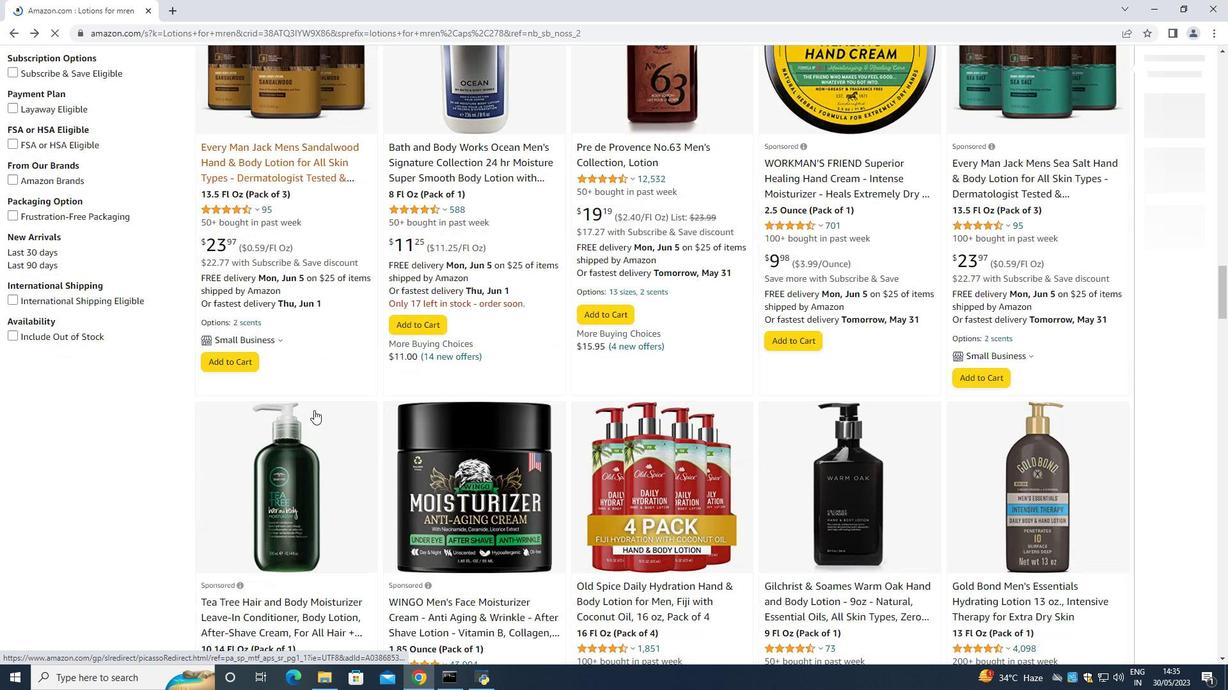 
Action: Mouse scrolled (314, 410) with delta (0, 0)
Screenshot: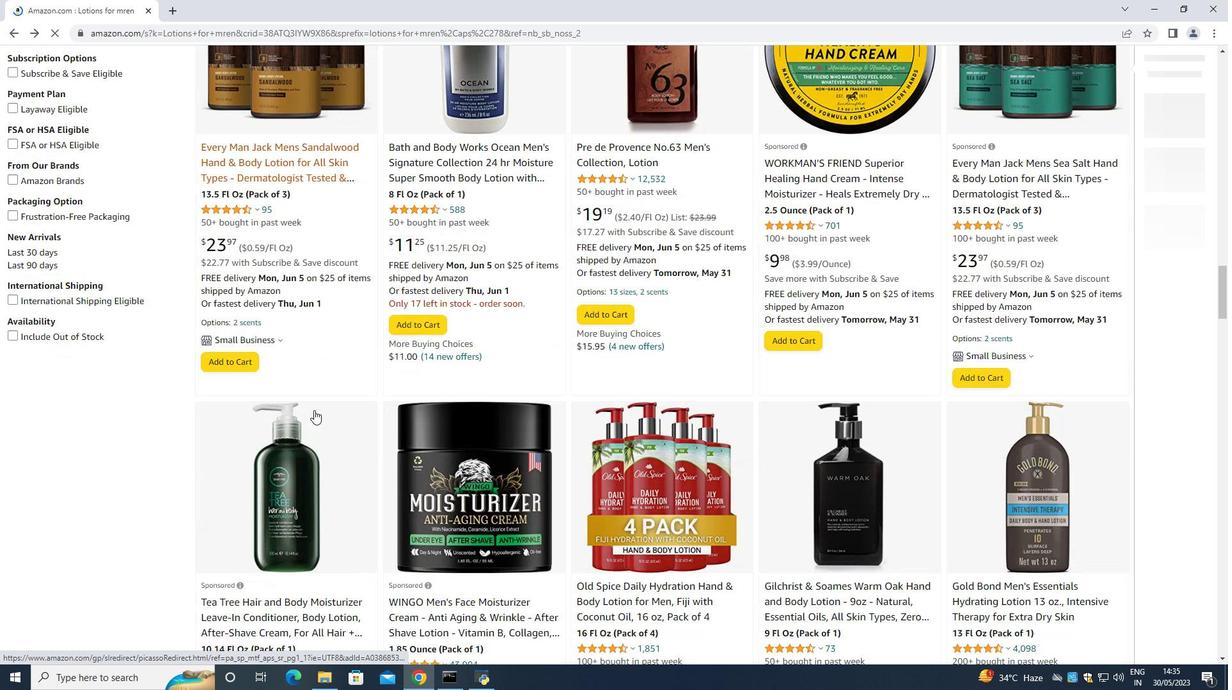 
Action: Mouse scrolled (314, 410) with delta (0, 0)
Screenshot: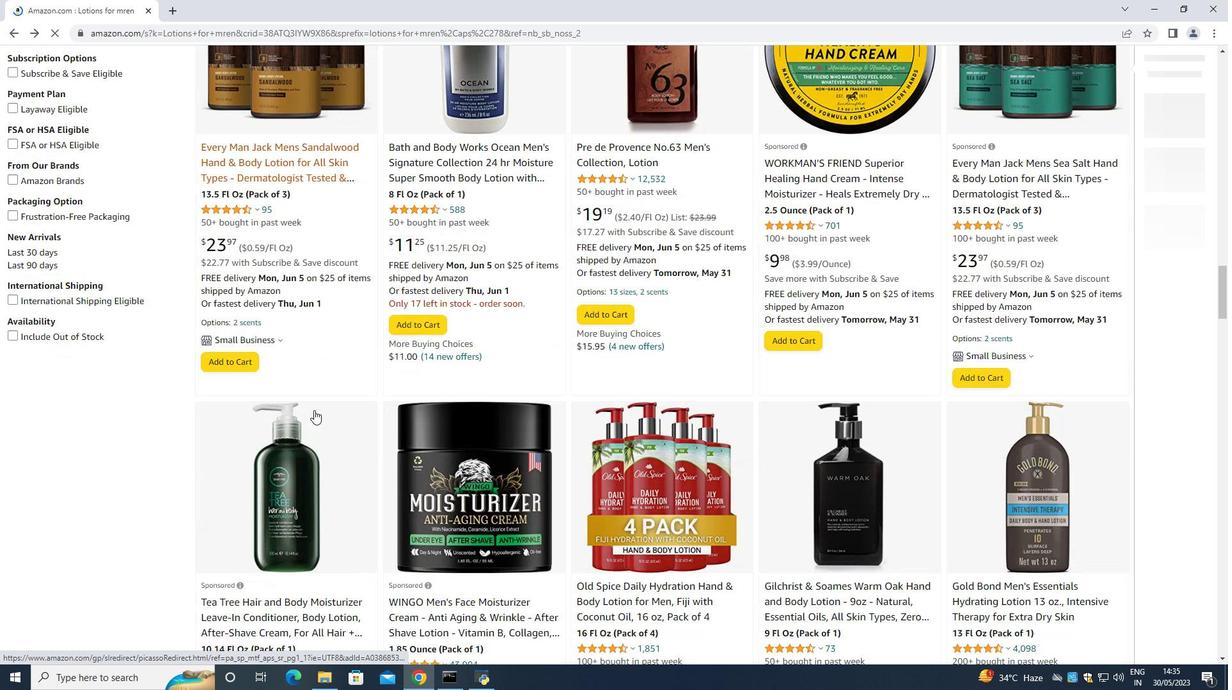 
Action: Mouse scrolled (314, 410) with delta (0, 0)
Screenshot: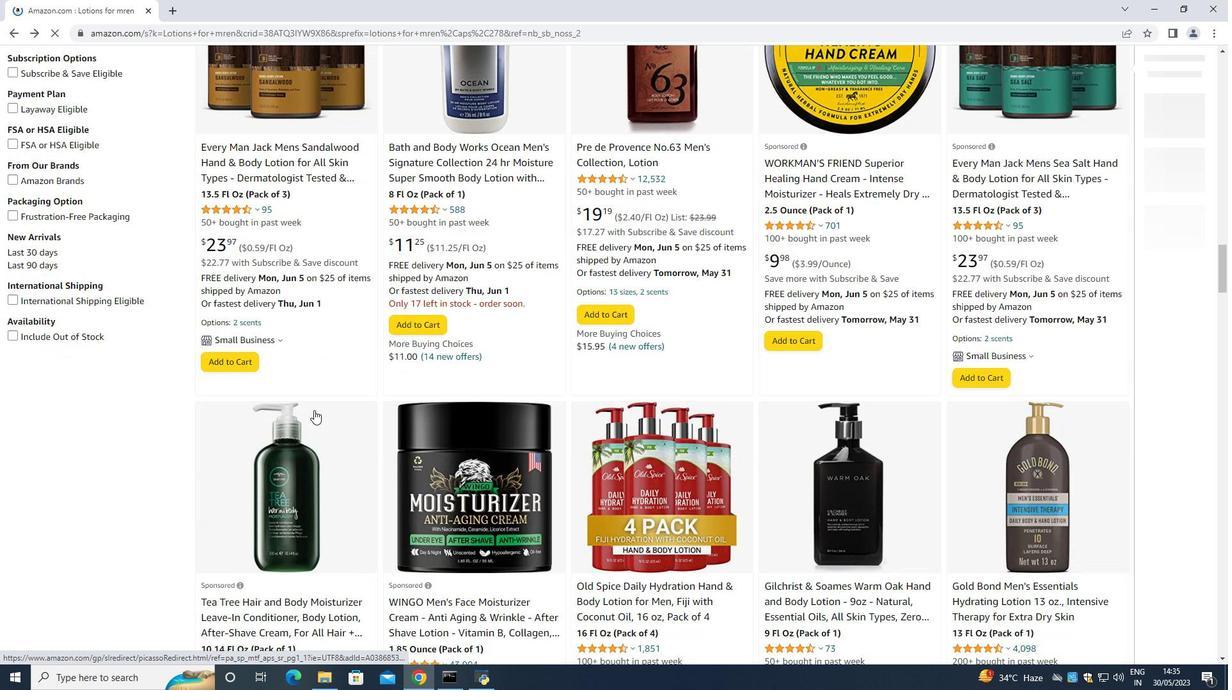 
Action: Mouse scrolled (314, 411) with delta (0, 0)
Screenshot: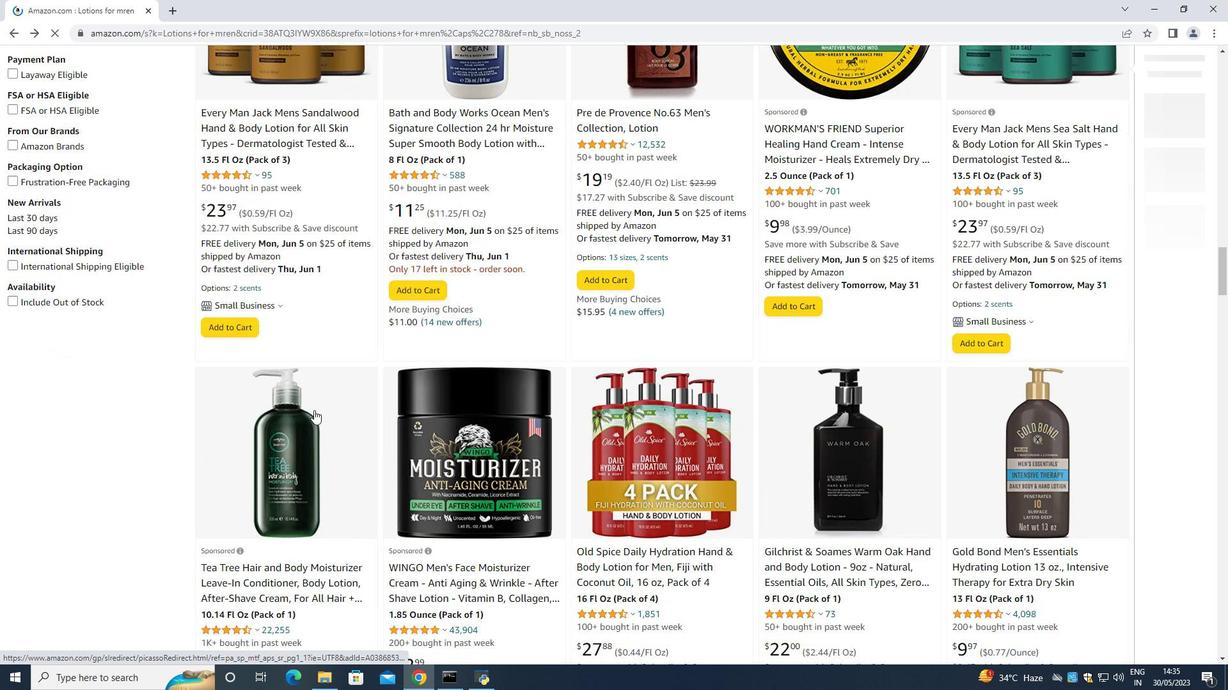
Action: Mouse scrolled (314, 411) with delta (0, 0)
Screenshot: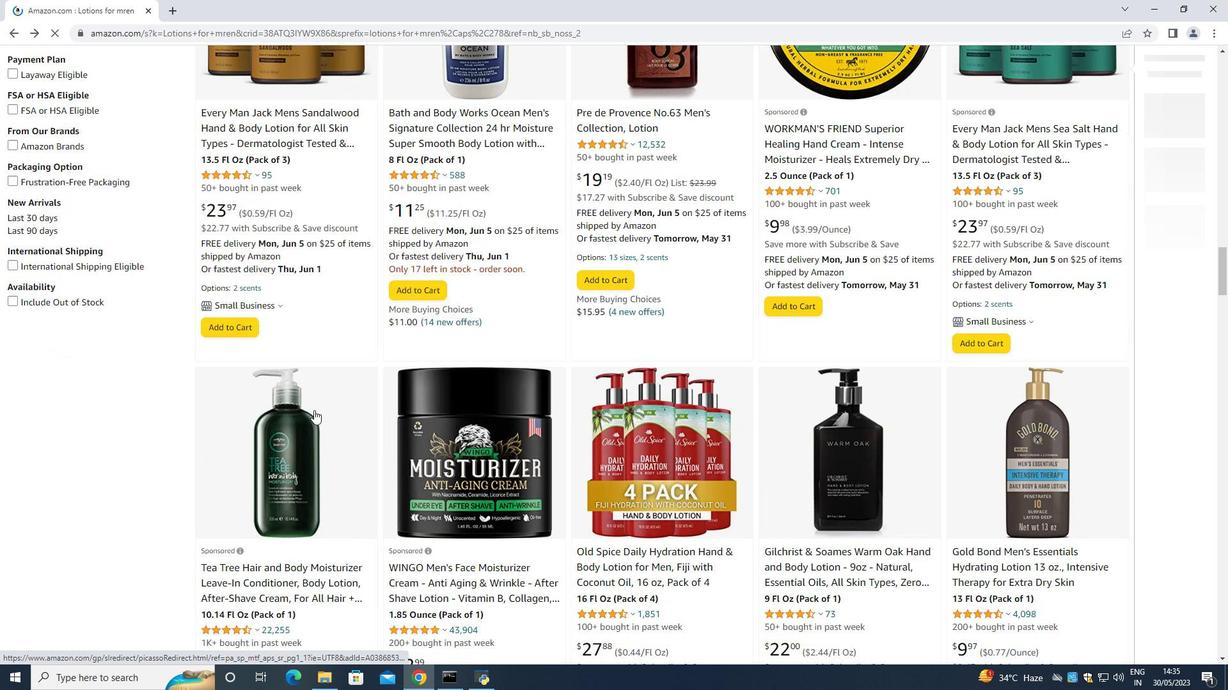 
Action: Mouse scrolled (314, 411) with delta (0, 0)
Screenshot: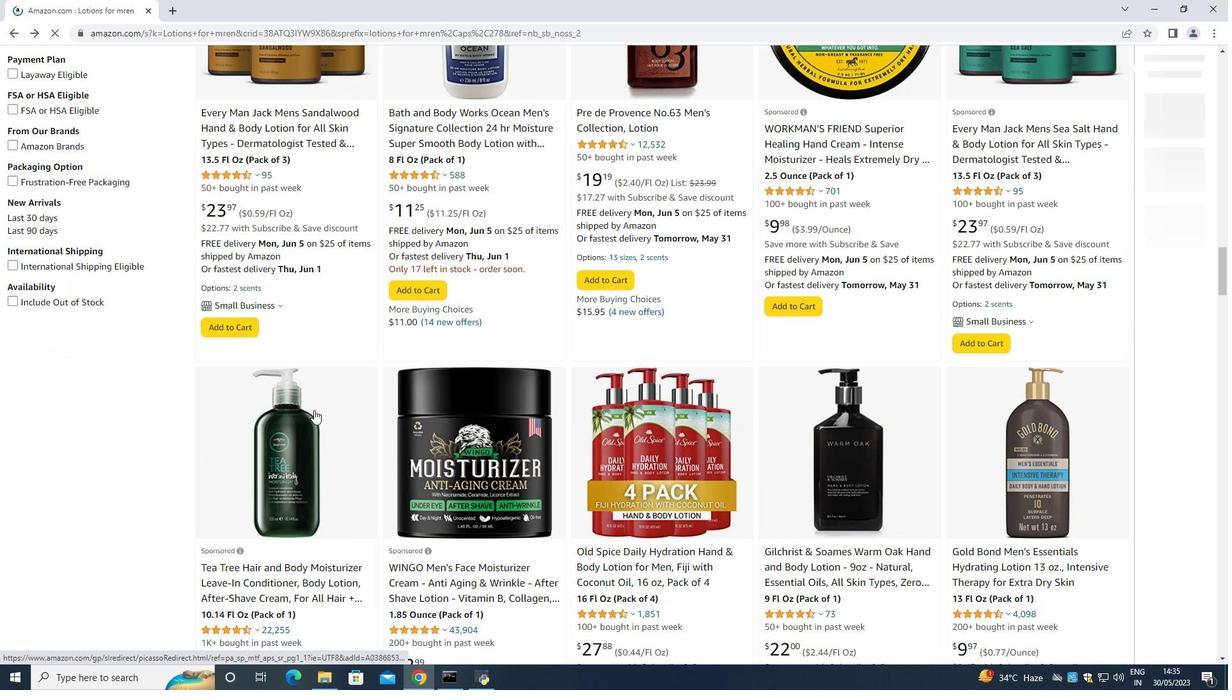 
Action: Mouse scrolled (314, 411) with delta (0, 0)
Screenshot: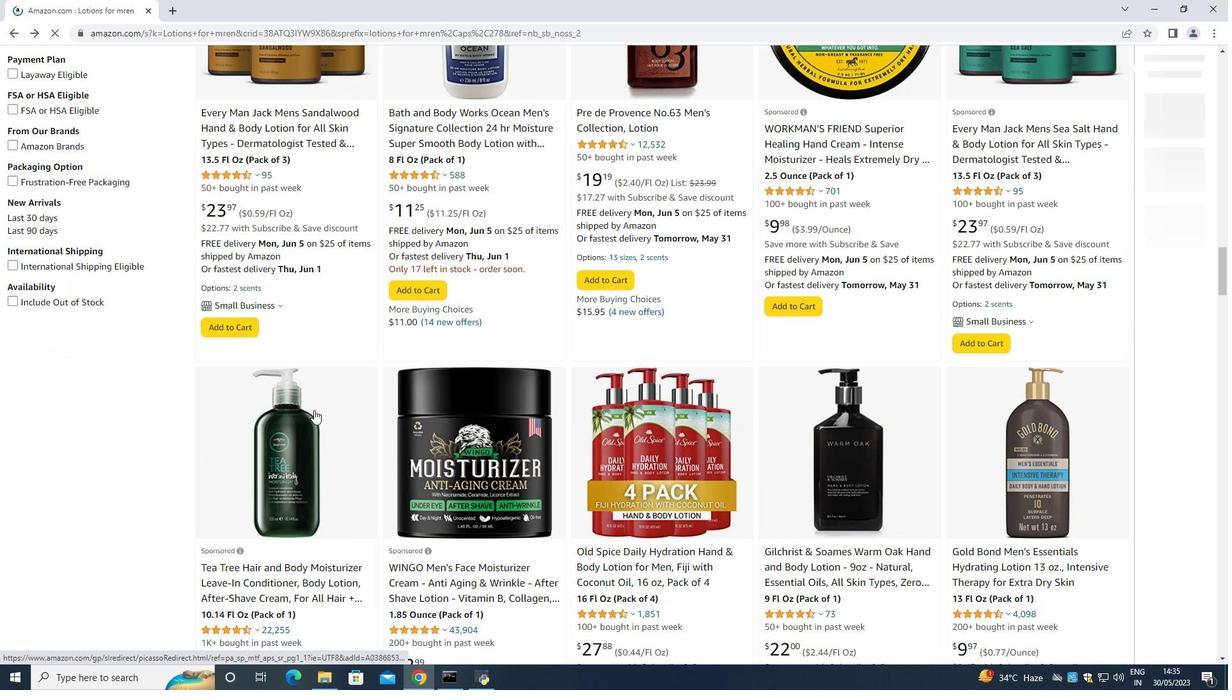 
Action: Mouse scrolled (314, 411) with delta (0, 0)
Screenshot: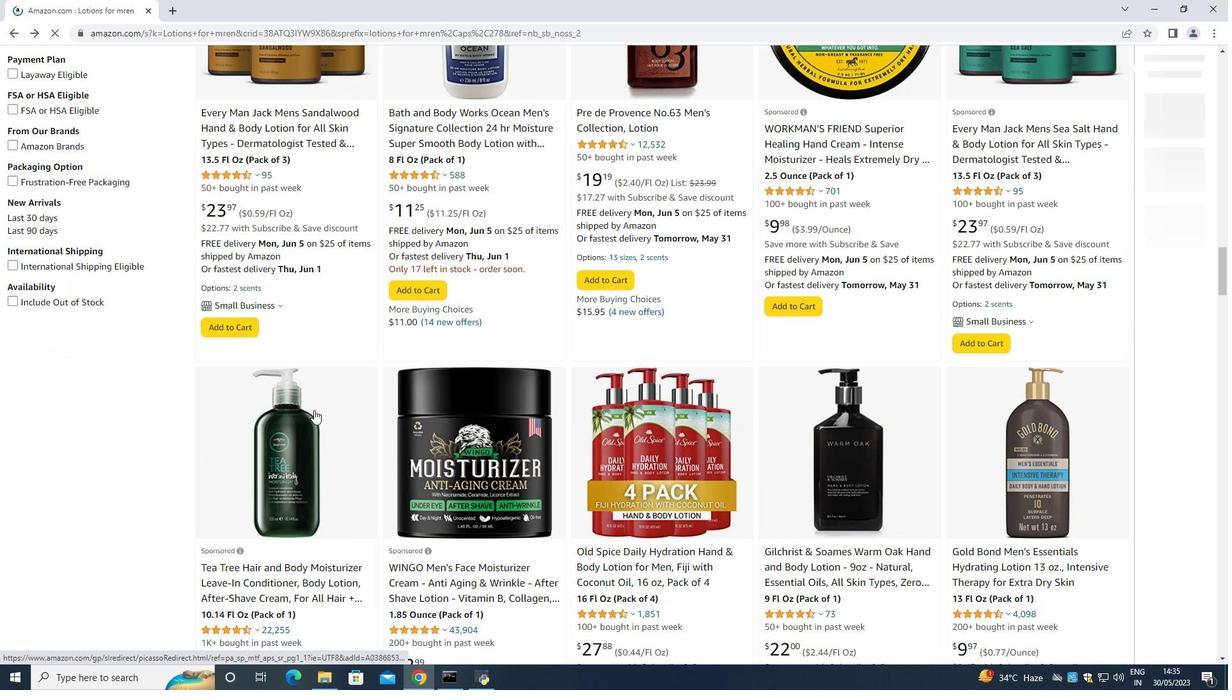 
Action: Mouse scrolled (314, 411) with delta (0, 0)
Screenshot: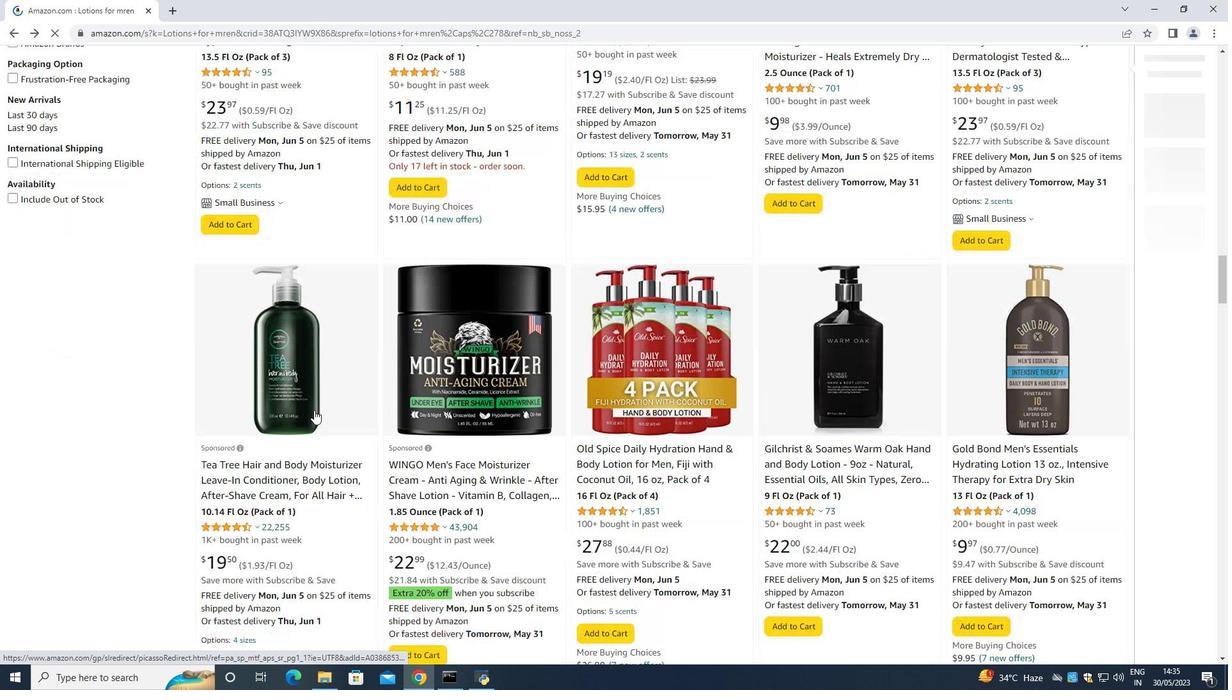 
Action: Mouse moved to (313, 409)
Screenshot: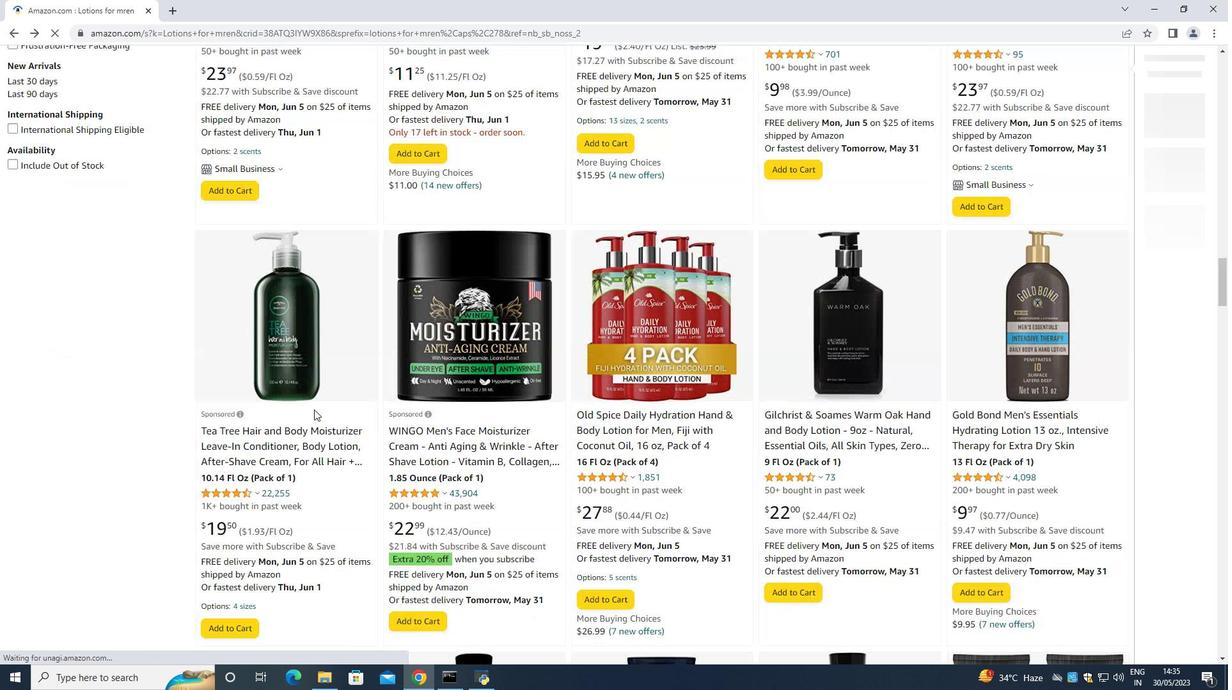 
Action: Mouse scrolled (313, 410) with delta (0, 0)
Screenshot: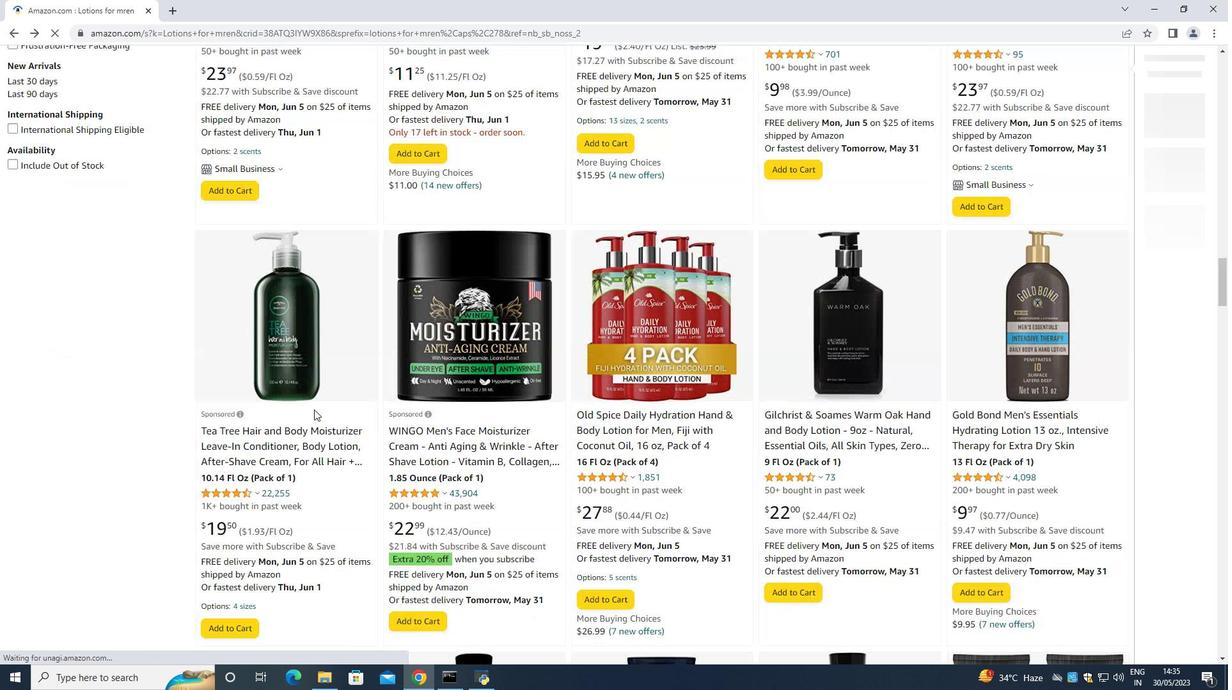 
Action: Mouse scrolled (313, 410) with delta (0, 0)
Screenshot: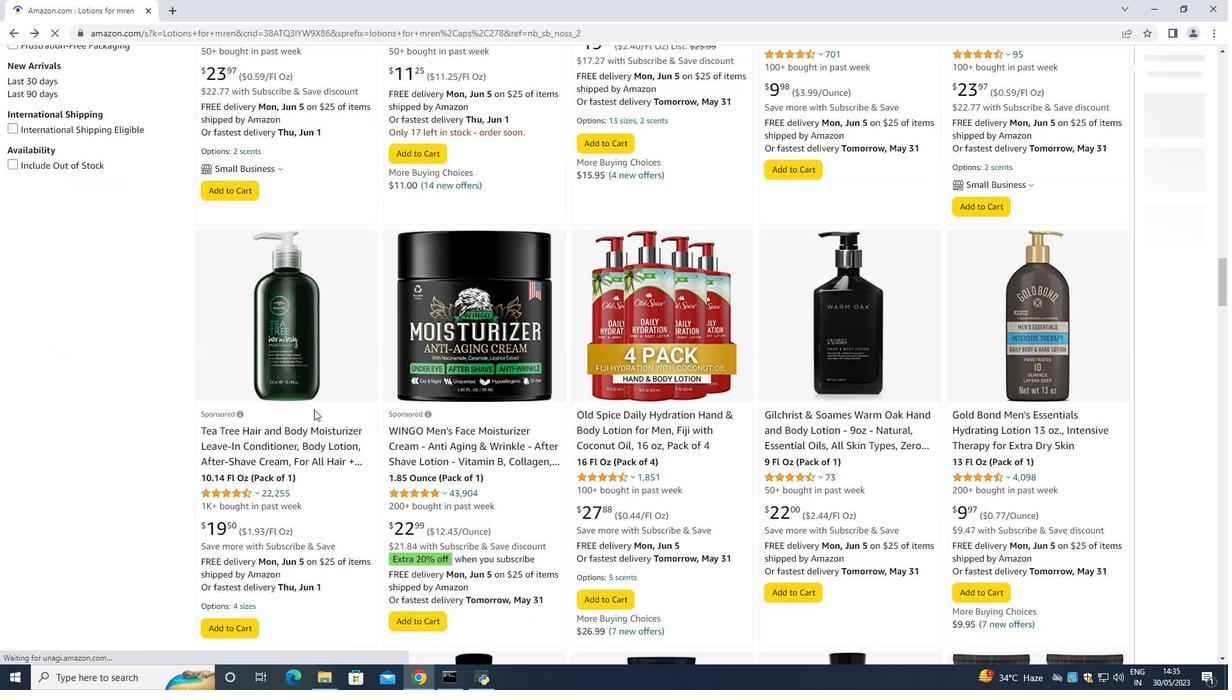 
Action: Mouse scrolled (313, 410) with delta (0, 0)
Screenshot: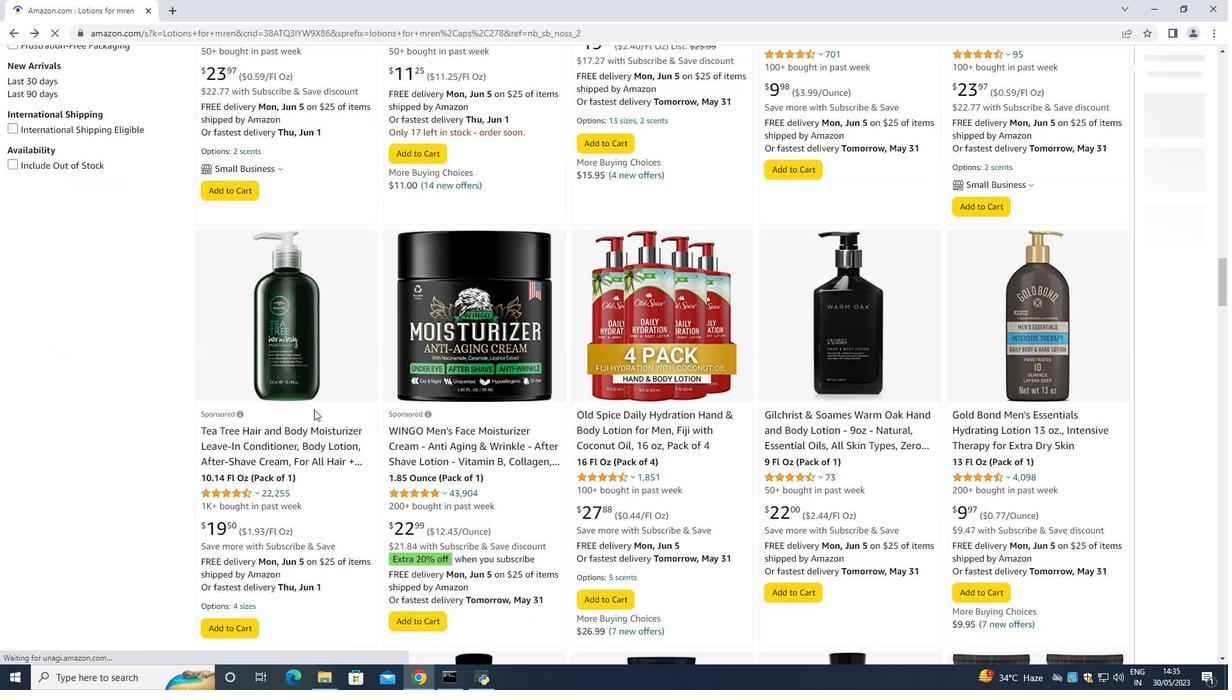 
Action: Mouse scrolled (313, 410) with delta (0, 0)
Screenshot: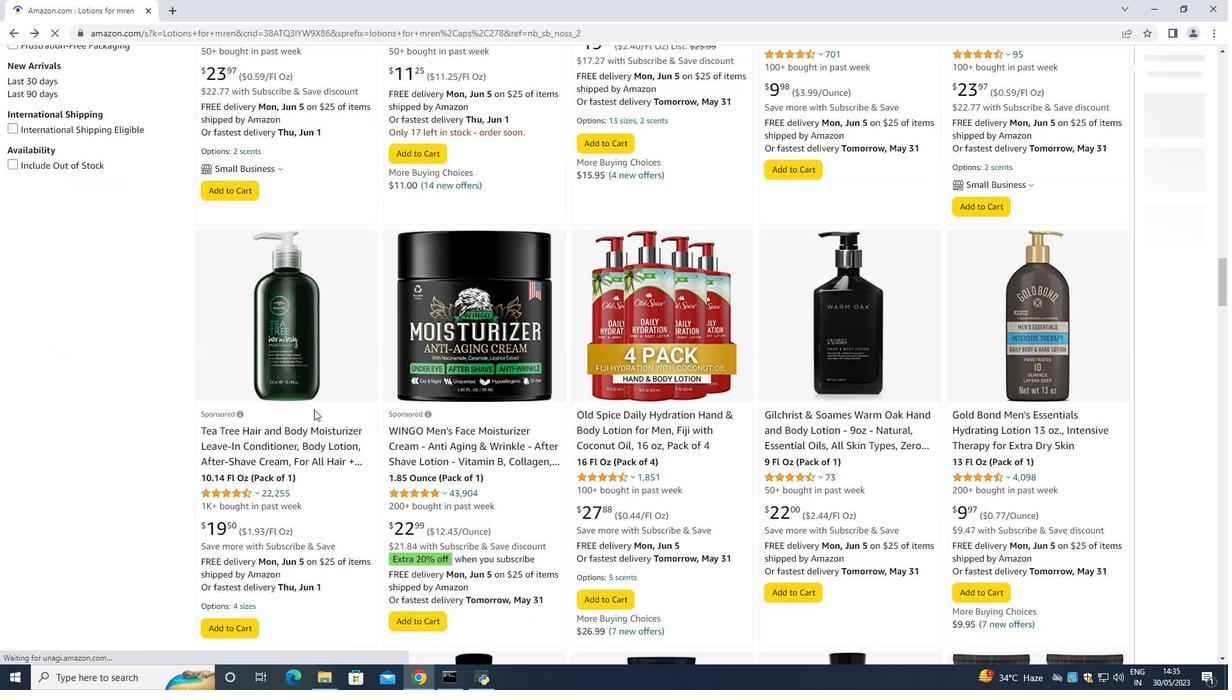 
Action: Mouse scrolled (313, 410) with delta (0, 0)
Screenshot: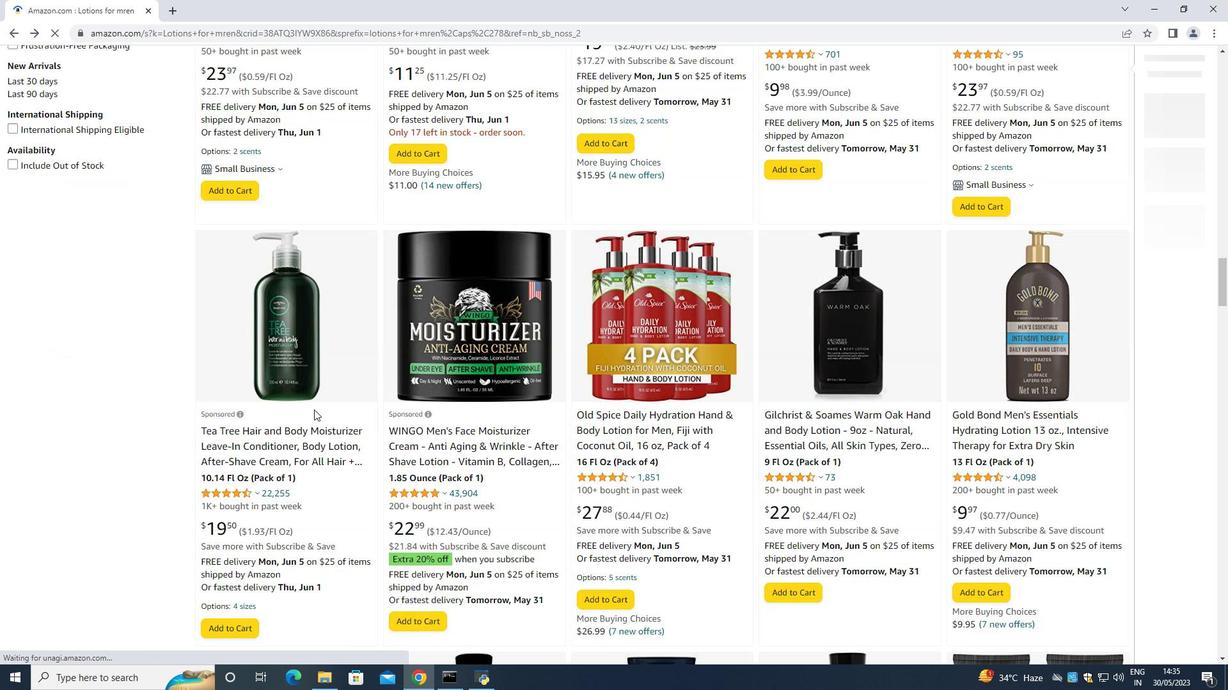 
Action: Mouse scrolled (313, 410) with delta (0, 0)
Screenshot: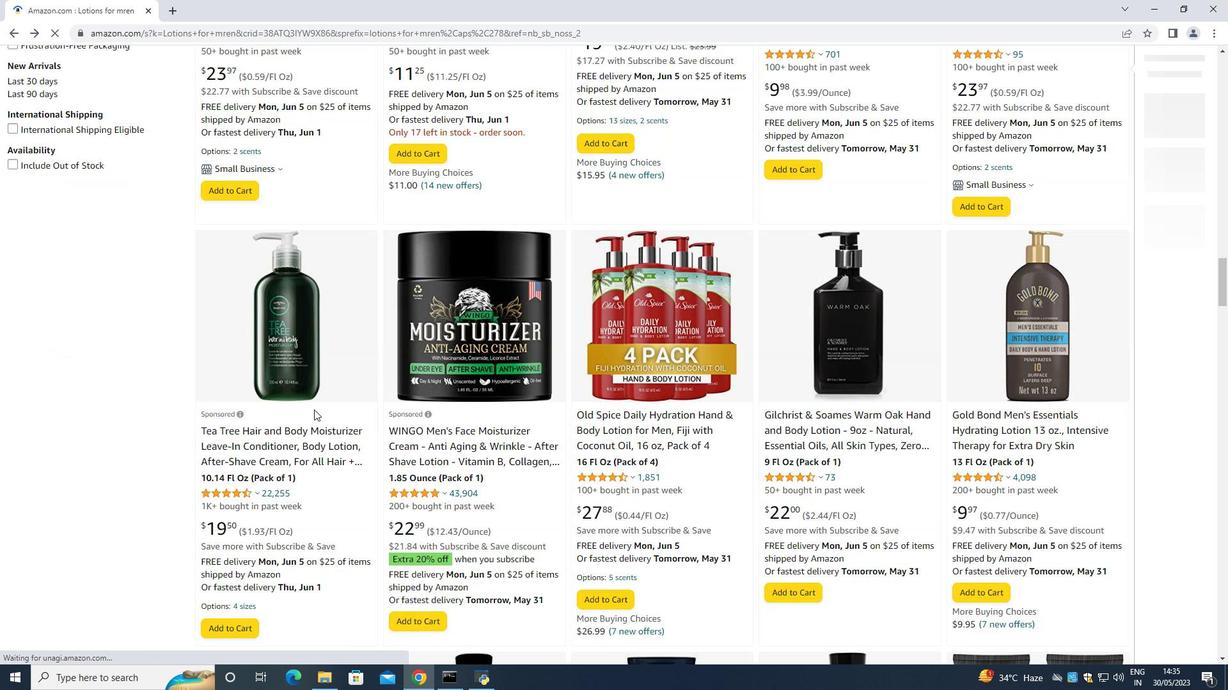
Action: Mouse scrolled (313, 410) with delta (0, 0)
Screenshot: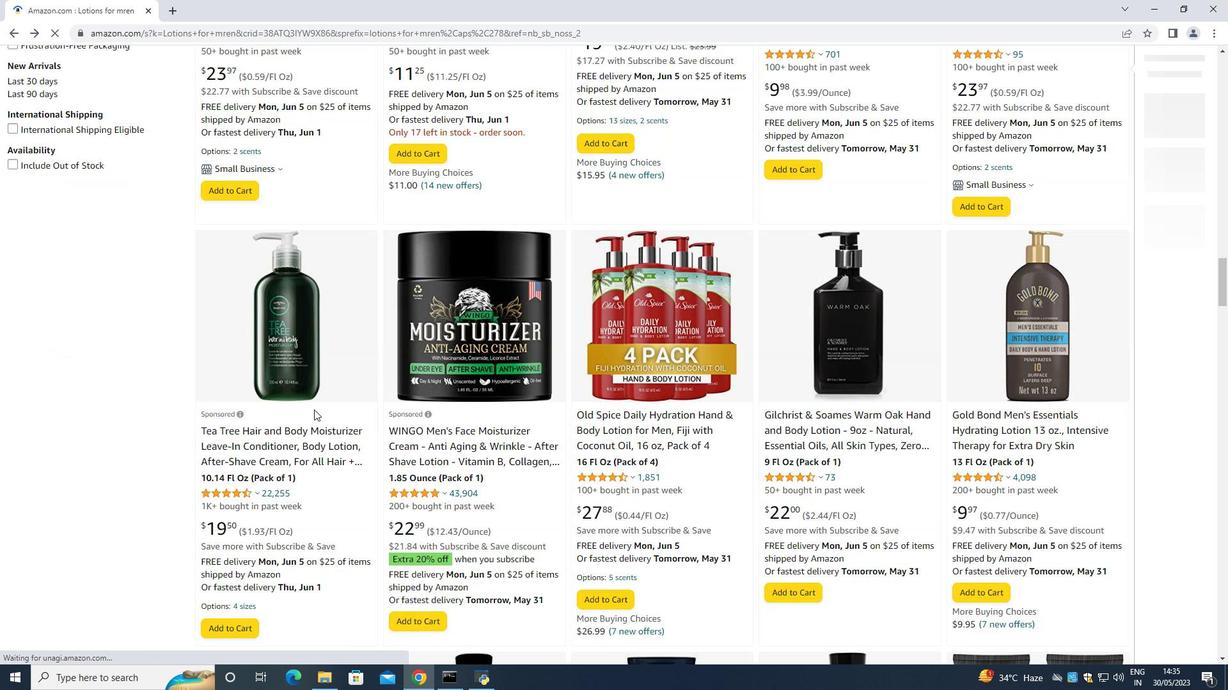 
Action: Mouse scrolled (313, 410) with delta (0, 0)
Screenshot: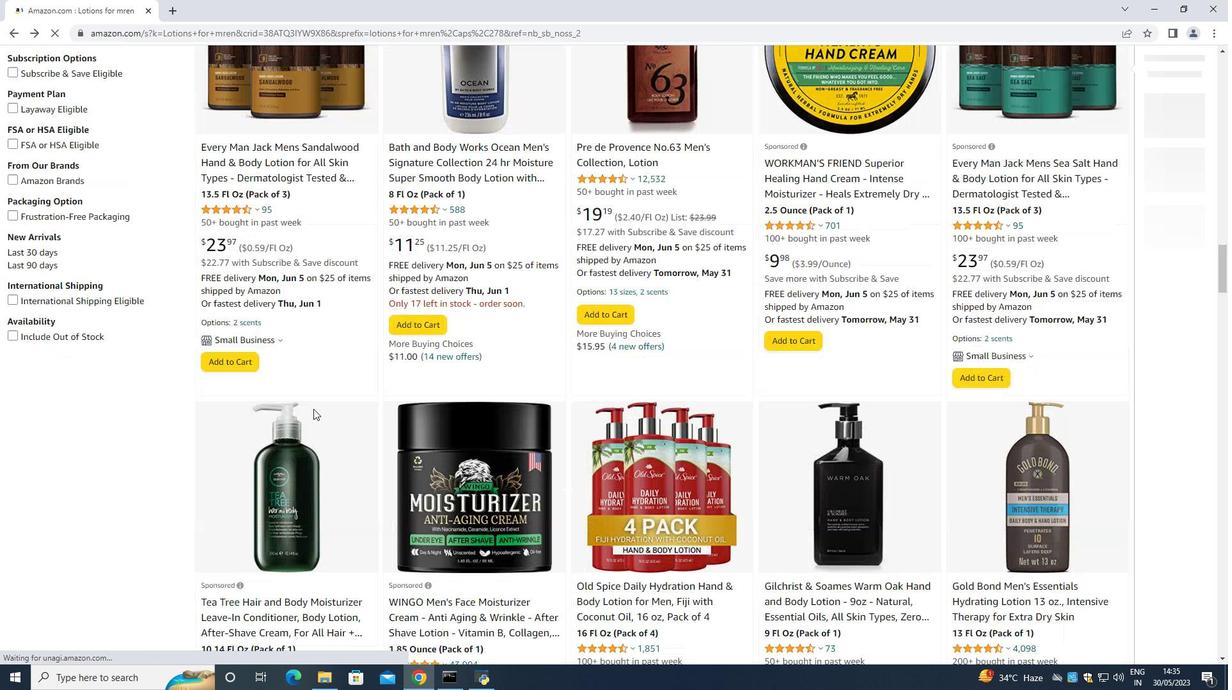 
Action: Mouse moved to (312, 402)
Screenshot: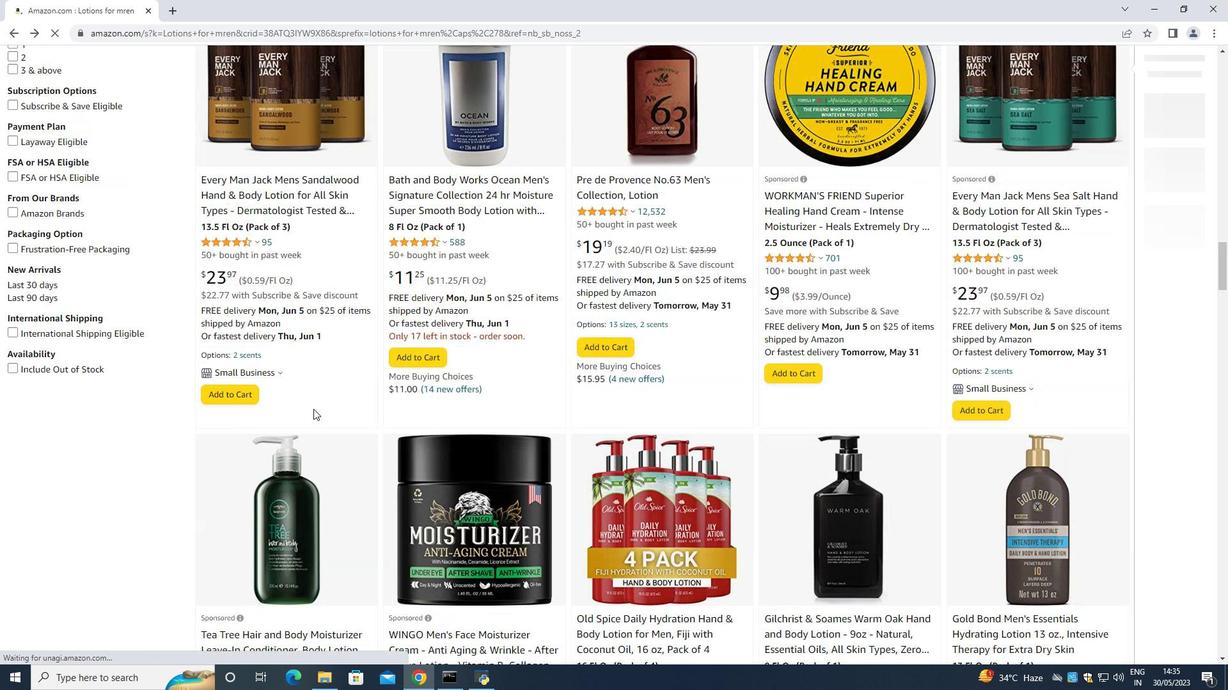 
Action: Mouse scrolled (312, 403) with delta (0, 0)
Screenshot: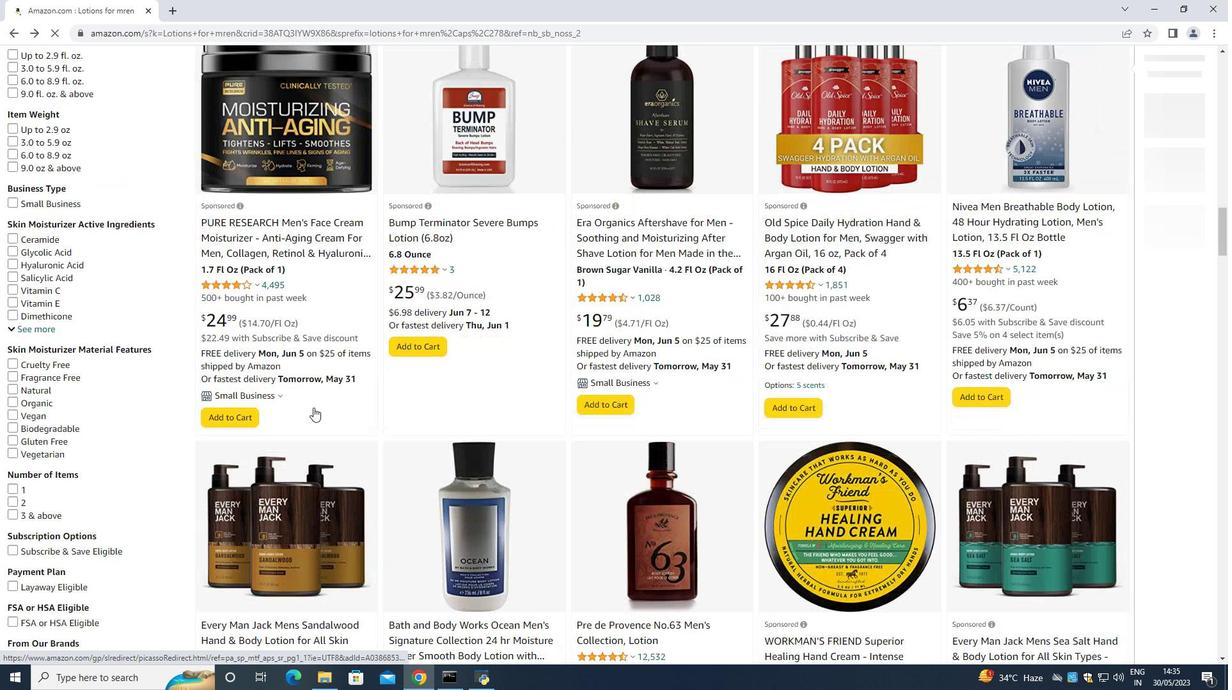 
Action: Mouse scrolled (312, 403) with delta (0, 0)
Screenshot: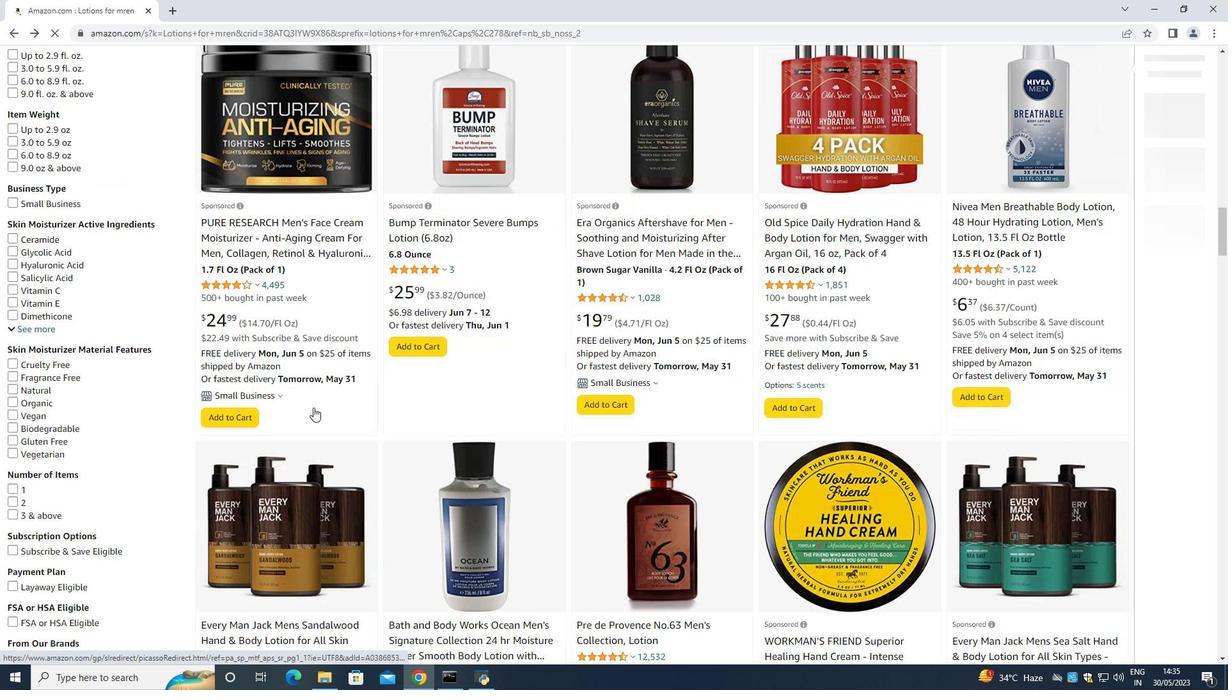 
Action: Mouse scrolled (312, 403) with delta (0, 0)
Screenshot: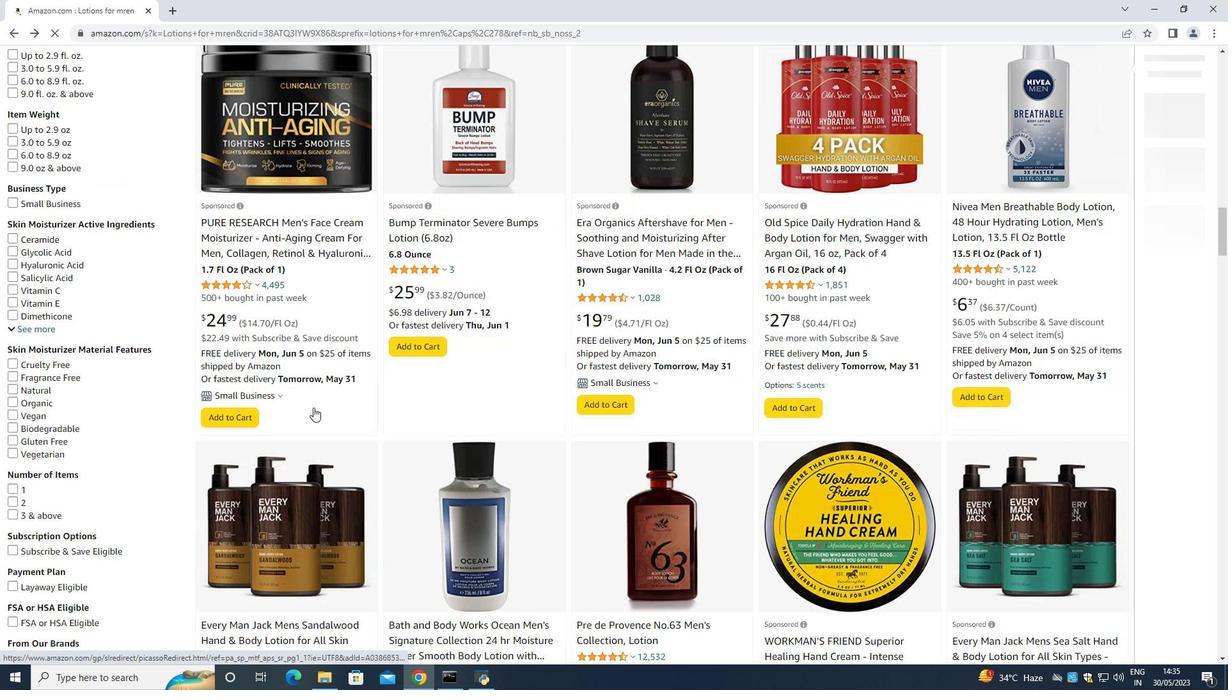 
Action: Mouse scrolled (312, 403) with delta (0, 0)
Screenshot: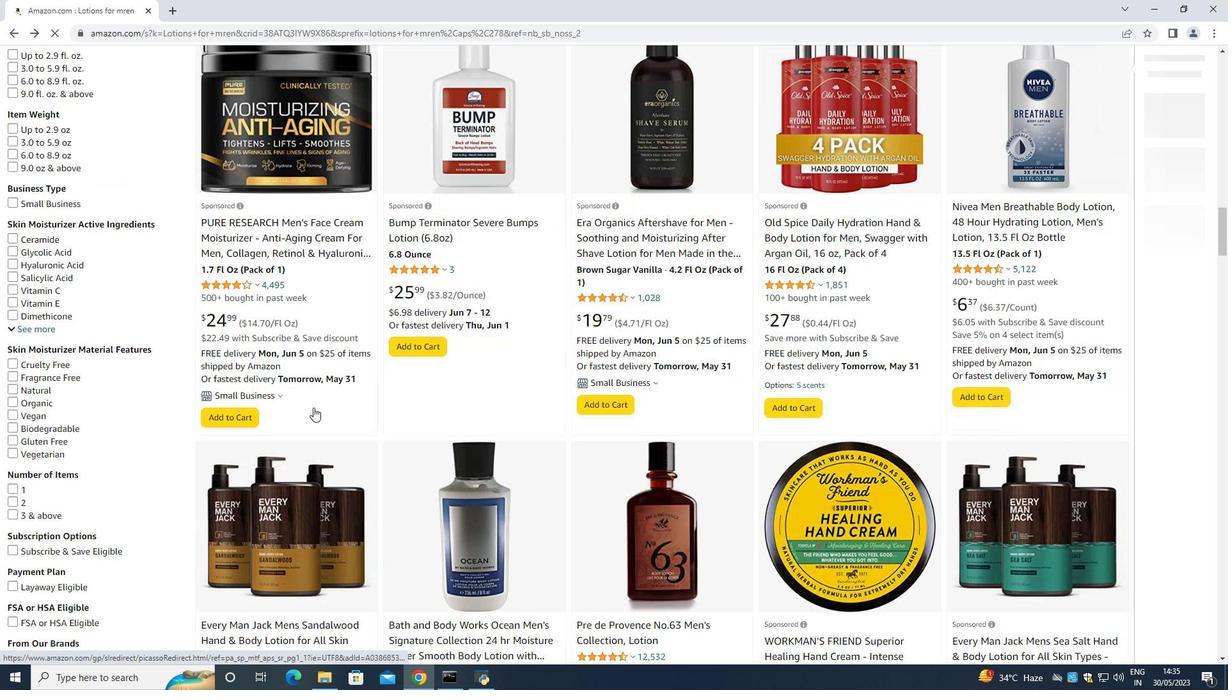 
Action: Mouse scrolled (312, 403) with delta (0, 0)
Screenshot: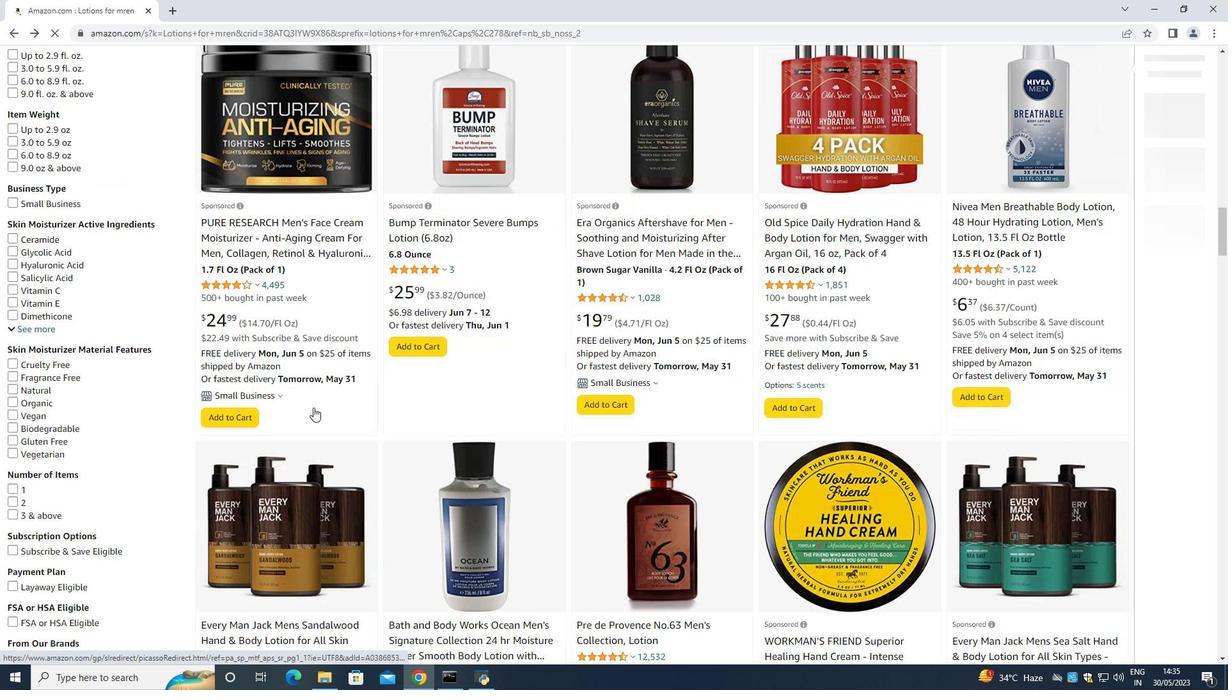 
Action: Mouse scrolled (312, 403) with delta (0, 0)
Screenshot: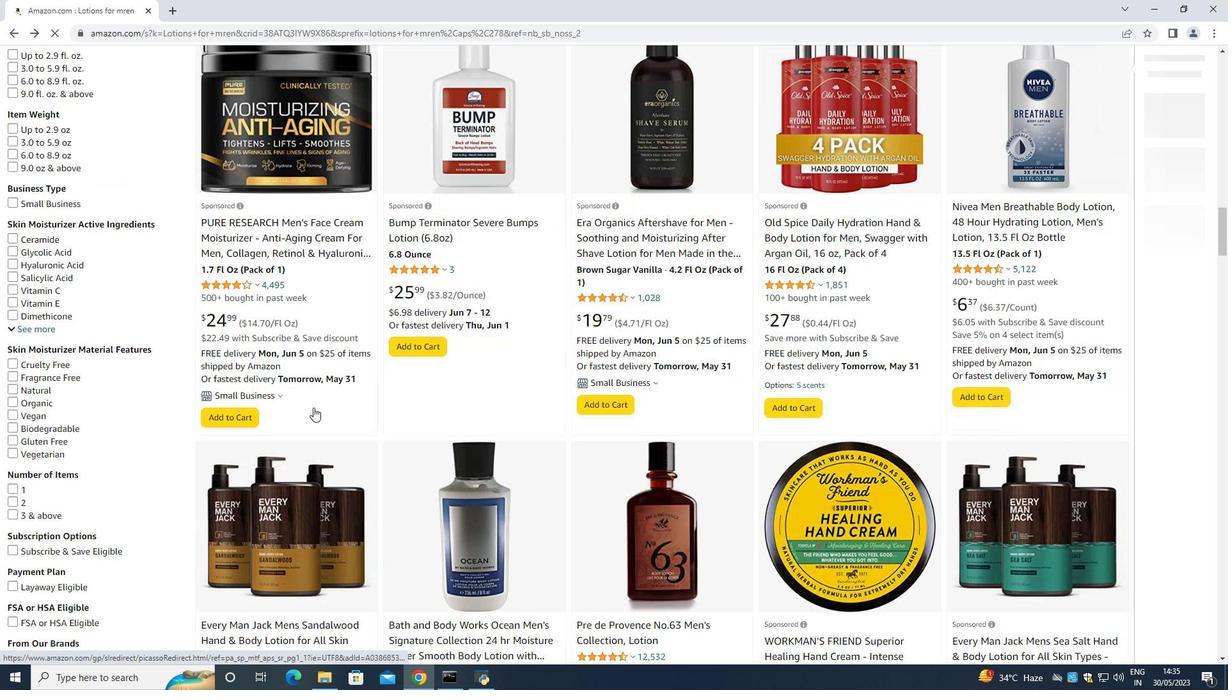 
Action: Mouse scrolled (312, 403) with delta (0, 0)
Screenshot: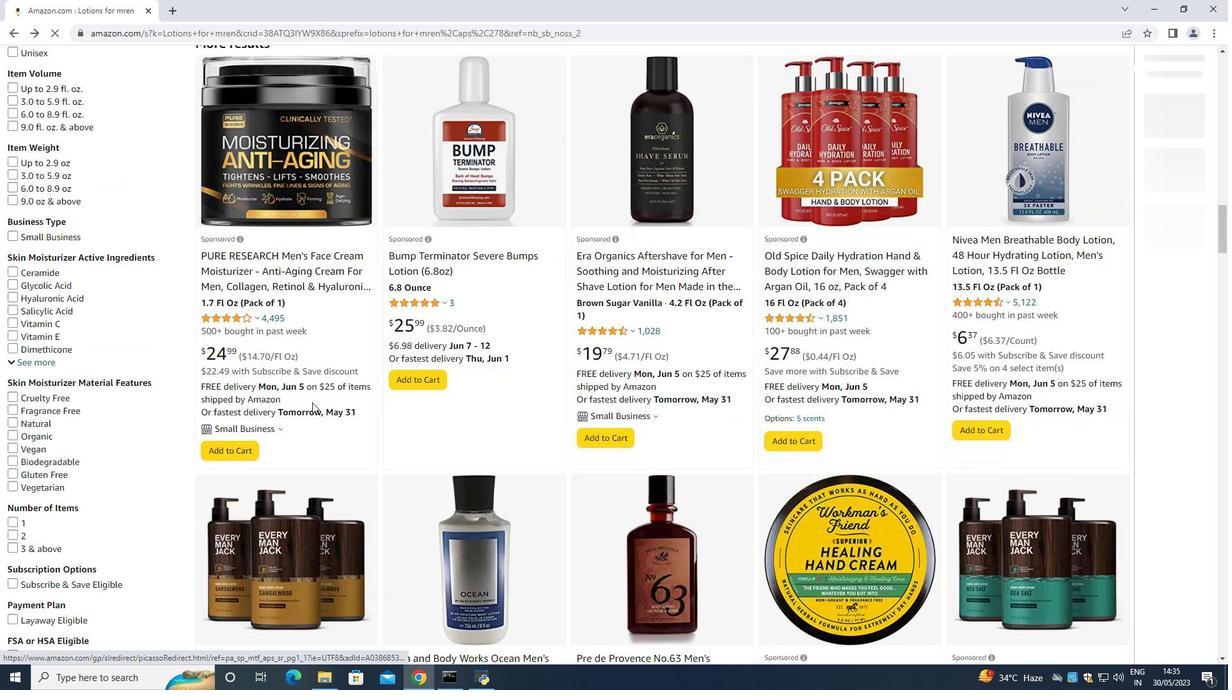 
Action: Mouse moved to (310, 400)
Screenshot: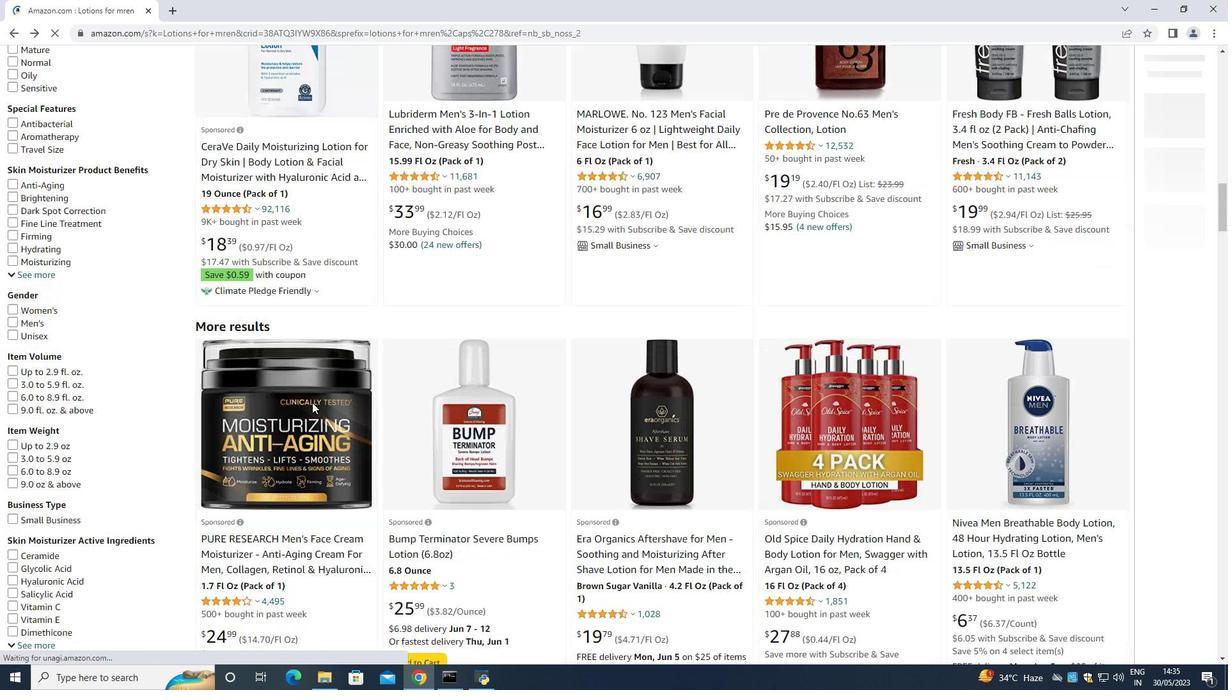 
Action: Mouse scrolled (310, 401) with delta (0, 0)
Screenshot: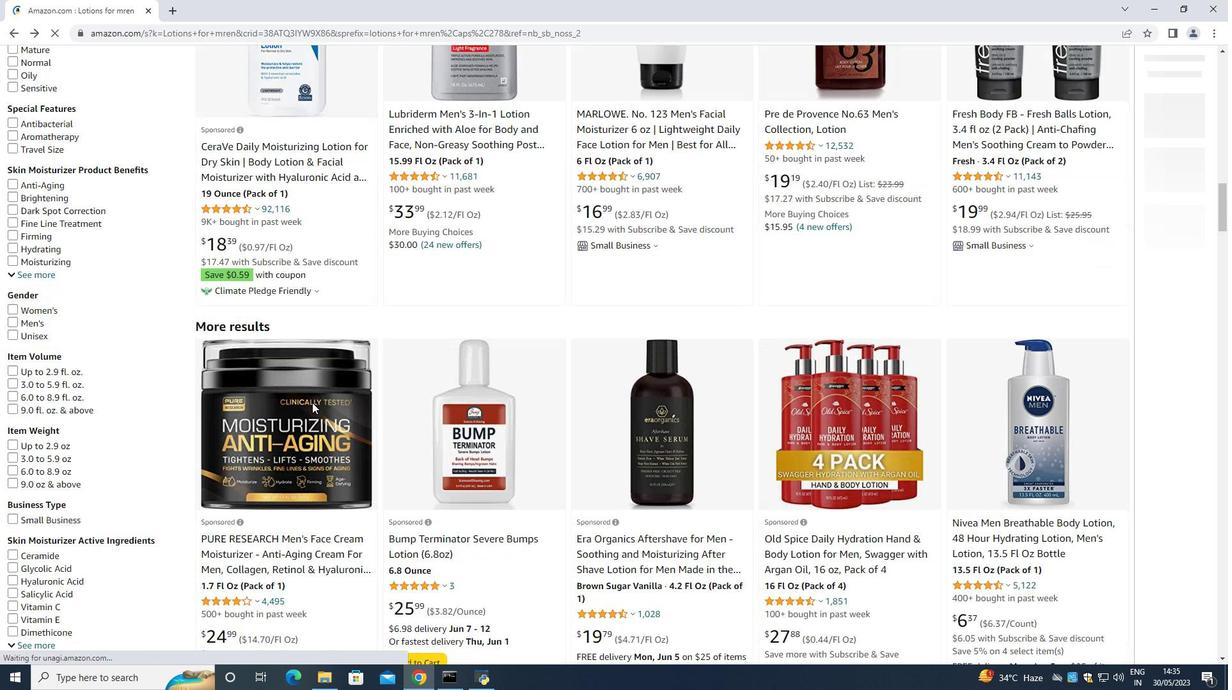 
Action: Mouse moved to (310, 399)
Screenshot: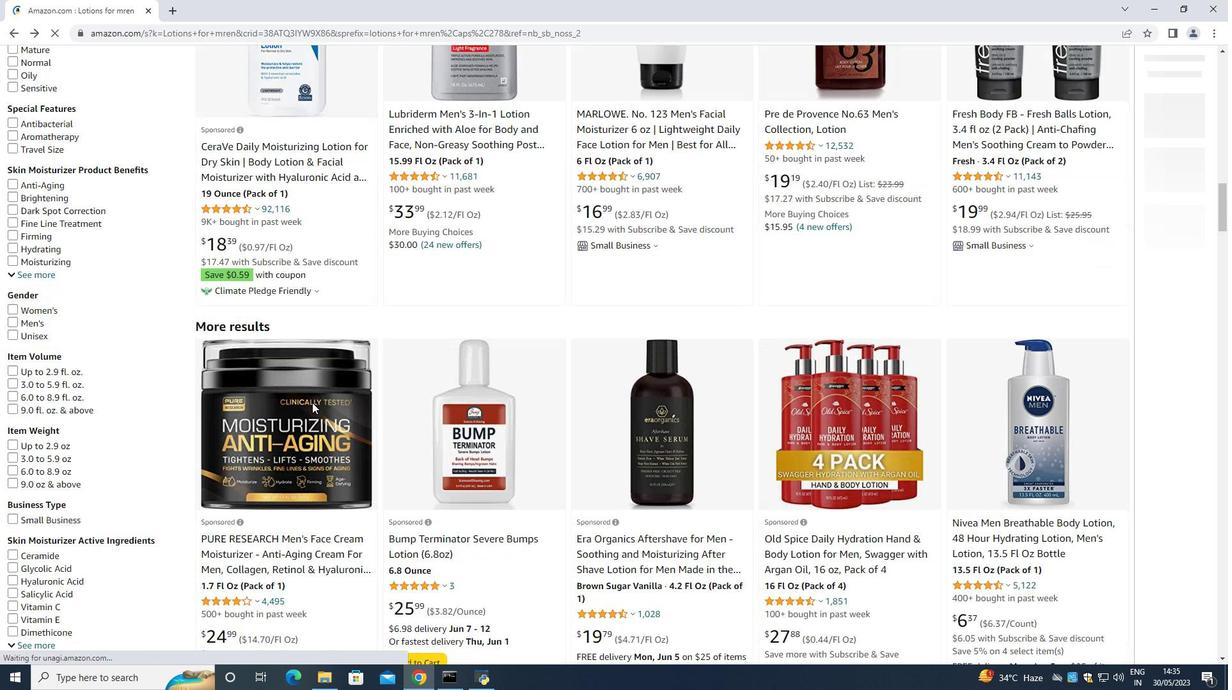 
Action: Mouse scrolled (310, 399) with delta (0, 0)
Screenshot: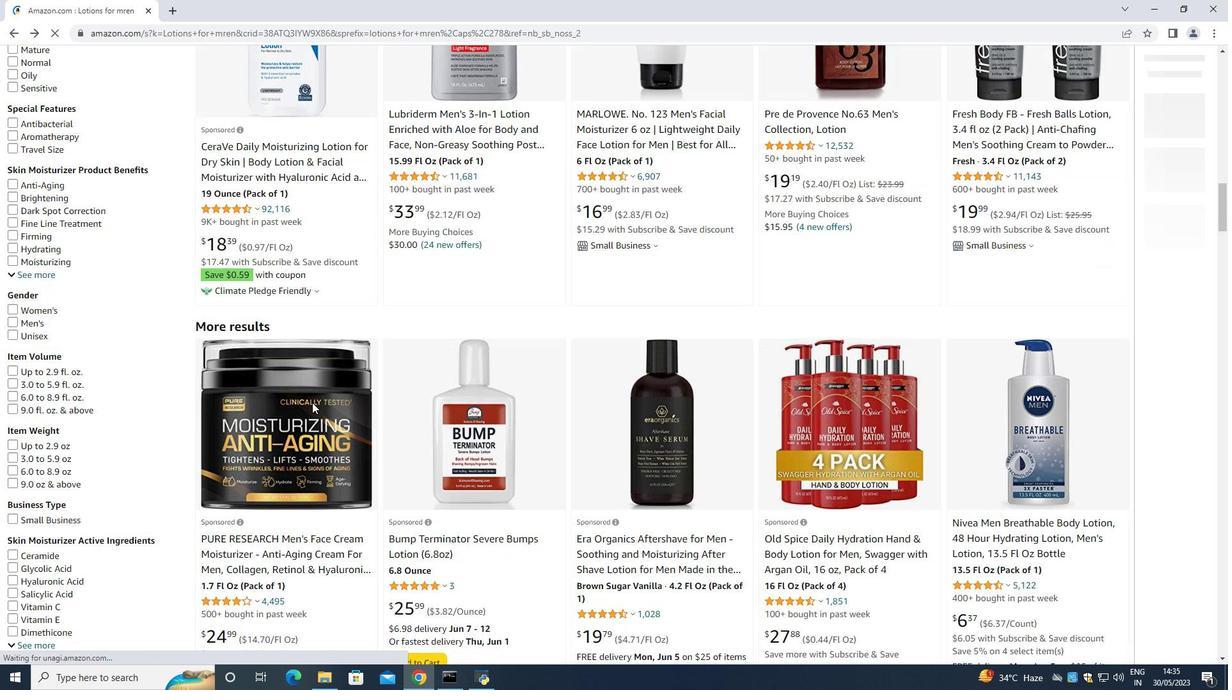 
Action: Mouse moved to (310, 399)
Screenshot: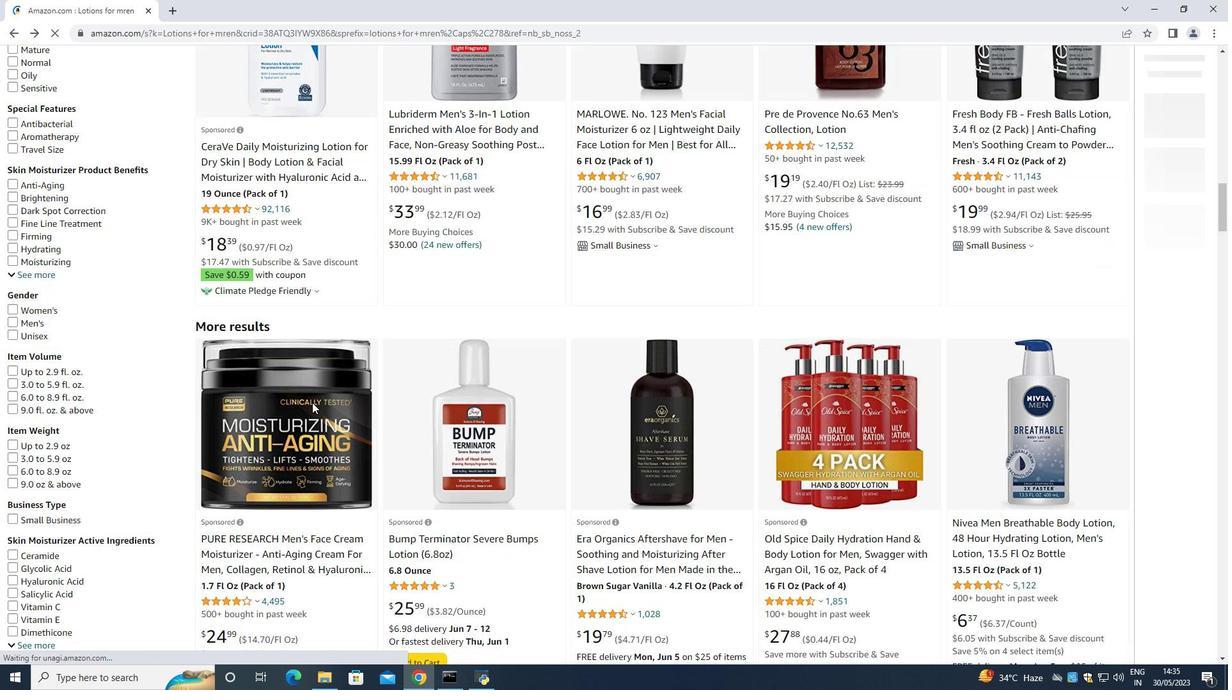 
Action: Mouse scrolled (310, 399) with delta (0, 0)
Screenshot: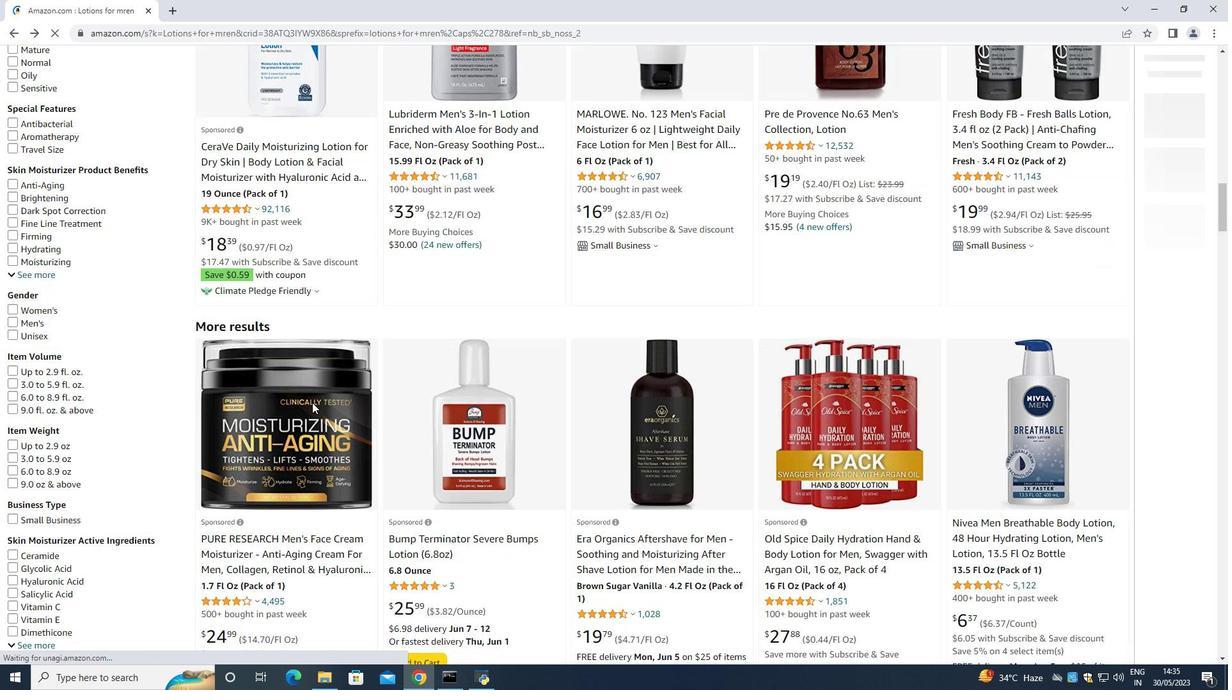 
Action: Mouse scrolled (310, 399) with delta (0, 0)
Screenshot: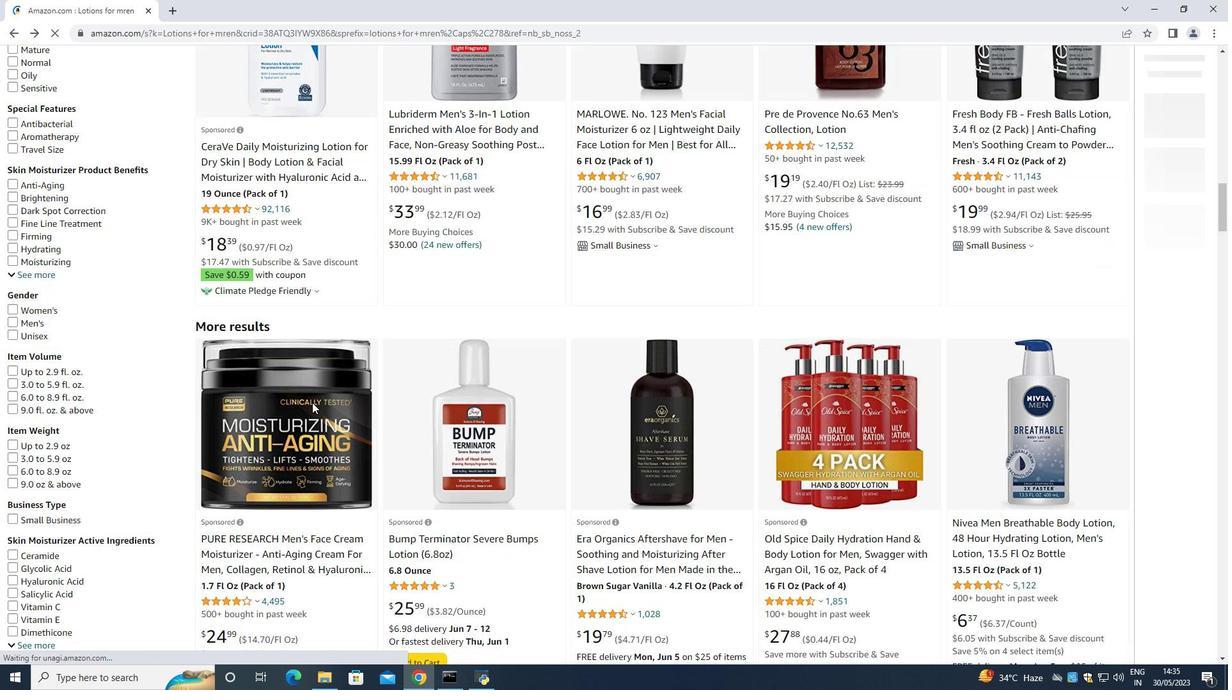 
Action: Mouse scrolled (310, 399) with delta (0, 0)
Screenshot: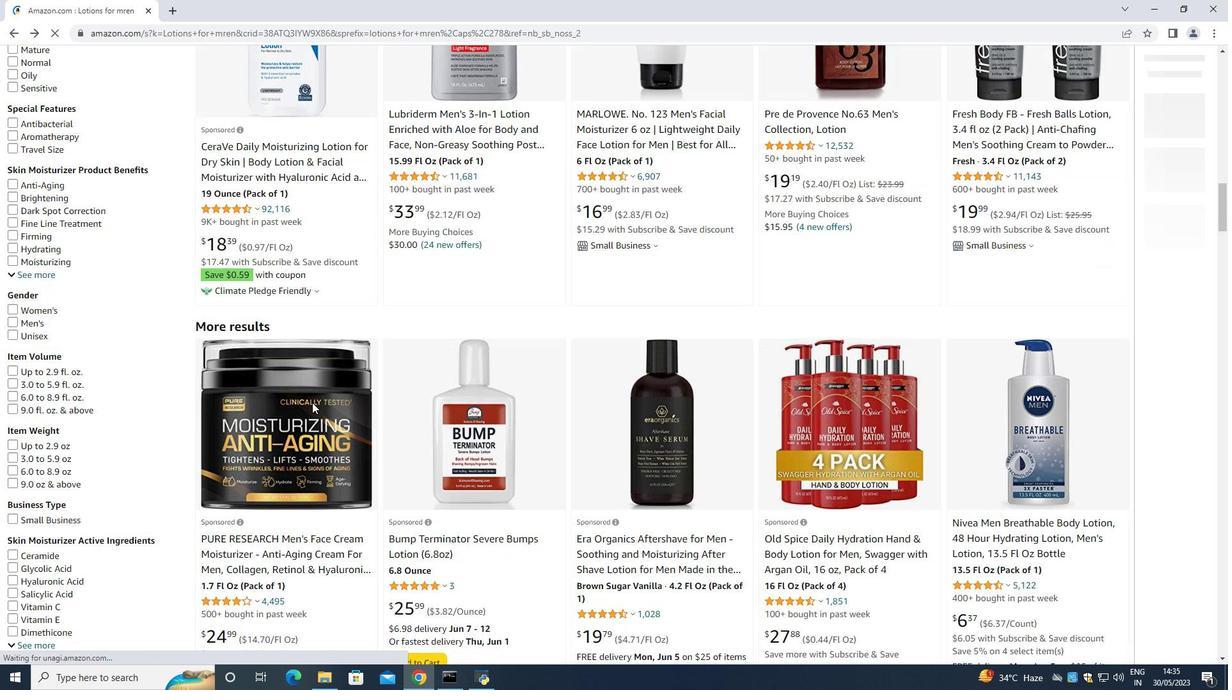
Action: Mouse scrolled (310, 399) with delta (0, 0)
Screenshot: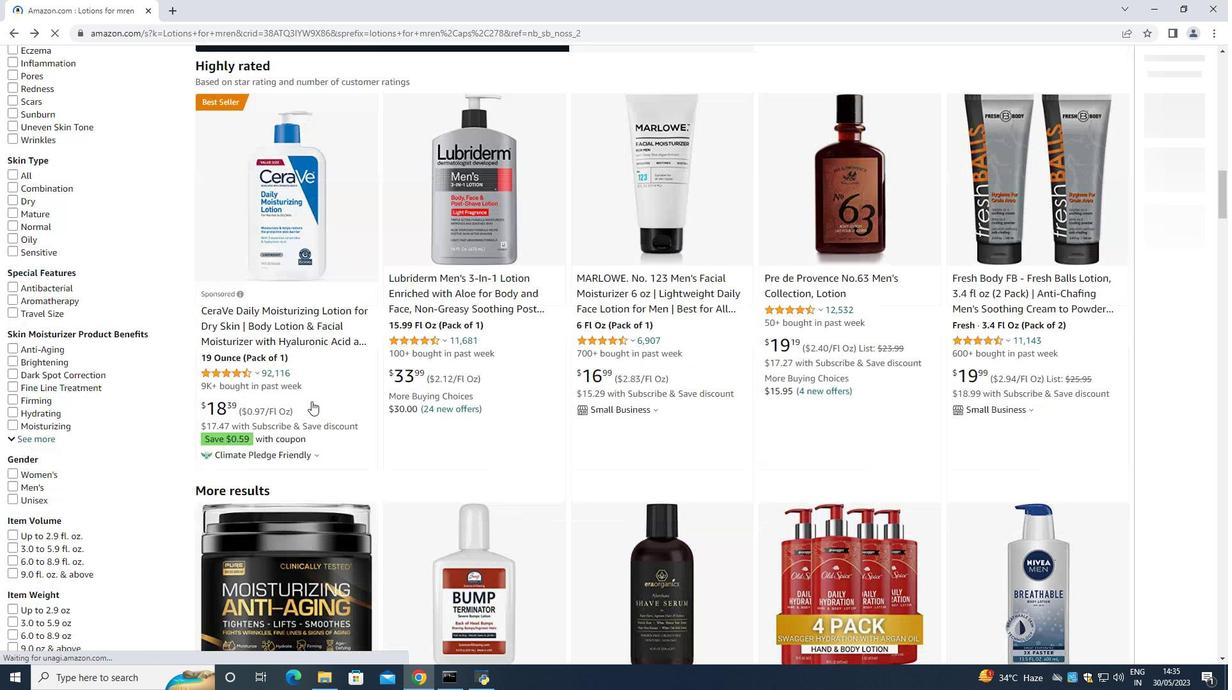 
Action: Mouse scrolled (310, 399) with delta (0, 0)
Screenshot: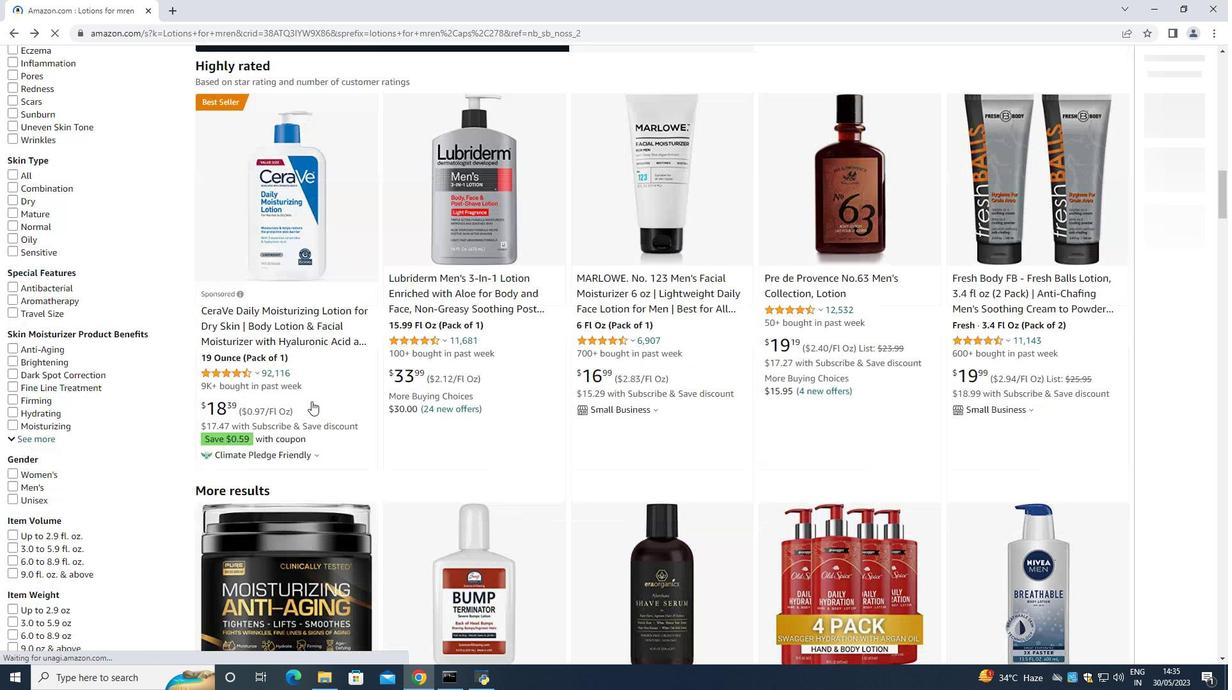 
Action: Mouse moved to (309, 402)
Screenshot: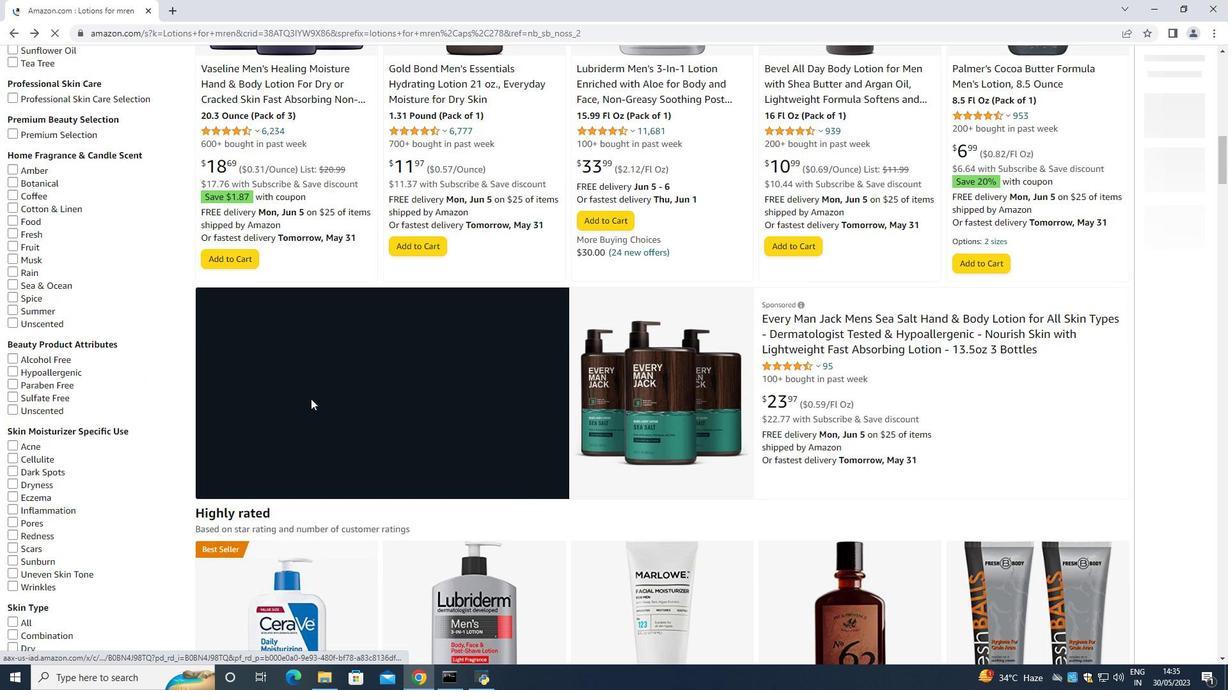 
Action: Mouse scrolled (309, 401) with delta (0, 0)
Screenshot: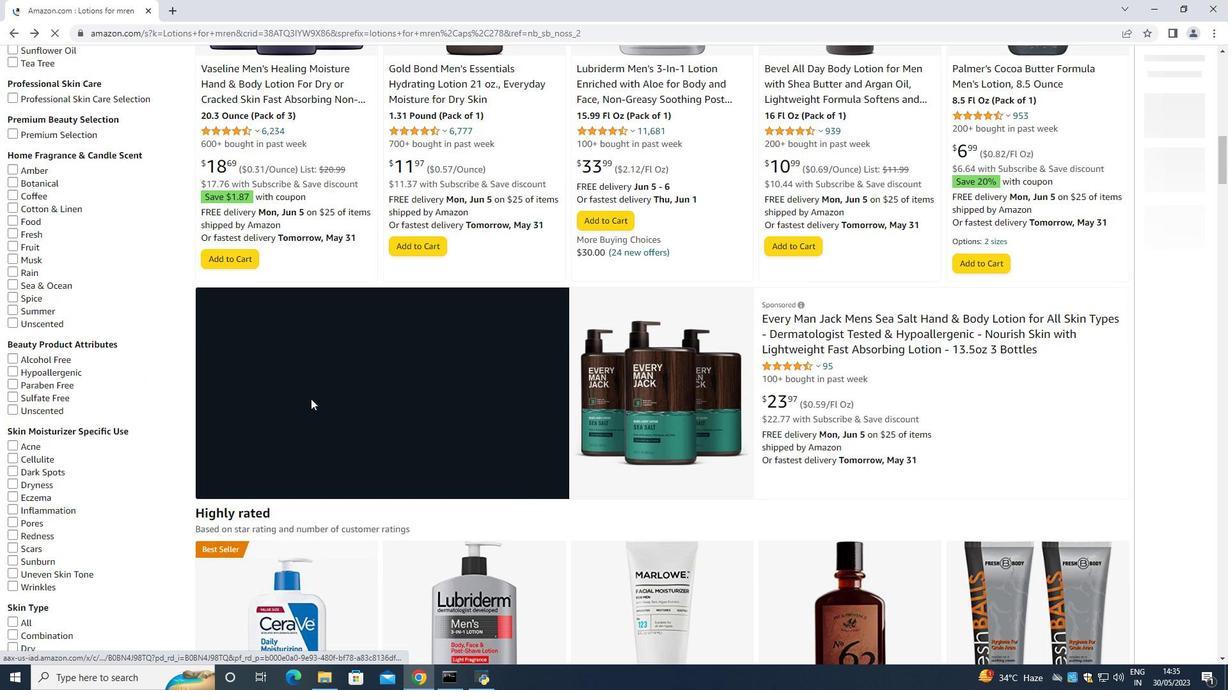
Action: Mouse scrolled (309, 401) with delta (0, 0)
Screenshot: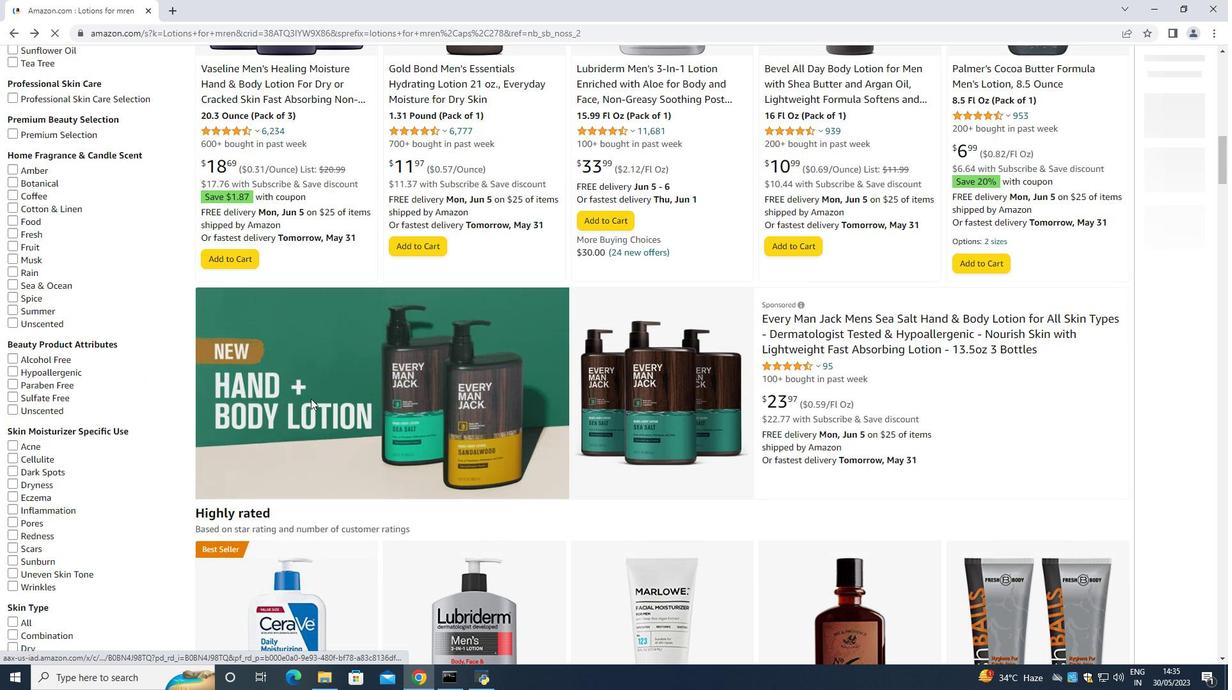 
Action: Mouse moved to (309, 402)
Screenshot: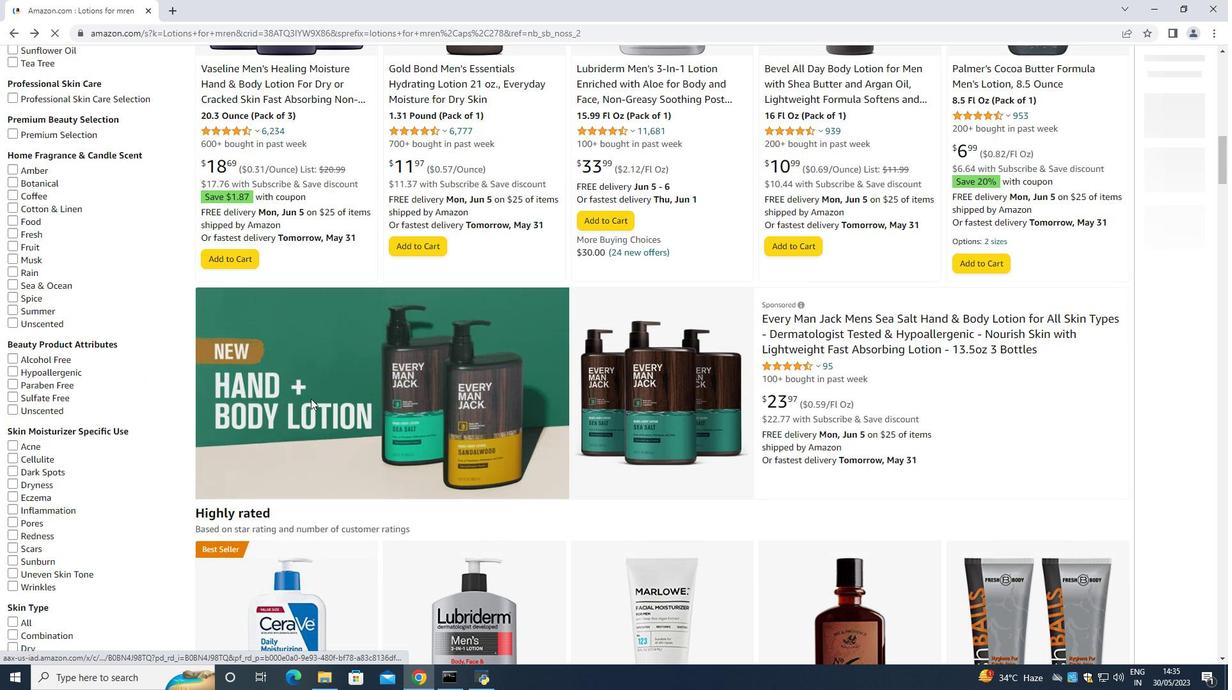 
Action: Mouse scrolled (309, 401) with delta (0, 0)
Screenshot: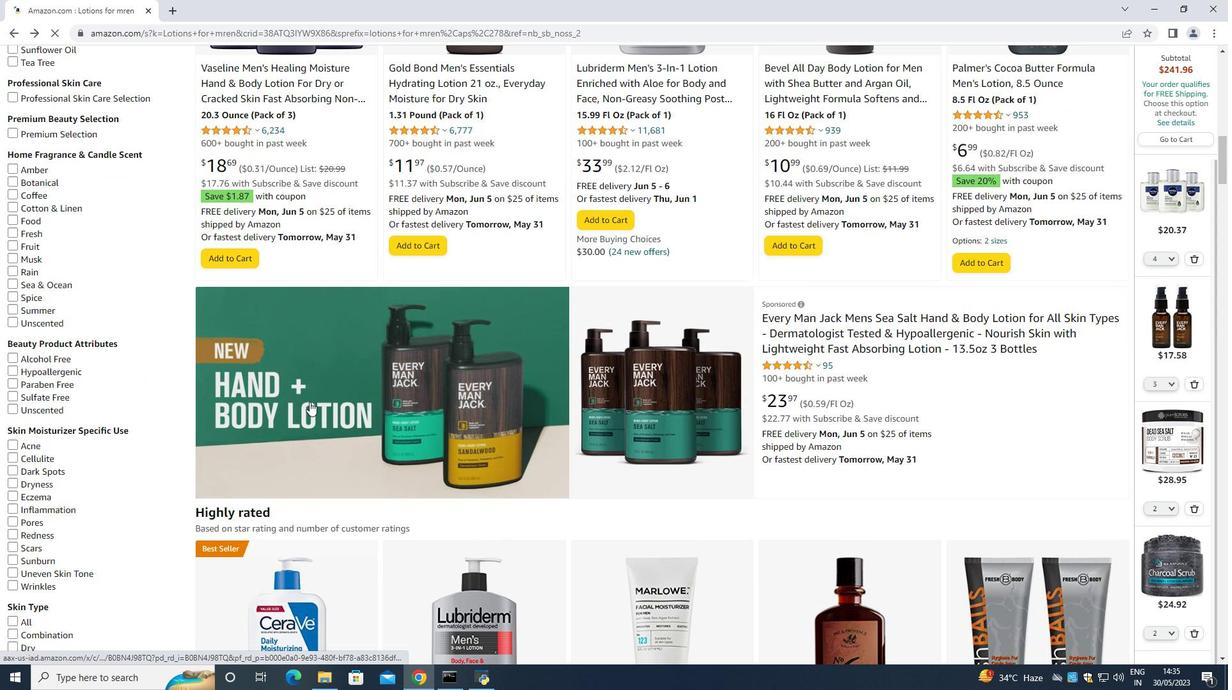 
Action: Mouse moved to (308, 403)
Screenshot: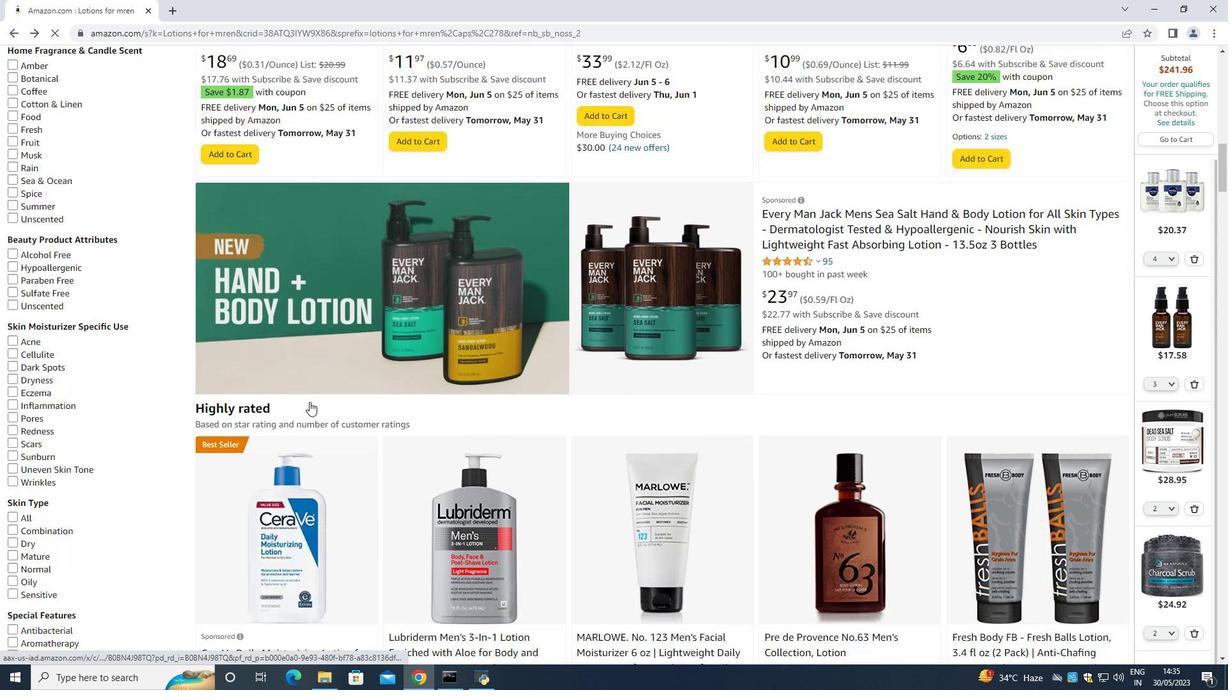 
Action: Mouse scrolled (308, 402) with delta (0, 0)
Screenshot: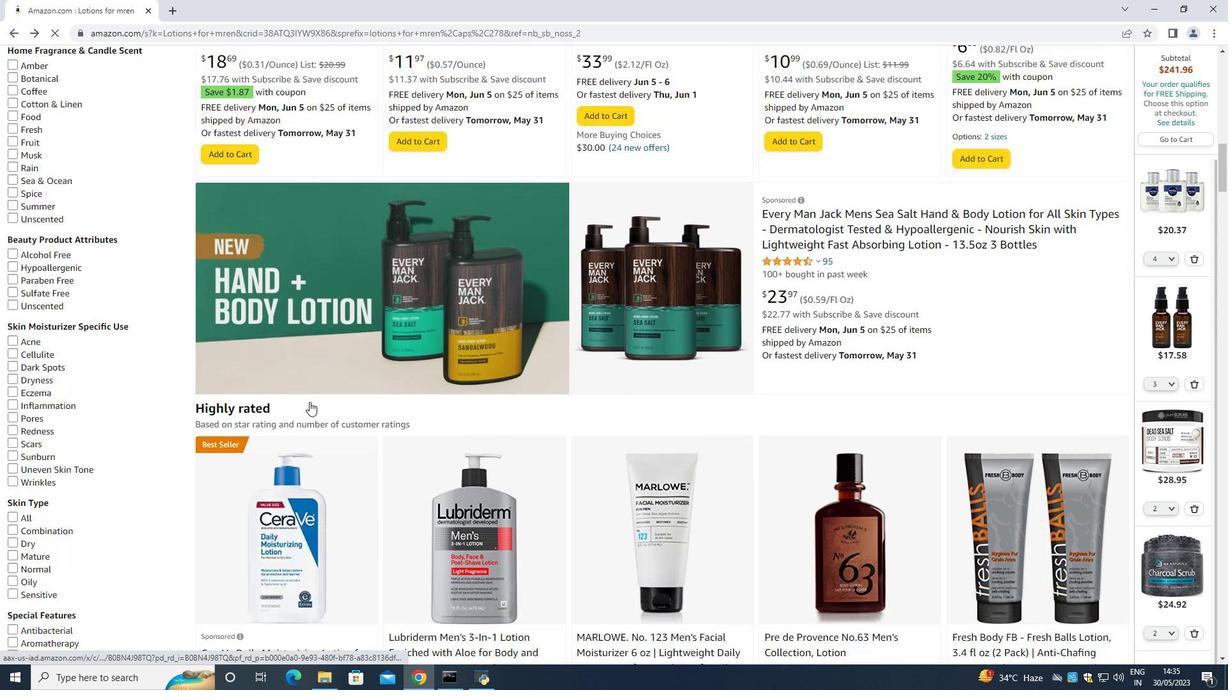 
Action: Mouse moved to (258, 521)
Screenshot: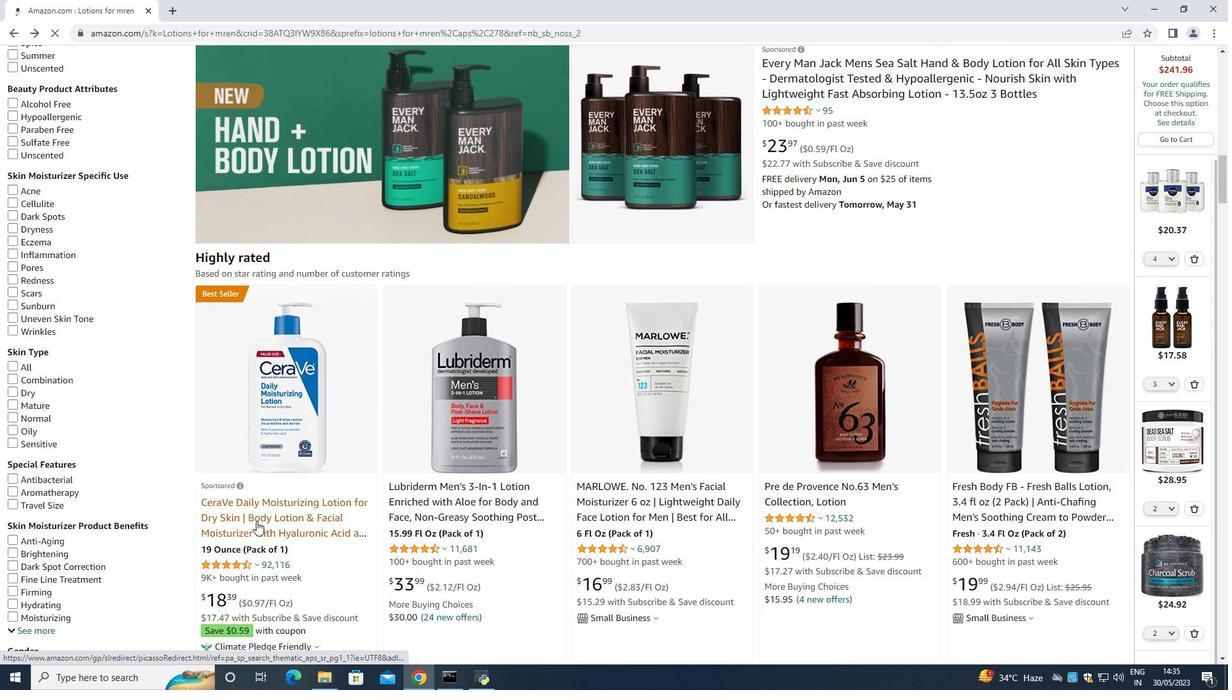
Action: Mouse pressed left at (258, 521)
Screenshot: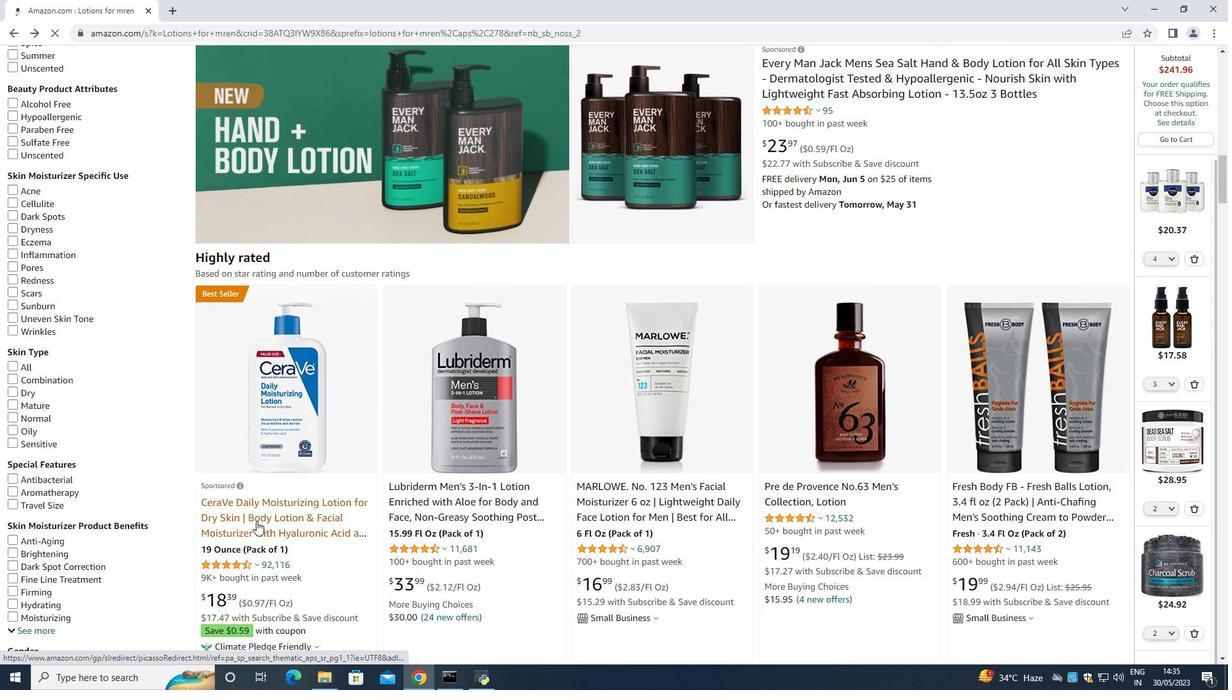 
Action: Mouse moved to (898, 418)
Screenshot: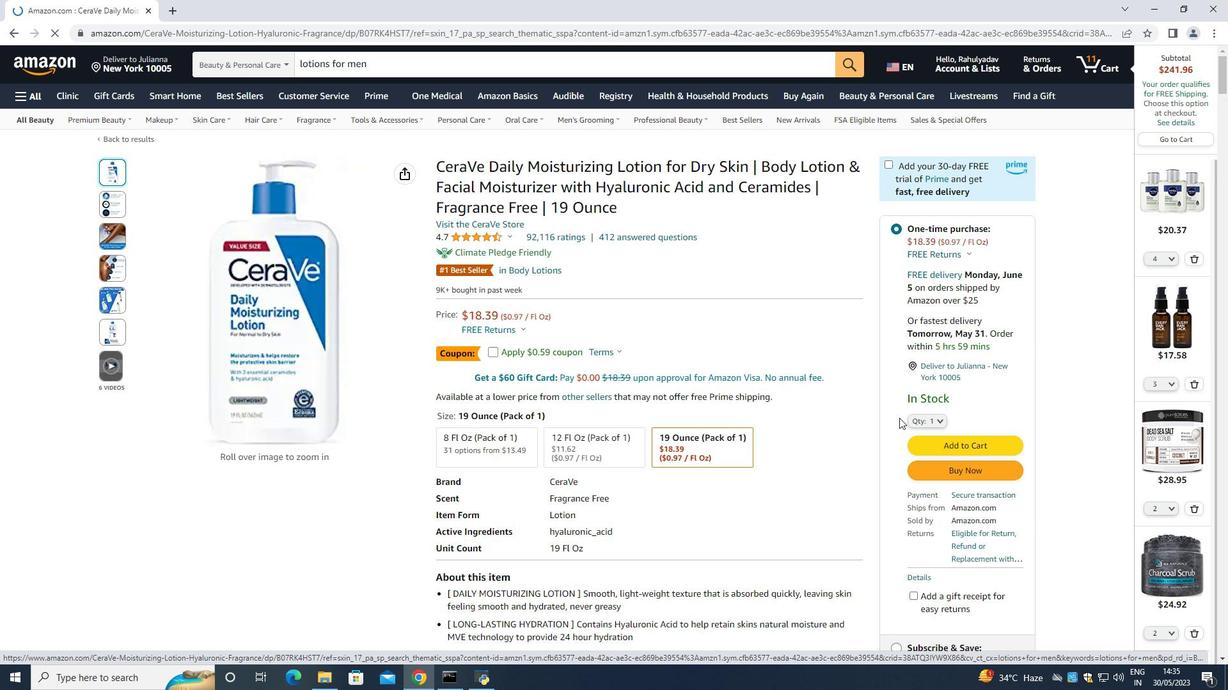 
Action: Mouse scrolled (898, 417) with delta (0, 0)
Screenshot: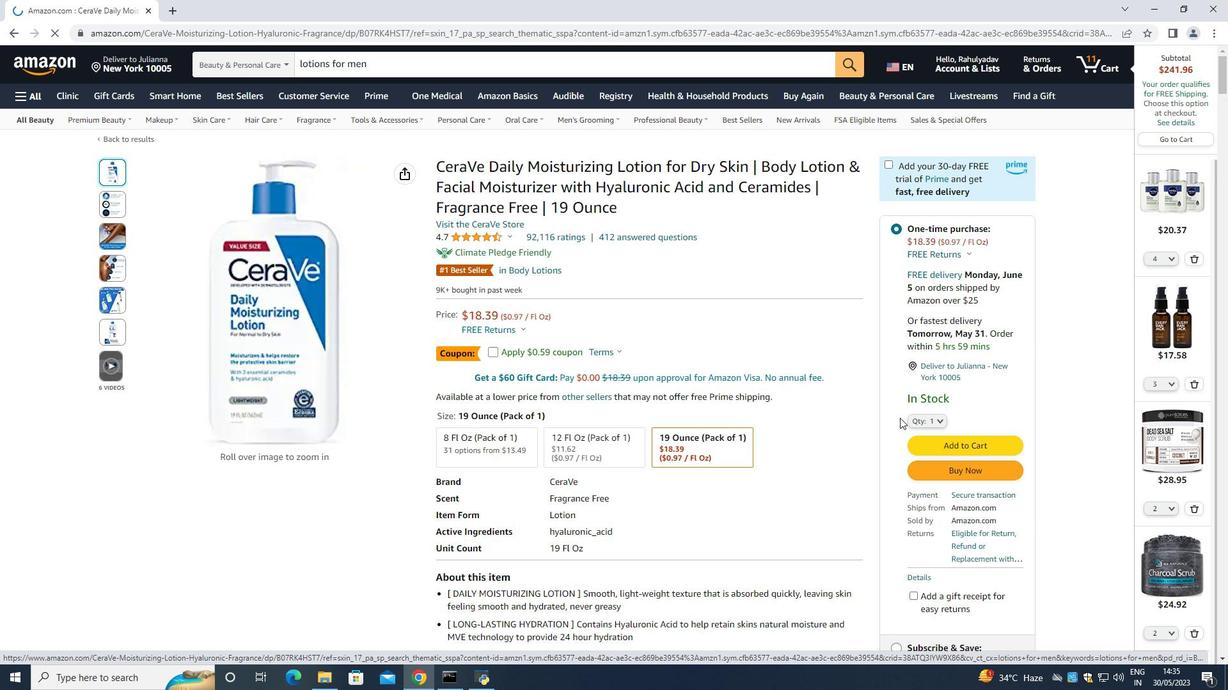 
Action: Mouse moved to (954, 332)
Screenshot: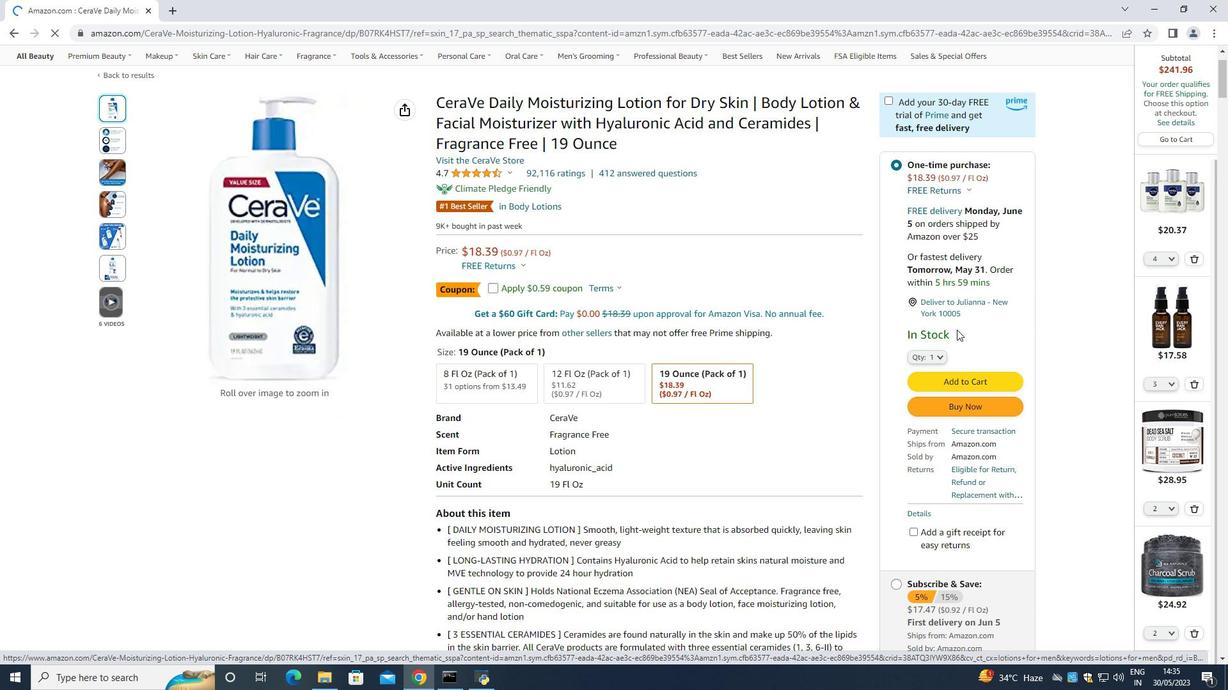 
Action: Mouse scrolled (954, 331) with delta (0, 0)
Screenshot: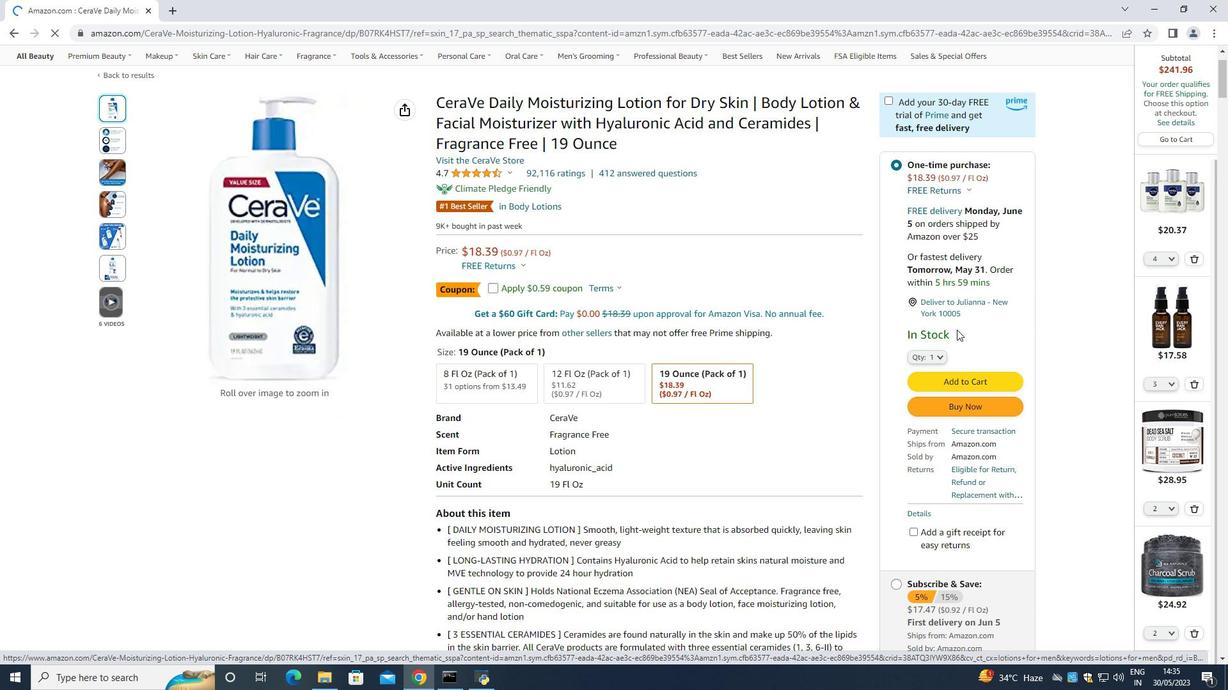 
Action: Mouse moved to (953, 333)
Screenshot: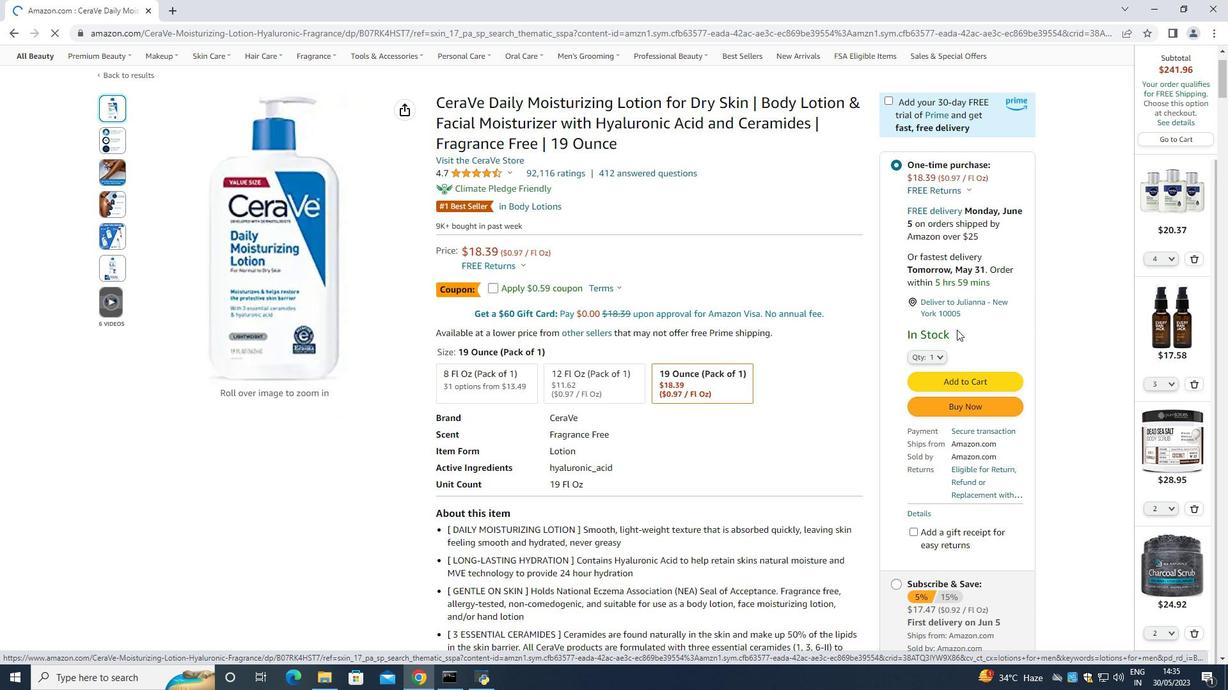 
Action: Mouse scrolled (953, 333) with delta (0, 0)
Screenshot: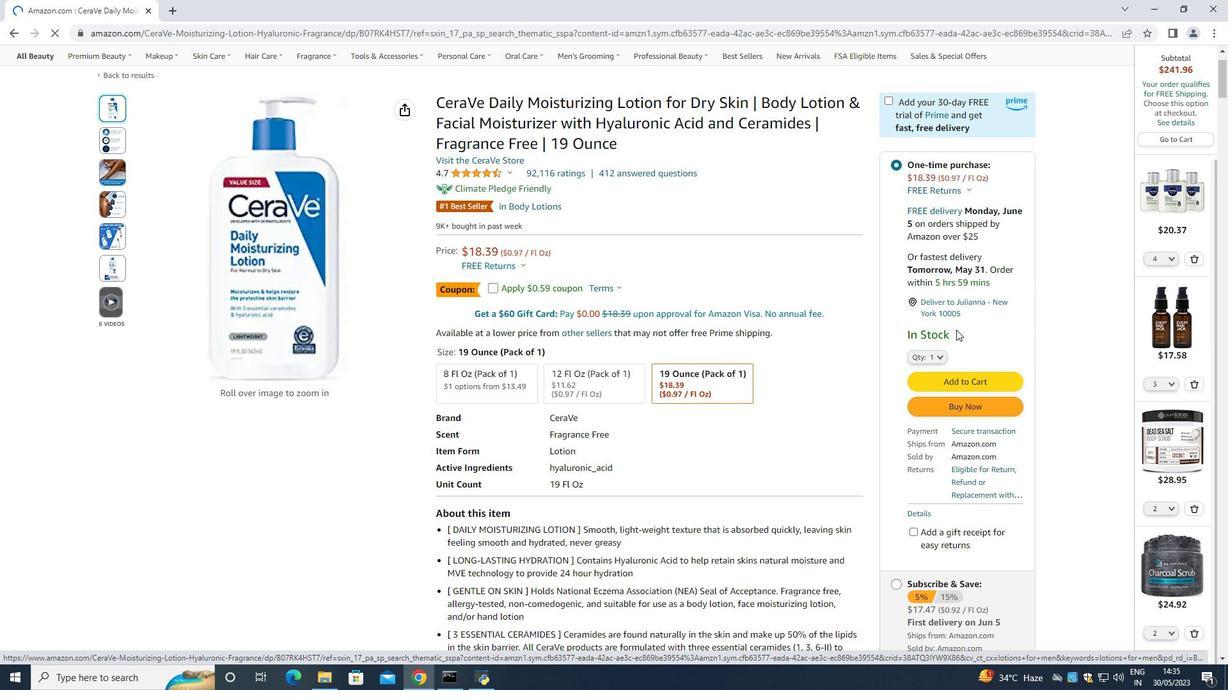 
Action: Mouse moved to (937, 214)
Screenshot: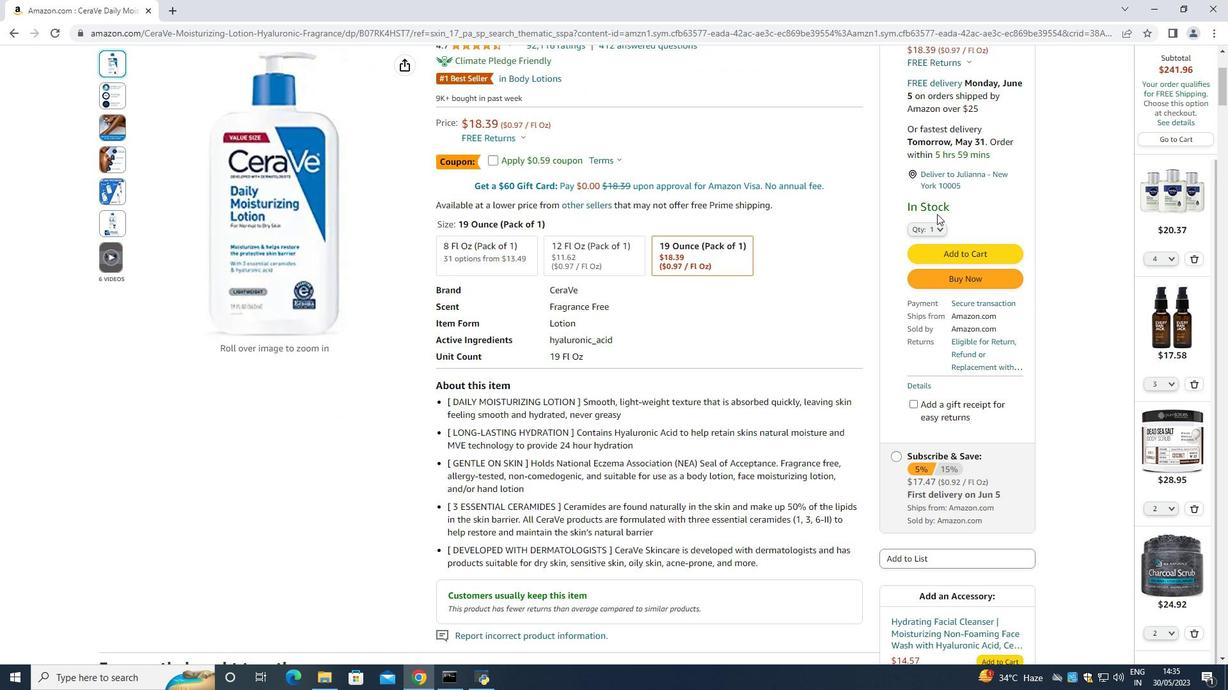 
Action: Mouse pressed left at (937, 214)
Screenshot: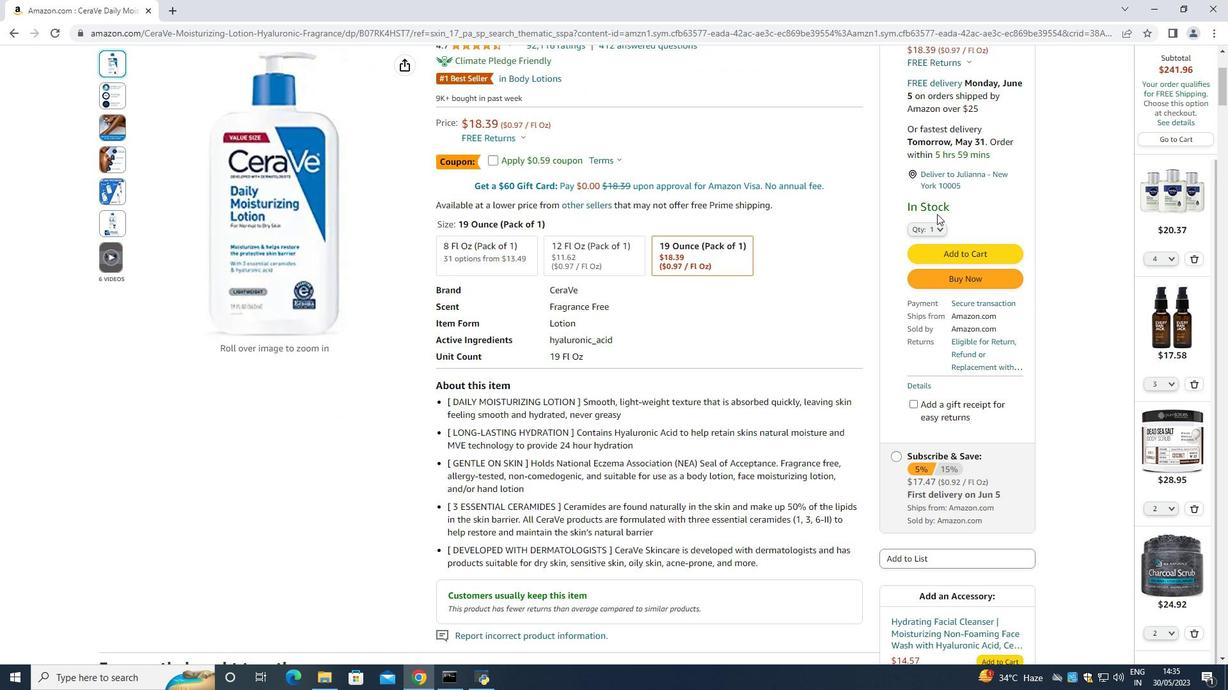 
Action: Mouse moved to (935, 224)
Screenshot: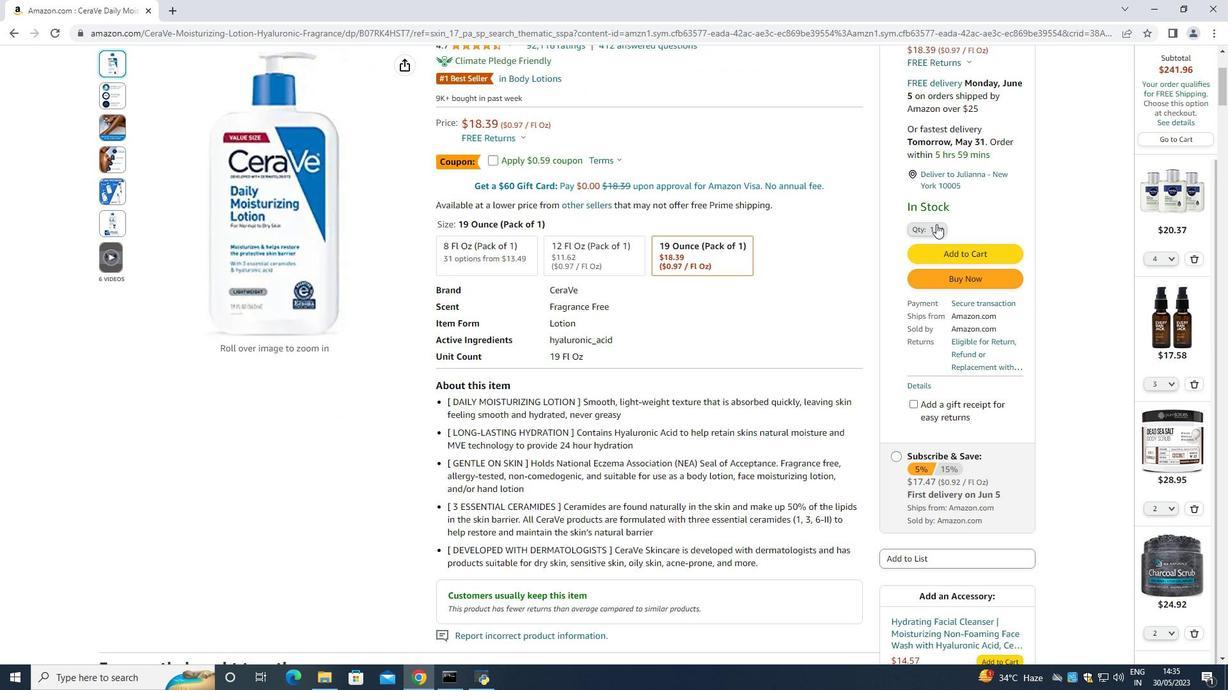 
Action: Mouse pressed left at (935, 224)
Screenshot: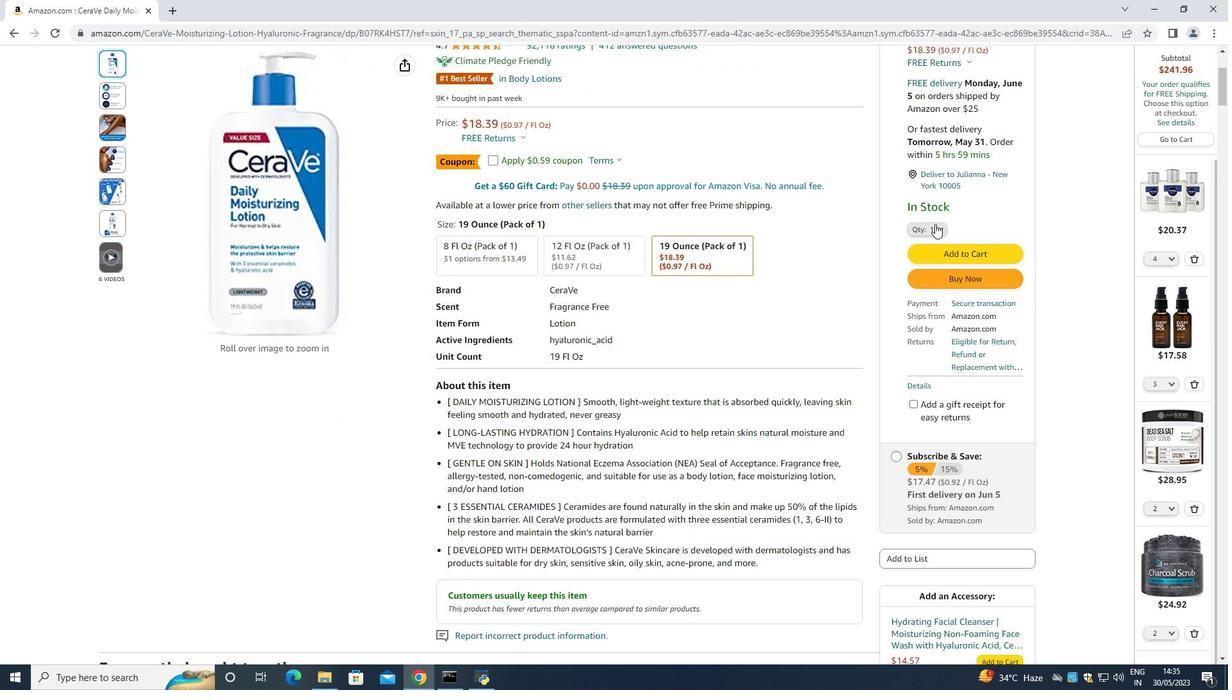 
Action: Mouse moved to (918, 303)
Screenshot: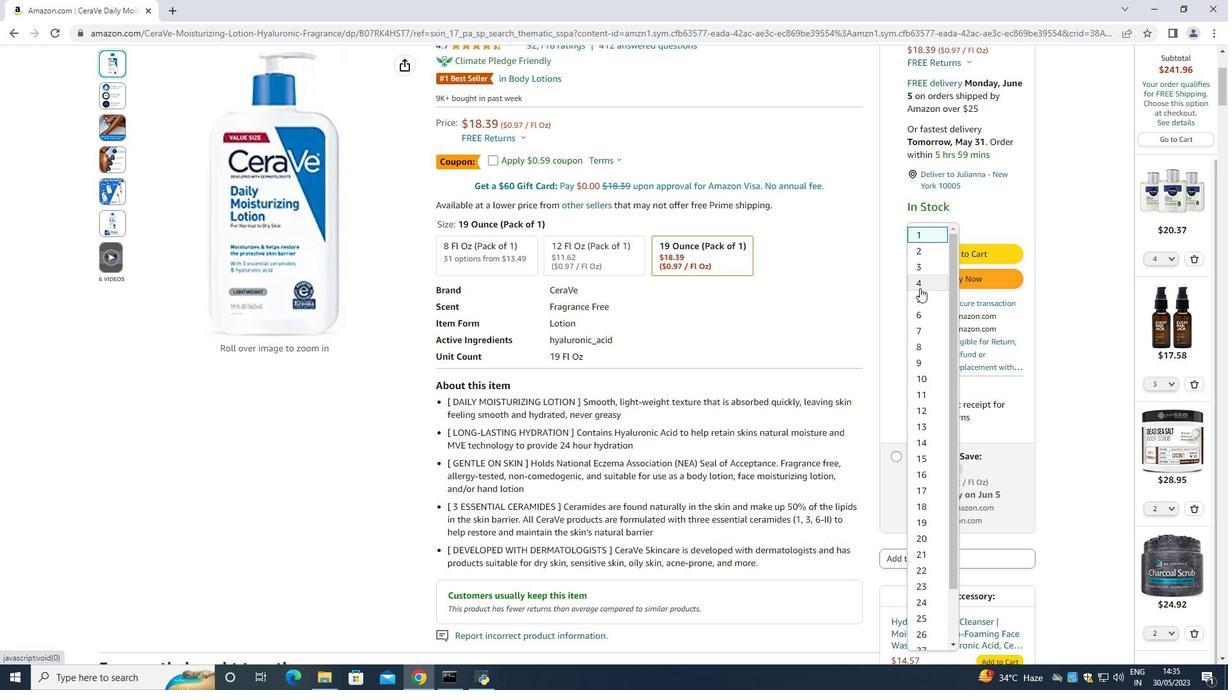 
Action: Mouse pressed left at (918, 303)
Screenshot: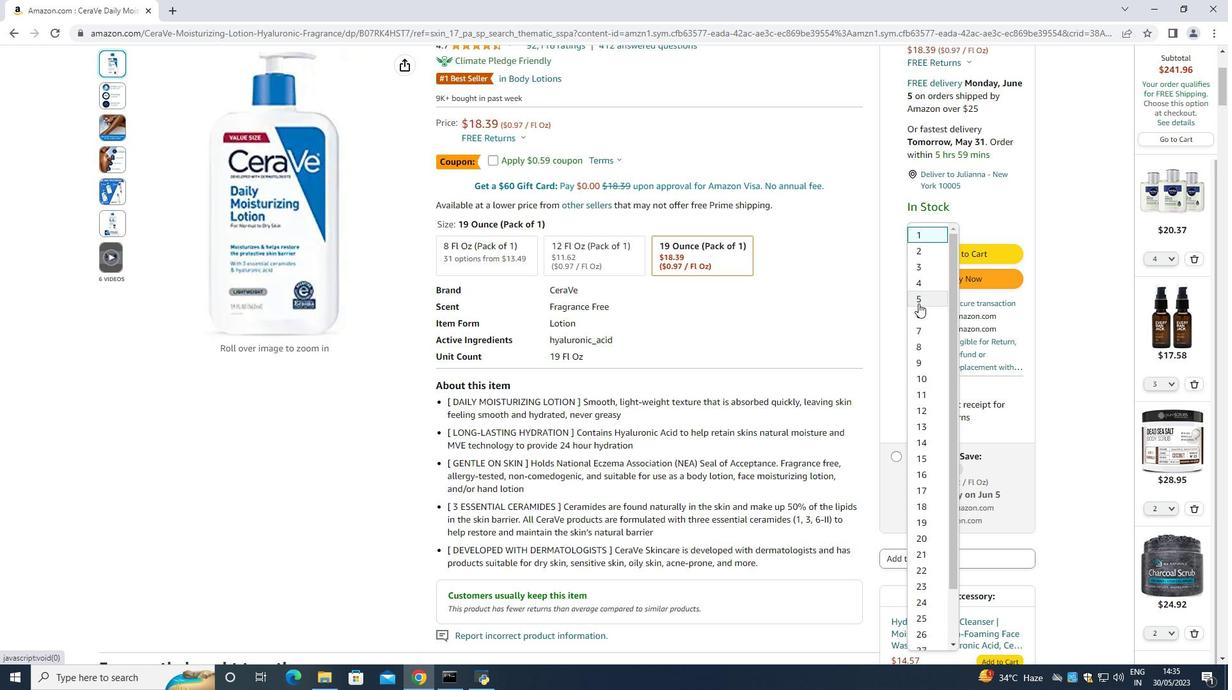 
Action: Mouse moved to (962, 266)
Screenshot: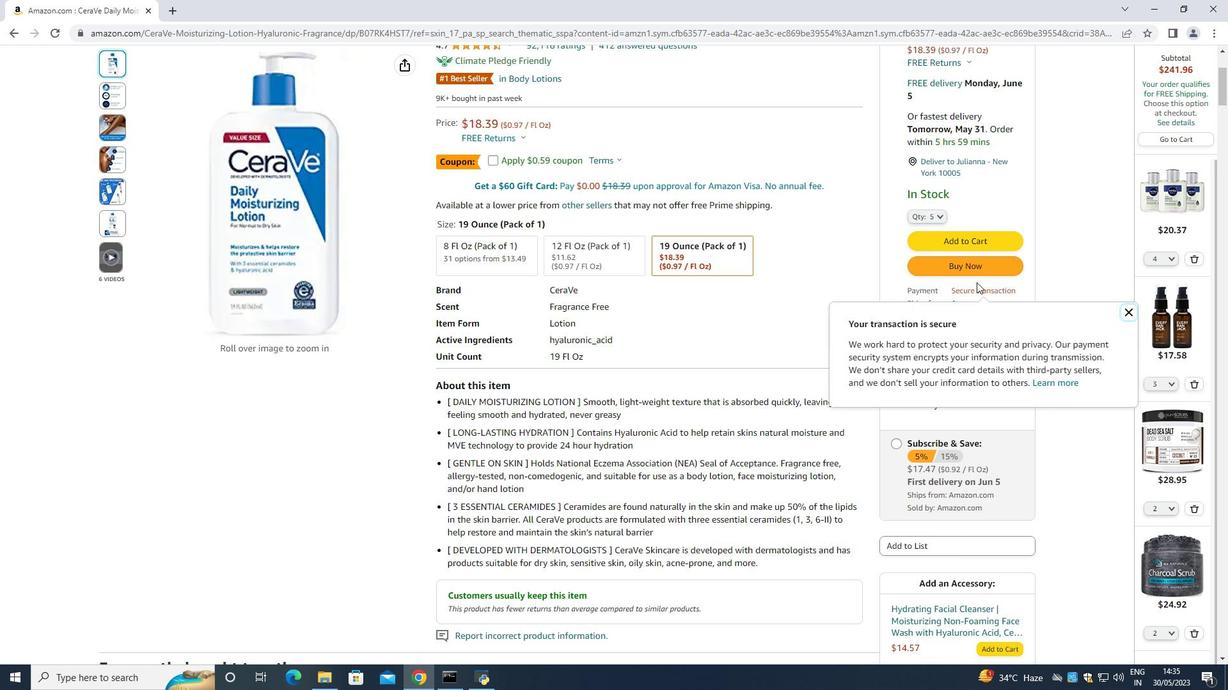 
Action: Mouse pressed left at (962, 266)
Screenshot: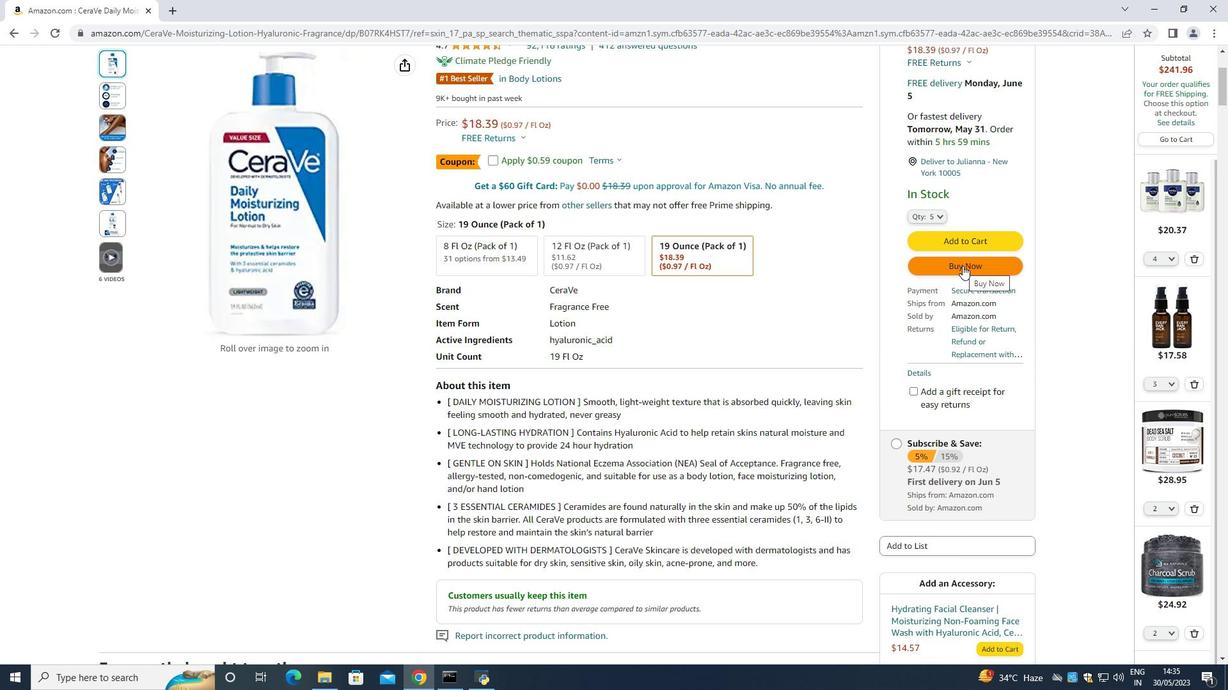 
Action: Mouse moved to (726, 110)
Screenshot: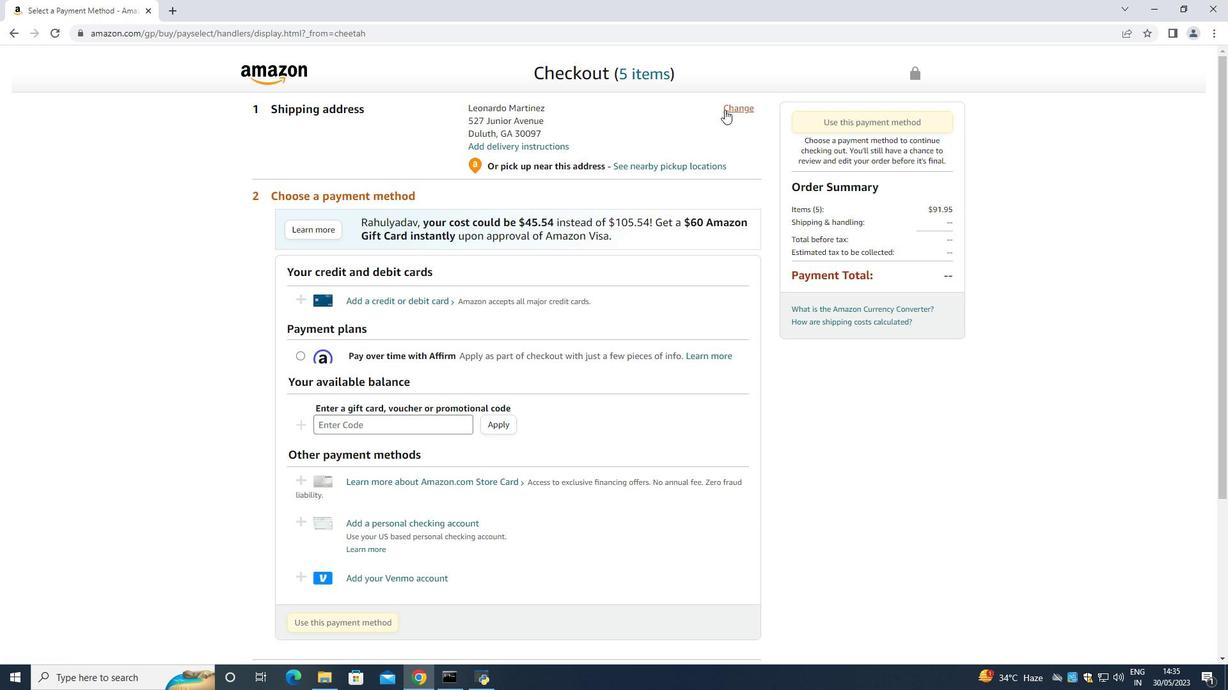 
Action: Mouse pressed left at (726, 110)
Screenshot: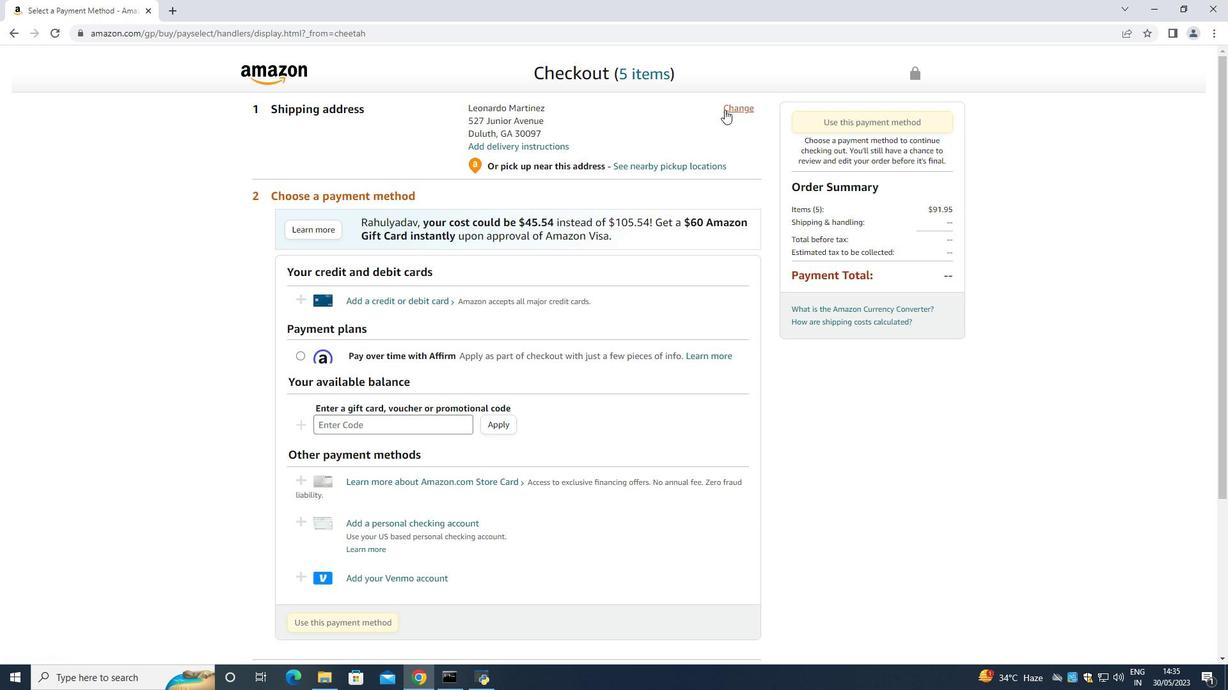 
Action: Mouse moved to (534, 237)
Screenshot: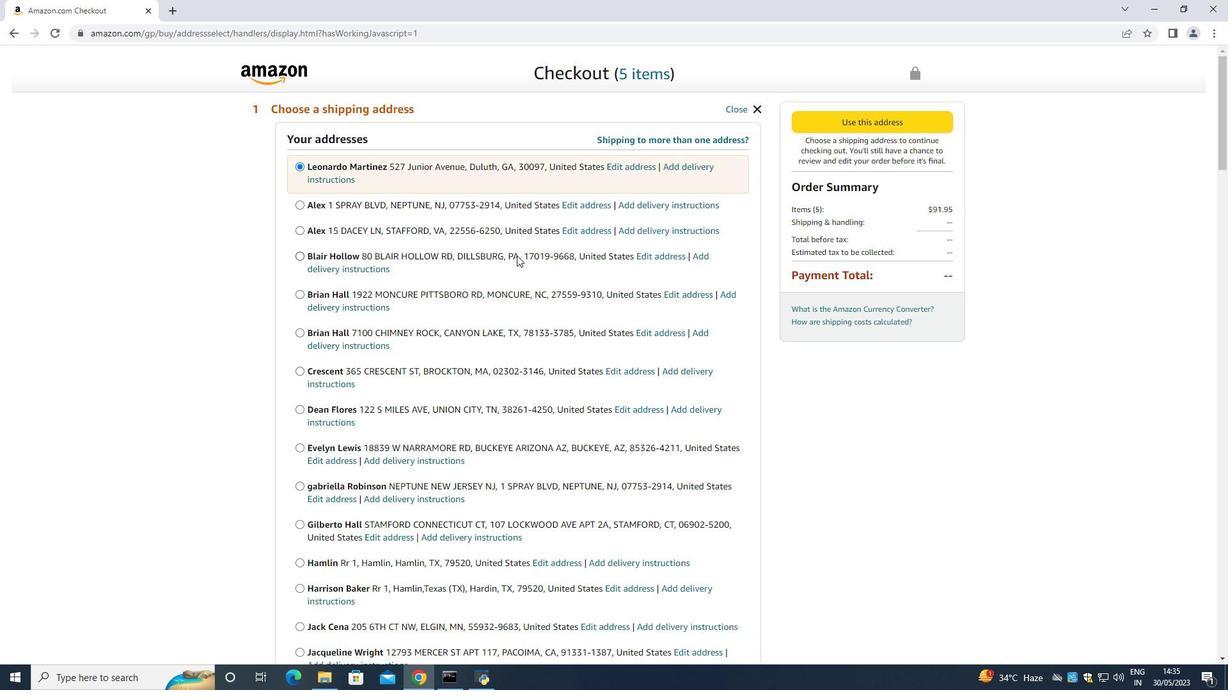 
Action: Mouse scrolled (534, 236) with delta (0, 0)
Screenshot: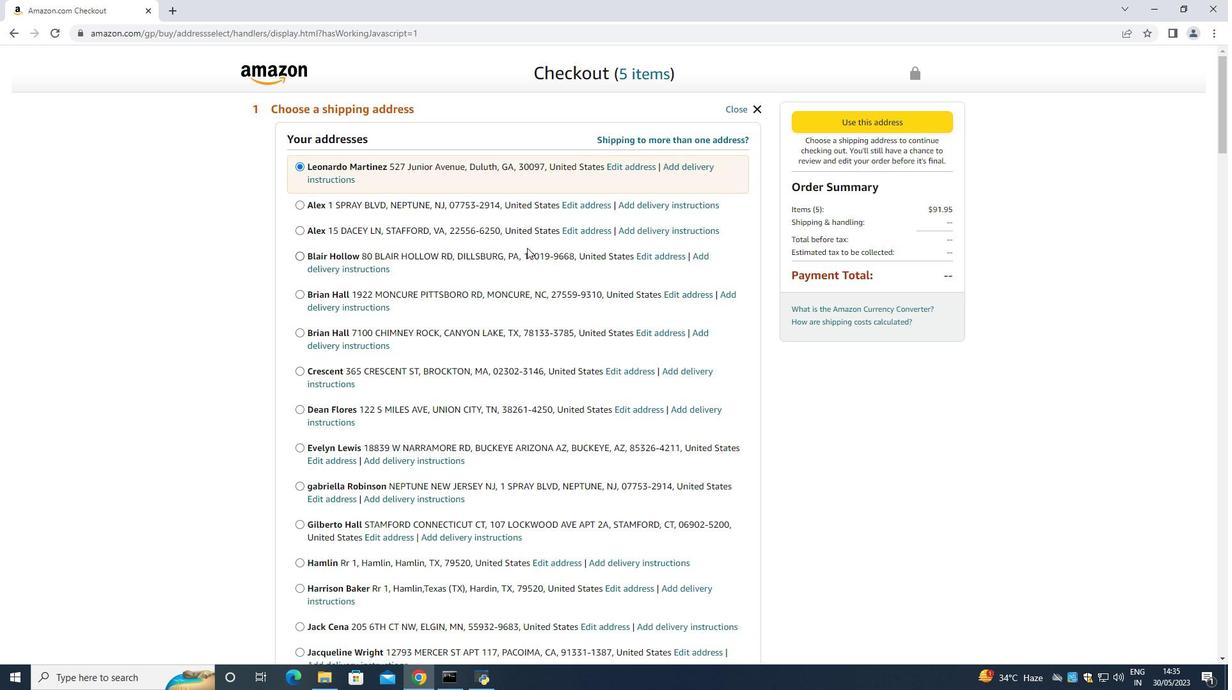 
Action: Mouse scrolled (534, 236) with delta (0, 0)
Screenshot: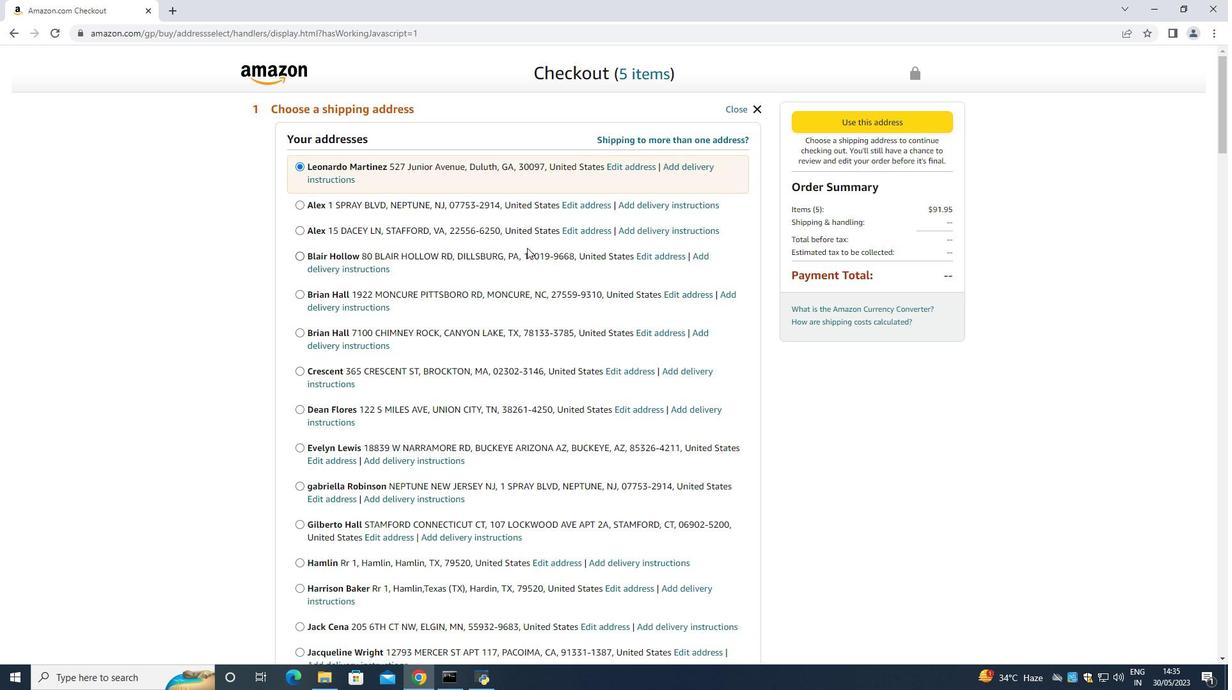 
Action: Mouse scrolled (534, 236) with delta (0, 0)
Screenshot: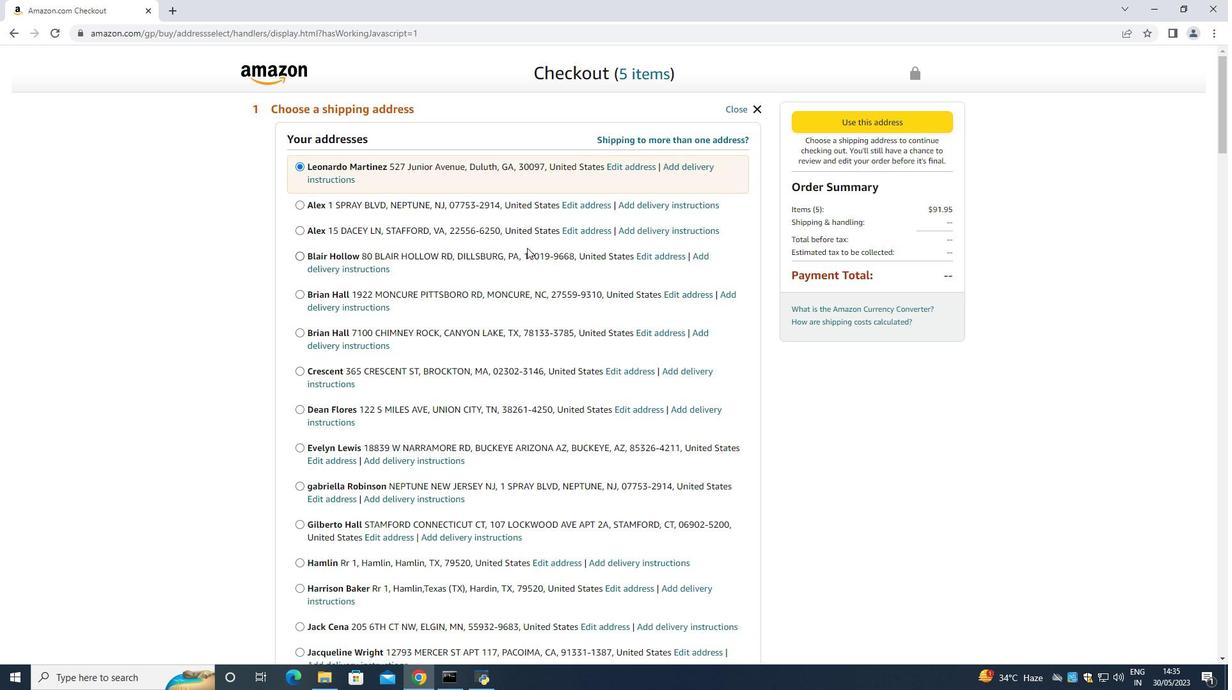 
Action: Mouse moved to (534, 237)
Screenshot: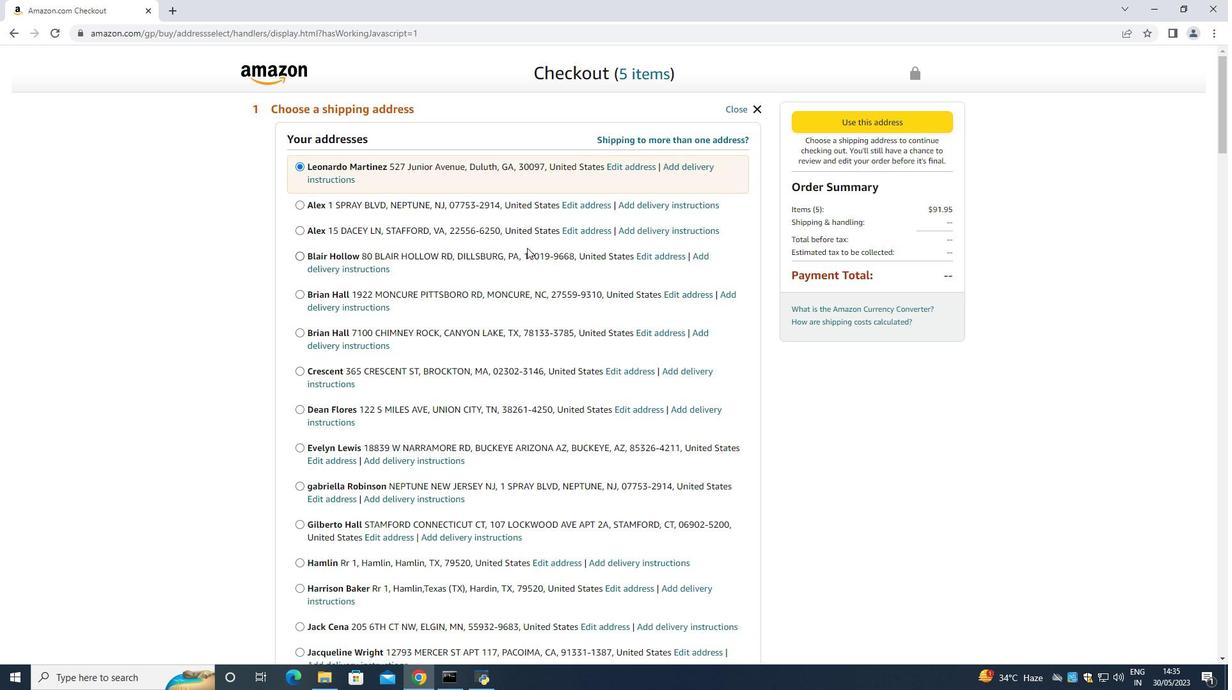 
Action: Mouse scrolled (534, 236) with delta (0, 0)
Screenshot: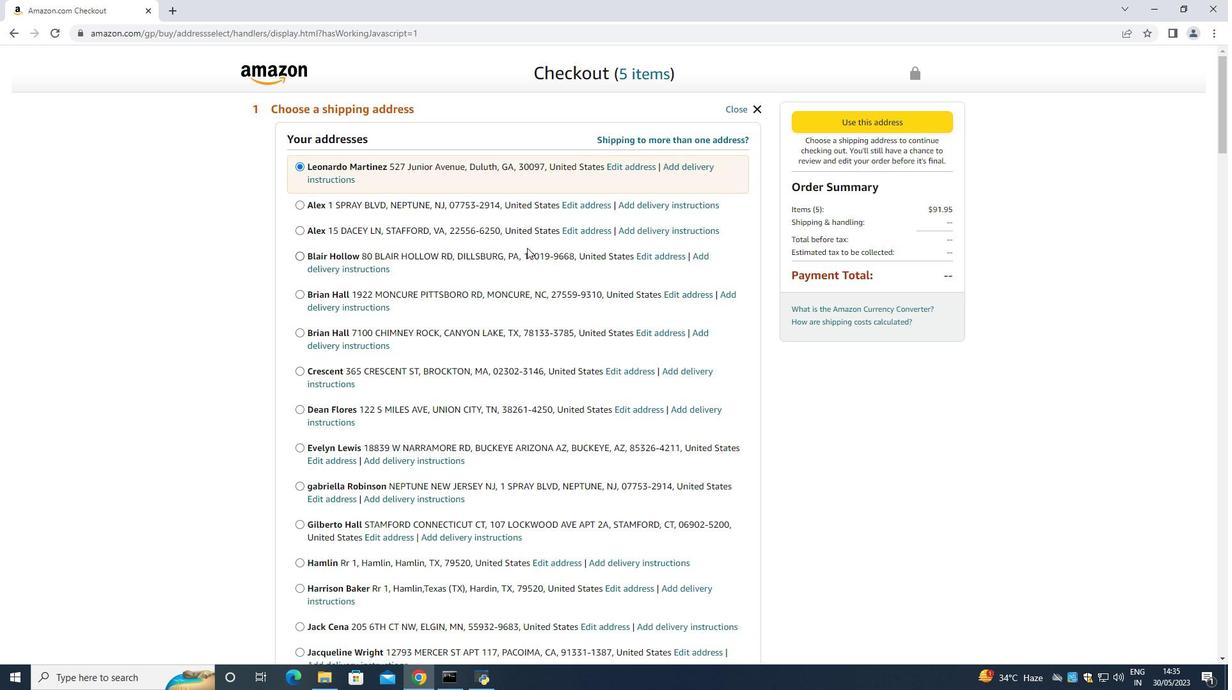 
Action: Mouse moved to (532, 236)
Screenshot: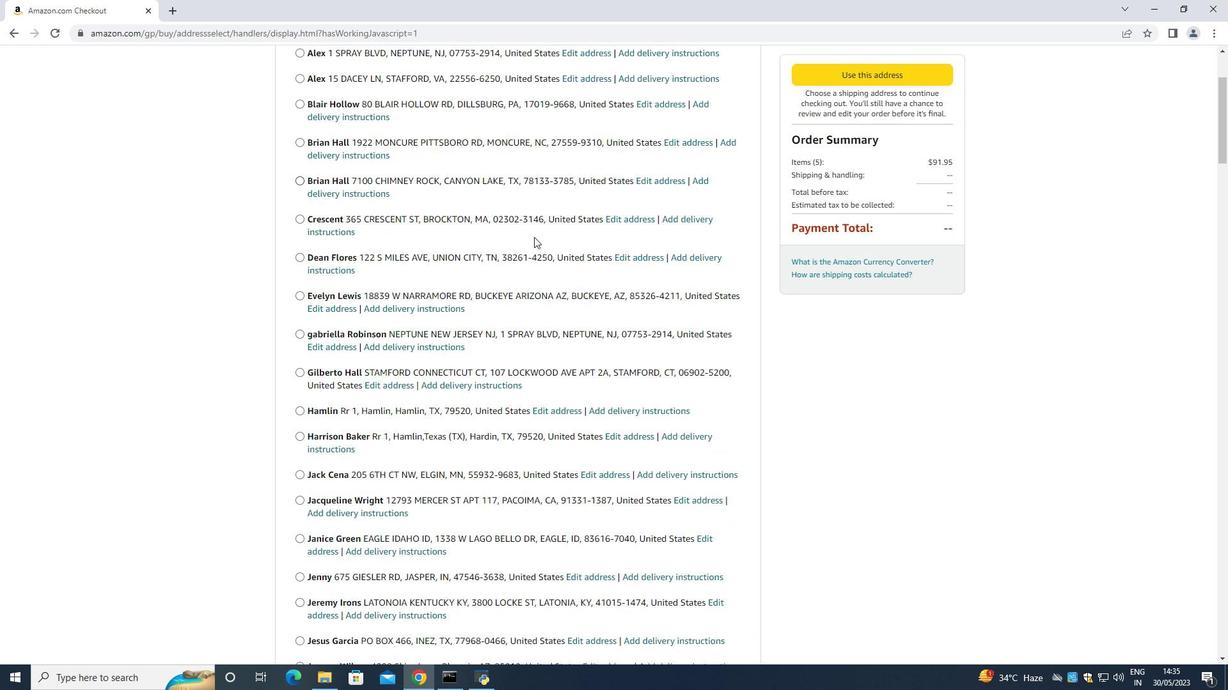 
Action: Mouse scrolled (532, 236) with delta (0, 0)
Screenshot: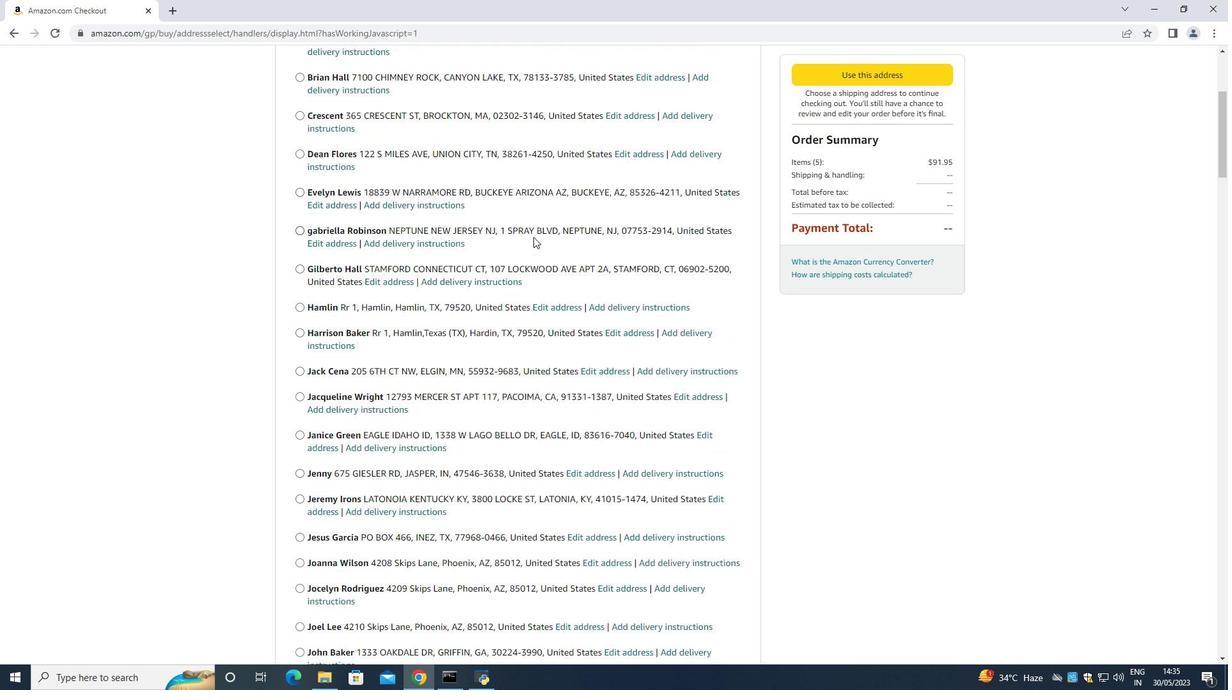 
Action: Mouse scrolled (532, 236) with delta (0, 0)
Screenshot: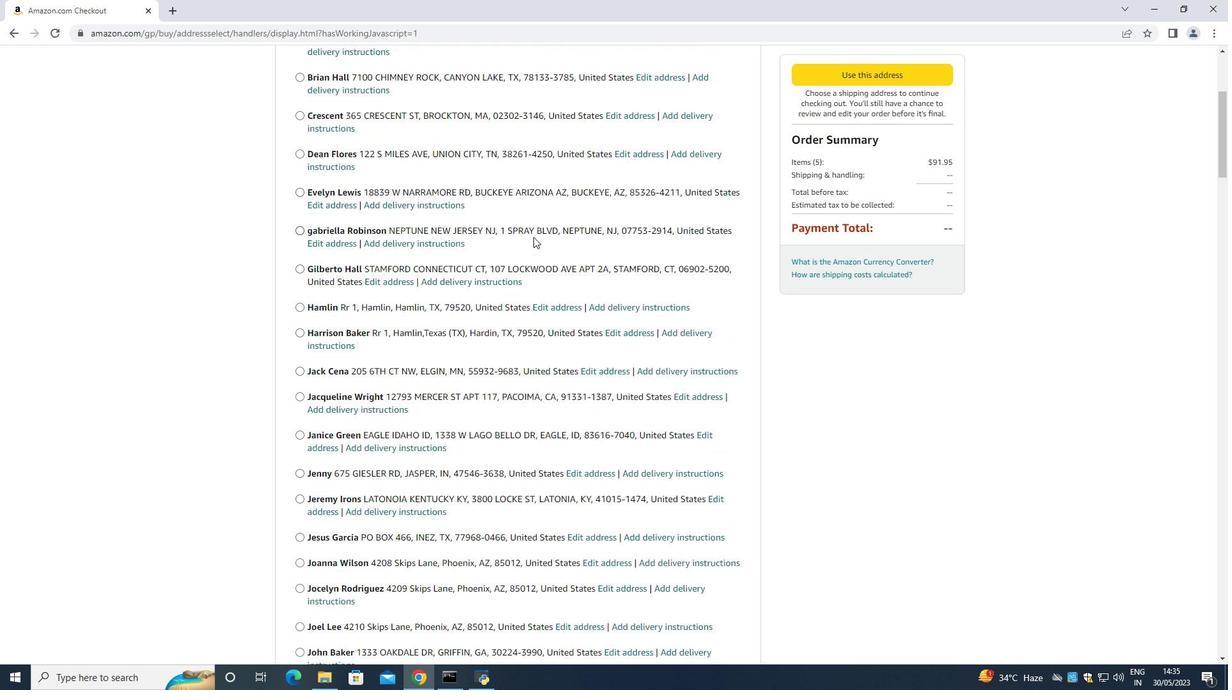 
Action: Mouse scrolled (532, 236) with delta (0, 0)
Screenshot: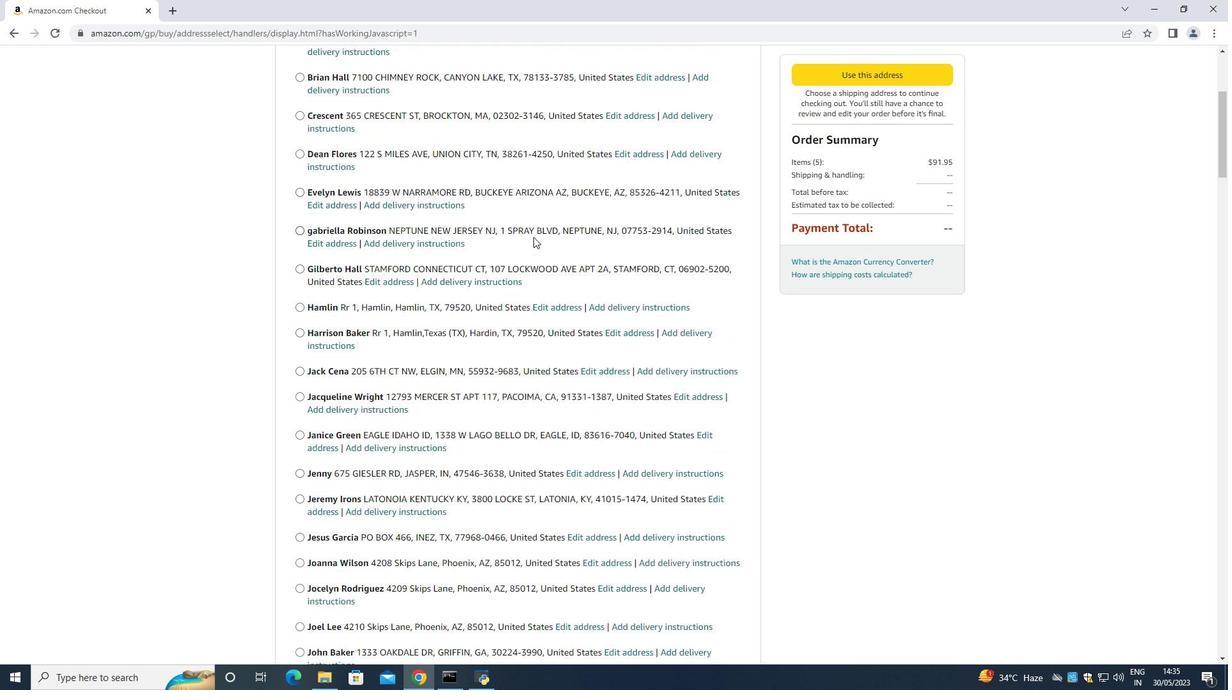 
Action: Mouse scrolled (532, 236) with delta (0, 0)
Screenshot: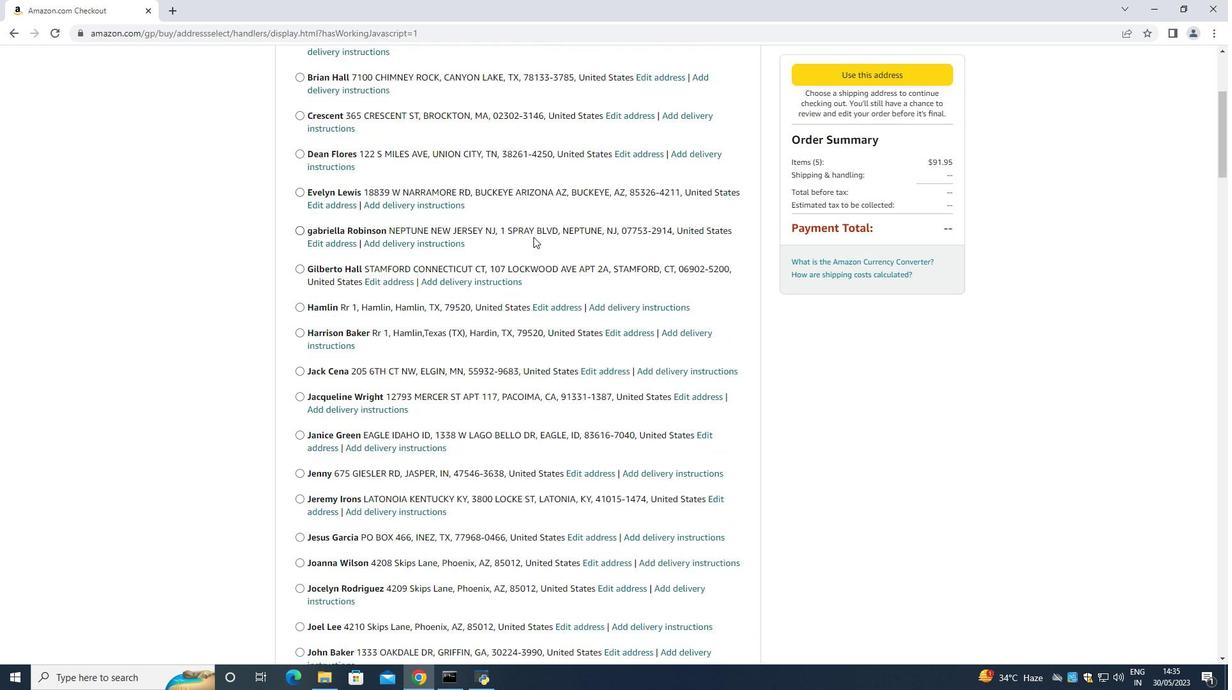 
Action: Mouse scrolled (532, 236) with delta (0, 0)
Screenshot: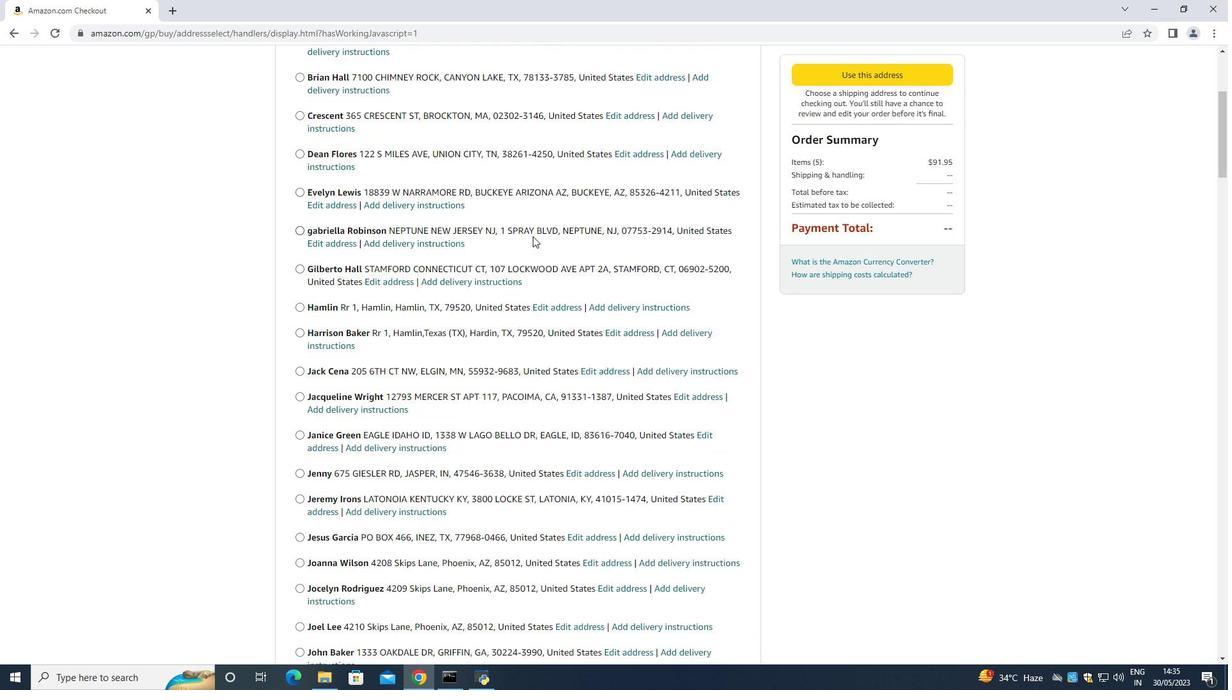
Action: Mouse moved to (510, 259)
Screenshot: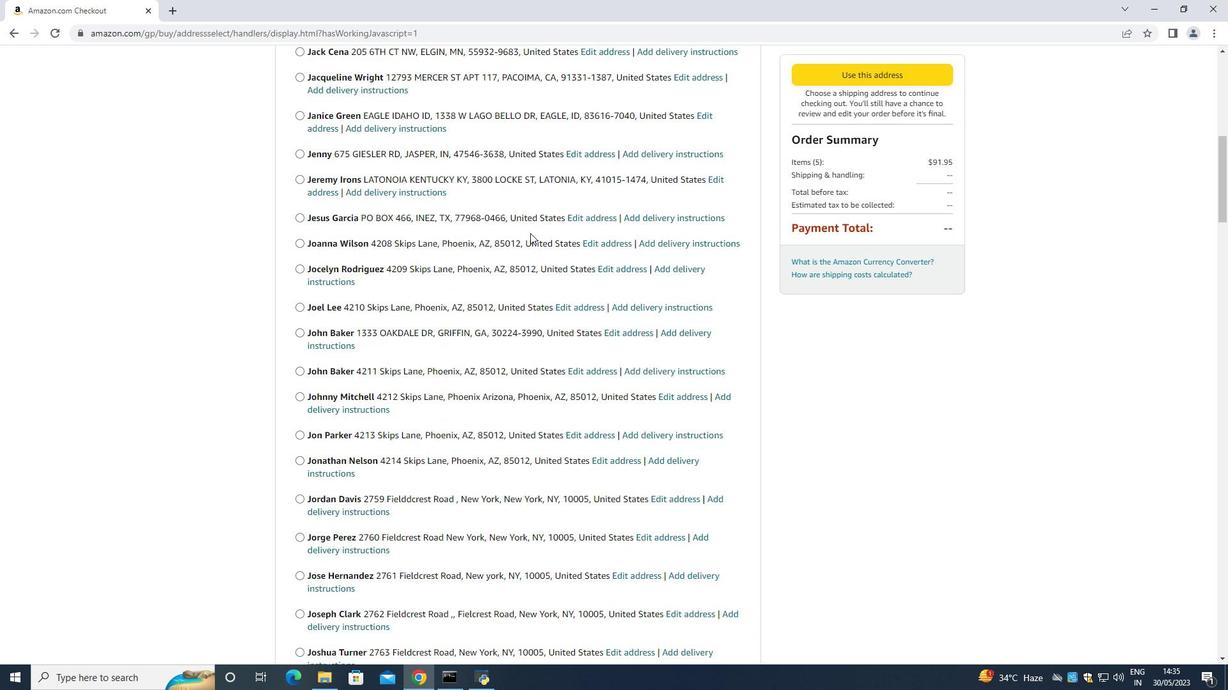 
Action: Mouse scrolled (514, 259) with delta (0, 0)
Screenshot: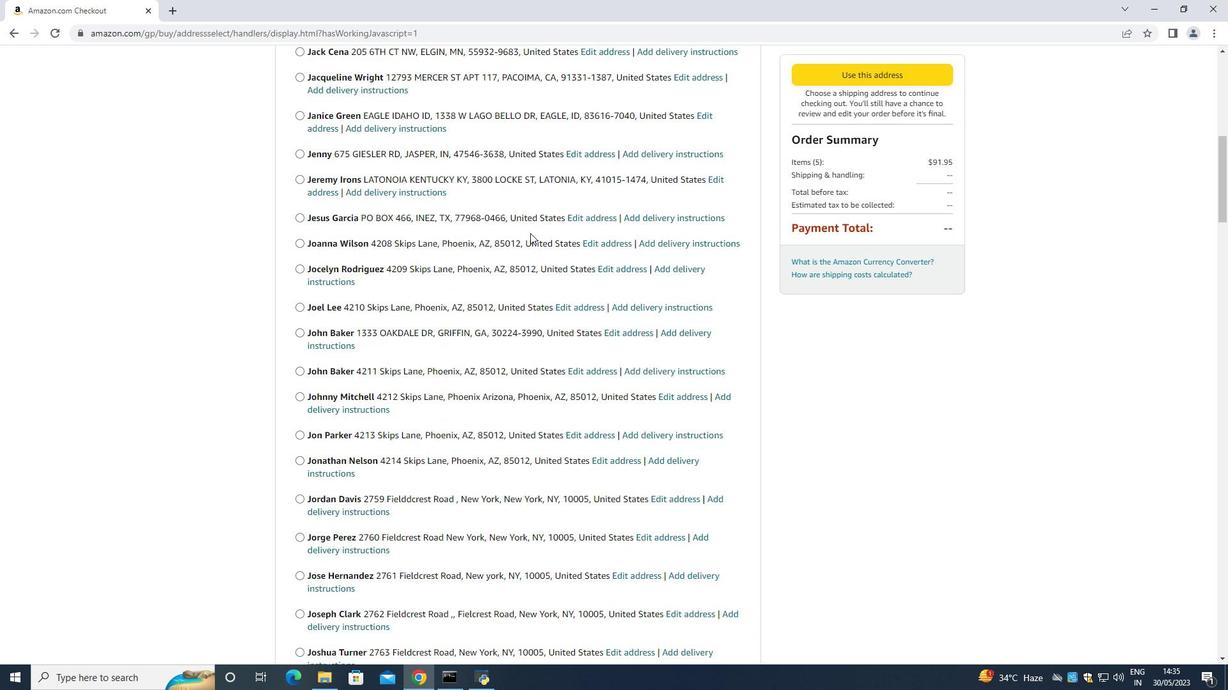 
Action: Mouse scrolled (512, 260) with delta (0, 0)
Screenshot: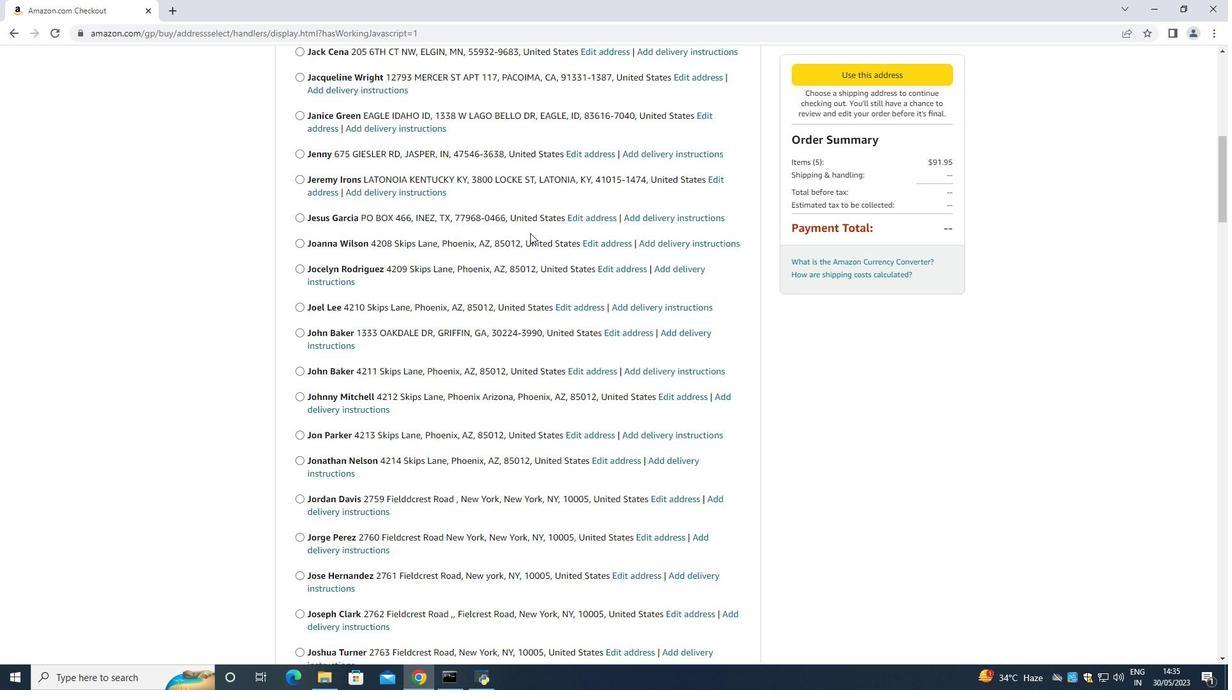 
Action: Mouse scrolled (511, 260) with delta (0, 0)
Screenshot: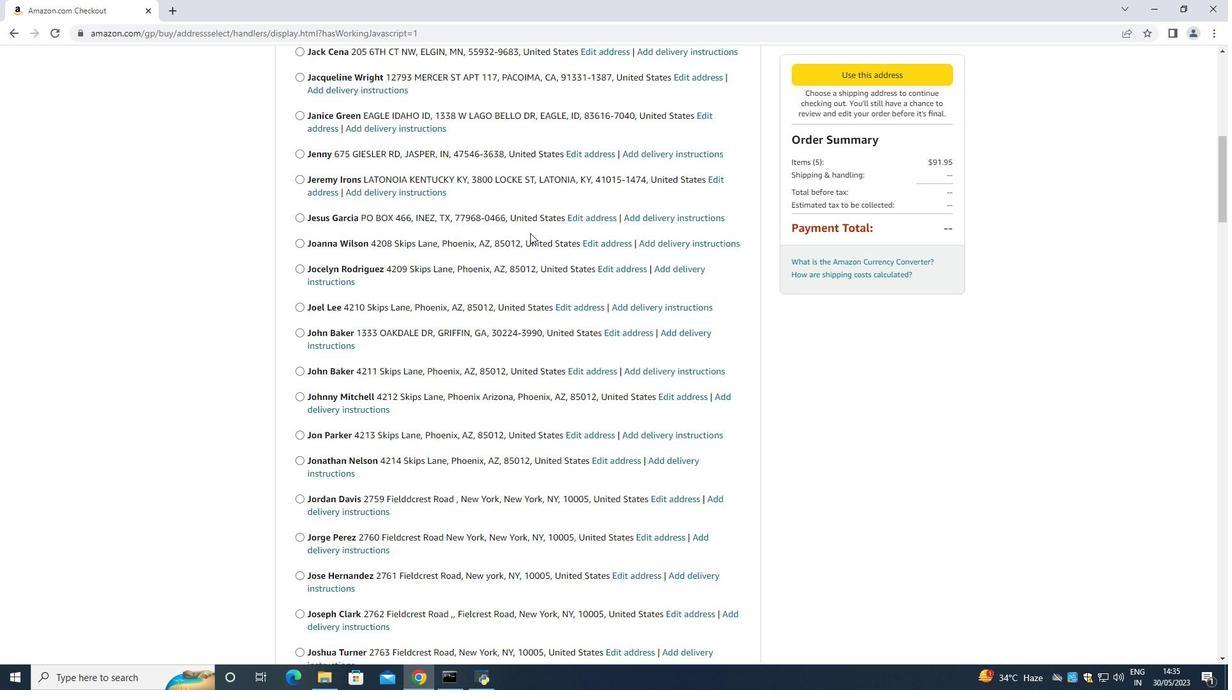 
Action: Mouse scrolled (511, 260) with delta (0, 0)
Screenshot: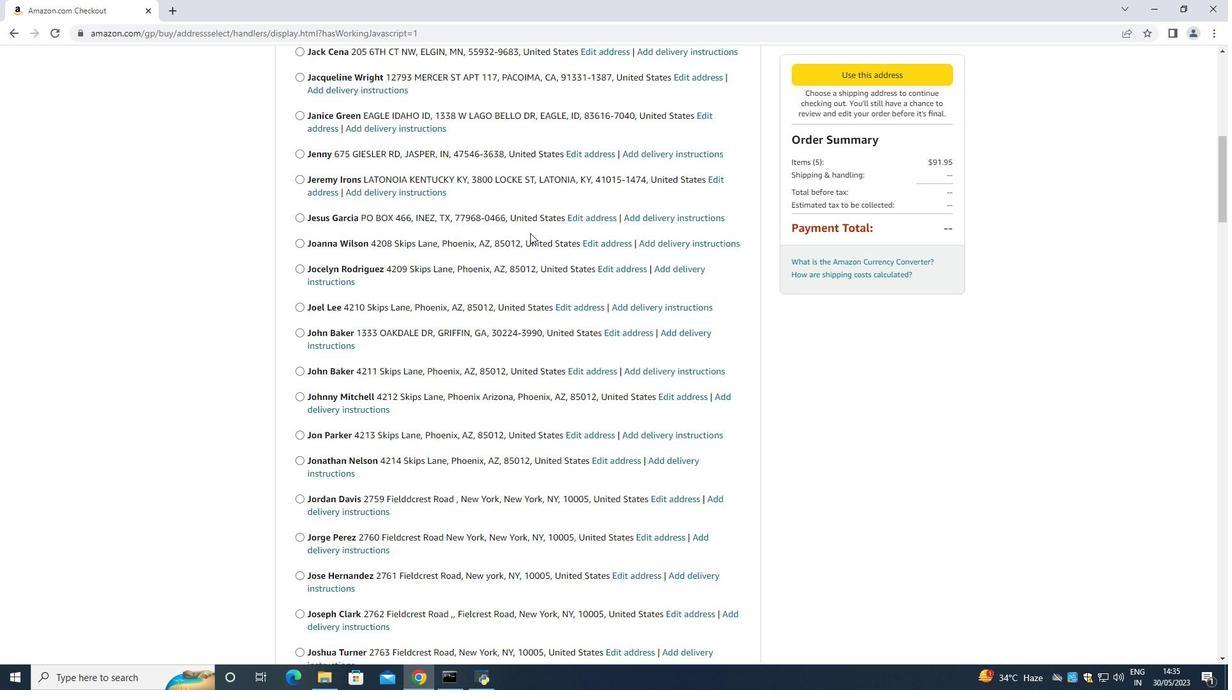 
Action: Mouse scrolled (510, 259) with delta (0, 0)
Screenshot: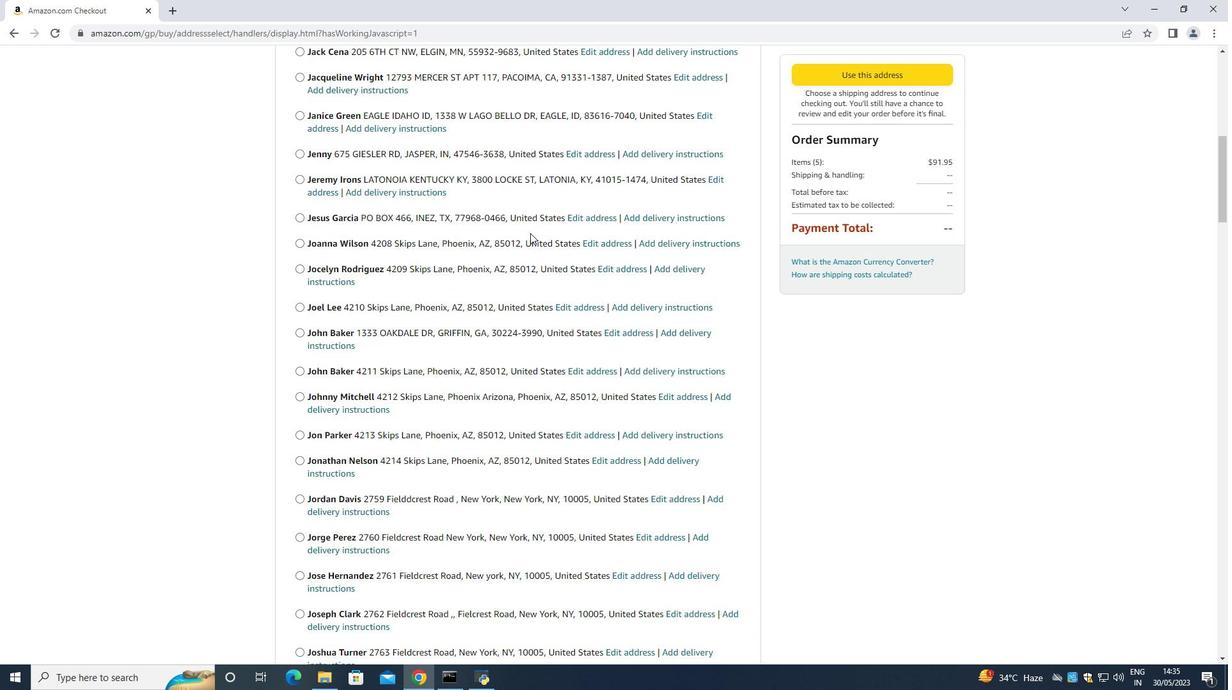 
Action: Mouse scrolled (510, 259) with delta (0, 0)
Screenshot: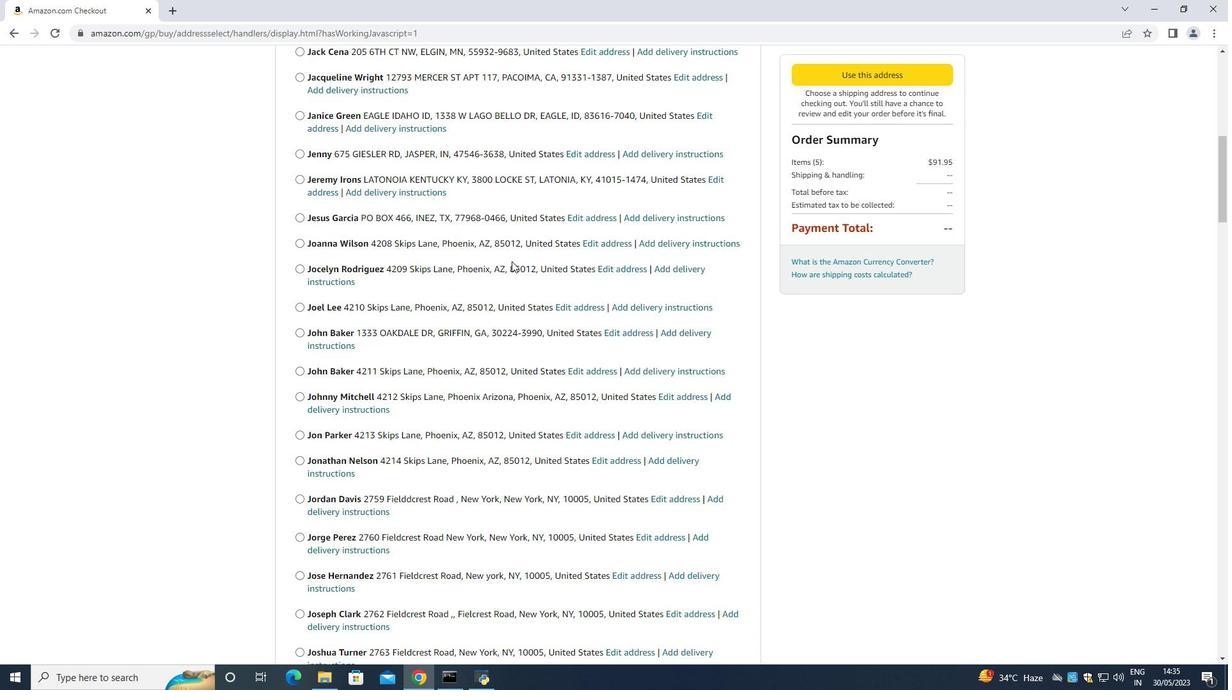 
Action: Mouse moved to (510, 259)
Screenshot: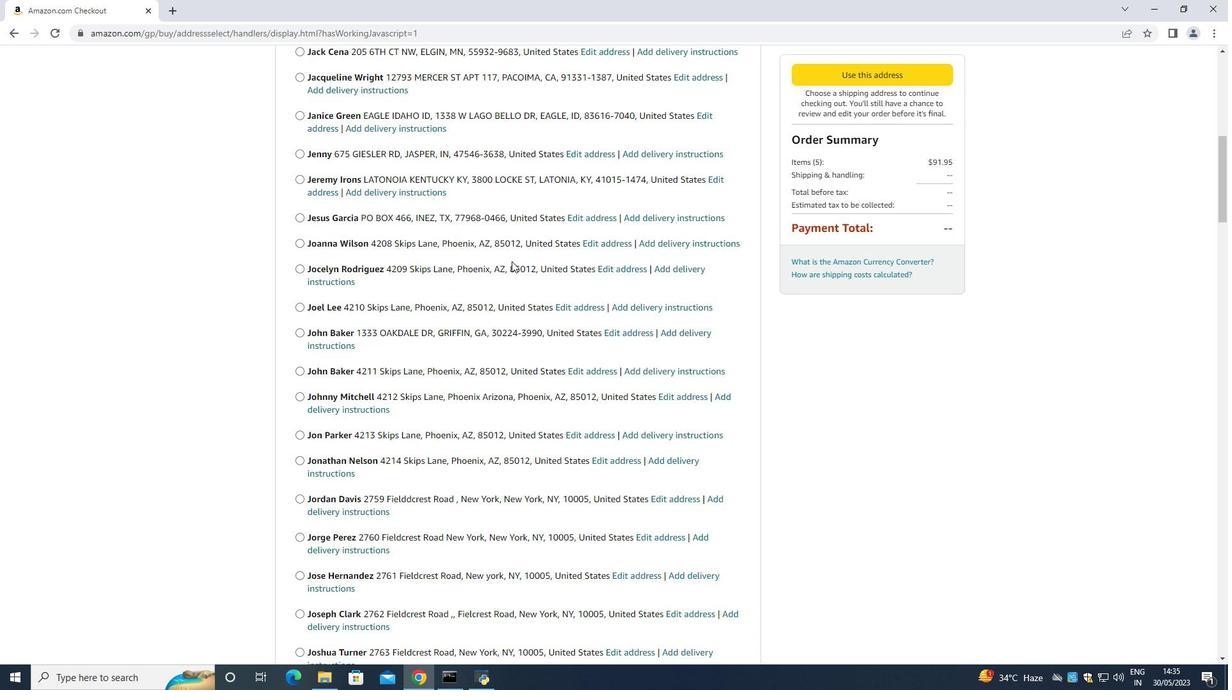 
Action: Mouse scrolled (510, 259) with delta (0, 0)
